 Task: Build a basic calculator with a graphical user interface using Python and Tkinter.
Action: Mouse moved to (726, 541)
Screenshot: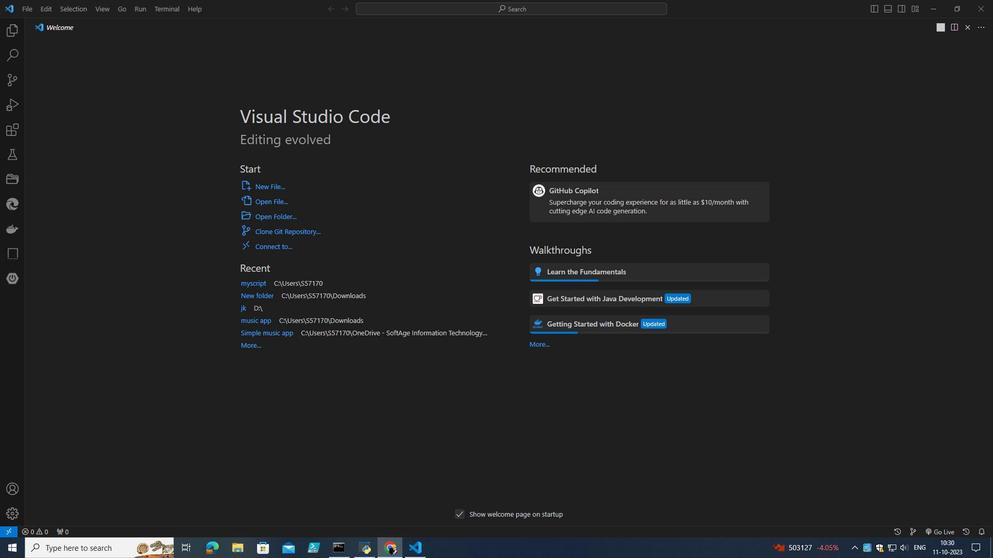 
Action: Mouse pressed left at (726, 541)
Screenshot: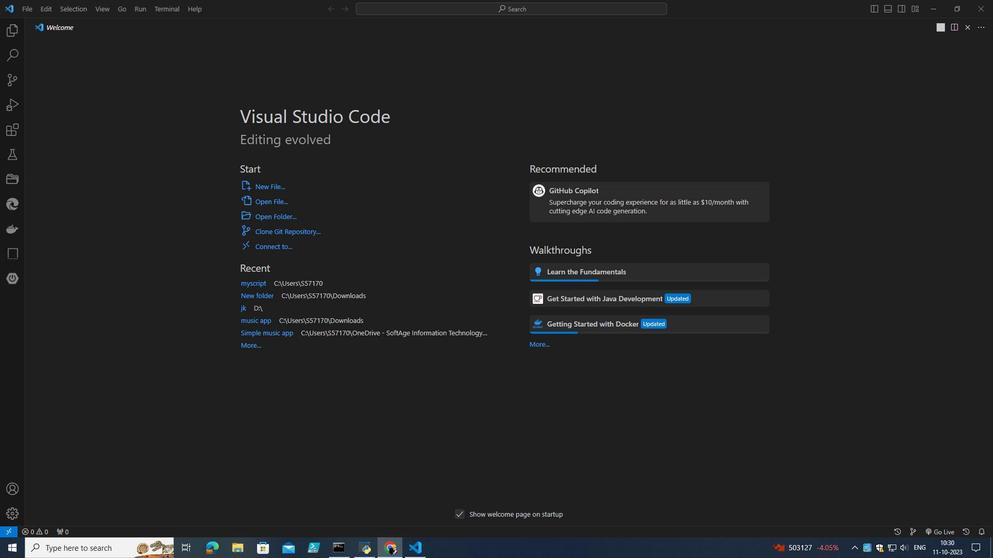 
Action: Mouse moved to (83, 31)
Screenshot: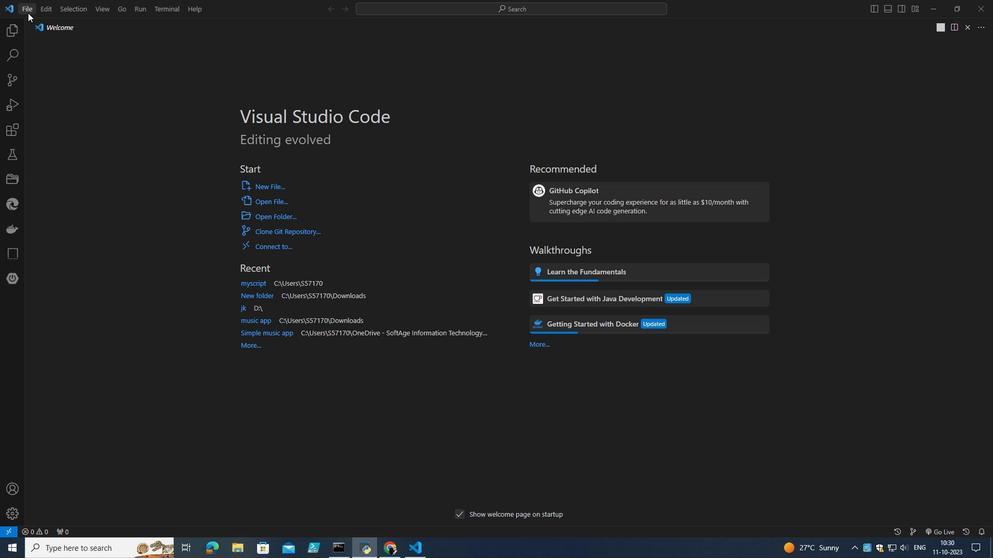 
Action: Mouse pressed left at (83, 31)
Screenshot: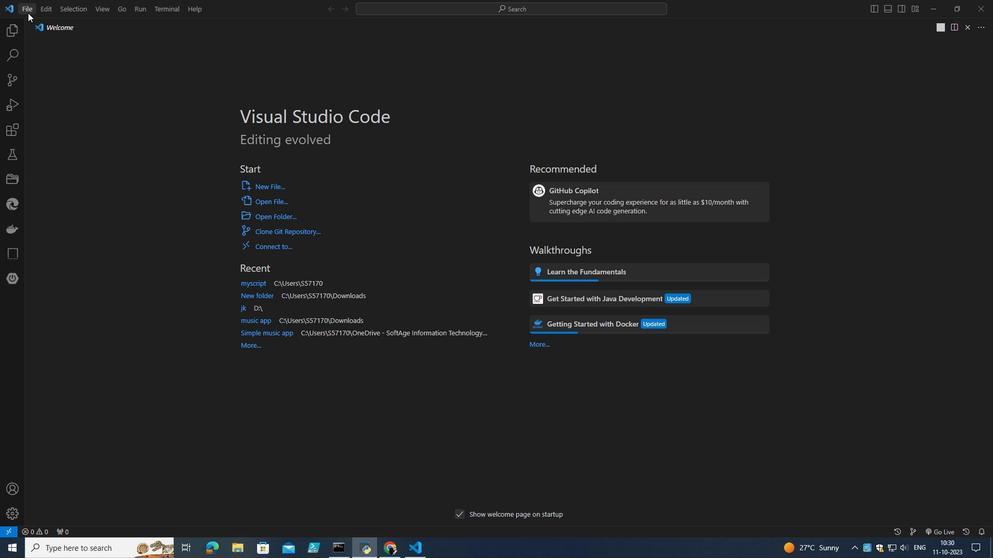 
Action: Mouse moved to (98, 98)
Screenshot: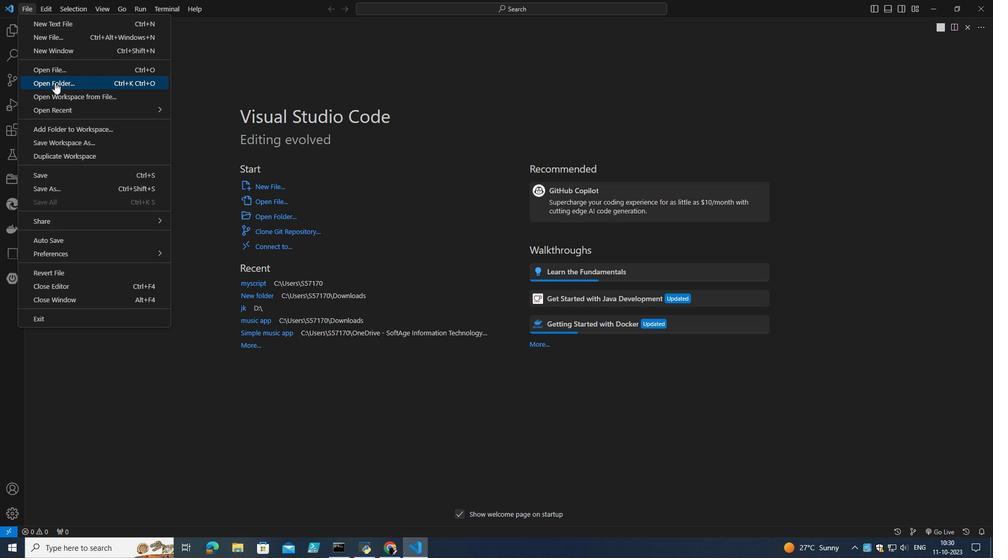 
Action: Mouse pressed left at (98, 98)
Screenshot: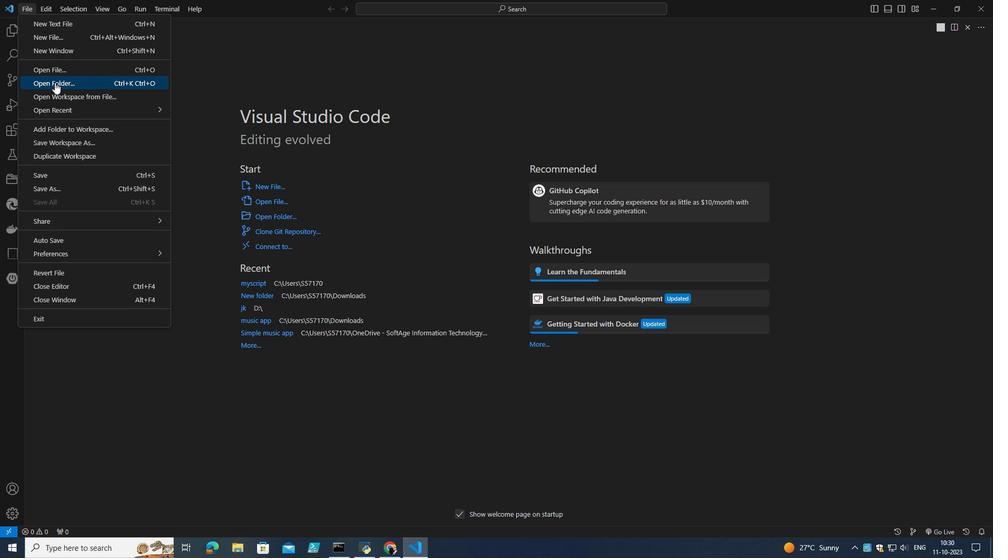 
Action: Mouse moved to (131, 215)
Screenshot: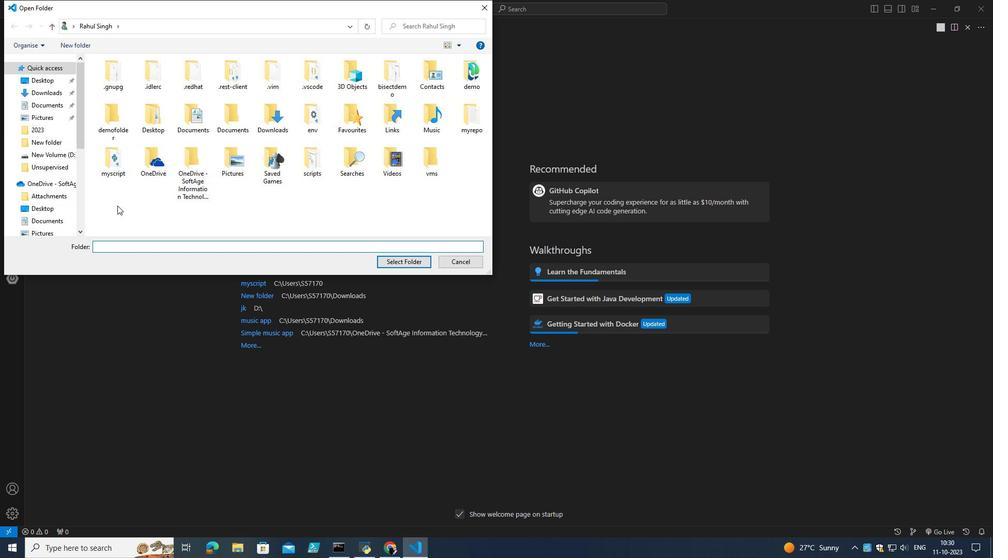 
Action: Mouse pressed right at (131, 215)
Screenshot: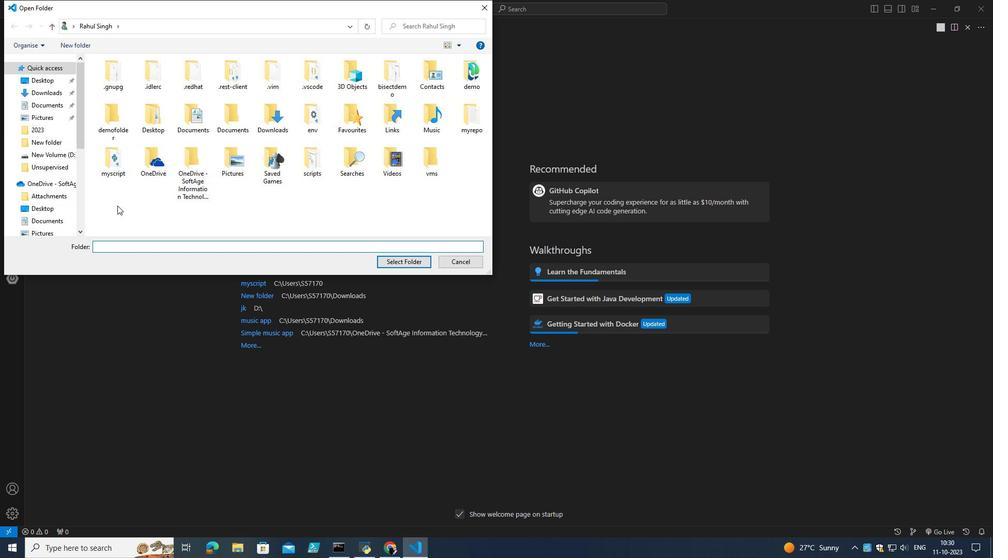 
Action: Mouse moved to (91, 215)
Screenshot: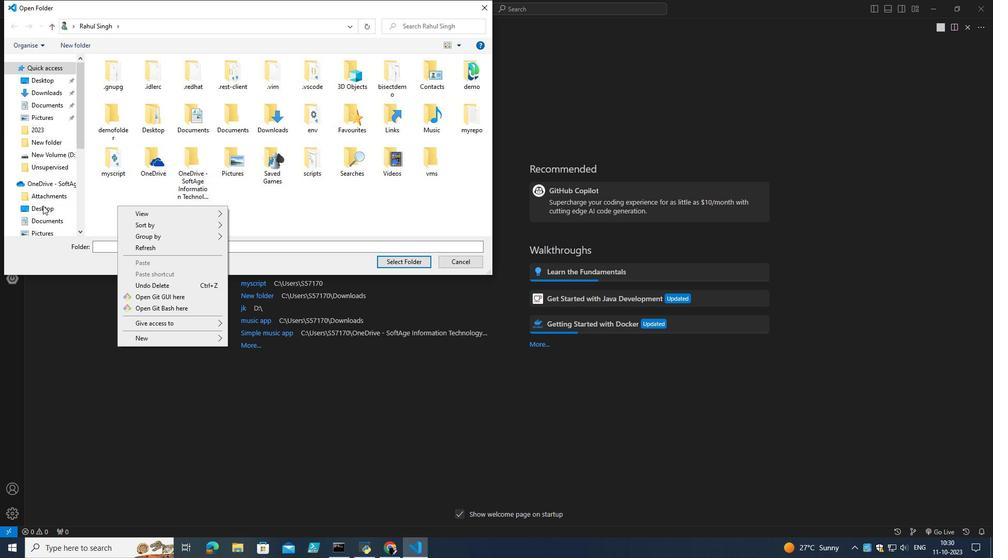 
Action: Mouse pressed left at (91, 215)
Screenshot: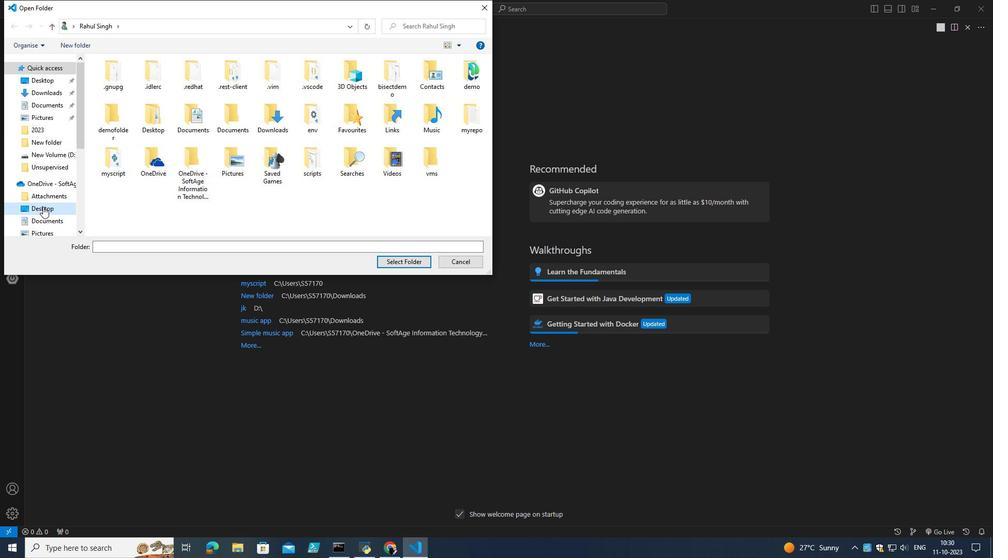 
Action: Mouse moved to (221, 149)
Screenshot: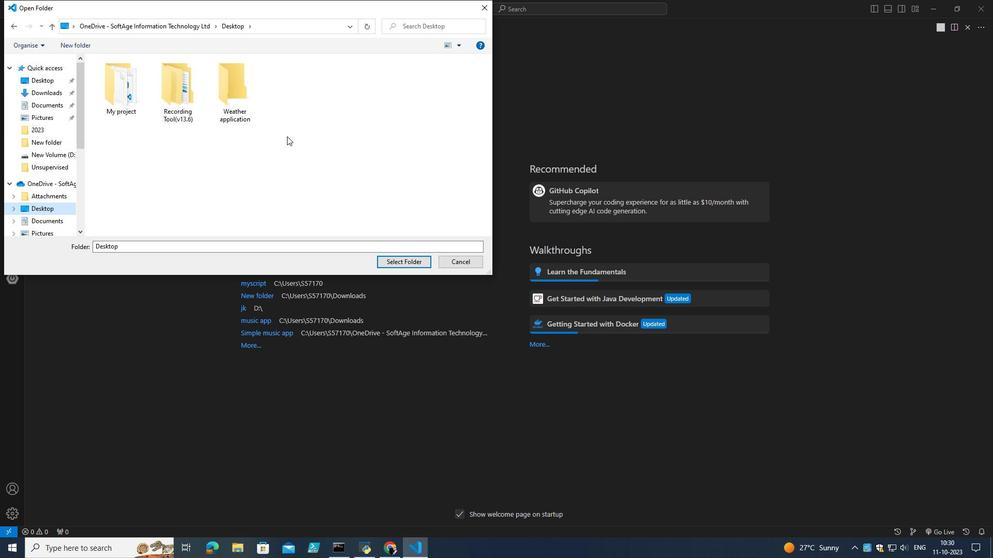 
Action: Mouse pressed right at (221, 149)
Screenshot: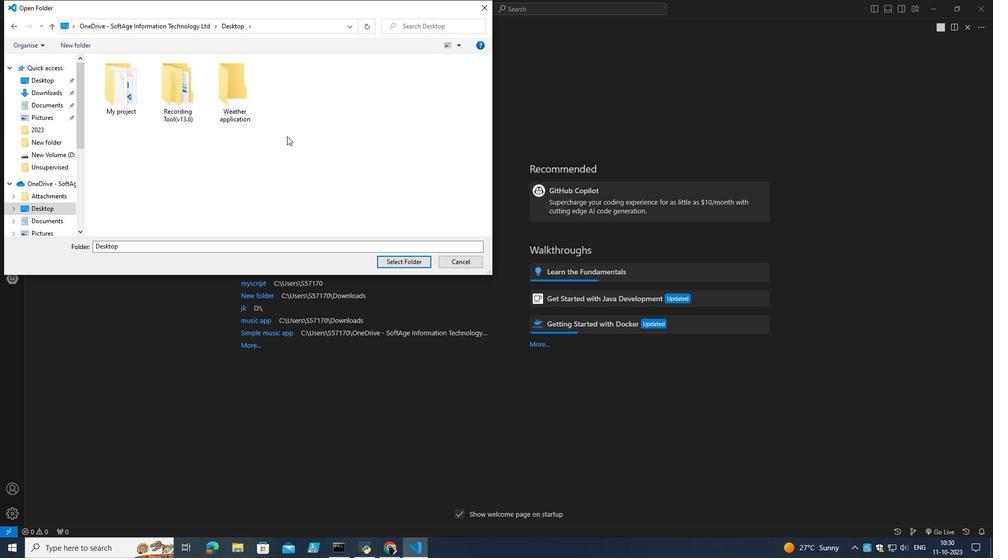 
Action: Mouse moved to (285, 274)
Screenshot: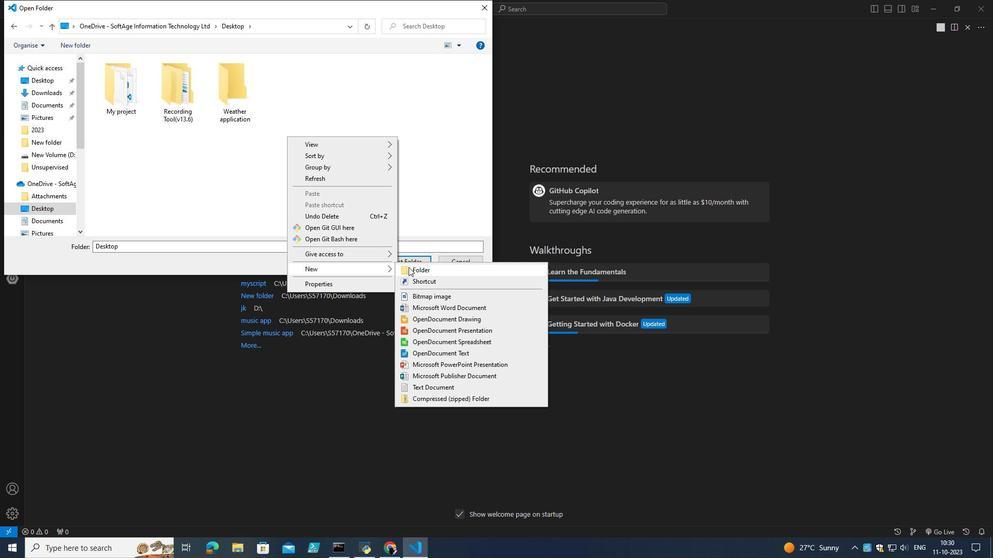 
Action: Mouse pressed left at (285, 274)
Screenshot: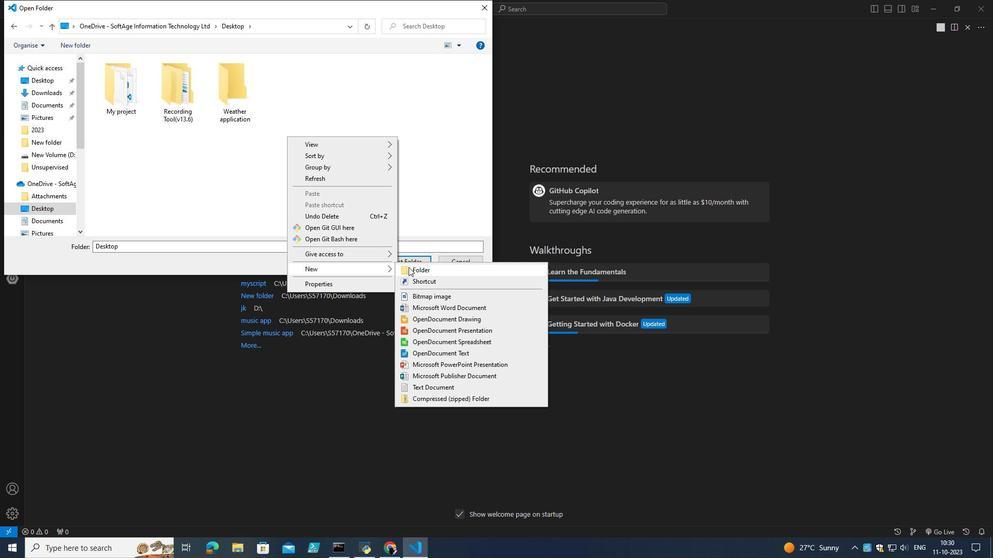 
Action: Mouse moved to (245, 193)
Screenshot: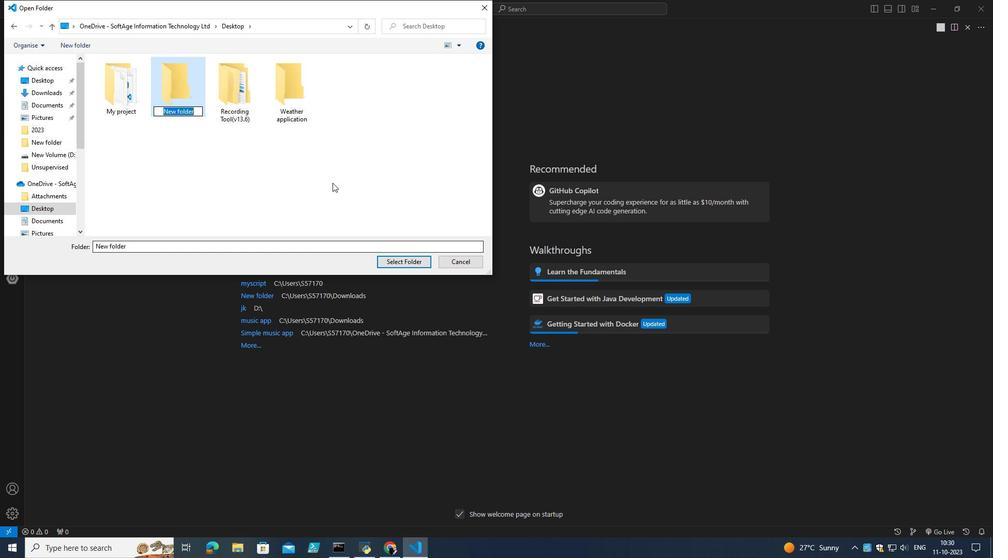
Action: Key pressed <Key.caps_lock>C<Key.caps_lock>alculter<Key.space>app<Key.enter>
Screenshot: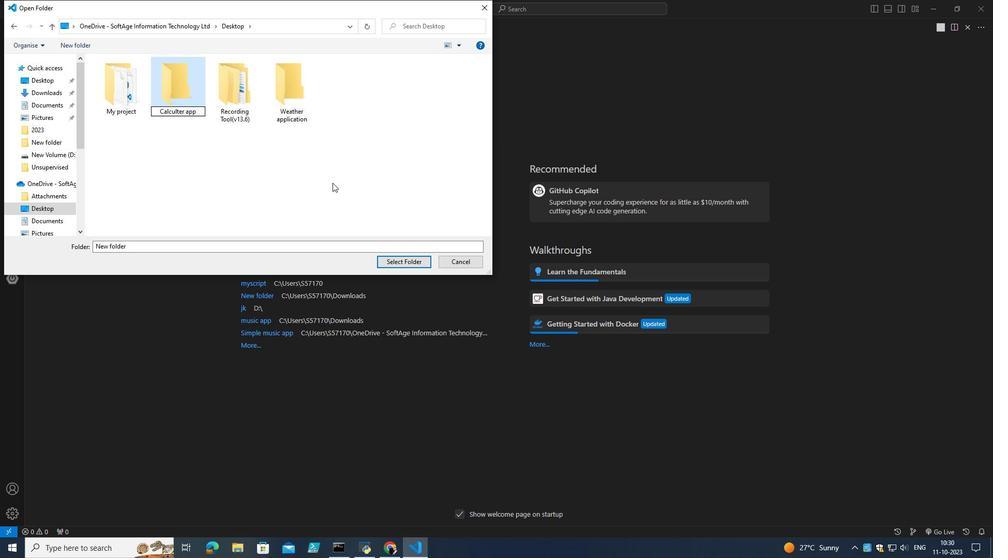 
Action: Mouse moved to (163, 192)
Screenshot: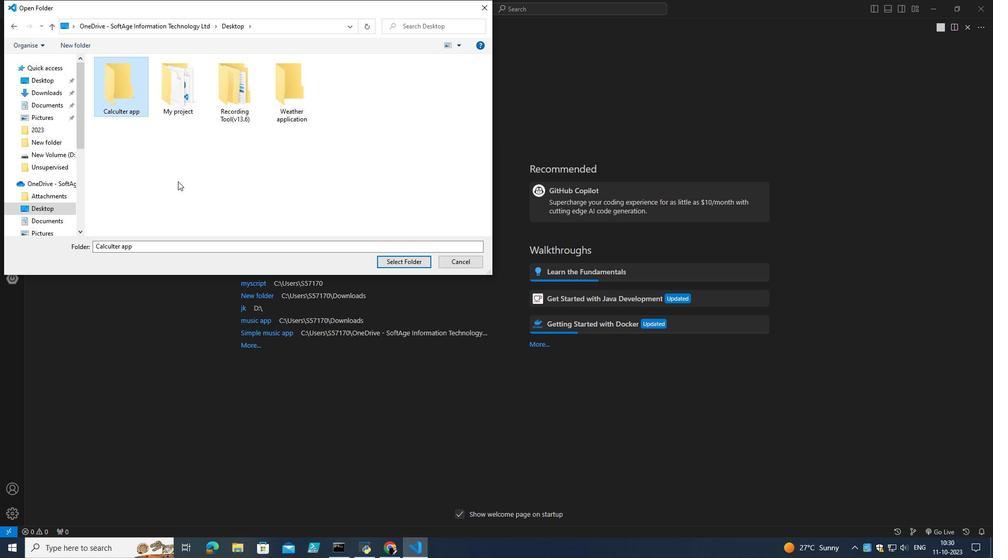 
Action: Mouse pressed left at (163, 192)
Screenshot: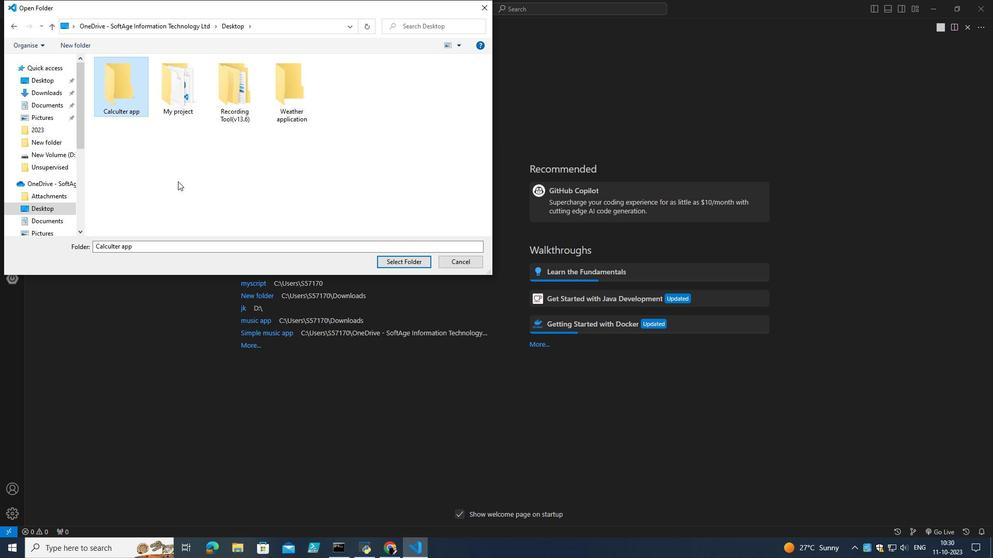 
Action: Mouse moved to (134, 101)
Screenshot: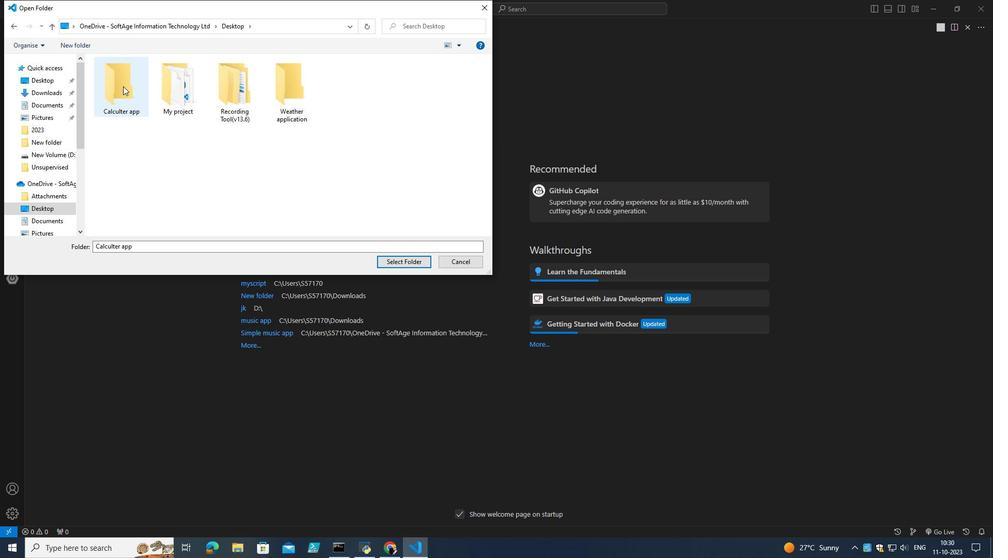 
Action: Mouse pressed left at (134, 101)
Screenshot: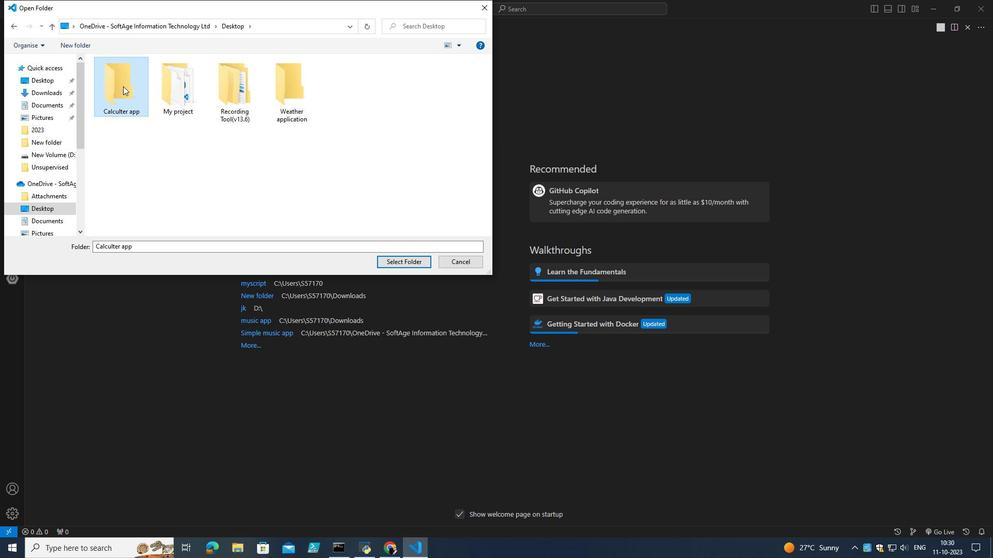 
Action: Mouse pressed left at (134, 101)
Screenshot: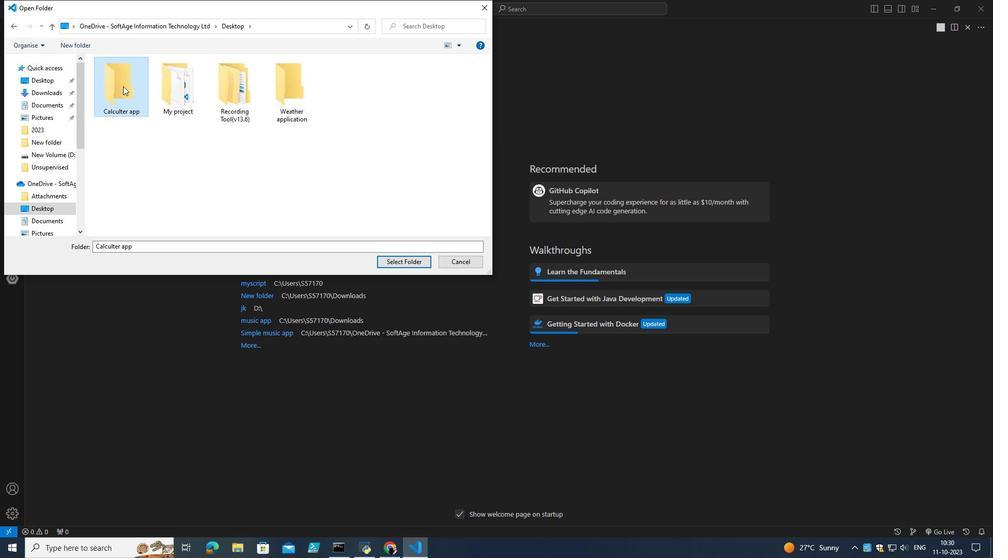 
Action: Mouse moved to (280, 267)
Screenshot: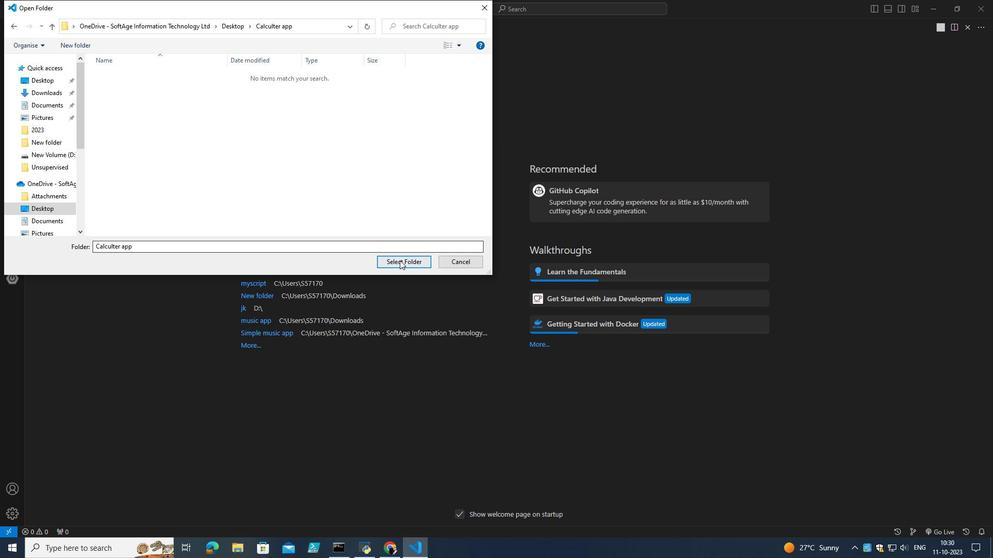 
Action: Mouse pressed left at (280, 267)
Screenshot: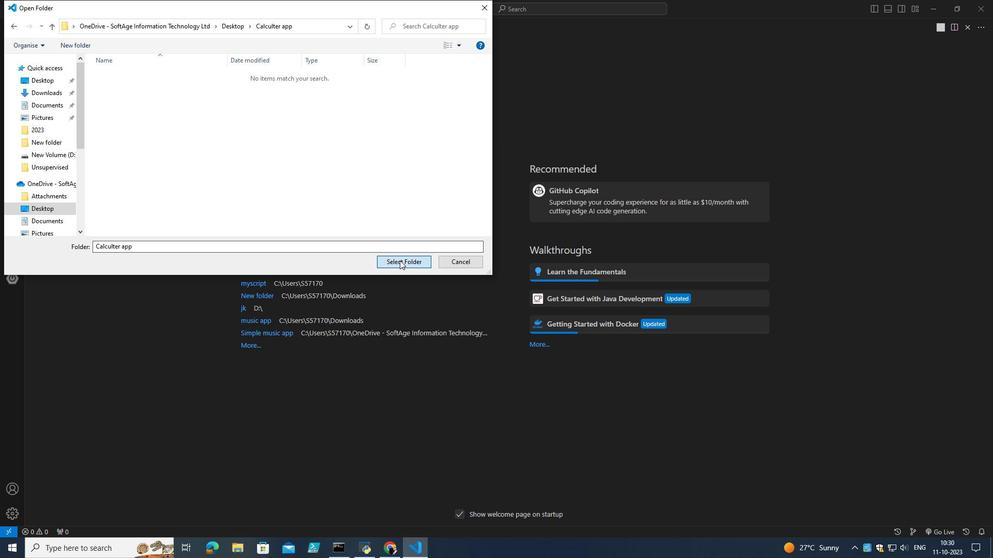 
Action: Mouse moved to (119, 71)
Screenshot: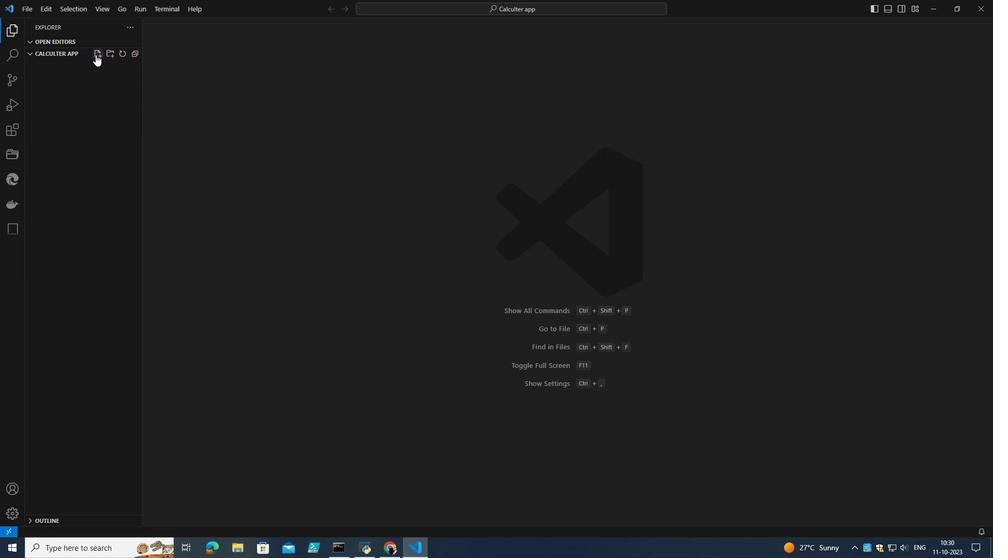 
Action: Mouse pressed left at (119, 71)
Screenshot: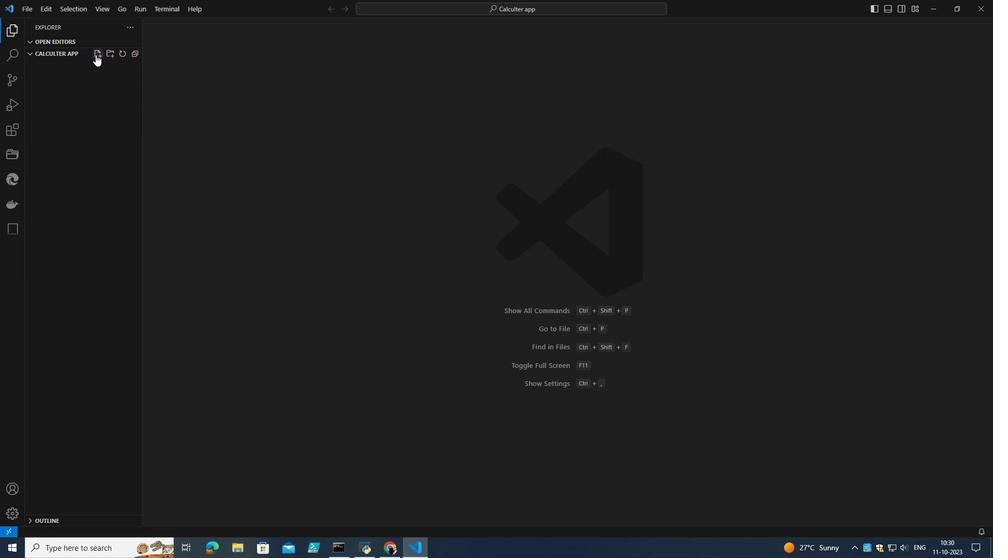 
Action: Mouse moved to (111, 82)
Screenshot: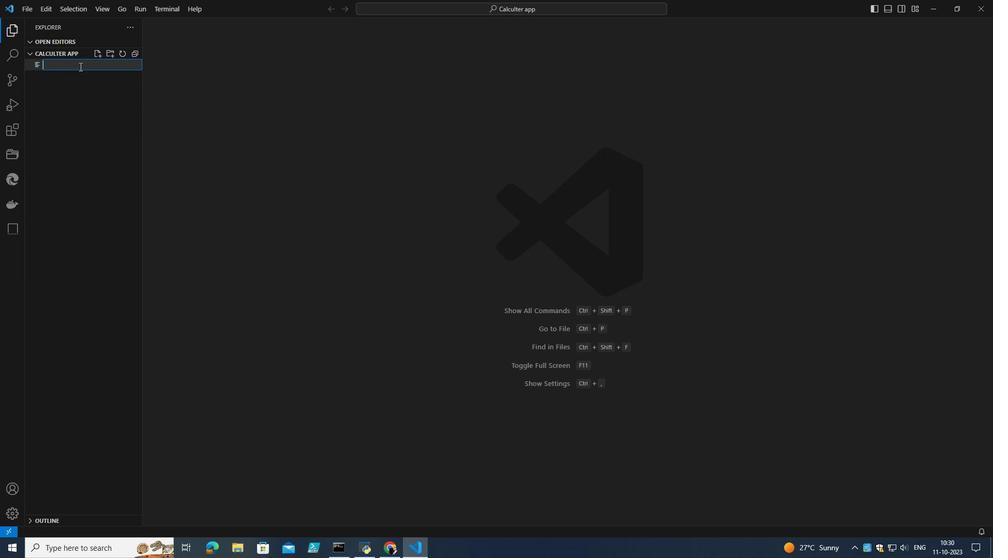 
Action: Mouse pressed left at (111, 82)
Screenshot: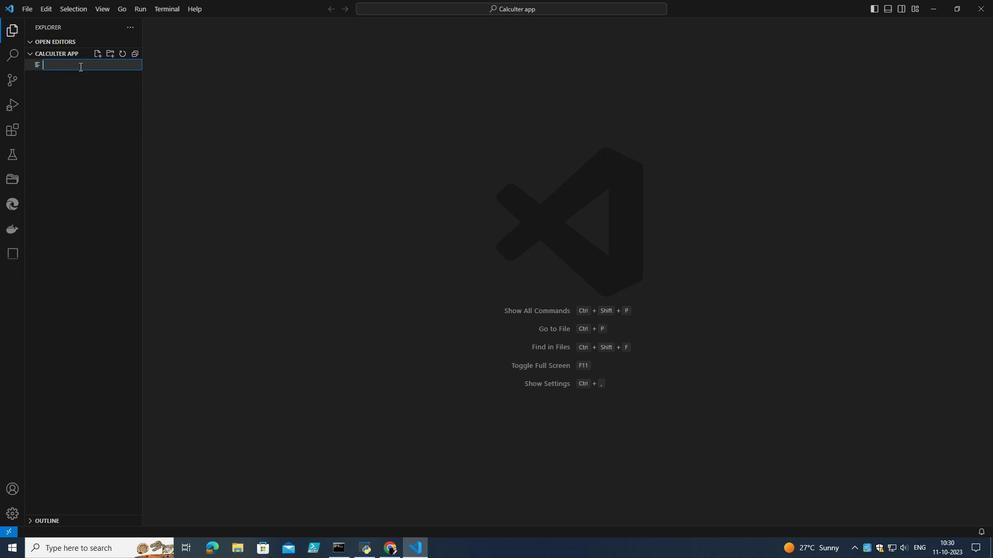 
Action: Key pressed fu<Key.backspace><Key.backspace>calculater<Key.backspace><Key.backspace><Key.backspace><Key.backspace>ator.py<Key.enter>
Screenshot: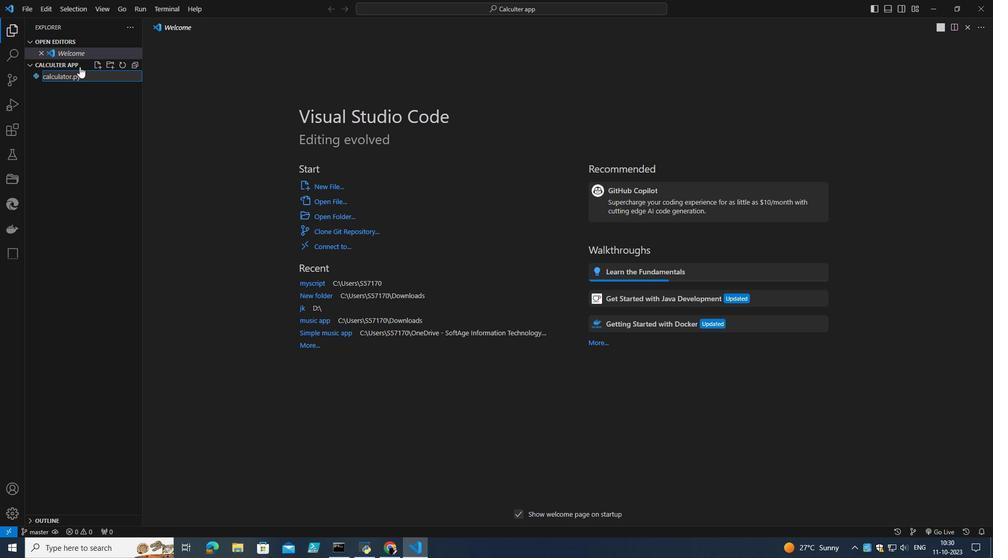
Action: Mouse moved to (171, 70)
Screenshot: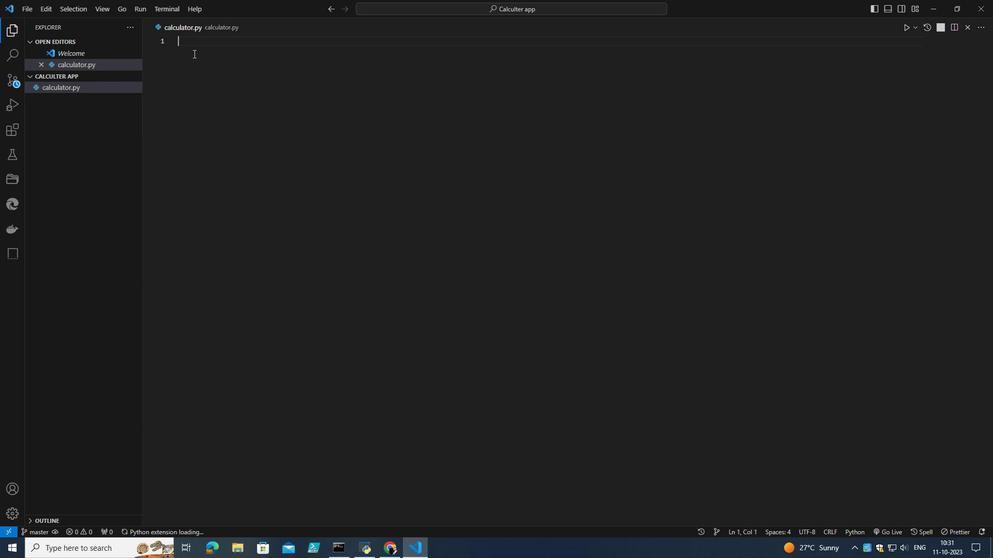 
Action: Mouse pressed left at (171, 70)
Screenshot: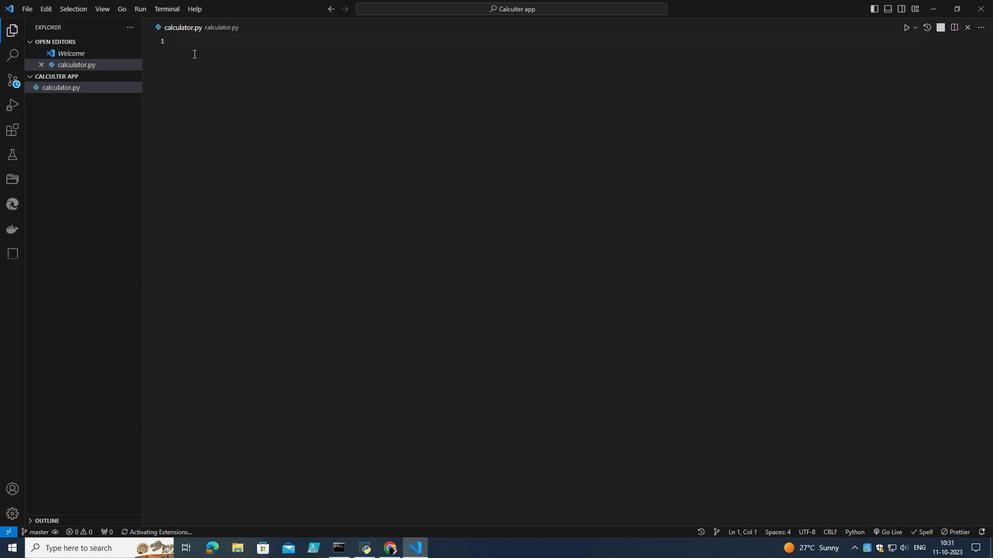 
Action: Mouse moved to (264, 199)
Screenshot: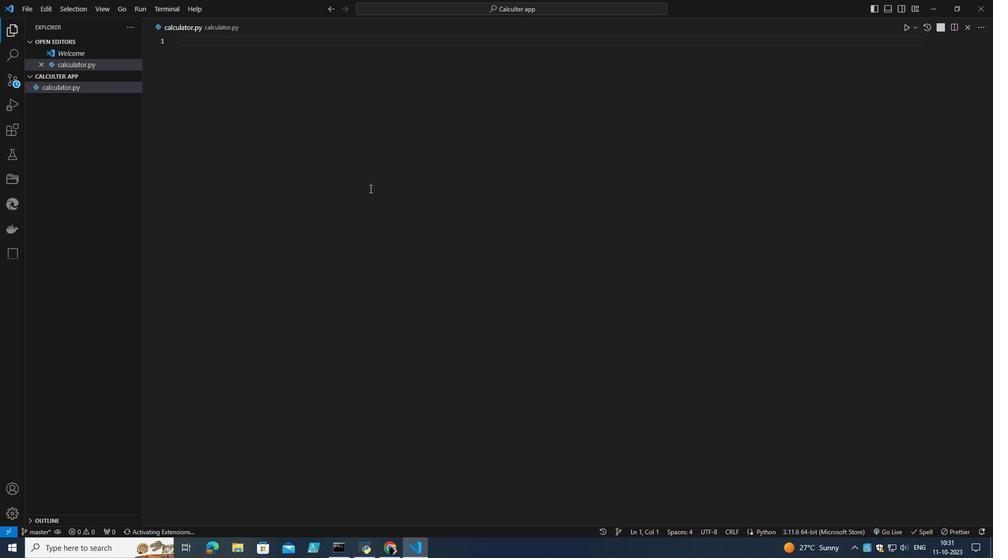 
Action: Mouse pressed left at (264, 199)
Screenshot: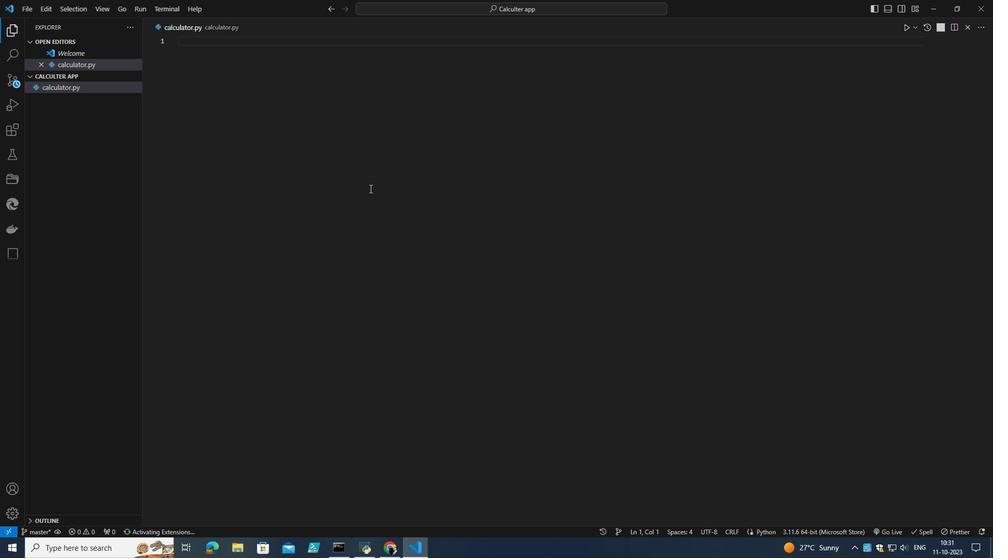 
Action: Mouse moved to (731, 536)
Screenshot: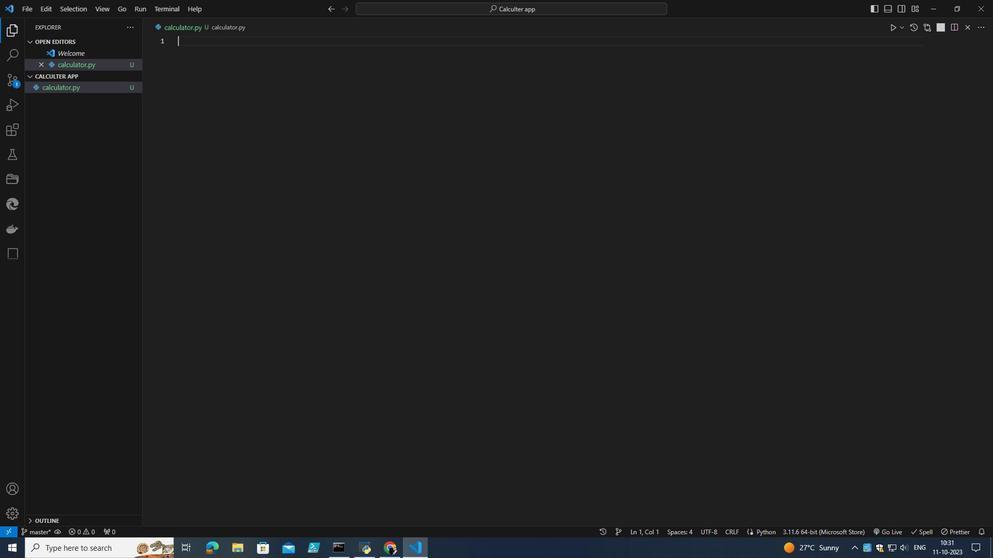 
Action: Mouse pressed left at (731, 536)
Screenshot: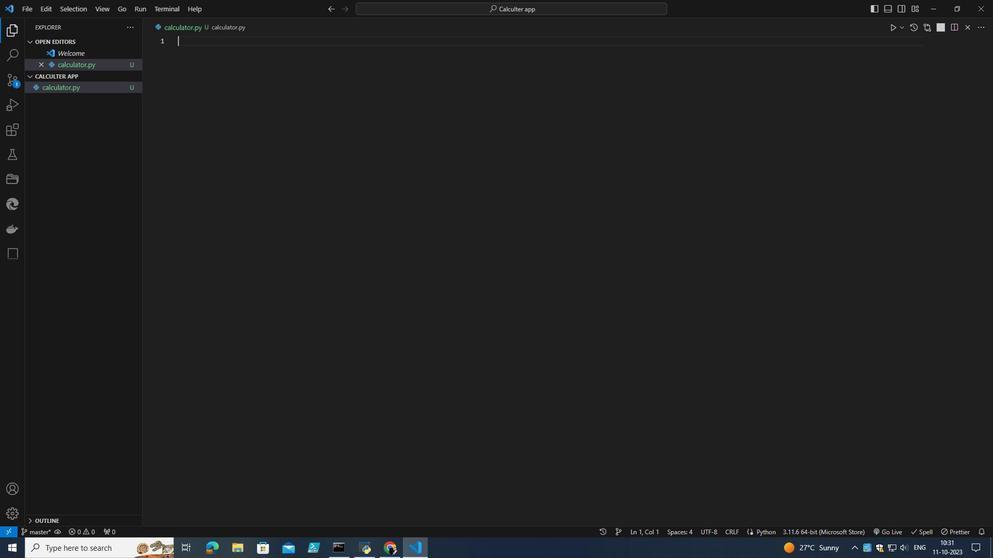 
Action: Mouse moved to (181, 62)
Screenshot: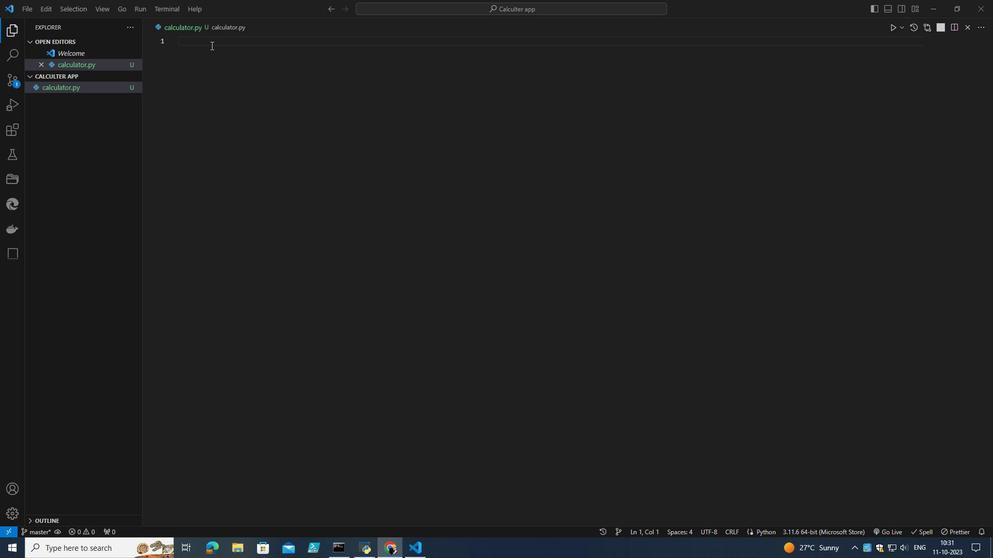 
Action: Mouse pressed left at (181, 62)
Screenshot: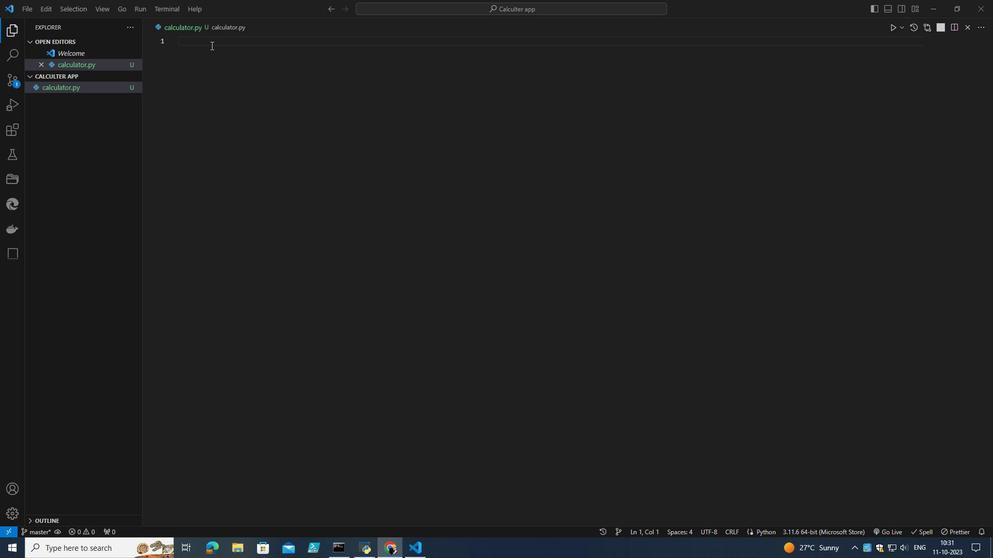 
Action: Key pressed impt<Key.backspace><Key.enter><Key.space>tkinet<Key.backspace><Key.backspace>ter<Key.enter>as<Key.backspace><Key.backspace><Key.space>s<Key.backspace>as<Key.space>tk<Key.enter><Key.enter><Key.enter><Key.shift>#<Key.caps_lock>F<Key.caps_lock>unction<Key.space>to<Key.space>update<Key.space>the<Key.space>s<Key.backspace>display<Key.enter><Key.enter>def<Key.enter><Key.backspace><Key.backspace><Key.backspace><Key.backspace>def<Key.enter><Key.backspace><Key.space>button<Key.shift_r><Key.shift_r><Key.shift_r><Key.shift_r><Key.shift_r>_click<Key.shift_r>(nm<Key.backspace>umber<Key.right><Key.shift_r>:<Key.enter>current<Key.space>=<Key.space>str<Key.enter><Key.shift_r><Key.shift_r><Key.shift_r><Key.shift_r><Key.shift_r><Key.shift_r>(entry.get<Key.right><Key.right><Key.shift_r><Key.shift_r><Key.shift_r><Key.shift_r><Key.shift_r><Key.shift_r>)<Key.up><Key.down><Key.down><Key.up><Key.up><Key.down><Key.down><Key.left><Key.left><Key.shift_r><Key.shift_r><Key.shift_r><Key.shift_r><Key.shift_r><Key.shift_r><Key.shift_r><Key.shift_r><Key.shift_r><Key.shift_r><Key.shift_r><Key.shift_r><Key.shift_r><Key.shift_r>(<Key.right><Key.right><Key.right><Key.backspace><Key.enter>entry..<Key.backspace>delte<Key.enter><Key.backspace><Key.backspace><Key.backspace><Key.backspace>ete<Key.shift_r>(0,<Key.space>tk.<Key.caps_lock>END<Key.enter><Key.right><Key.enter>ENT<Key.backspace><Key.backspace><Key.backspace><Key.caps_lock>entry.insert<Key.shift_r>(0,<Key.space>current<Key.space><Key.shift_r>+<Key.space>str<Key.shift_r>(number<Key.right><Key.right><Key.enter><Key.enter>def=<Key.backspace><Key.space>clear<Key.shift_r>_display<Key.shift_r>(<Key.right><Key.shift_r>:<Key.enter>entry.delte<Key.shift_r>(0,<Key.space>tk.<Key.caps_lock>END
Screenshot: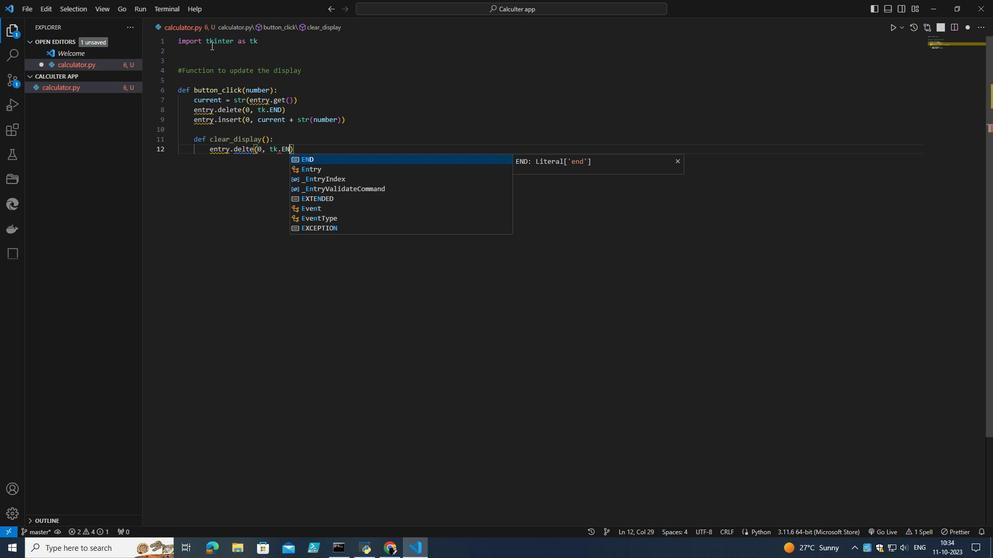 
Action: Mouse moved to (733, 407)
Screenshot: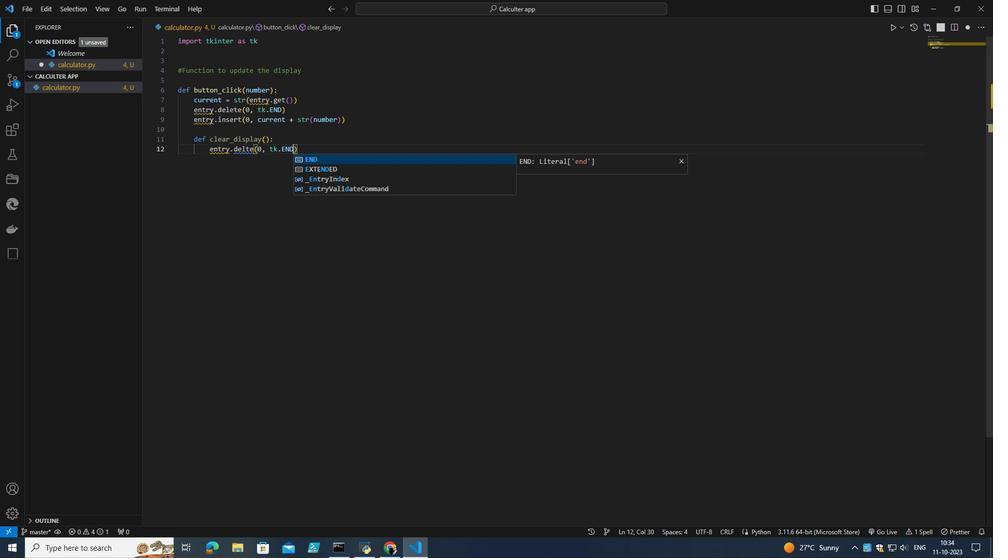 
Action: Mouse scrolled (733, 406) with delta (0, 0)
Screenshot: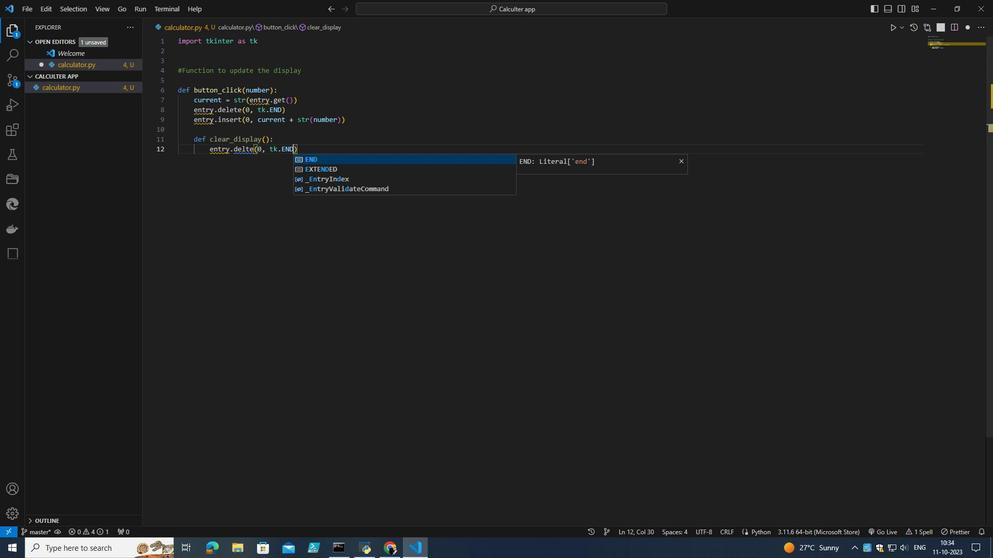 
Action: Mouse scrolled (733, 406) with delta (0, 0)
Screenshot: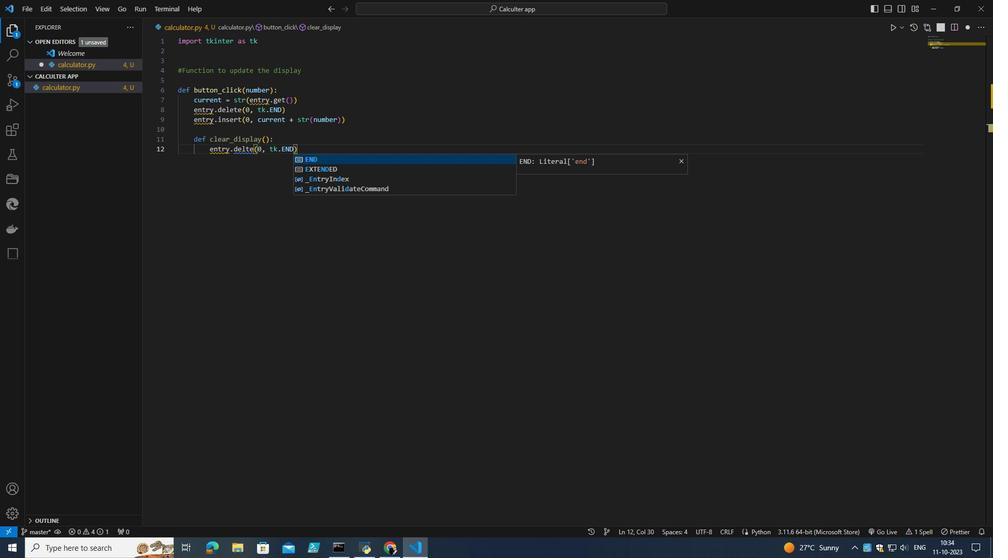 
Action: Mouse scrolled (733, 406) with delta (0, 0)
Screenshot: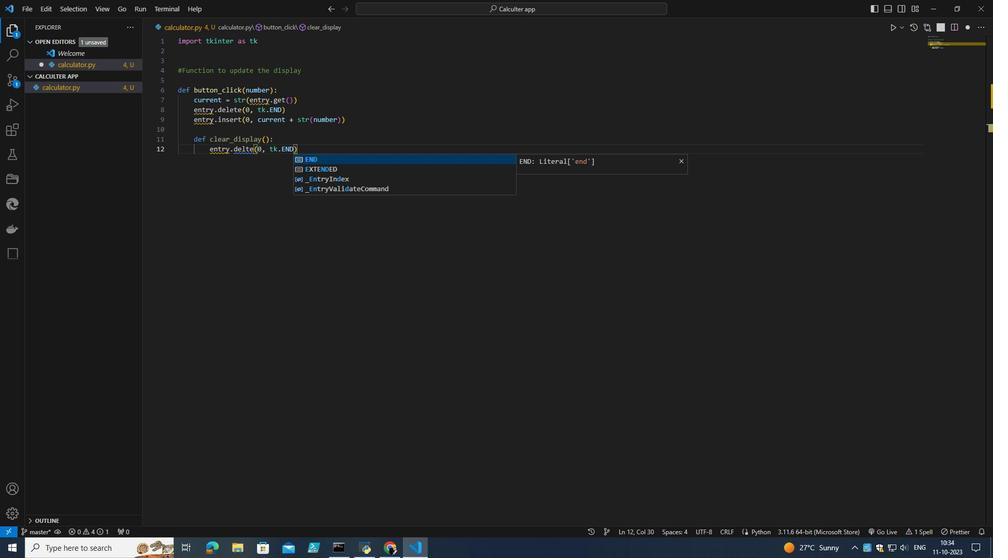 
Action: Mouse scrolled (733, 406) with delta (0, 0)
Screenshot: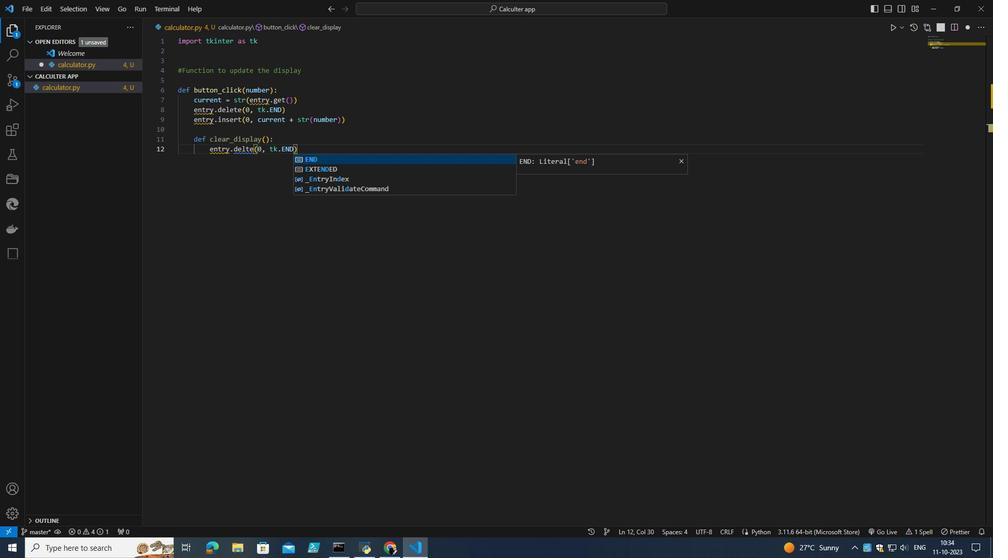 
Action: Mouse moved to (232, 157)
Screenshot: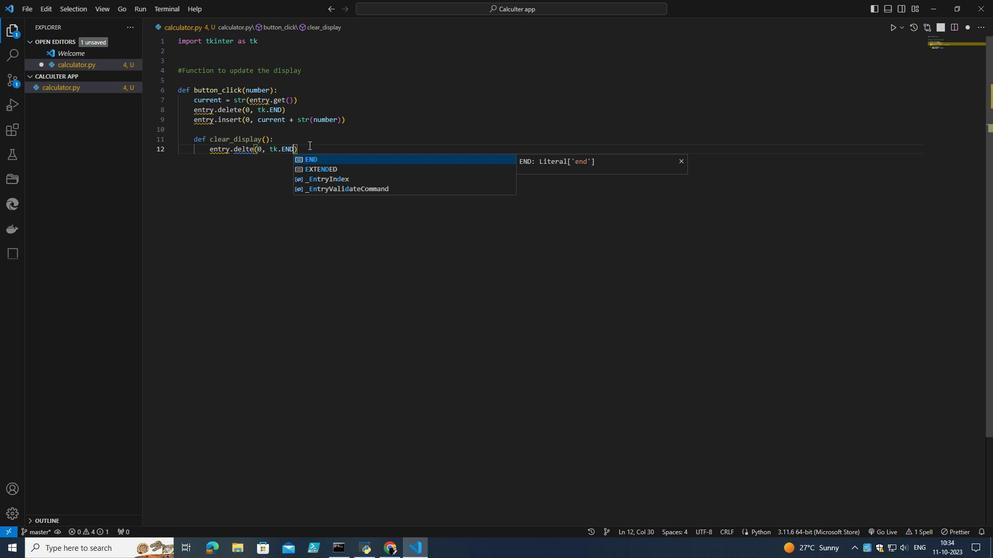 
Action: Mouse pressed left at (232, 157)
Screenshot: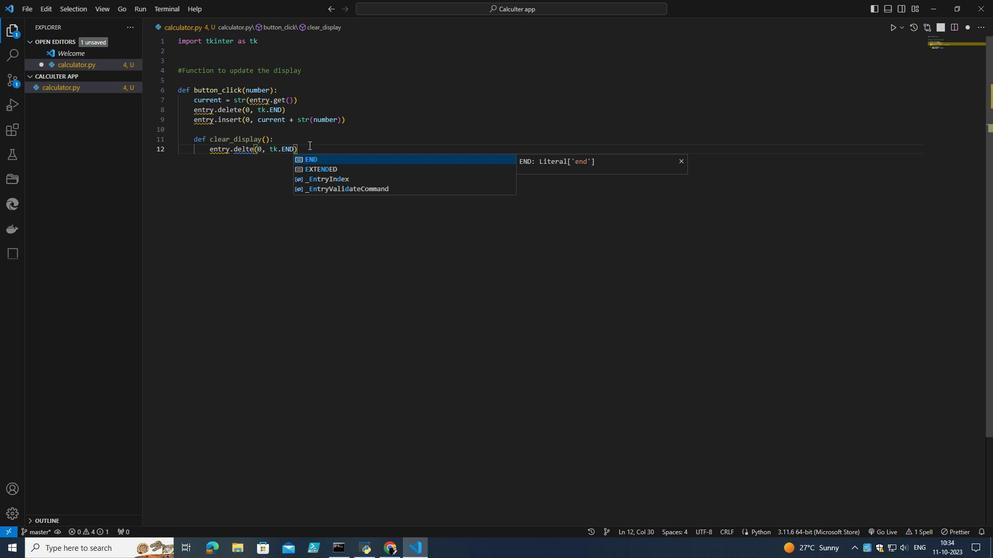 
Action: Key pressed <Key.enter><Key.enter><Key.enter><Key.up>DE<Key.backspace><Key.backspace><Key.caps_lock>def<Key.space>evalute<Key.backspace><Key.backspace><Key.backspace><Key.backspace><Key.backspace><Key.backspace><Key.backspace>clear<Key.shift_r>_display<Key.shift_r>(<Key.right><Key.shift_r>:<Key.enter>entry.delete<Key.up><Key.up><Key.up><Key.up>
Screenshot: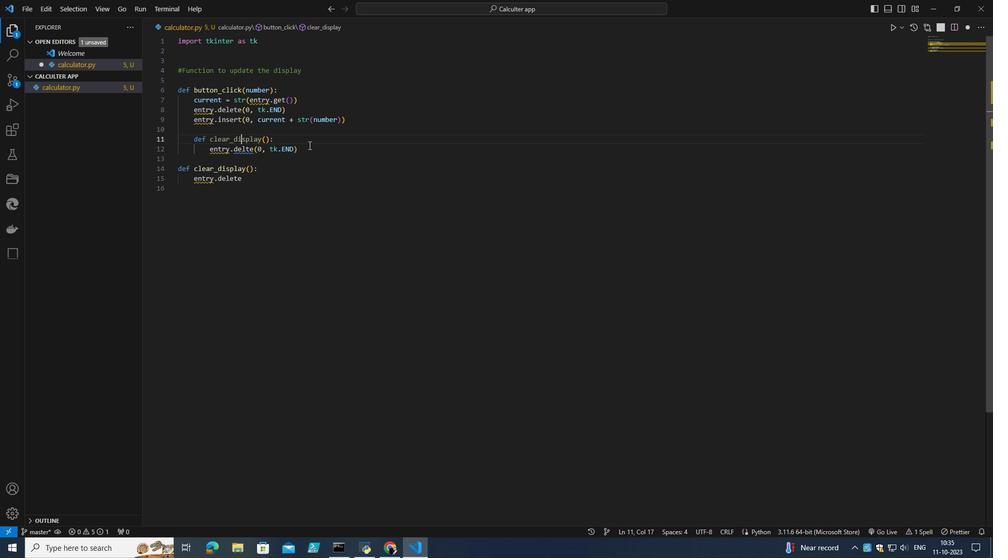 
Action: Mouse moved to (236, 159)
Screenshot: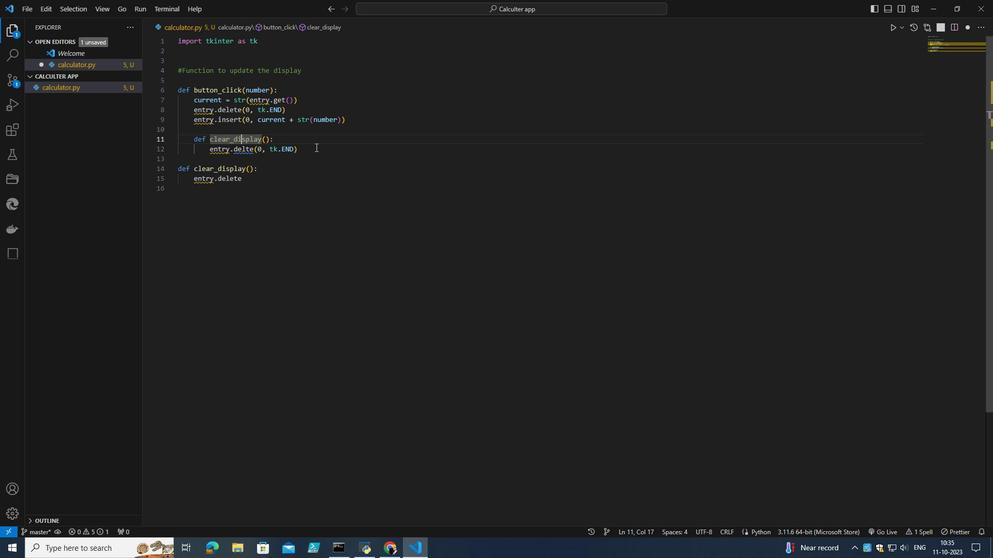 
Action: Mouse pressed left at (236, 159)
Screenshot: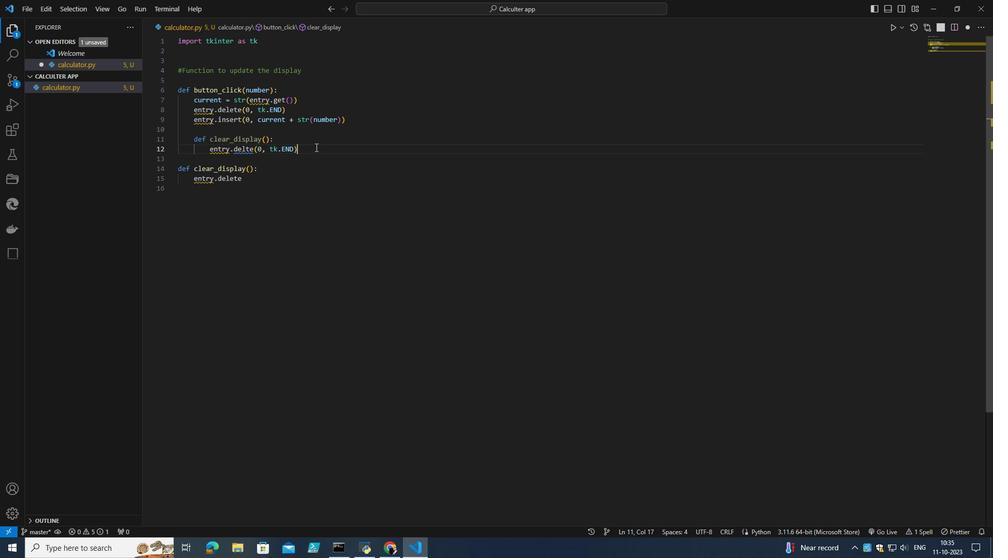 
Action: Mouse moved to (170, 151)
Screenshot: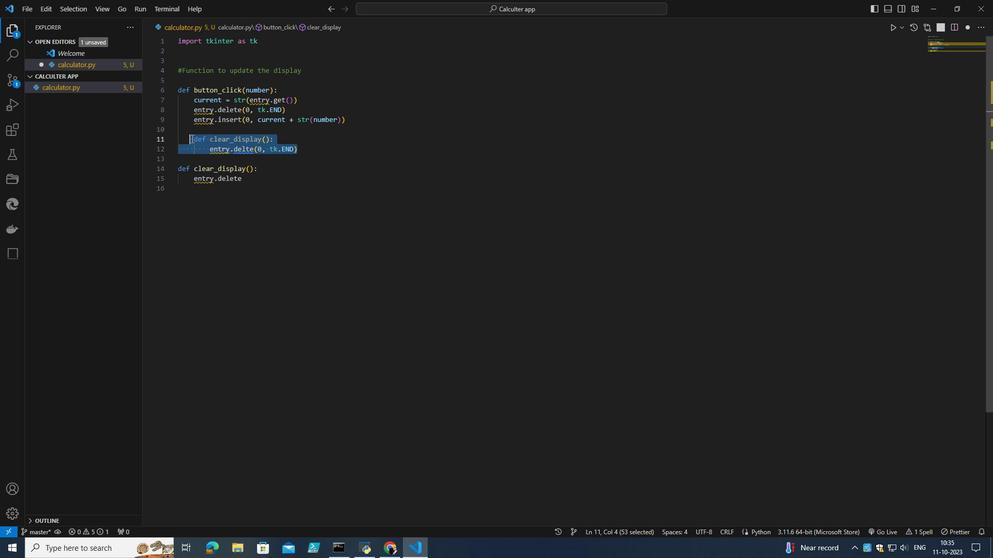 
Action: Key pressed <Key.backspace>
Screenshot: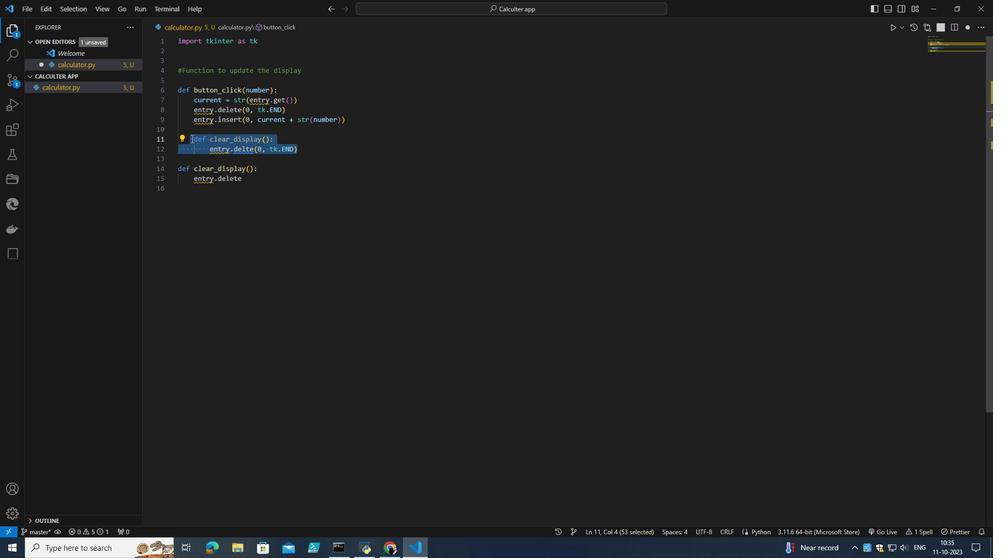 
Action: Mouse moved to (199, 181)
Screenshot: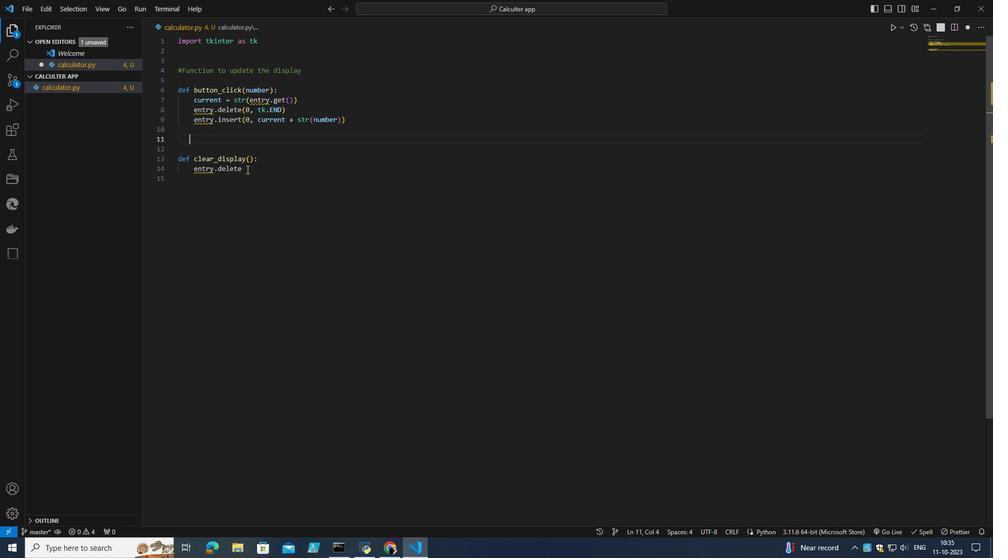 
Action: Mouse pressed left at (199, 181)
Screenshot: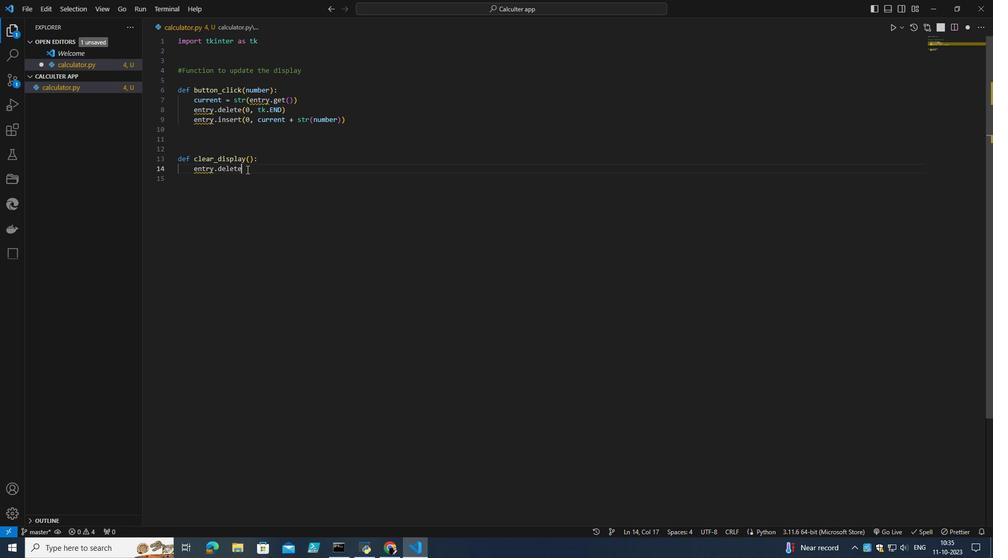 
Action: Key pressed <Key.shift_r>(0<Key.space><Key.backspace>,<Key.space>tk.en<Key.backspace><Key.backspace><Key.caps_lock>END<Key.right><Key.enter><Key.enter><Key.enter><Key.backspace>DEF<Key.backspace><Key.backspace><Key.backspace><Key.caps_lock>def<Key.space>evalute<Key.shift_r>(<Key.right><Key.shift_r>:<Key.enter>try<Key.shift_r>:<Key.enter>result<Key.space>=<Key.space>eval<Key.shift_r>(enty<Key.backspace>ry.get<Key.shift_r>(<Key.right><Key.right><Key.enter>entry.deletee<Key.shift_r><Key.backspace><Key.shift_r><Key.shift_r><Key.shift_r><Key.shift_r><Key.shift_r>(0,<Key.space>tk.<Key.caps_lock>END<Key.right><Key.enter>ENTR<Key.backspace><Key.backspace><Key.backspace><Key.backspace><Key.caps_lock>entry.insert<Key.shift_r>(0,<Key.space>str<Key.shift_r>(result<Key.right><Key.right><Key.enter><Key.enter>e<Key.backspace><Key.backspace>excet<Key.enter><Key.space><Key.caps_lock>E<Key.caps_lock>xc<Key.enter><Key.space>as<Key.space><Key.caps_lock><Key.caps_lock>e<Key.shift_r>:<Key.enter>entry.delete<Key.shift_r>(0,<Key.space>tk,<Key.backspace>.<Key.caps_lock>END<Key.right><Key.enter>ENT<Key.backspace><Key.backspace><Key.backspace><Key.caps_lock>entry.insert<Key.shift_r>(0,<Key.shift_r>"<Key.caps_lock>E<Key.caps_lock>rror<Key.right>
Screenshot: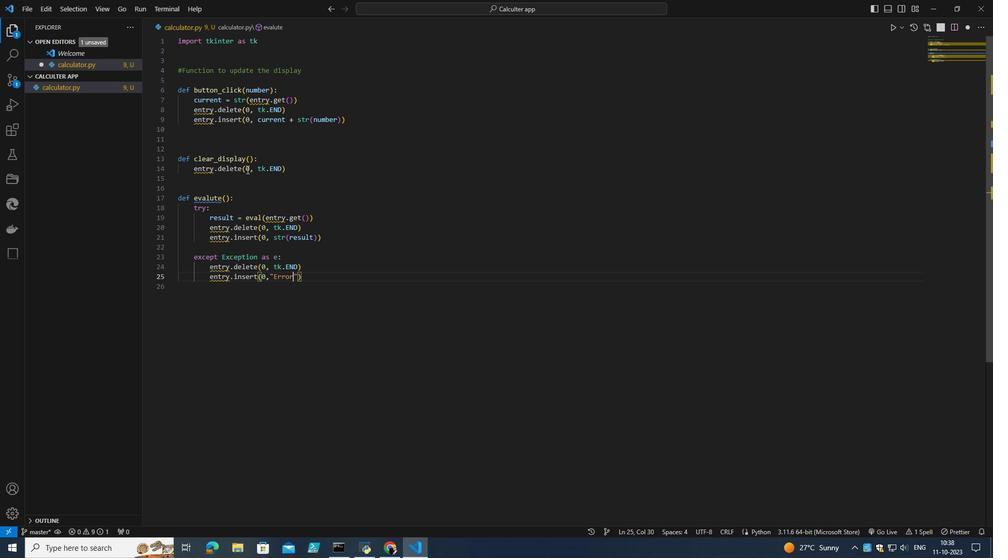 
Action: Mouse moved to (203, 231)
Screenshot: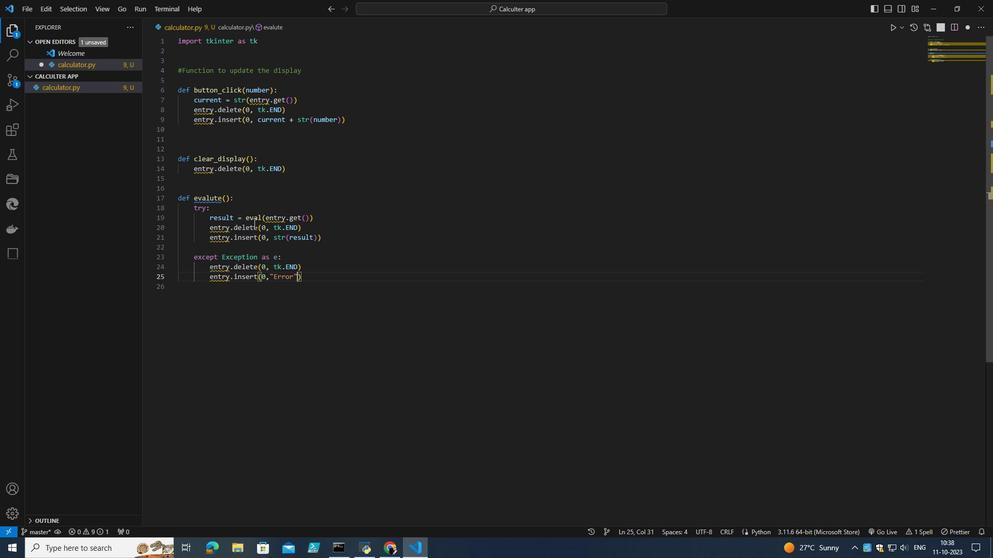
Action: Mouse scrolled (203, 232) with delta (0, 0)
Screenshot: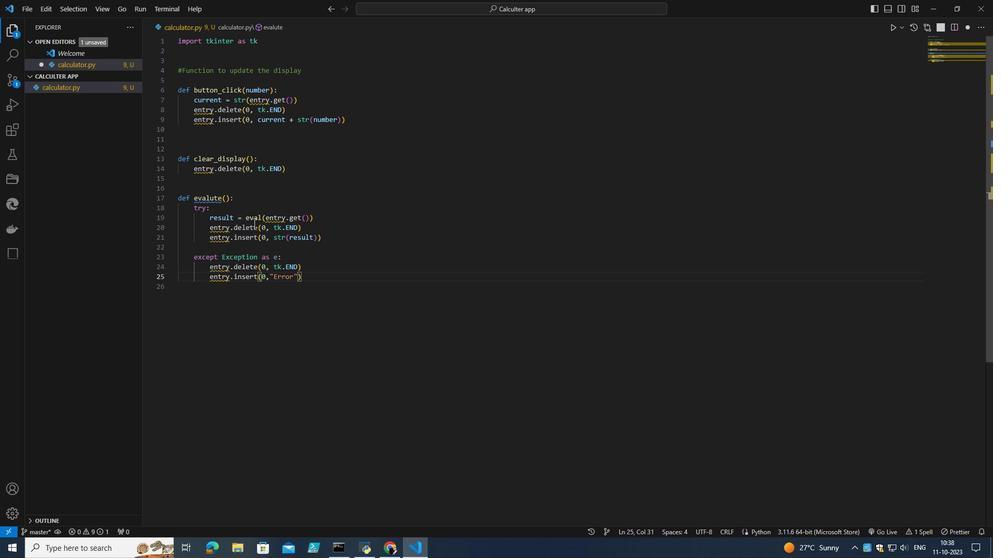 
Action: Mouse scrolled (203, 232) with delta (0, 0)
Screenshot: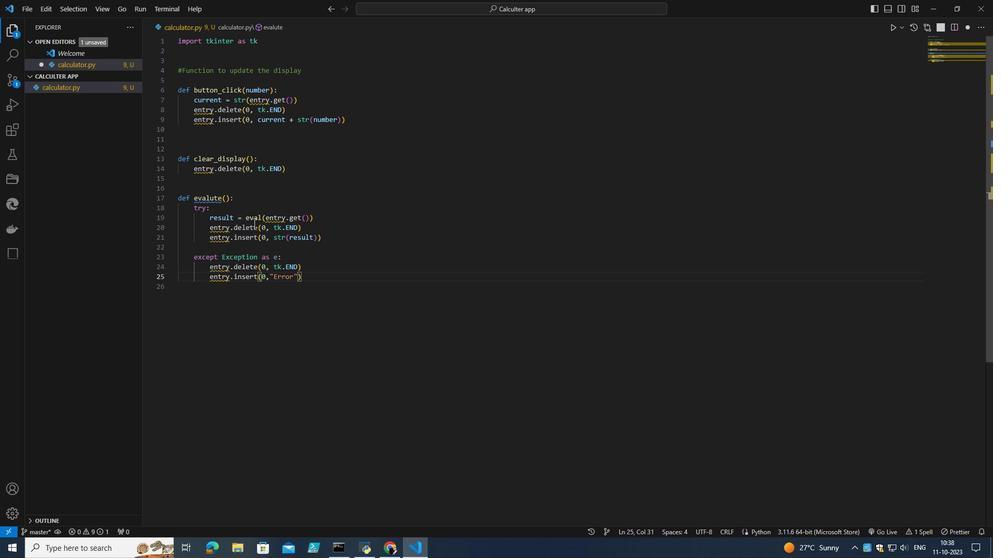 
Action: Mouse moved to (235, 290)
Screenshot: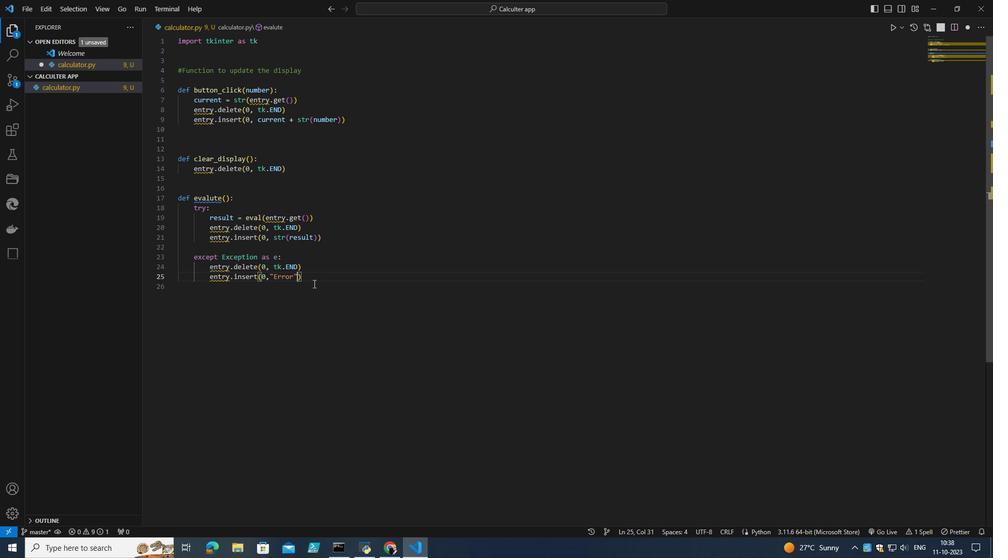 
Action: Mouse pressed left at (235, 290)
Screenshot: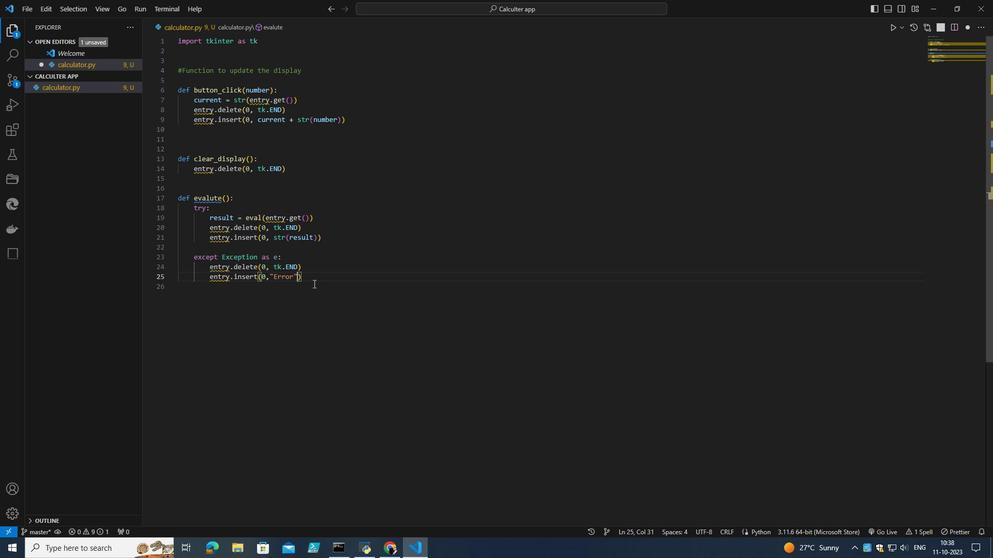 
Action: Mouse moved to (787, 367)
Screenshot: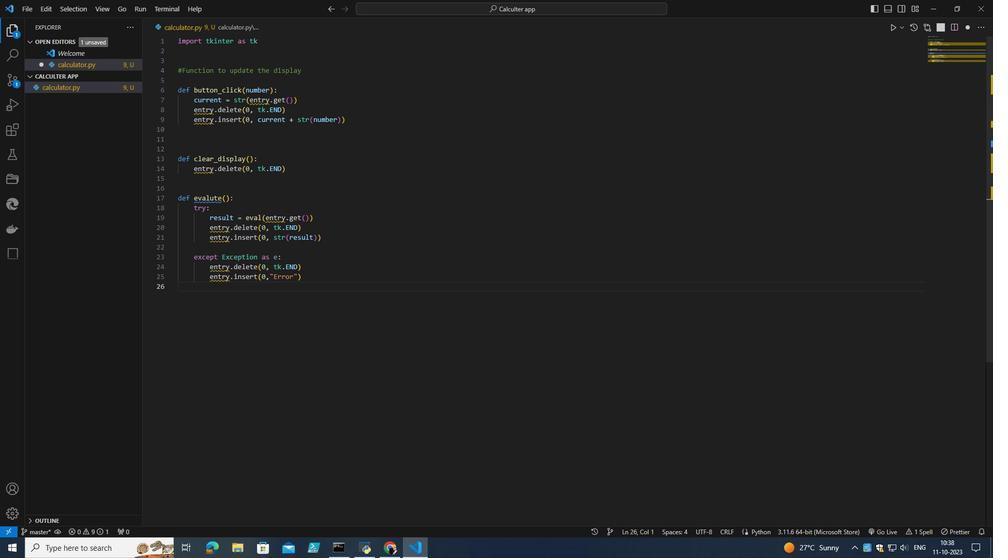 
Action: Mouse scrolled (787, 367) with delta (0, 0)
Screenshot: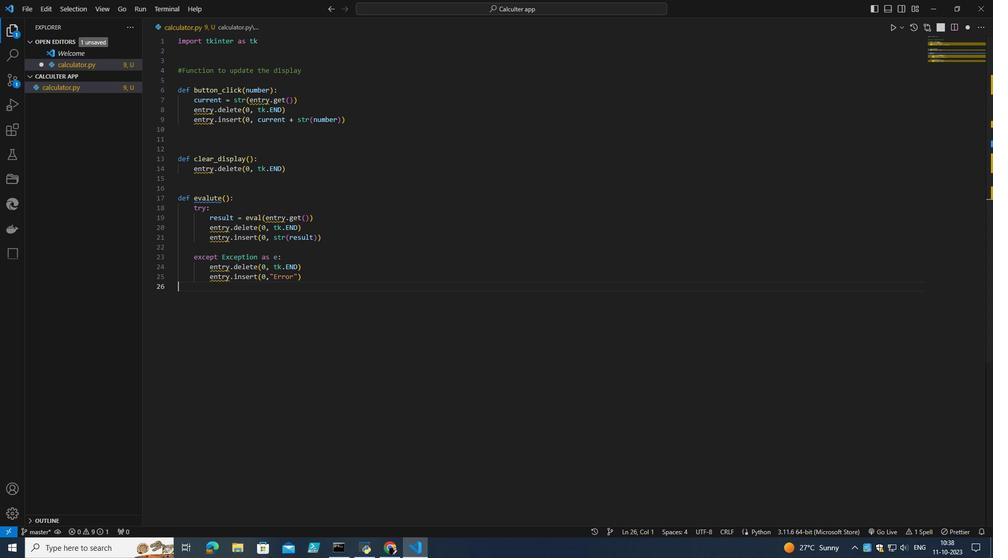 
Action: Mouse scrolled (787, 367) with delta (0, 0)
Screenshot: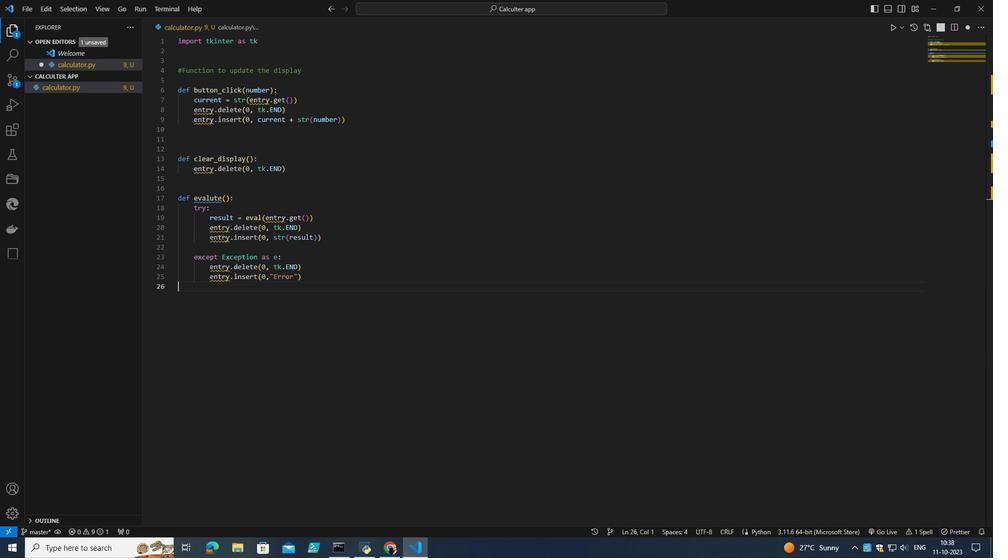 
Action: Mouse scrolled (787, 367) with delta (0, 0)
Screenshot: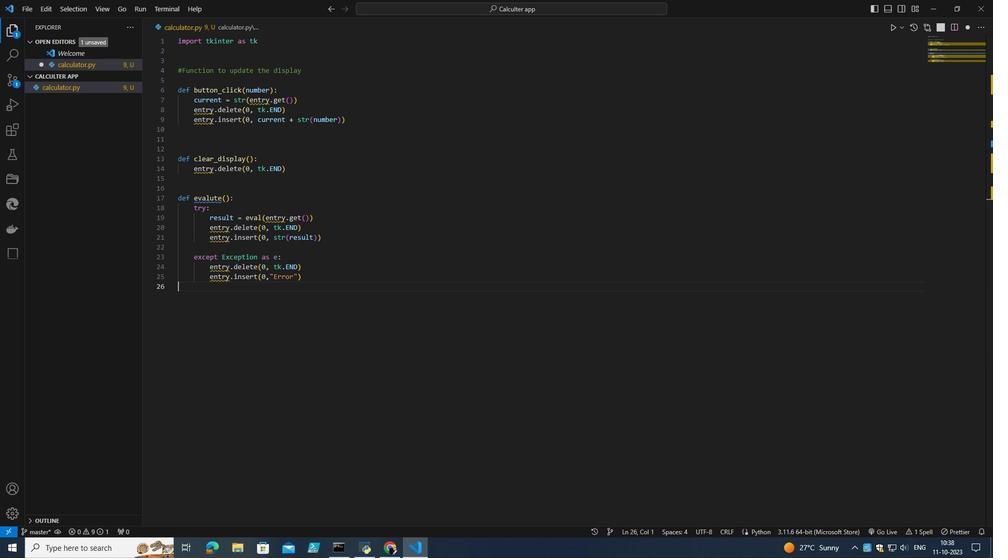
Action: Mouse scrolled (787, 367) with delta (0, 0)
Screenshot: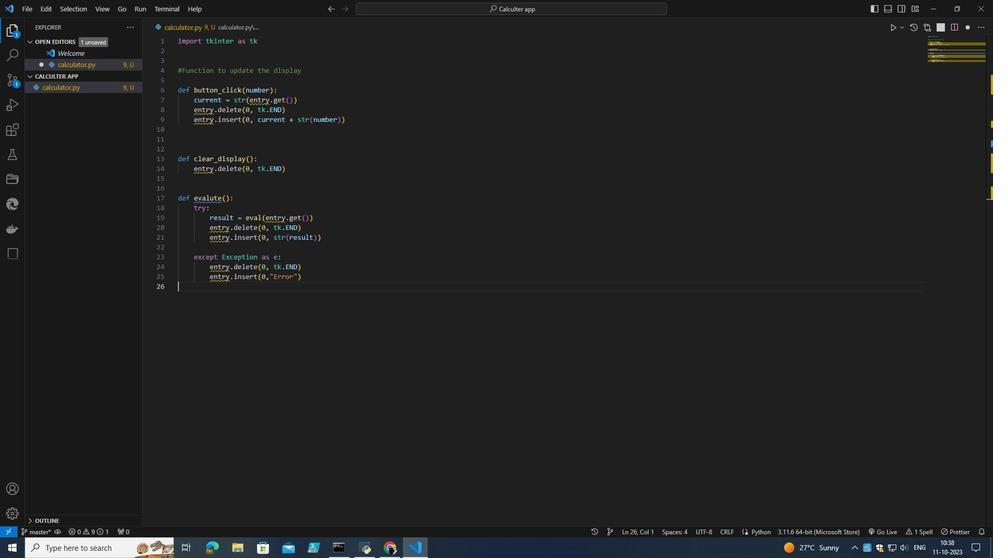 
Action: Mouse scrolled (787, 366) with delta (0, 0)
Screenshot: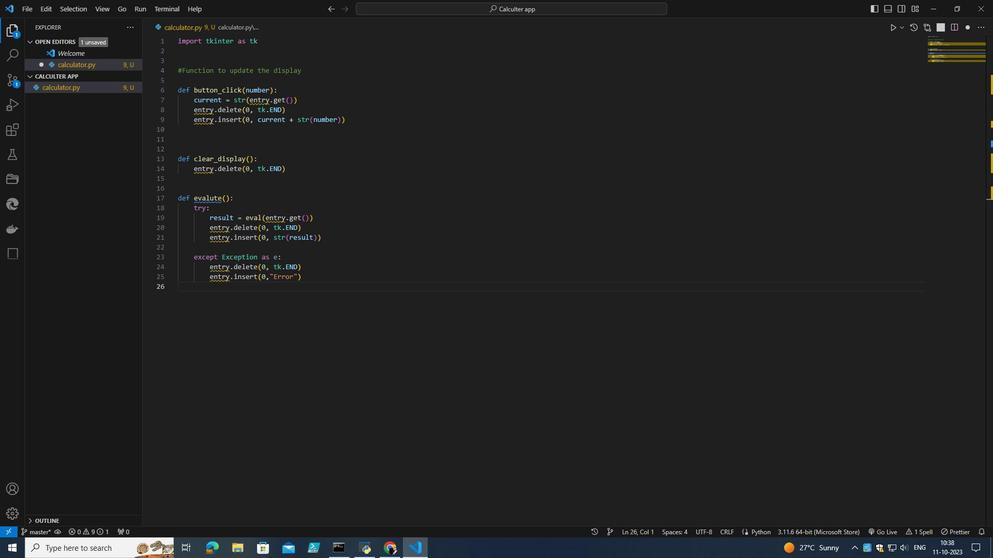 
Action: Mouse scrolled (787, 366) with delta (0, 0)
Screenshot: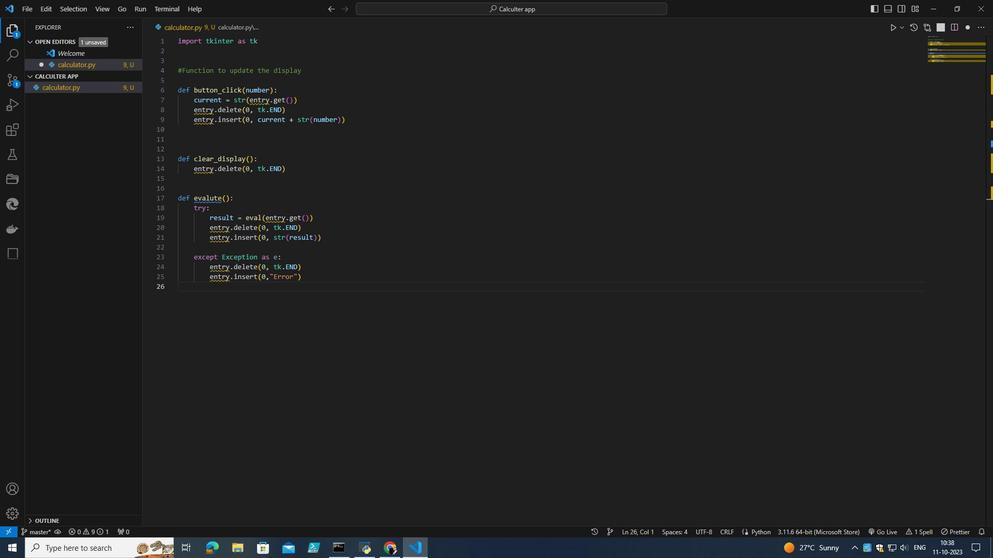 
Action: Mouse moved to (774, 325)
Screenshot: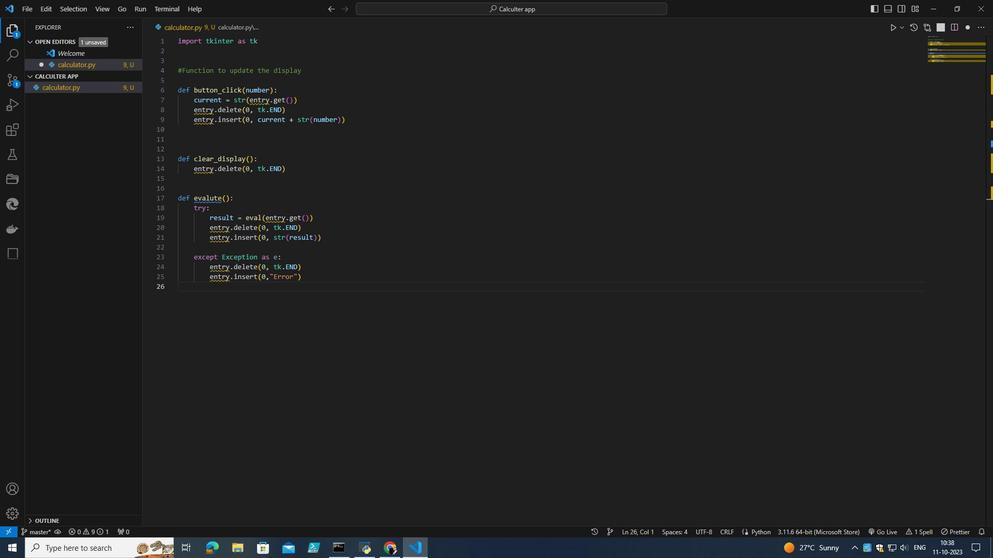 
Action: Mouse scrolled (774, 324) with delta (0, 0)
Screenshot: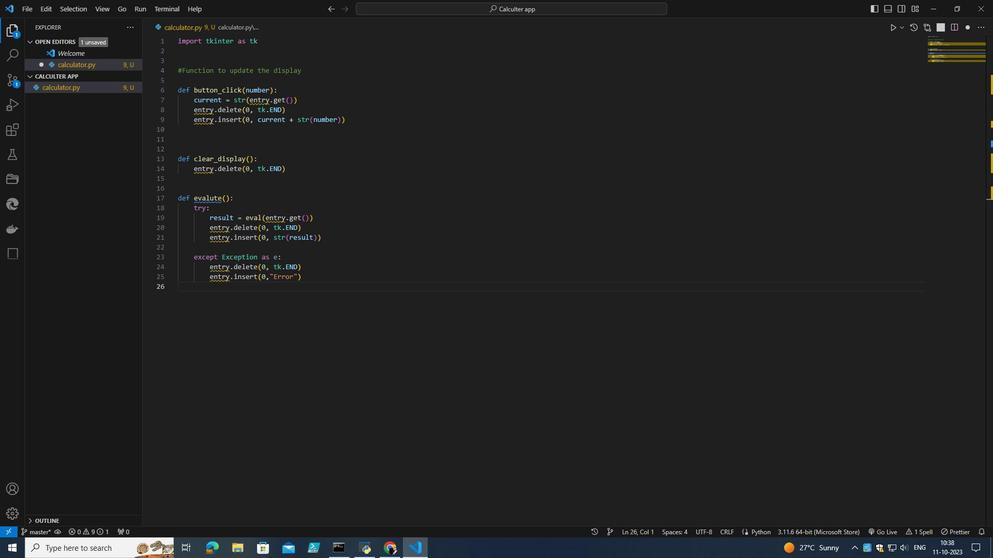 
Action: Mouse scrolled (774, 324) with delta (0, 0)
Screenshot: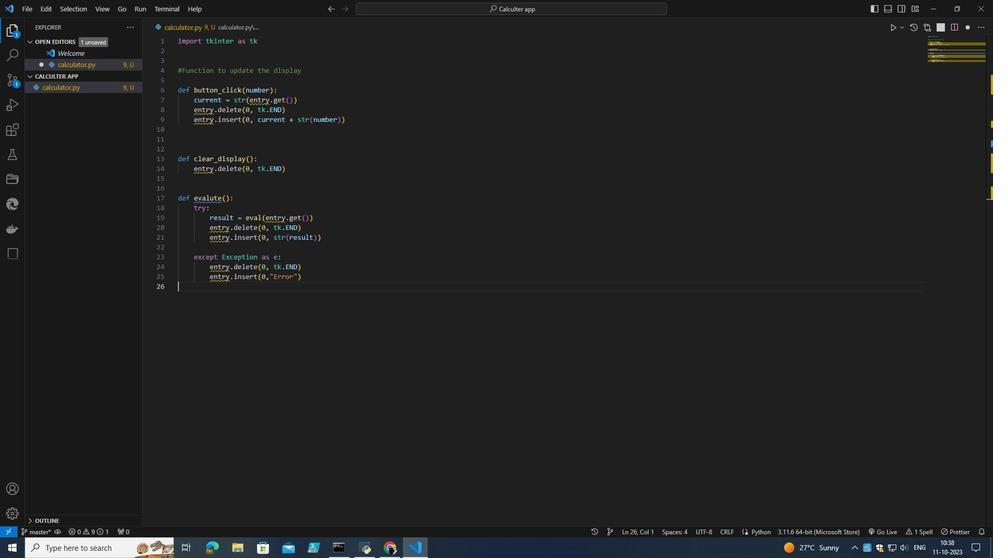 
Action: Mouse moved to (762, 365)
Screenshot: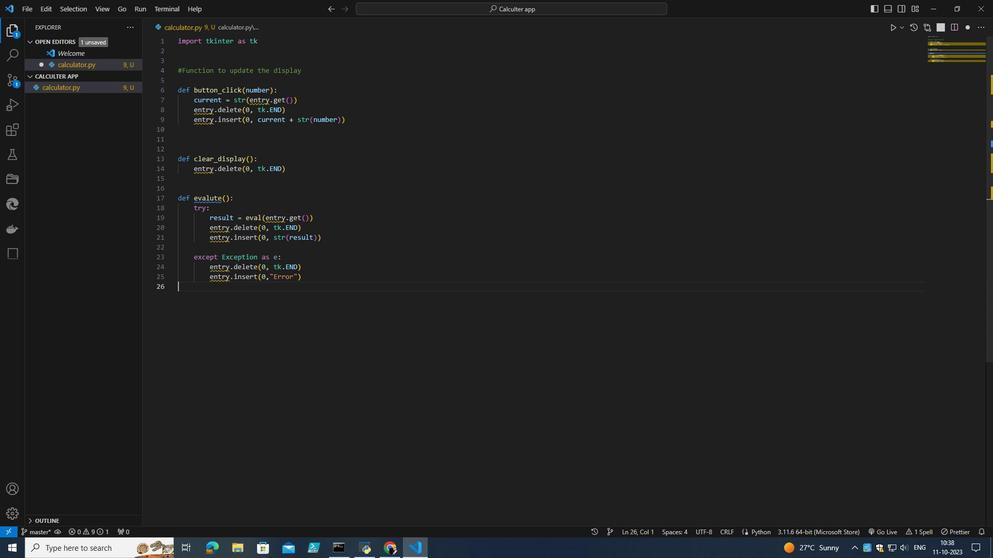 
Action: Mouse scrolled (762, 366) with delta (0, 0)
Screenshot: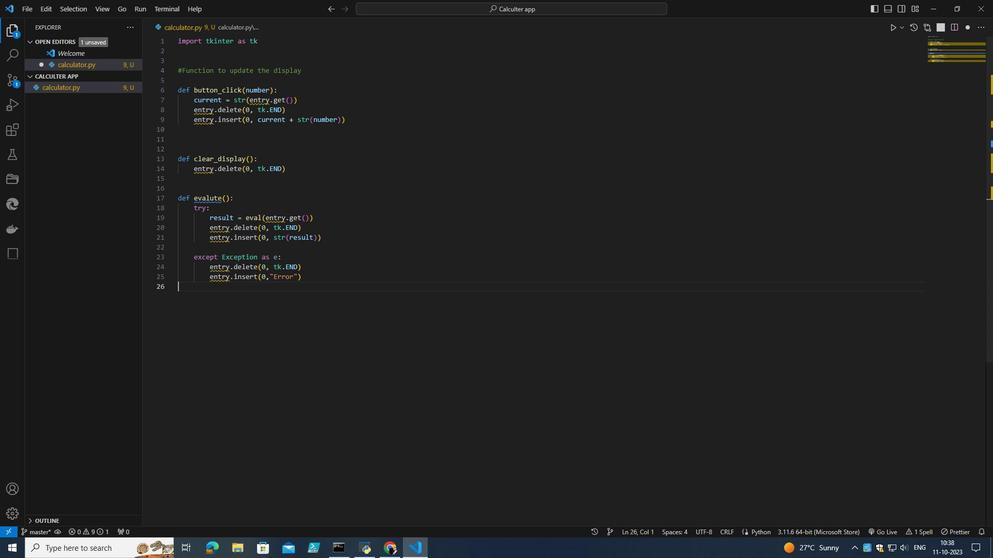 
Action: Mouse scrolled (762, 366) with delta (0, 0)
Screenshot: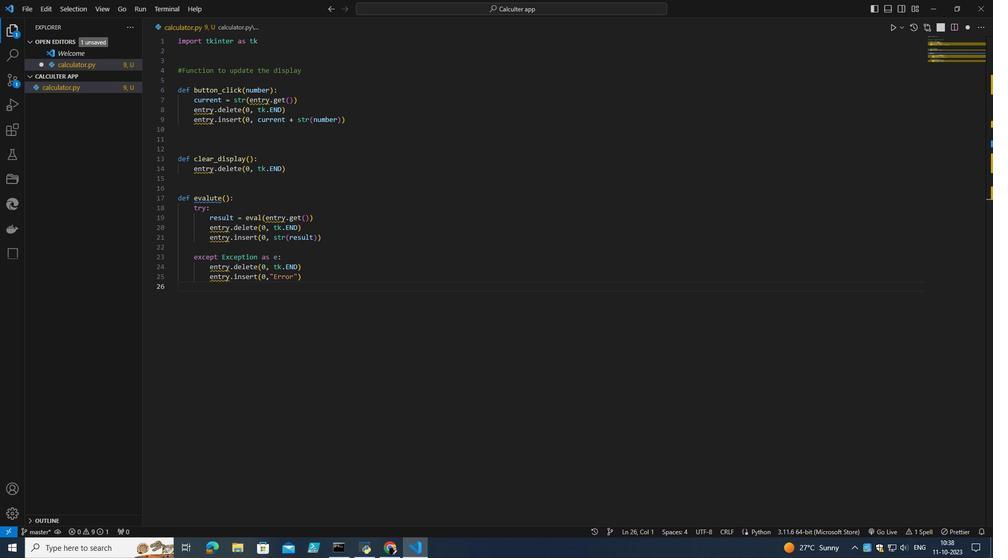 
Action: Mouse scrolled (762, 366) with delta (0, 0)
Screenshot: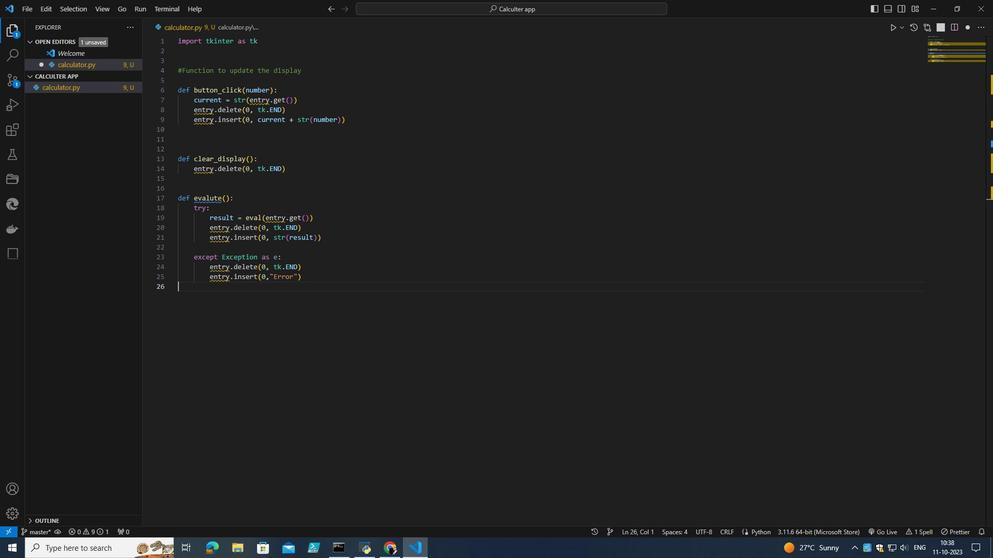 
Action: Mouse moved to (762, 365)
Screenshot: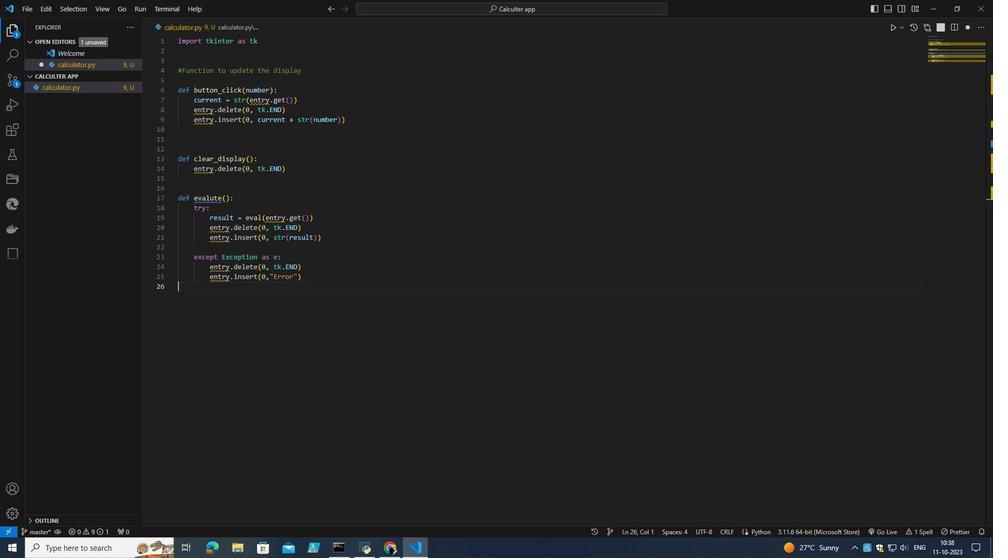 
Action: Mouse scrolled (762, 364) with delta (0, 0)
Screenshot: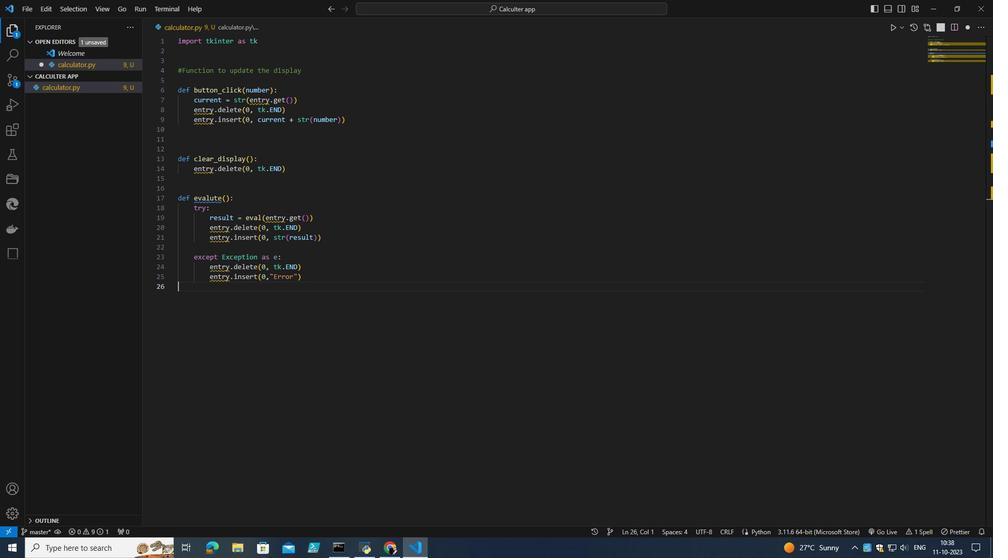 
Action: Mouse scrolled (762, 364) with delta (0, 0)
Screenshot: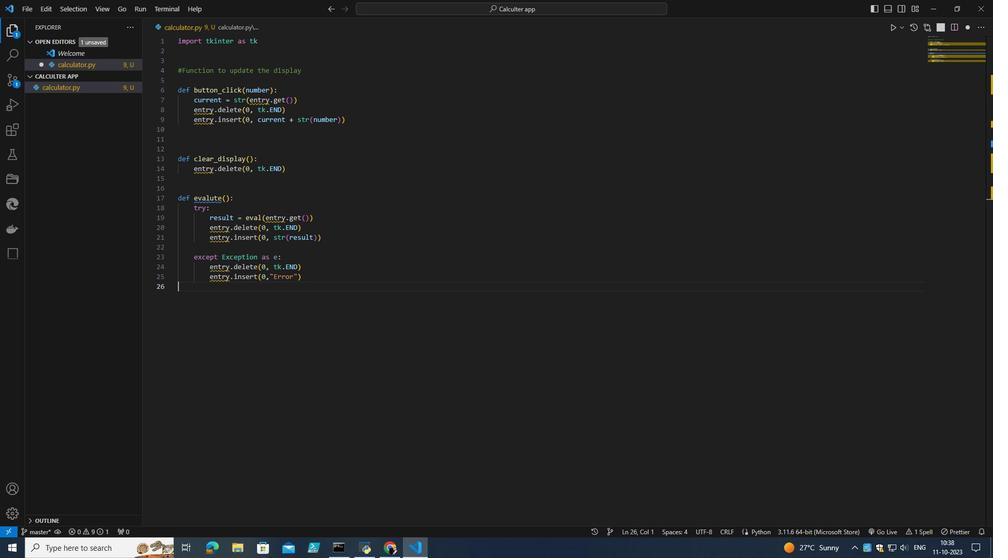 
Action: Mouse scrolled (762, 364) with delta (0, 0)
Screenshot: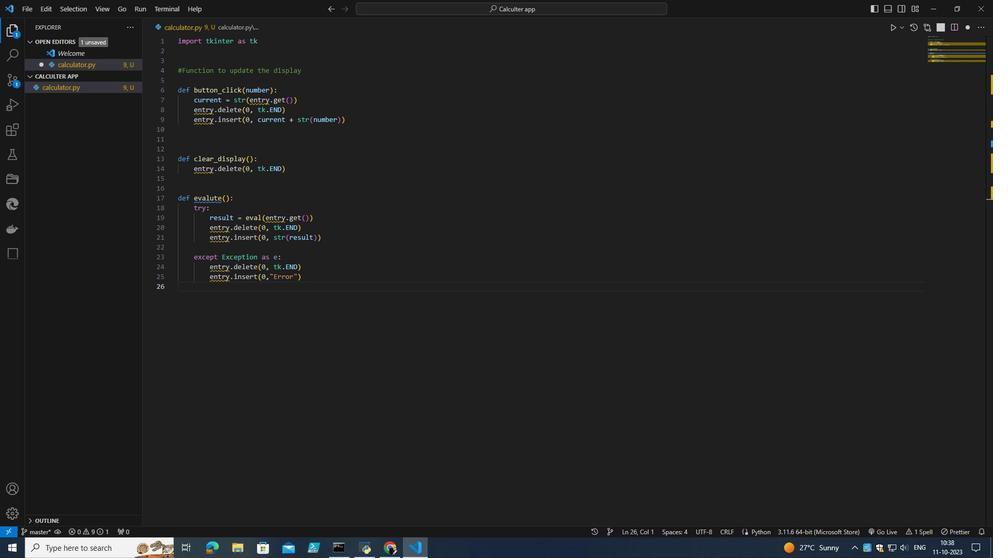 
Action: Mouse moved to (234, 277)
Screenshot: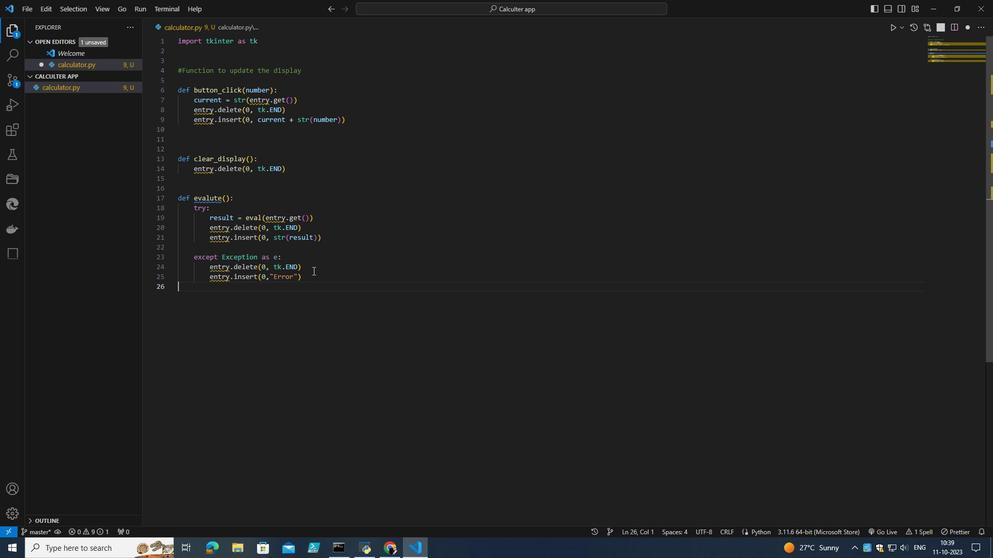 
Action: Mouse pressed left at (234, 277)
Screenshot: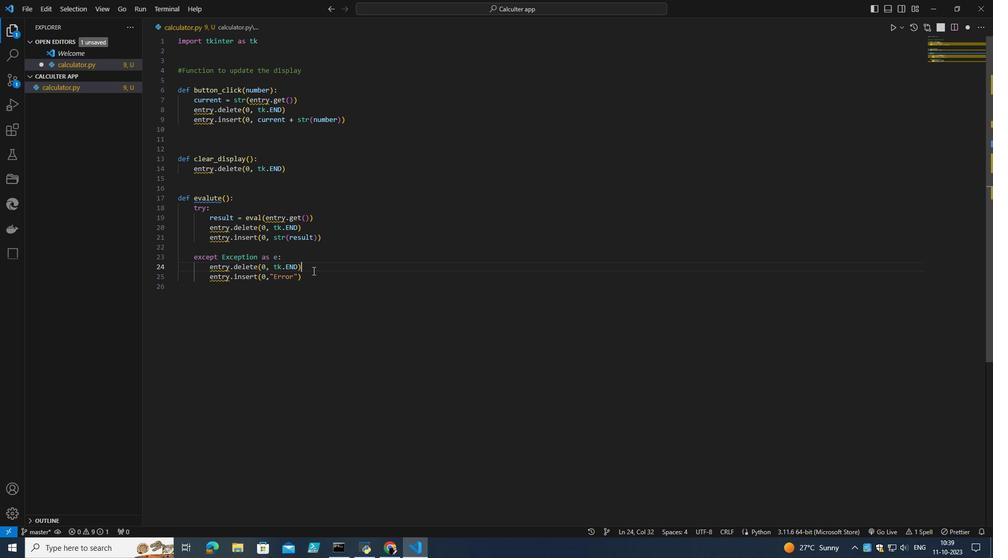 
Action: Mouse moved to (235, 281)
Screenshot: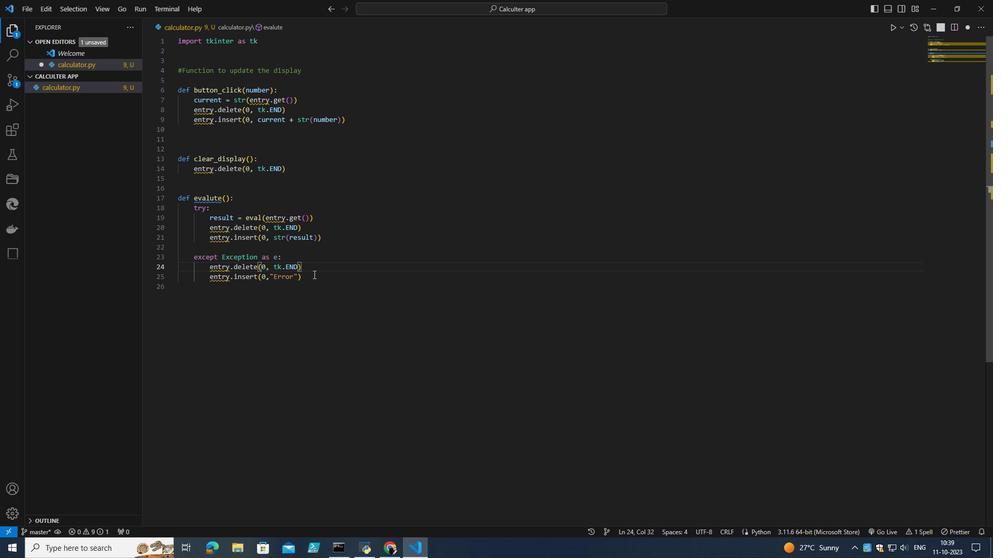 
Action: Mouse pressed left at (235, 281)
Screenshot: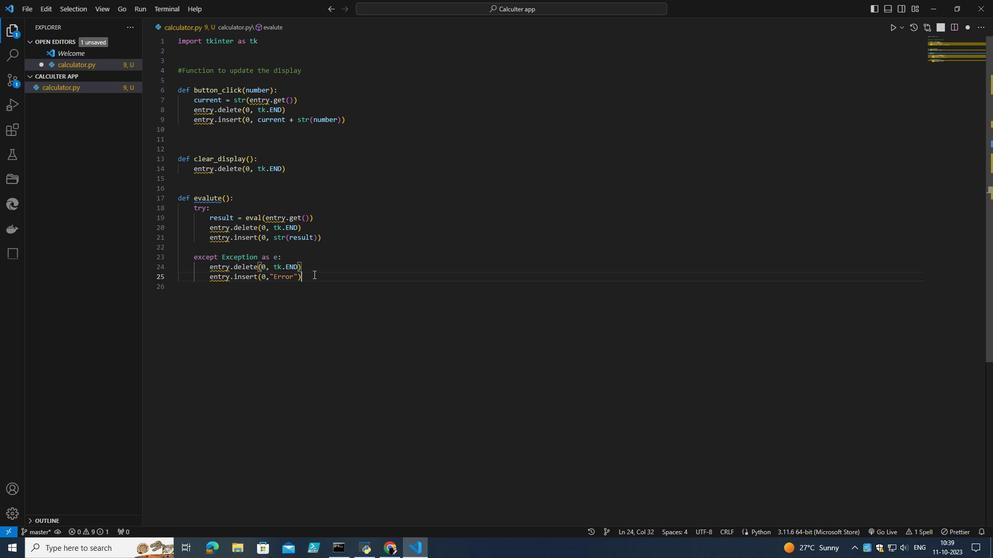 
Action: Key pressed <Key.enter><Key.enter><Key.backspace><Key.shift>#<Key.caps_lock><Key.backspace><Key.backspace><Key.shift><Key.shift><Key.shift><Key.shift><Key.shift>#CRE<Key.backspace><Key.backspace><Key.caps_lock>reate<Key.space>the<Key.space>main<Key.space>window<Key.enter><Key.enter>root<Key.space>=<Key.space>tk.<Key.caps_lock>T<Key.caps_lock><Key.caps_lock><Key.caps_lock>k<Key.shift_r><Key.shift_r><Key.shift_r><Key.shift_r><Key.shift_r><Key.shift_r>(<Key.right><Key.enter>root.title<Key.shift_r><Key.shift_r>(<Key.shift_r>"<Key.caps_lock>B<Key.caps_lock>asic<Key.space><Key.caps_lock><Key.caps_lock><Key.caps_lock>C<Key.caps_lock>alculator<Key.right><Key.right><Key.enter><Key.enter><Key.enter><Key.enter><Key.enter><Key.shift><Key.shift><Key.shift><Key.shift>#<Key.caps_lock>C<Key.caps_lock>reate<Key.space>the<Key.space>entry<Key.space>fil<Key.backspace>eld<Key.enter><Key.enter>
Screenshot: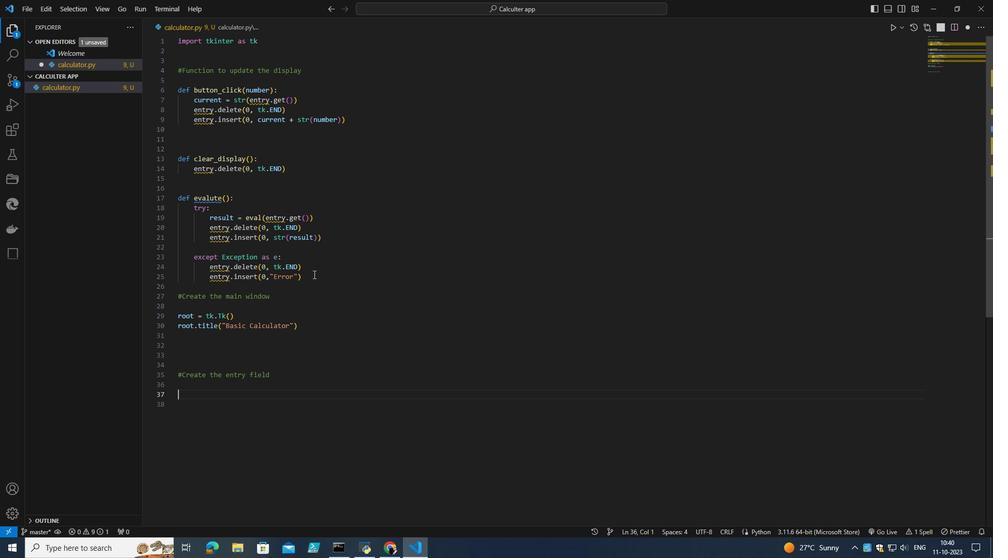 
Action: Mouse moved to (763, 397)
Screenshot: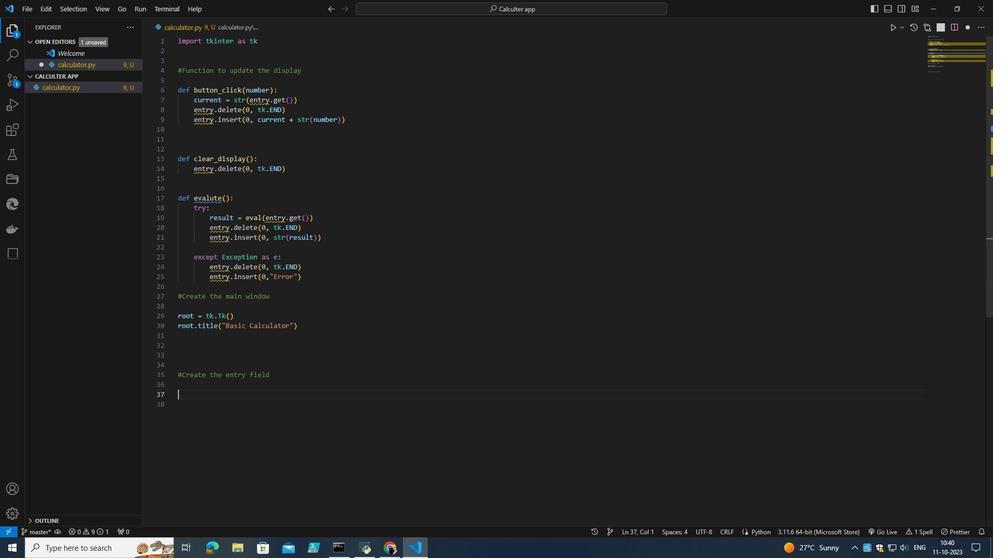 
Action: Mouse scrolled (763, 396) with delta (0, 0)
Screenshot: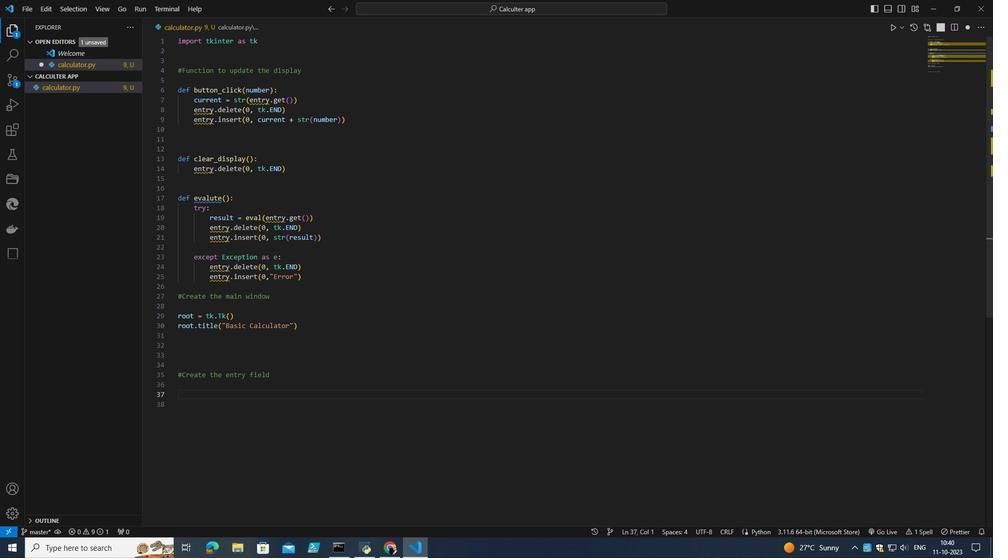 
Action: Mouse scrolled (763, 396) with delta (0, 0)
Screenshot: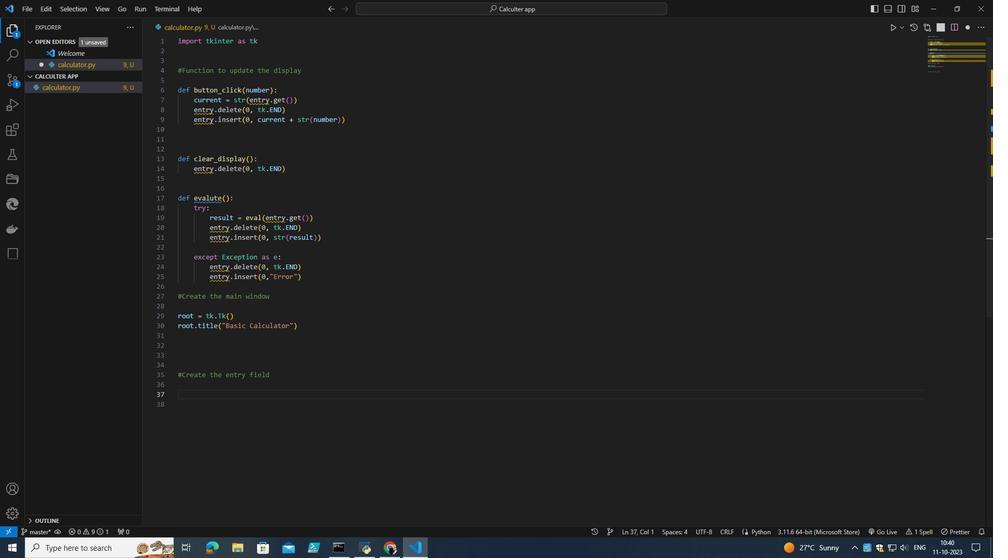 
Action: Mouse scrolled (763, 396) with delta (0, 0)
Screenshot: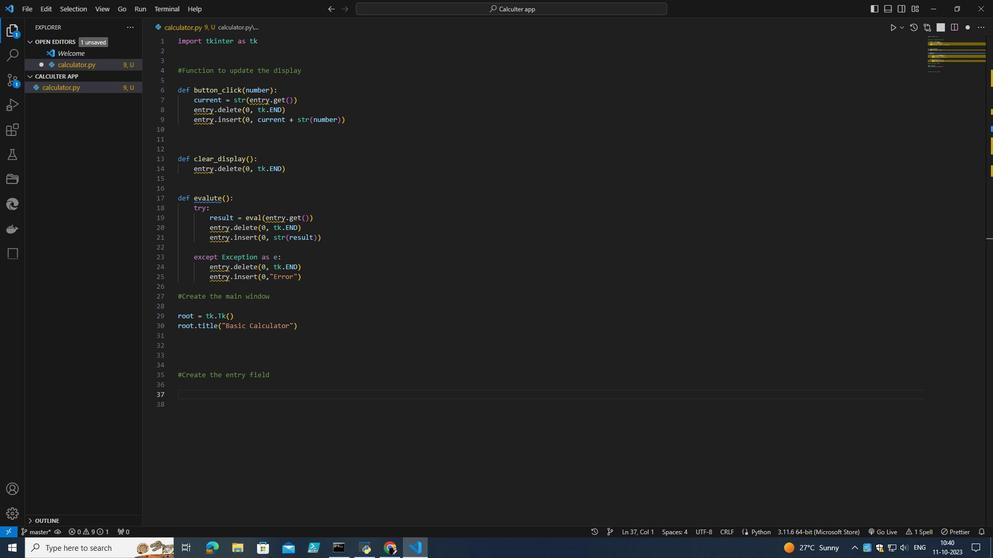 
Action: Mouse scrolled (763, 396) with delta (0, 0)
Screenshot: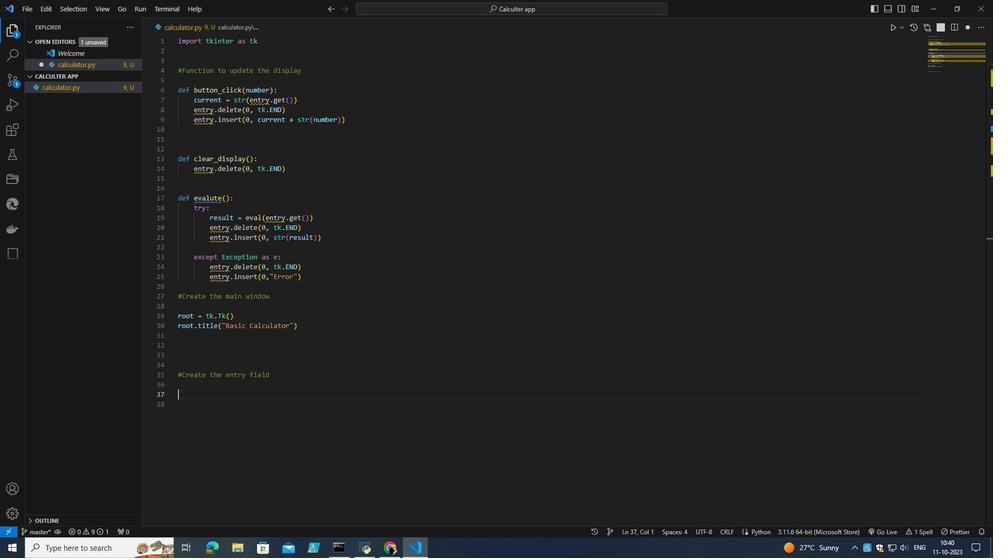 
Action: Mouse moved to (184, 396)
Screenshot: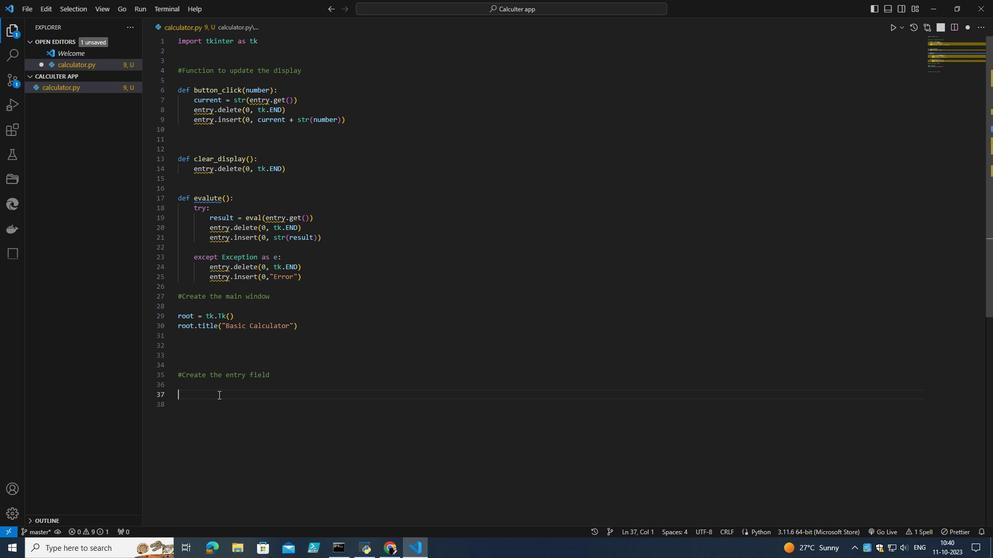 
Action: Mouse pressed left at (184, 396)
Screenshot: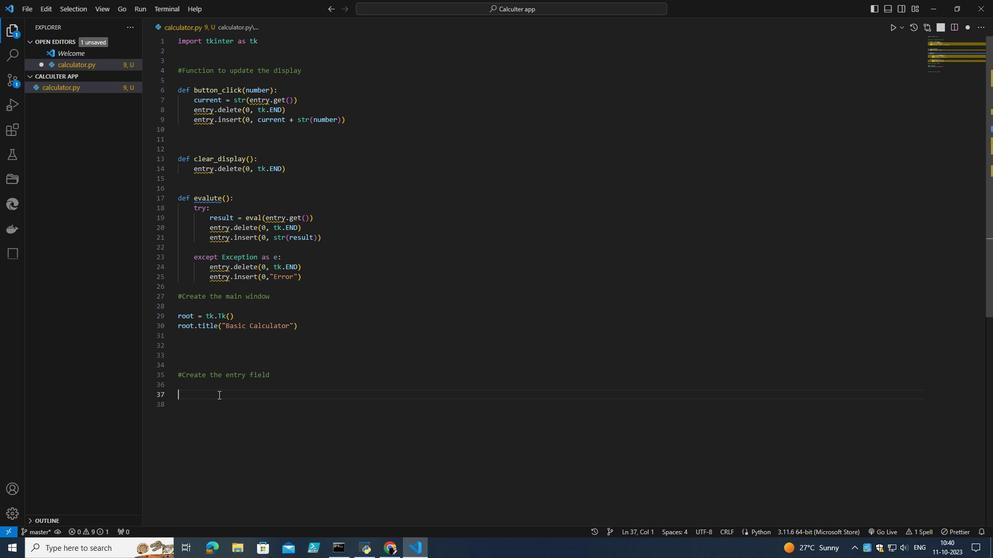 
Action: Key pressed entry<Key.space>=<Key.space>tk.<Key.caps_lock>E<Key.caps_lock>ntry<Key.enter>
Screenshot: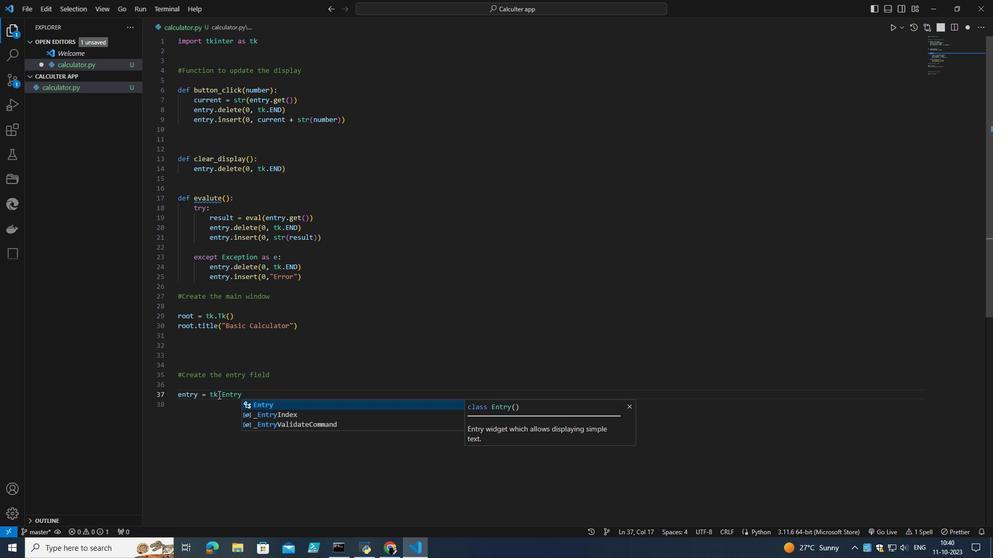 
Action: Mouse scrolled (184, 396) with delta (0, 0)
Screenshot: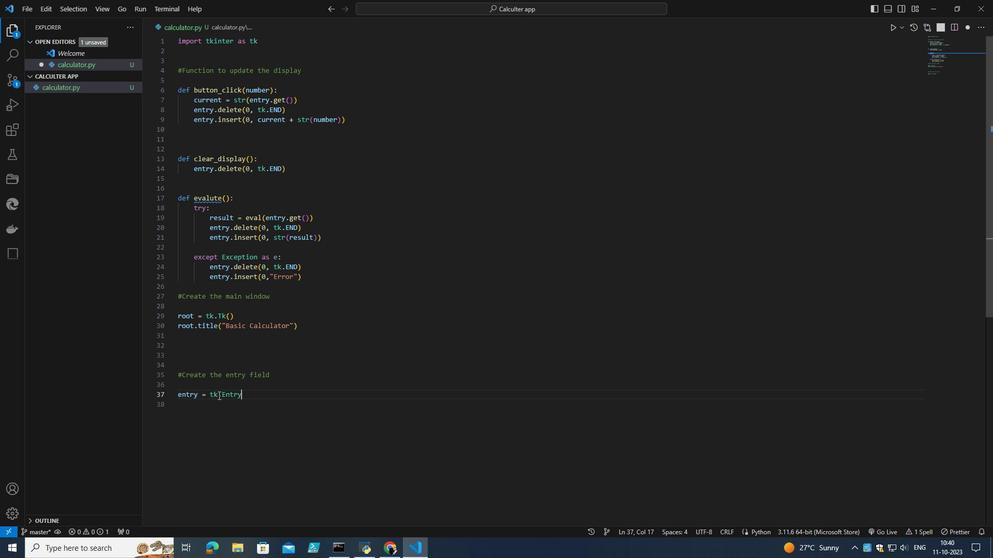 
Action: Mouse moved to (197, 372)
Screenshot: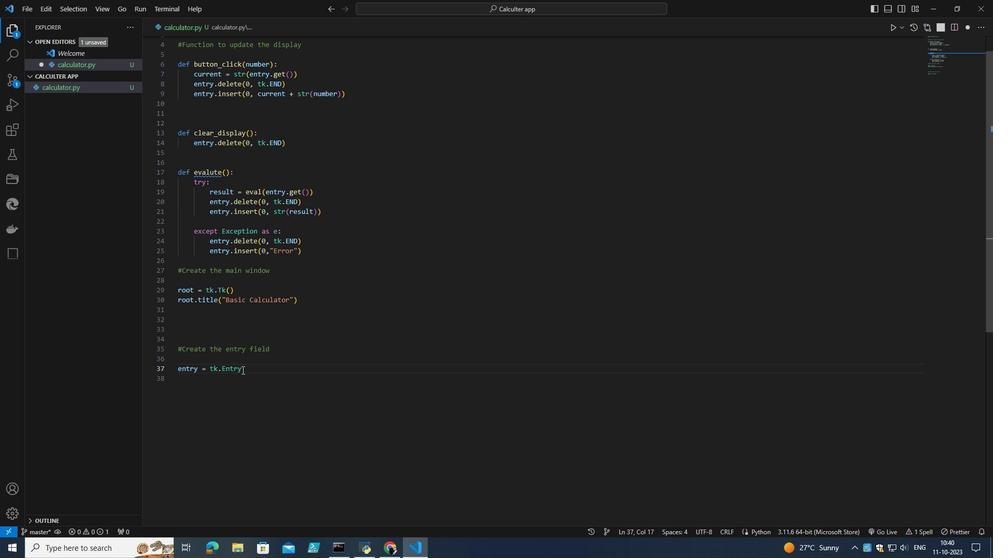 
Action: Mouse pressed left at (197, 372)
Screenshot: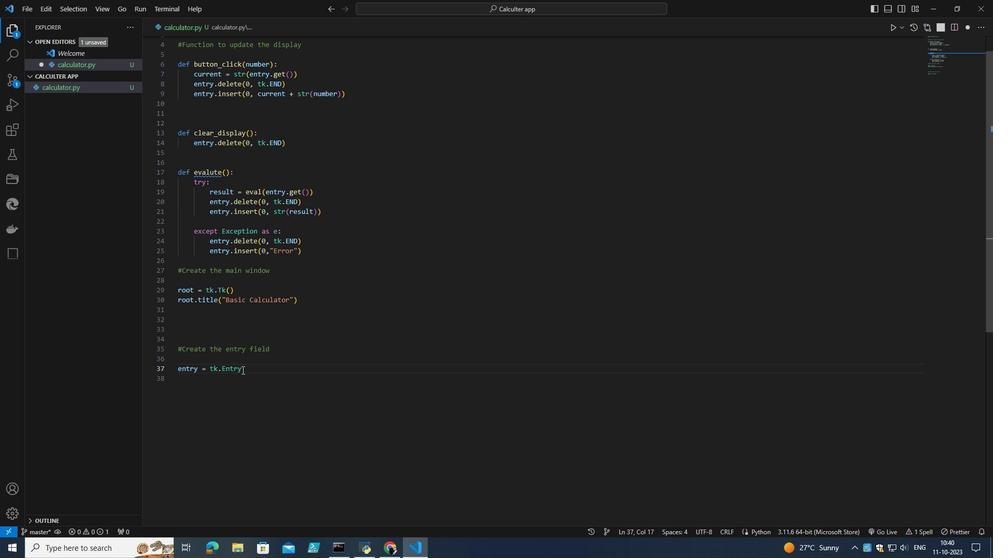 
Action: Mouse moved to (207, 428)
Screenshot: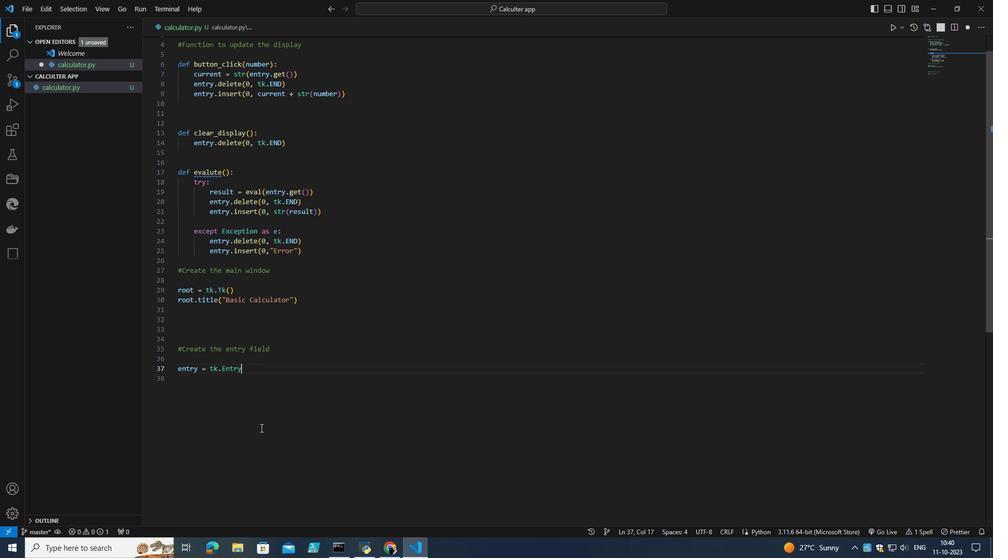 
Action: Key pressed <Key.shift_r>(root,<Key.space>wid<Key.enter>16,<Key.space>font=<Key.shift_r><Key.shift_r><Key.shift_r>(<Key.caps_lock>A<Key.caps_lock>rial'<Key.left><Key.left><Key.left><Key.left><Key.left><Key.left>'<Key.right><Key.right><Key.right><Key.right><Key.right><Key.right>,<Key.space>20<Key.right><Key.right><Key.enter>entry.grid<Key.shift_r>(row=0,<Key.space>column=0,<Key.space>col<Key.enter>4<Key.right><Key.enter><Key.enter><Key.enter><Key.enter><Key.shift>#<Key.caps_lock>C<Key.caps_lock>reate<Key.space>buttons<Key.enter><Key.enter><Key.enter>buttons<Key.space>-<Key.backspace>=<Key.space>[<Key.enter>'7'<Key.space><Key.backspace>,<Key.space>'8,<Key.backspace><Key.right>,<Key.space>'9<Key.right>,<Key.space>'/<Key.right>,<Key.enter>'4<Key.right>,<Key.space>'5<Key.right>,<Key.space>'6<Key.right>,<Key.space>'<Key.shift_r>*<Key.right>,<Key.enter>'1<Key.right><Key.space><Key.backspace>,<Key.space>'2<Key.right>,<Key.space>'3<Key.right>,<Key.space>-<Key.backspace>'-<Key.right>,<Key.enter>'c<Key.backspace><Key.caps_lock>C<Key.caps_lock><Key.right><Key.space>'0'<Key.left><Key.left><Key.left><Key.left>,<Key.right><Key.right><Key.right><Key.right>,<Key.space>'=<Key.right>,<Key.space>'<Key.shift_r>+<Key.right>,
Screenshot: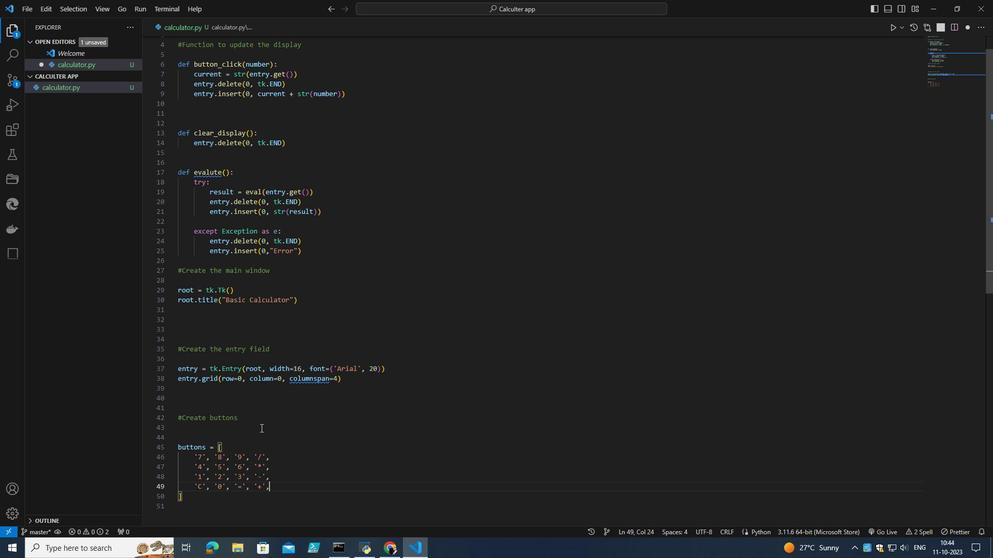 
Action: Mouse moved to (215, 453)
Screenshot: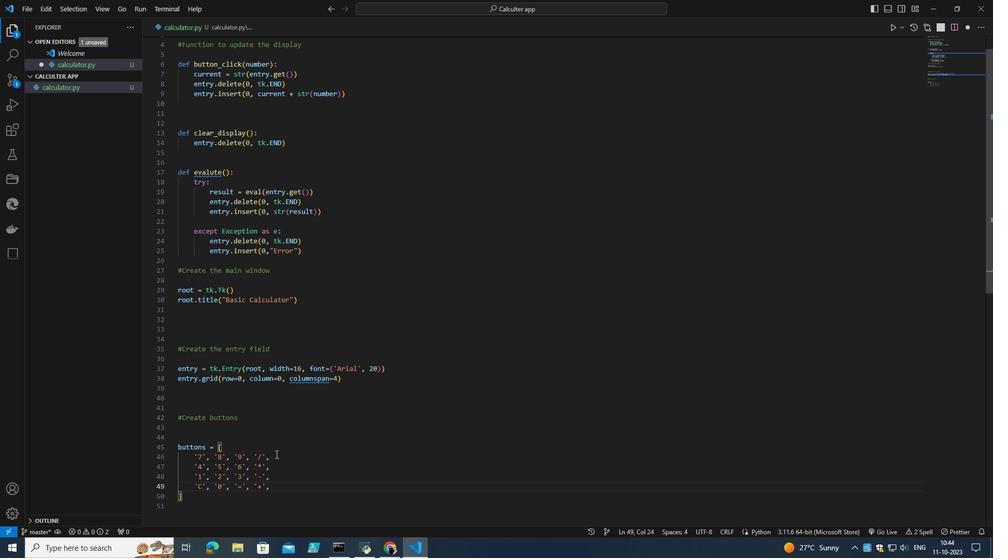 
Action: Mouse scrolled (215, 452) with delta (0, 0)
Screenshot: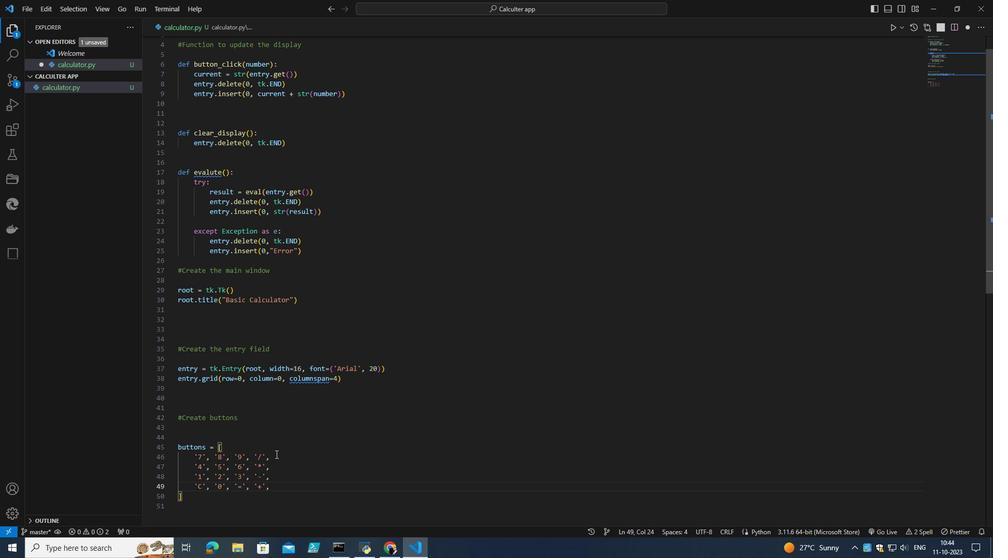 
Action: Mouse moved to (229, 422)
Screenshot: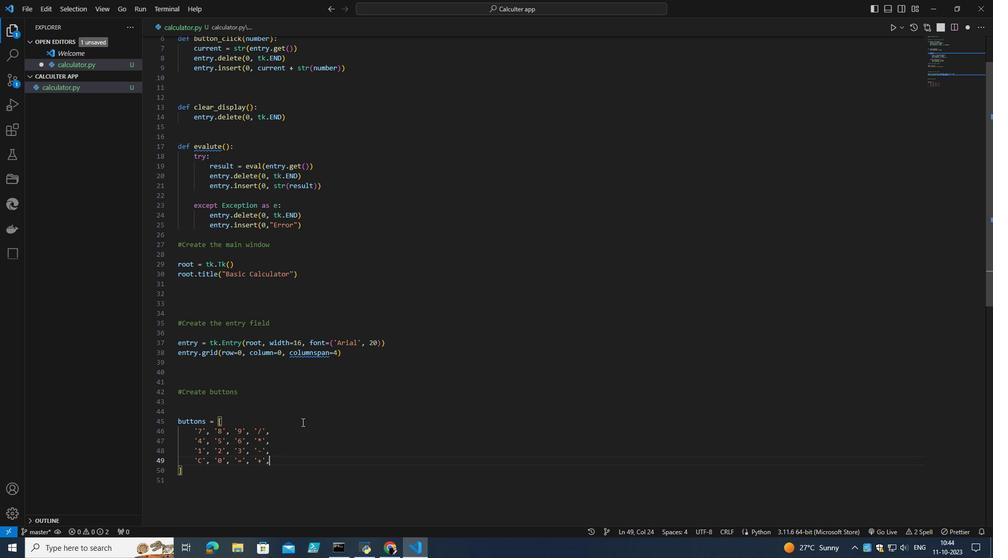 
Action: Mouse scrolled (229, 422) with delta (0, 0)
Screenshot: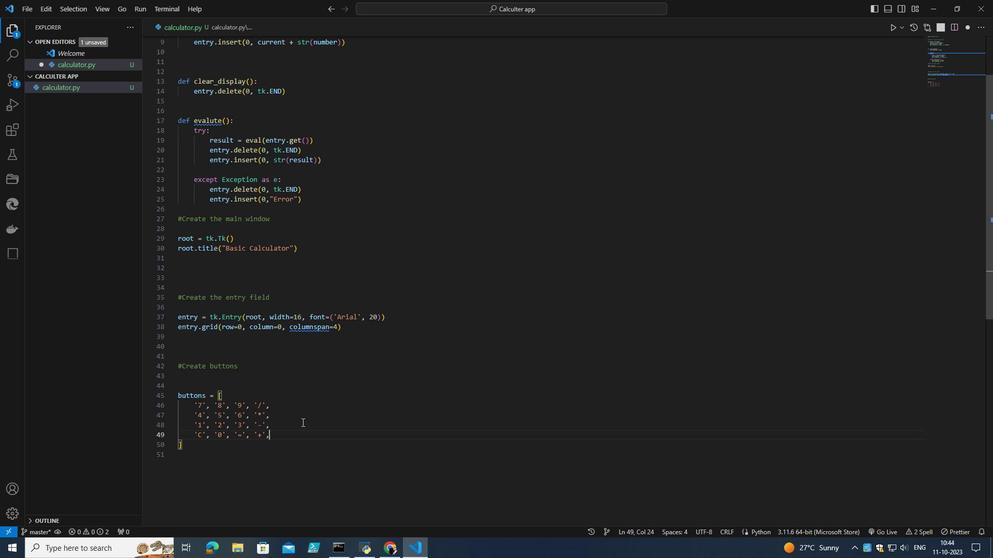 
Action: Mouse scrolled (229, 422) with delta (0, 0)
Screenshot: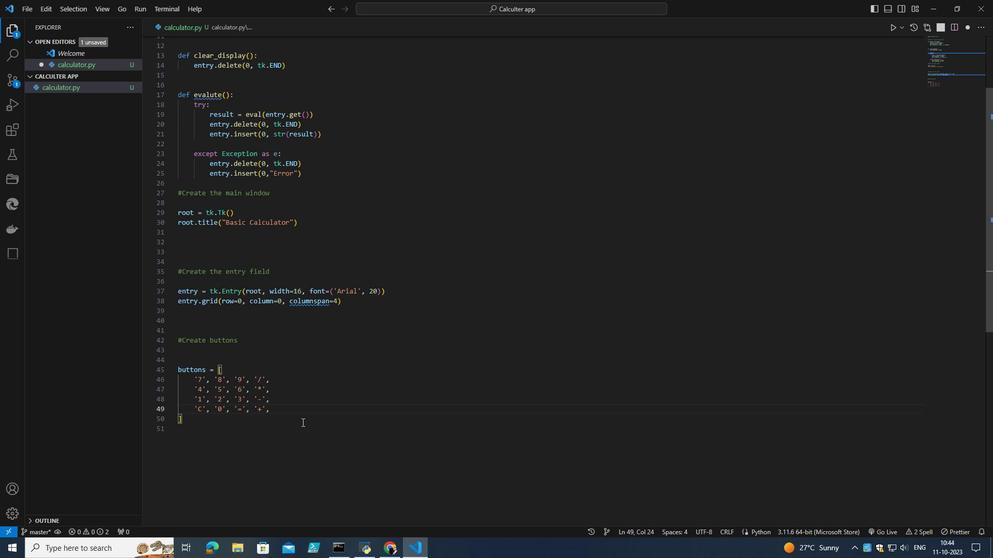 
Action: Mouse scrolled (229, 422) with delta (0, 0)
Screenshot: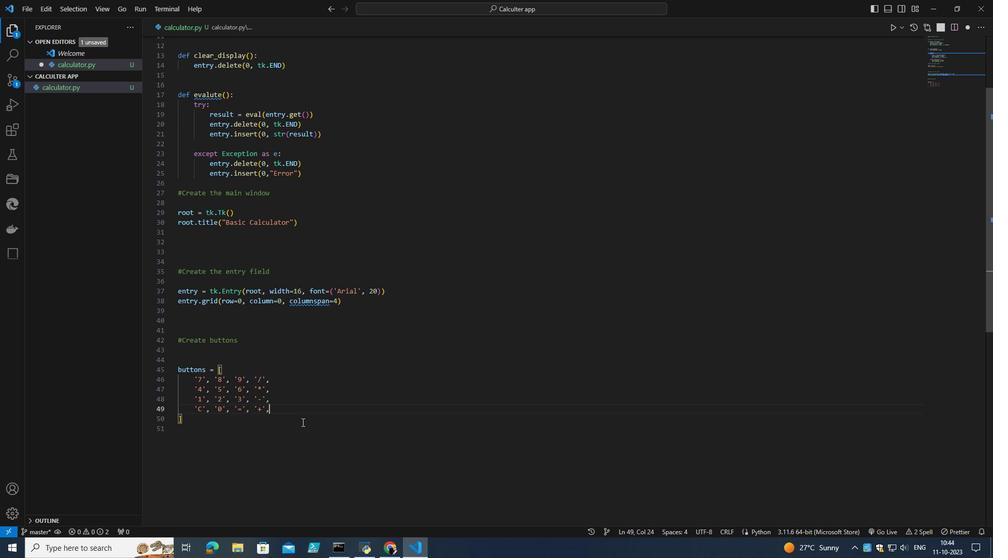 
Action: Mouse moved to (185, 404)
Screenshot: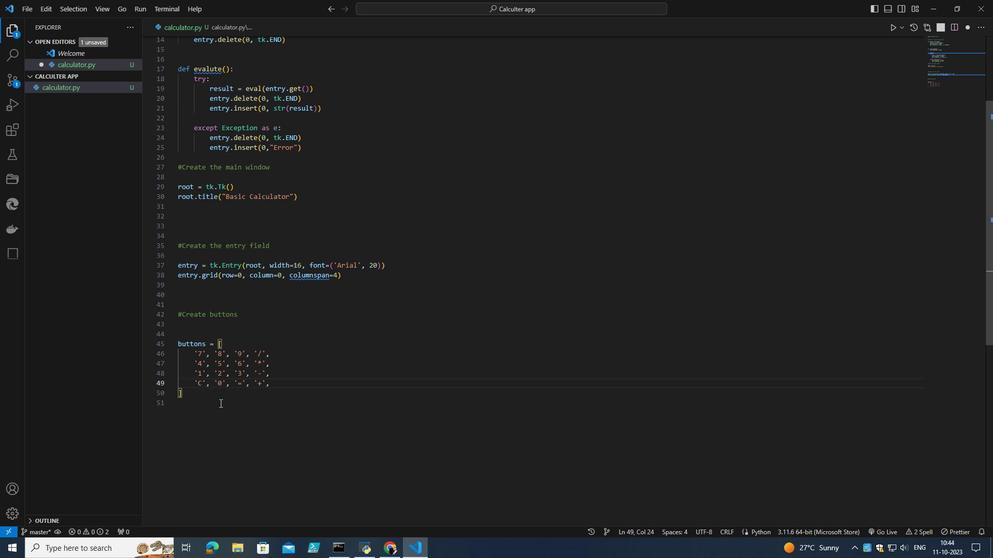 
Action: Mouse pressed left at (185, 404)
Screenshot: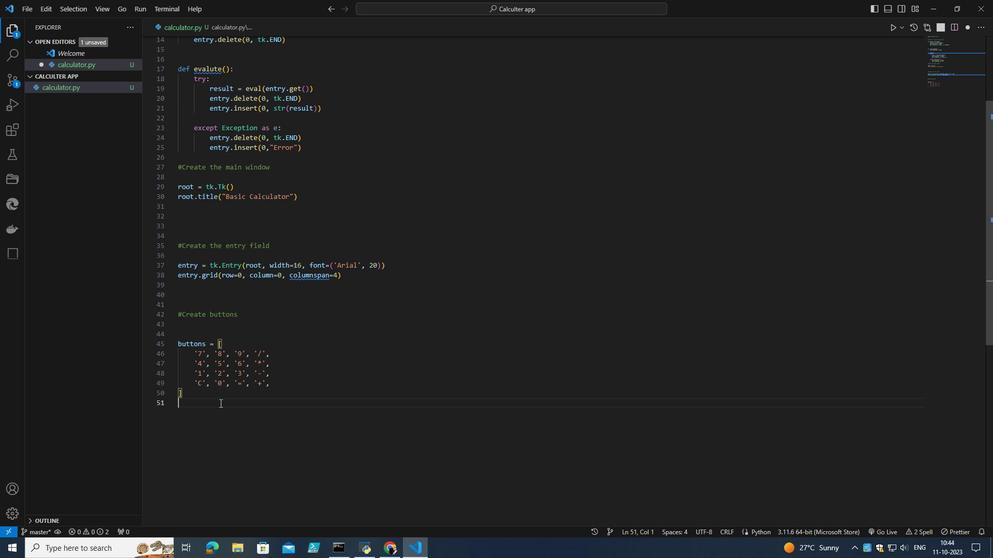 
Action: Mouse moved to (204, 409)
Screenshot: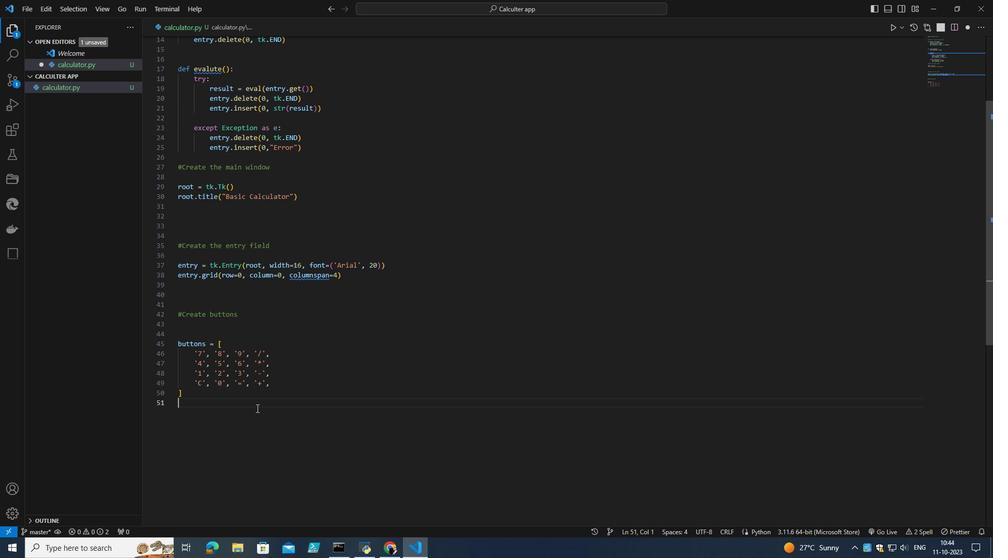 
Action: Key pressed <Key.enter><Key.enter>
Screenshot: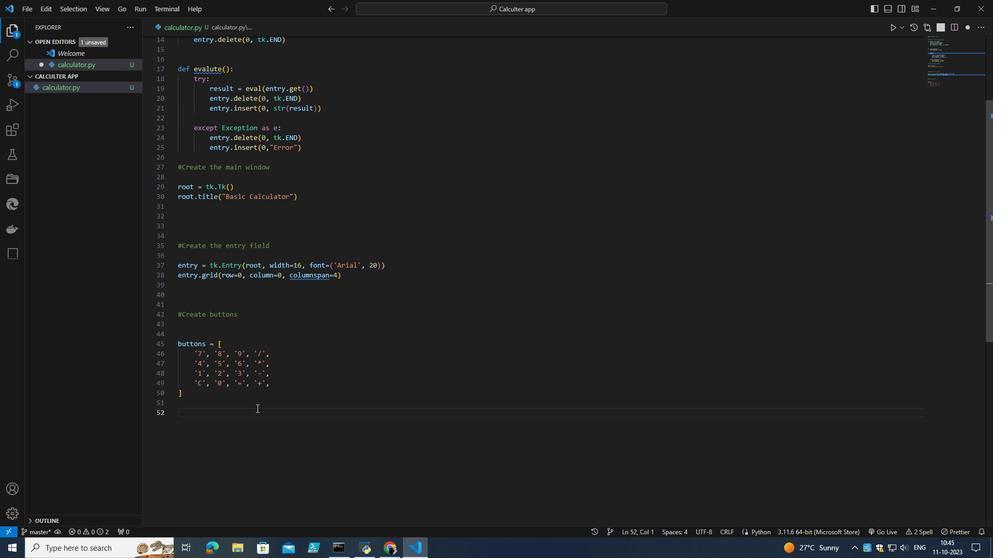 
Action: Mouse moved to (756, 496)
Screenshot: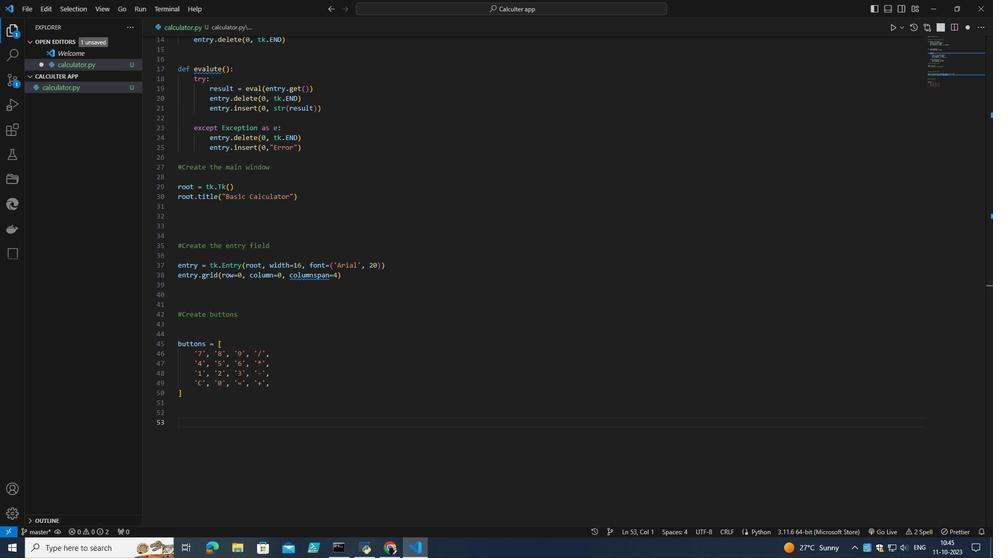 
Action: Mouse pressed left at (756, 496)
Screenshot: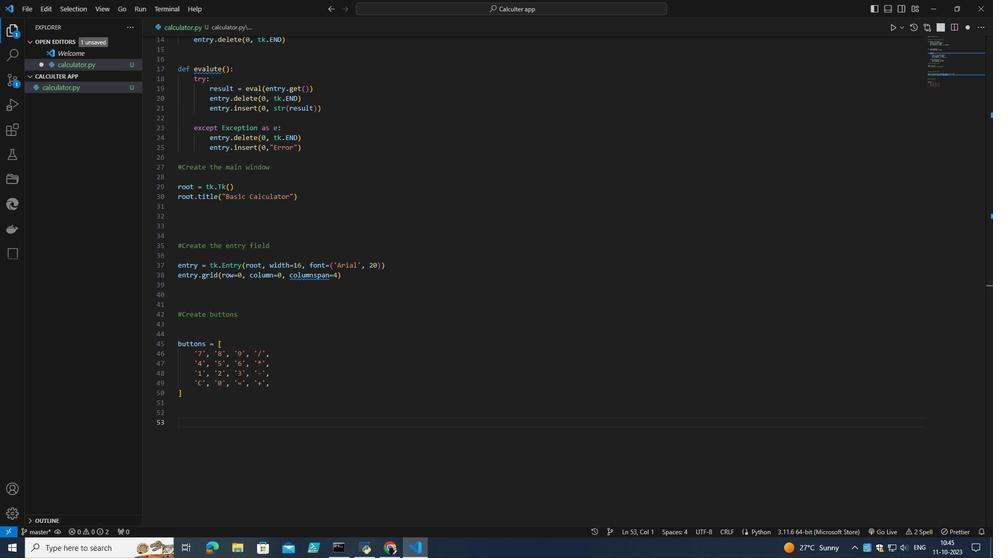 
Action: Key pressed add<Key.space>more<Key.space>function<Key.space>in<Key.space>upper
Screenshot: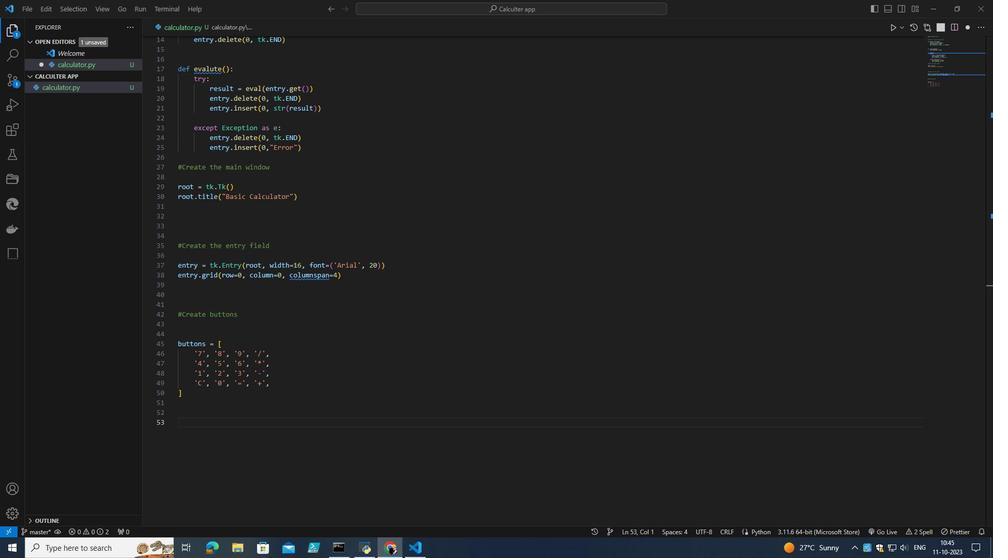 
Action: Mouse moved to (330, 434)
Screenshot: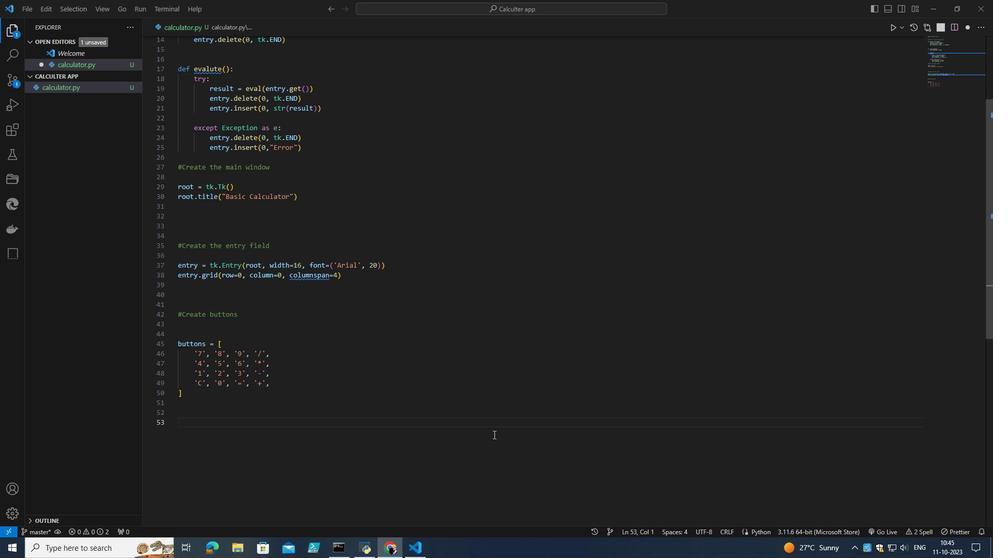 
Action: Mouse pressed left at (330, 434)
Screenshot: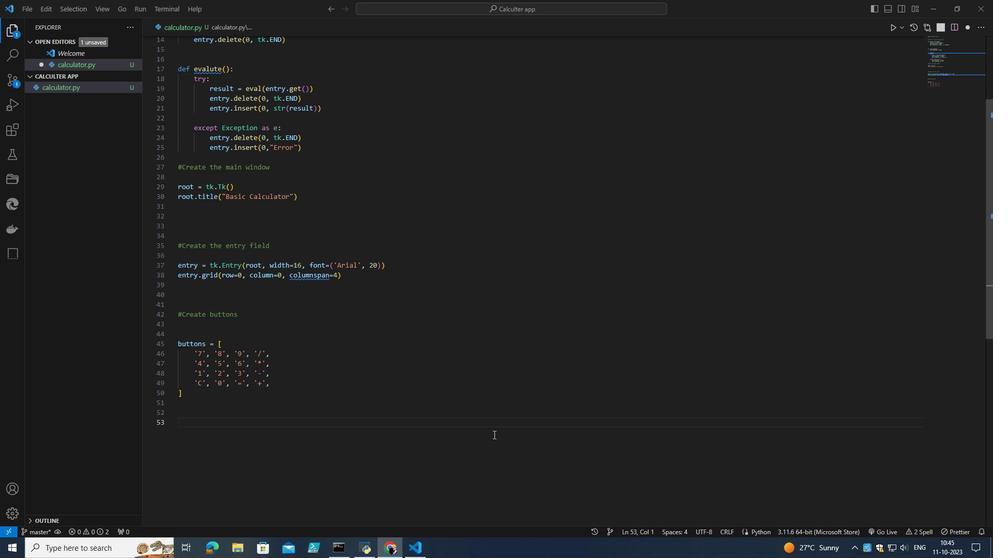 
Action: Mouse moved to (189, 424)
Screenshot: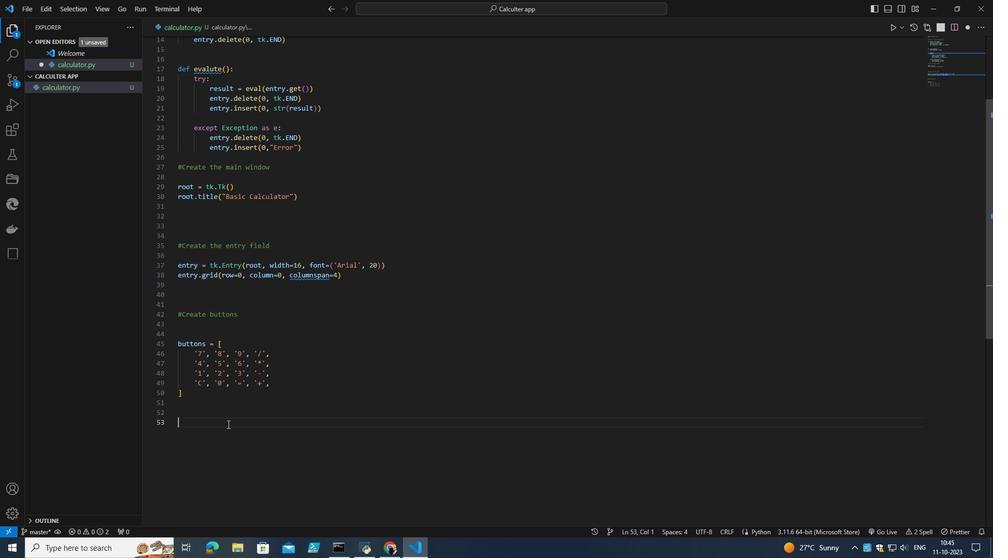 
Action: Key pressed <Key.shift>#<Key.caps_lock>A<Key.caps_lock>d<Key.space><Key.backspace>d<Key.space>buttons<Key.space>
Screenshot: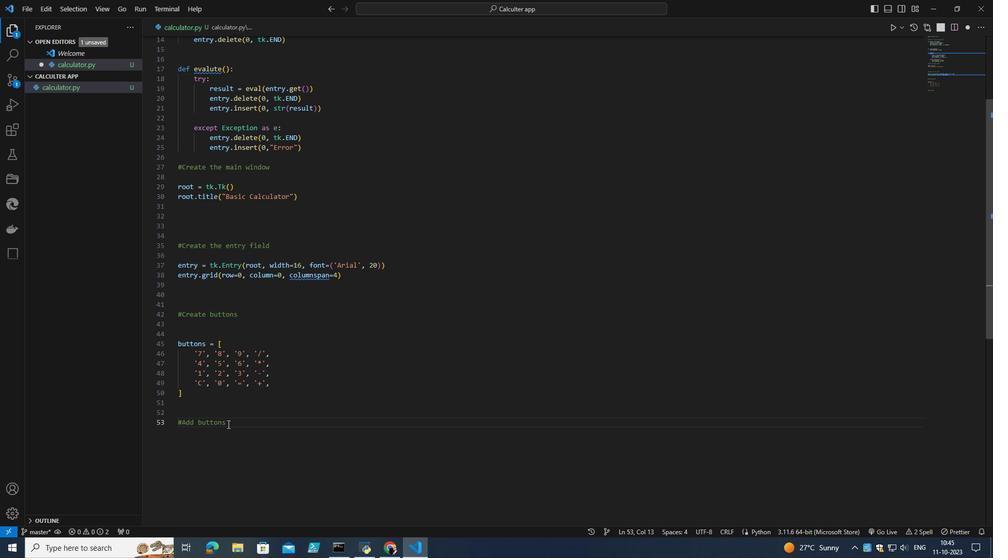 
Action: Mouse moved to (785, 496)
Screenshot: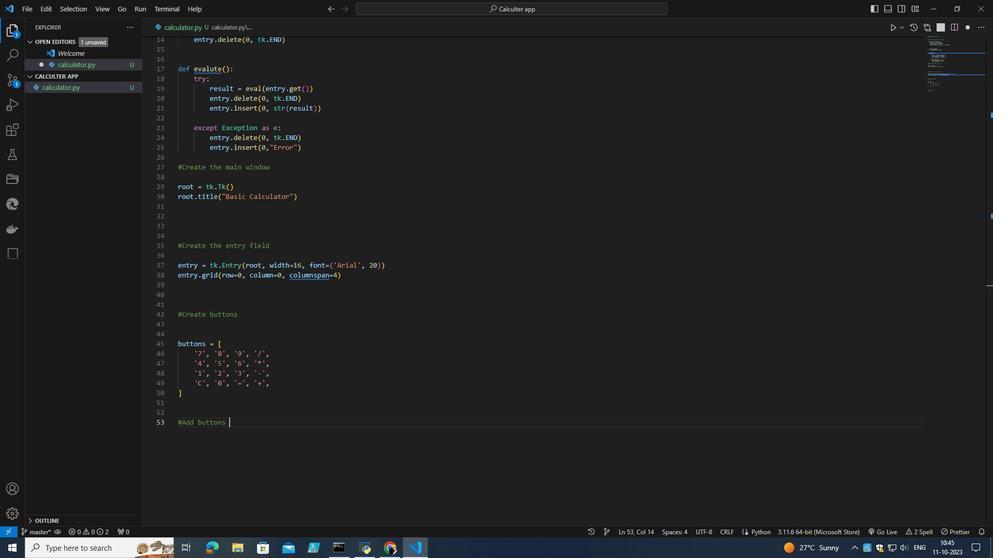 
Action: Mouse pressed left at (785, 496)
Screenshot: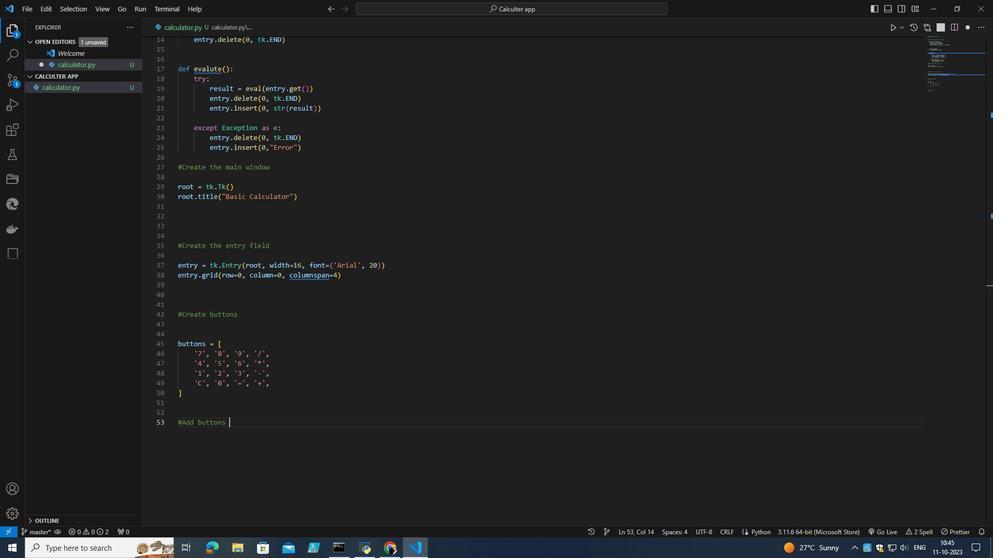 
Action: Key pressed <Key.space>calculator<Key.space>app<Key.enter>
Screenshot: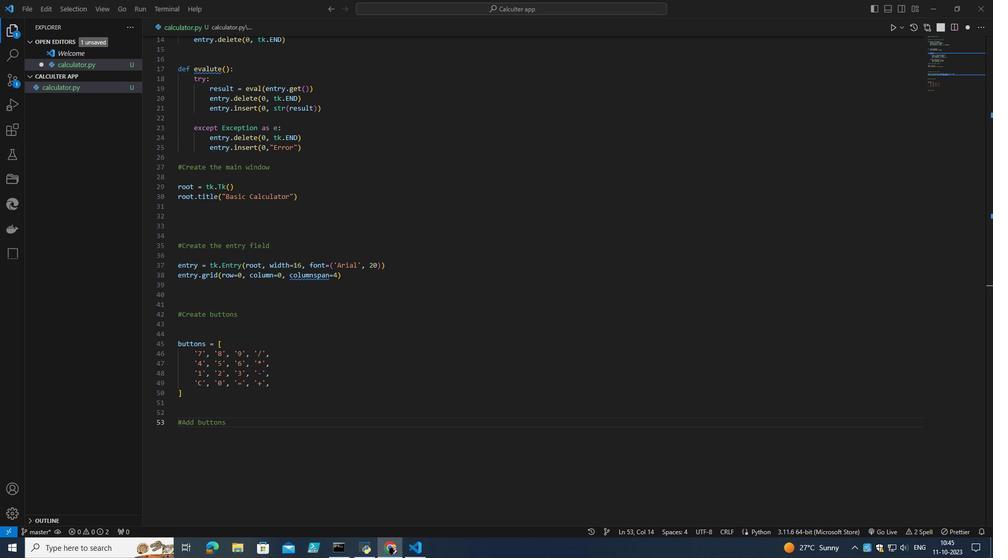 
Action: Mouse moved to (227, 431)
Screenshot: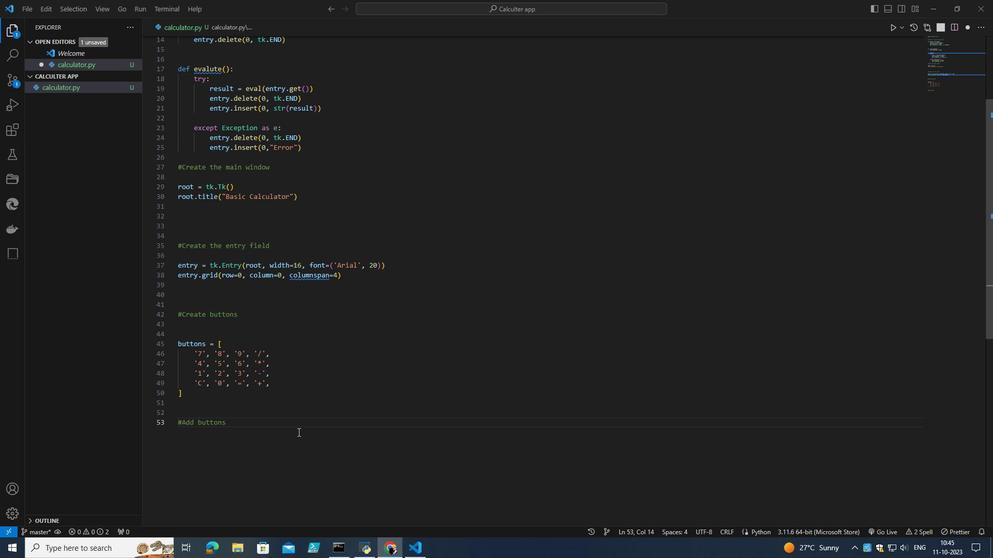 
Action: Mouse pressed left at (227, 431)
Screenshot: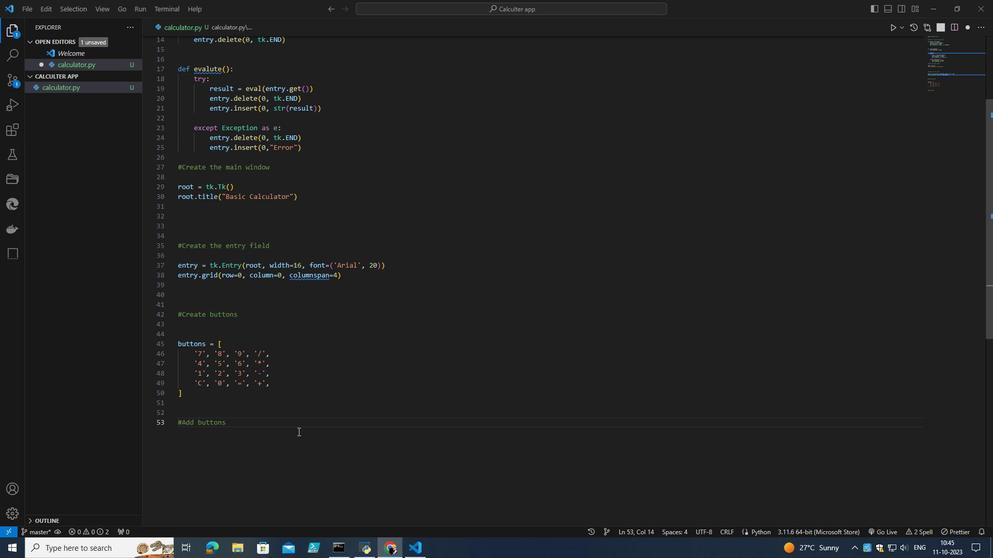 
Action: Mouse moved to (318, 454)
Screenshot: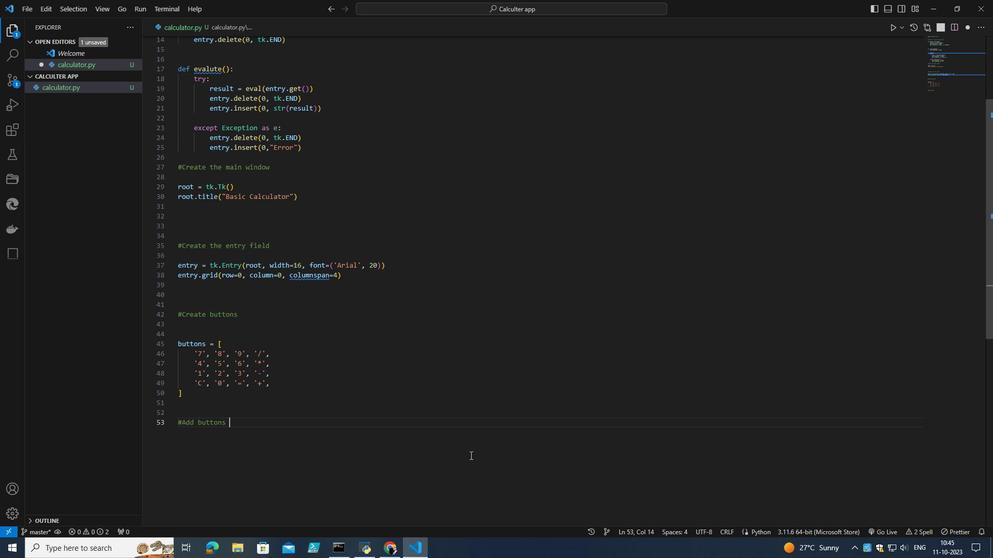 
Action: Key pressed to<Key.space>the<Key.space>grid<Key.enter><Key.enter>row<Key.shift_r>_val<Key.space>=<Key.space>1<Key.enter>col<Key.shift_r>_val<Key.space>=<Key.space>0<Key.enter><Key.enter><Key.enter><Key.enter>for<Key.space>button<Key.shift_r>_text<Key.space>in<Key.enter><Key.space>bu<Key.down><Key.down><Key.enter><Key.enter><Key.backspace><Key.shift_r>:<Key.enter>button<Key.space>=<Key.space>tk.<Key.caps_lock>B<Key.caps_lock>utton<Key.enter><Key.shift_r>(root,<Key.space>text=button<Key.shift_r>_t<Key.enter>,<Key.space>padx<Key.enter>20,<Key.space>pady<Key.enter>20,<Key.space>
Screenshot: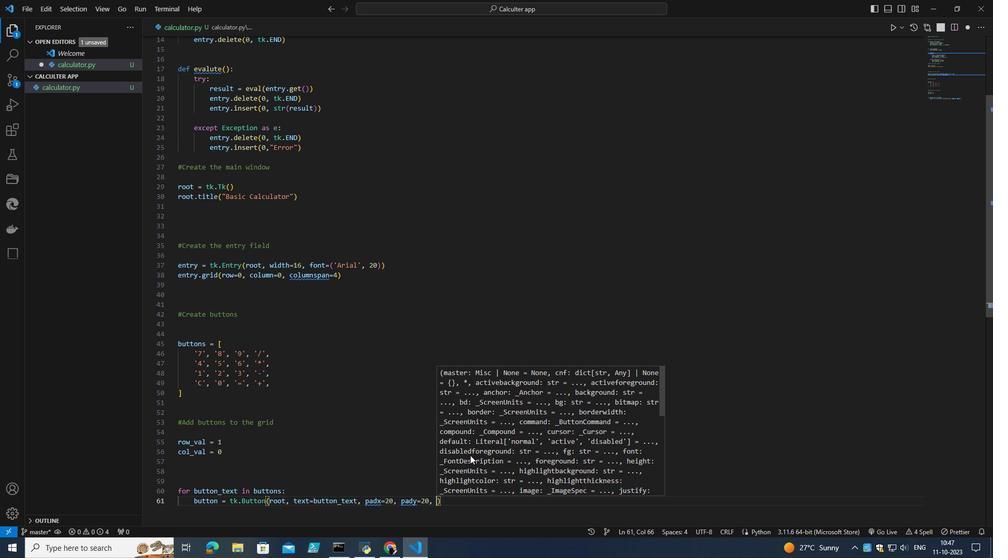 
Action: Mouse moved to (778, 423)
Screenshot: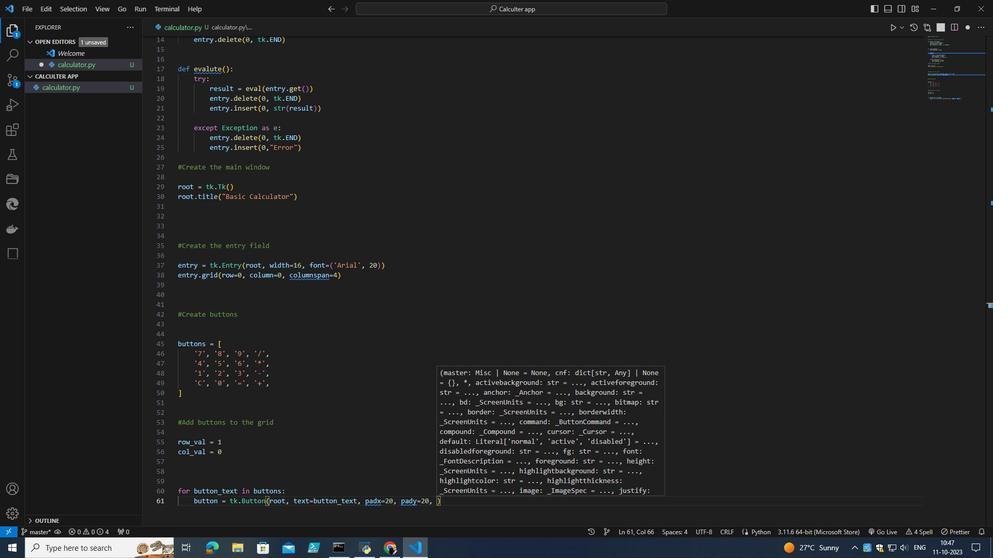 
Action: Mouse scrolled (778, 423) with delta (0, 0)
Screenshot: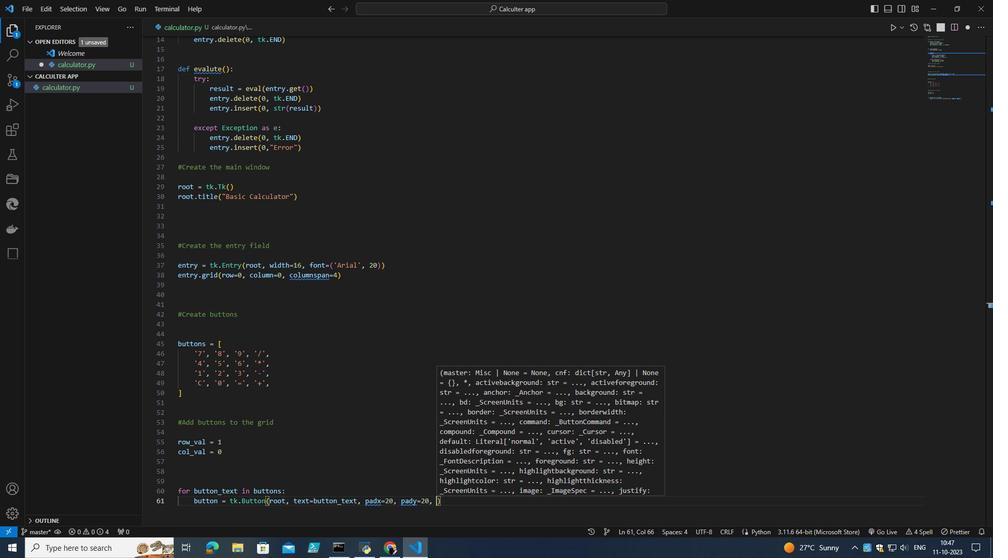 
Action: Mouse scrolled (778, 423) with delta (0, 0)
Screenshot: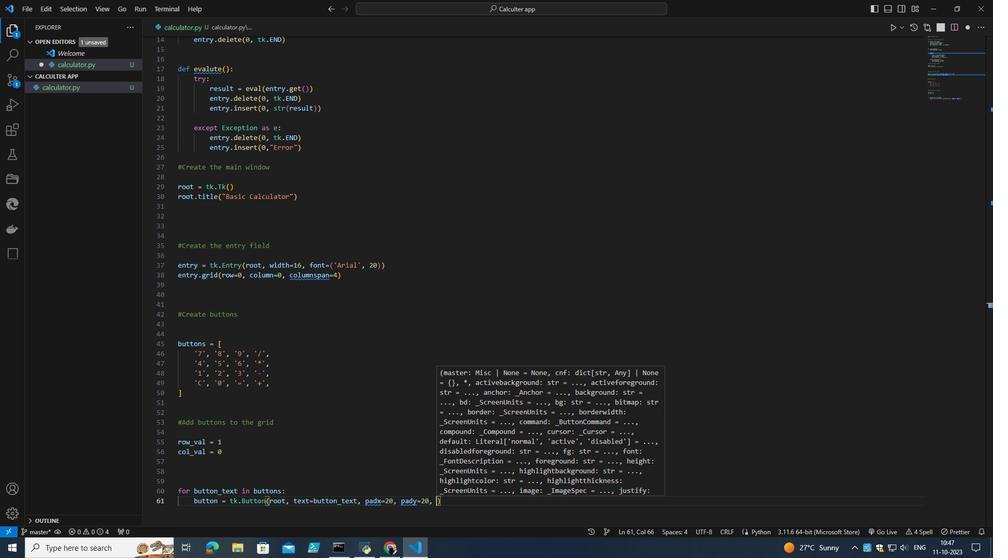
Action: Mouse scrolled (778, 423) with delta (0, 0)
Screenshot: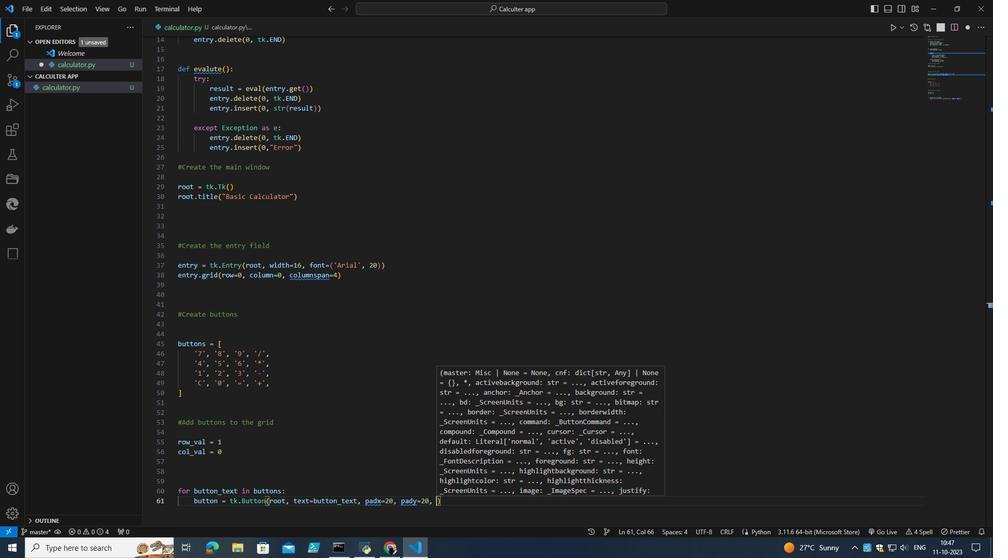
Action: Mouse moved to (778, 424)
Screenshot: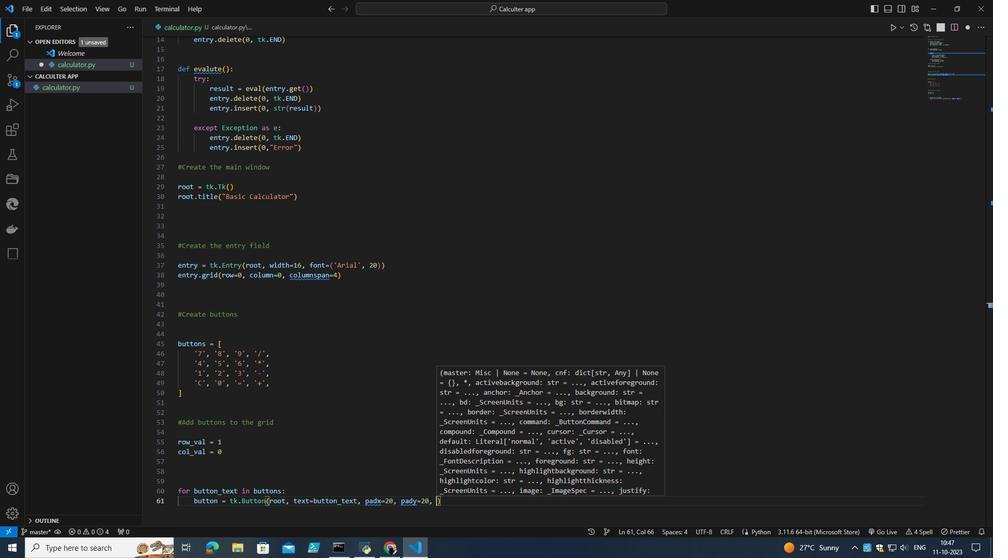 
Action: Mouse scrolled (778, 423) with delta (0, 0)
Screenshot: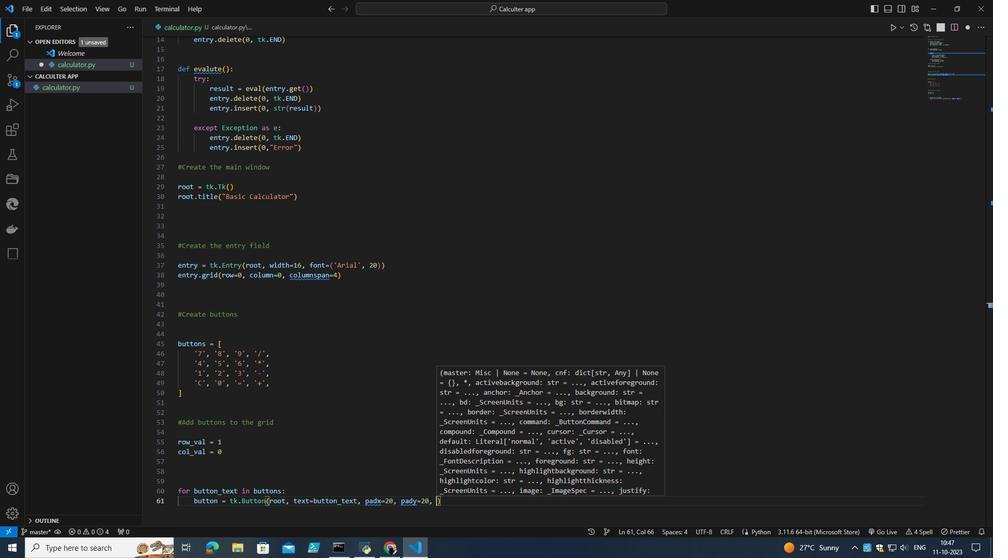 
Action: Mouse scrolled (778, 423) with delta (0, 0)
Screenshot: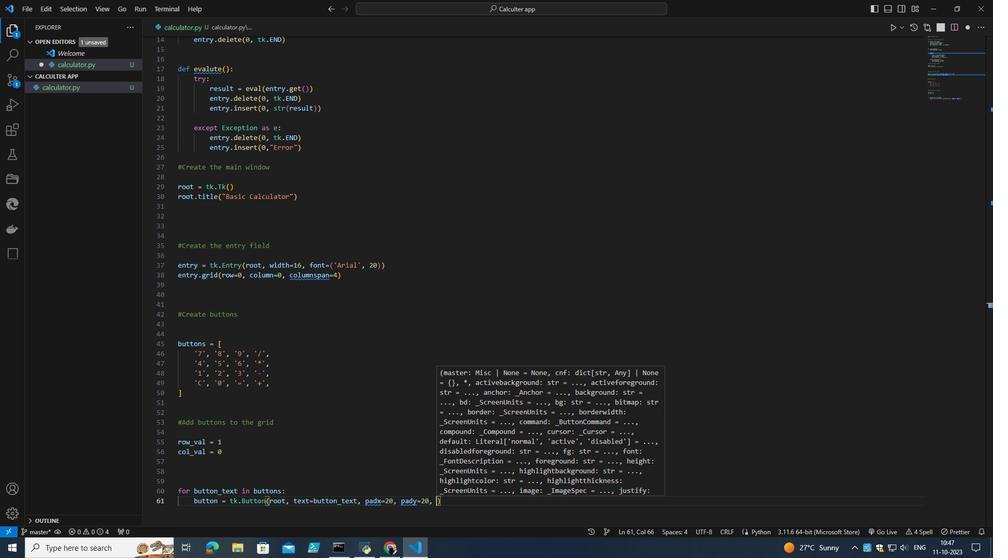 
Action: Mouse scrolled (778, 423) with delta (0, 0)
Screenshot: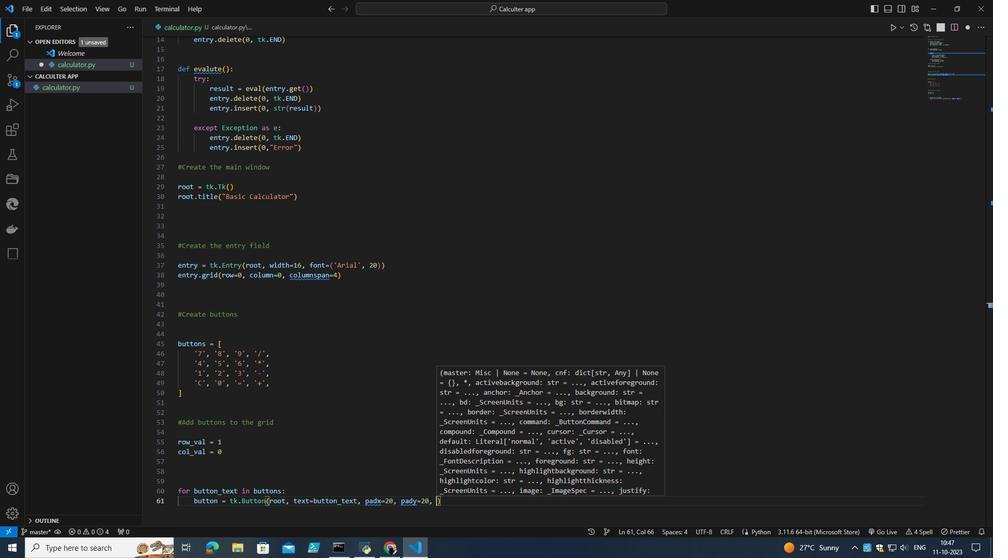 
Action: Mouse moved to (777, 359)
Screenshot: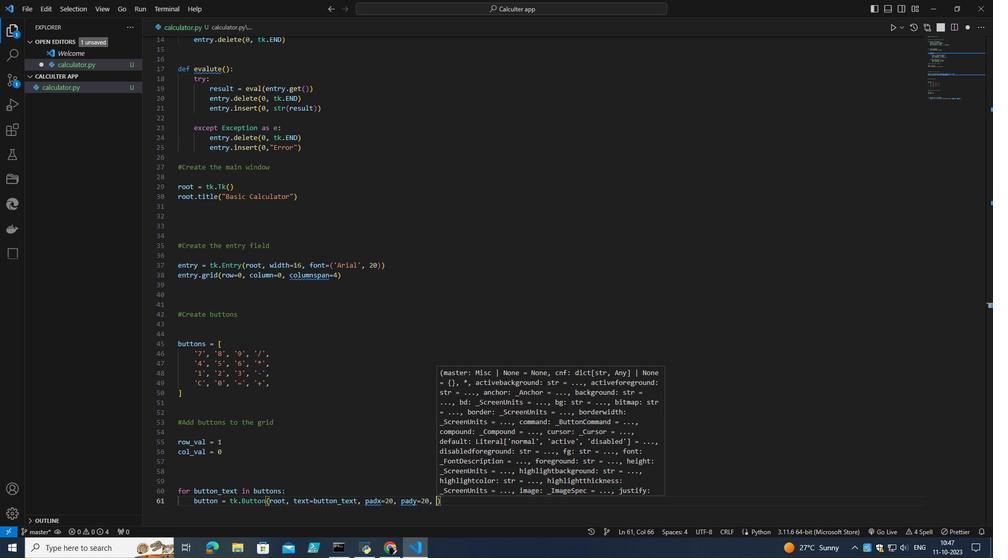 
Action: Mouse pressed left at (777, 359)
Screenshot: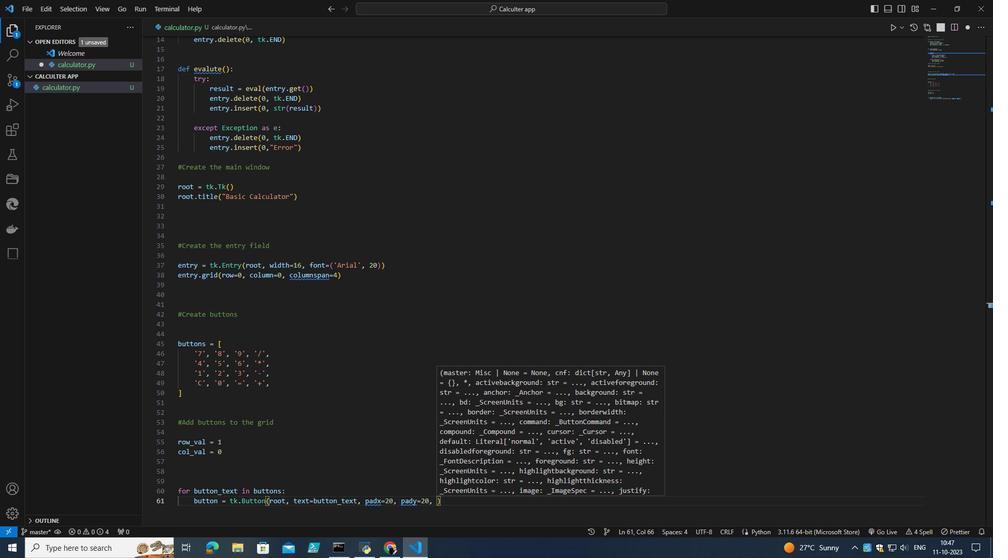 
Action: Mouse moved to (816, 360)
Screenshot: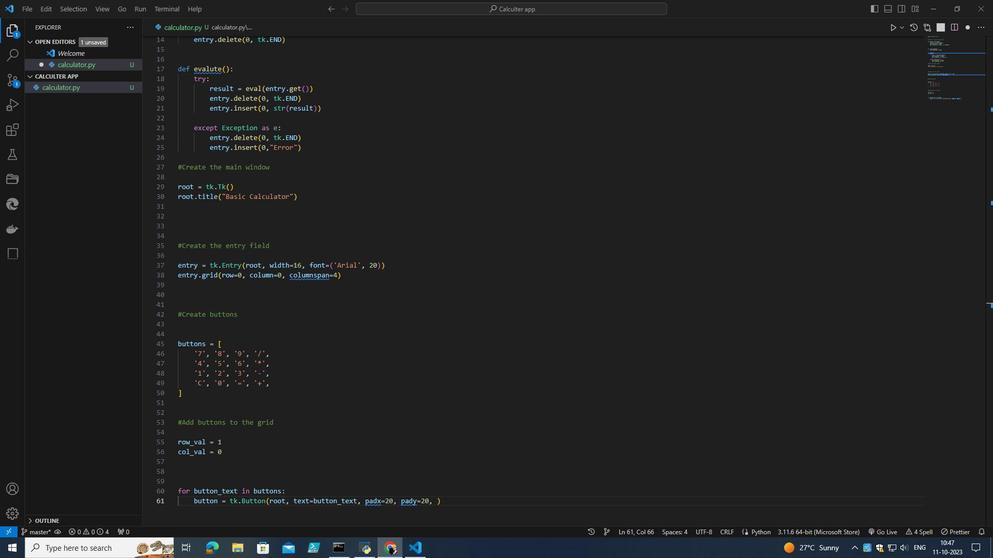 
Action: Mouse scrolled (816, 361) with delta (0, 0)
Screenshot: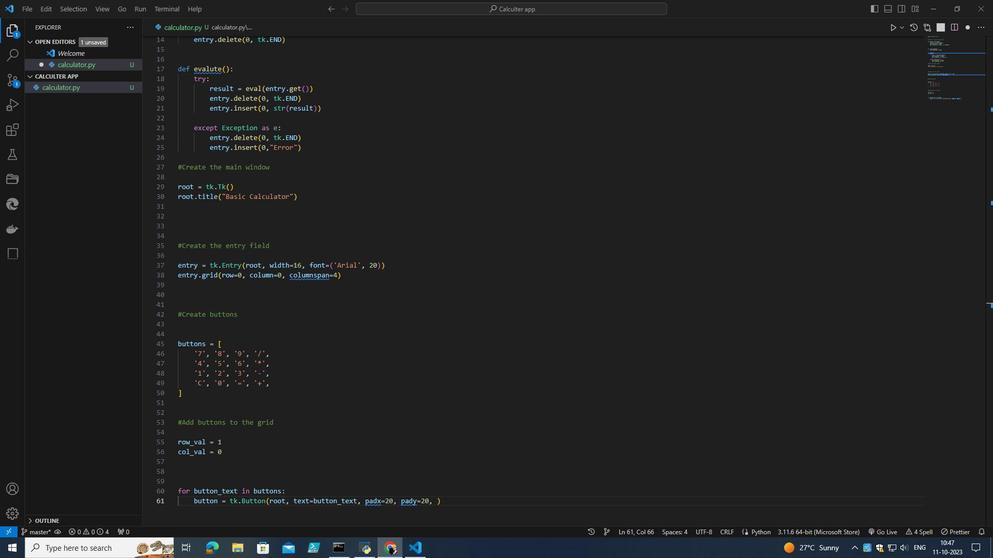 
Action: Mouse scrolled (816, 361) with delta (0, 0)
Screenshot: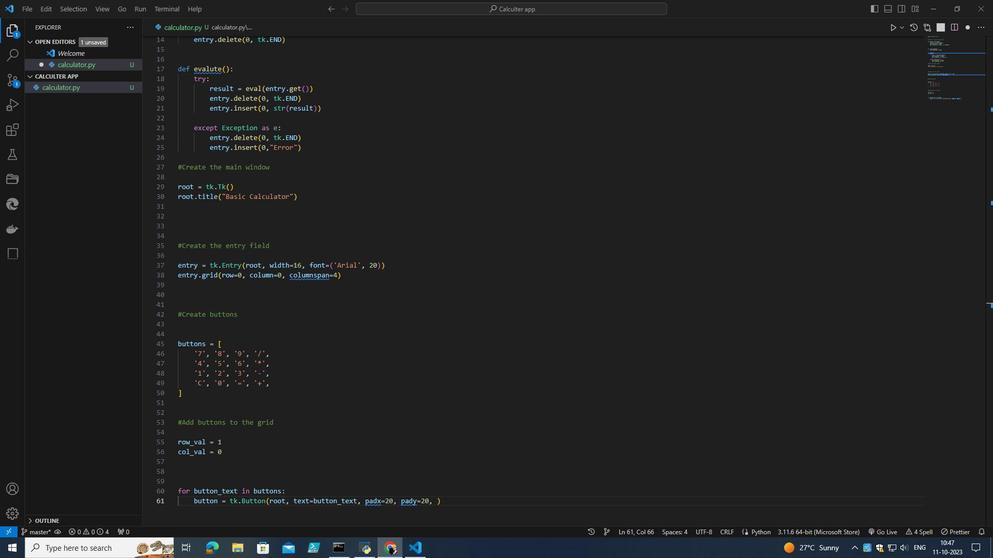 
Action: Mouse scrolled (816, 361) with delta (0, 0)
Screenshot: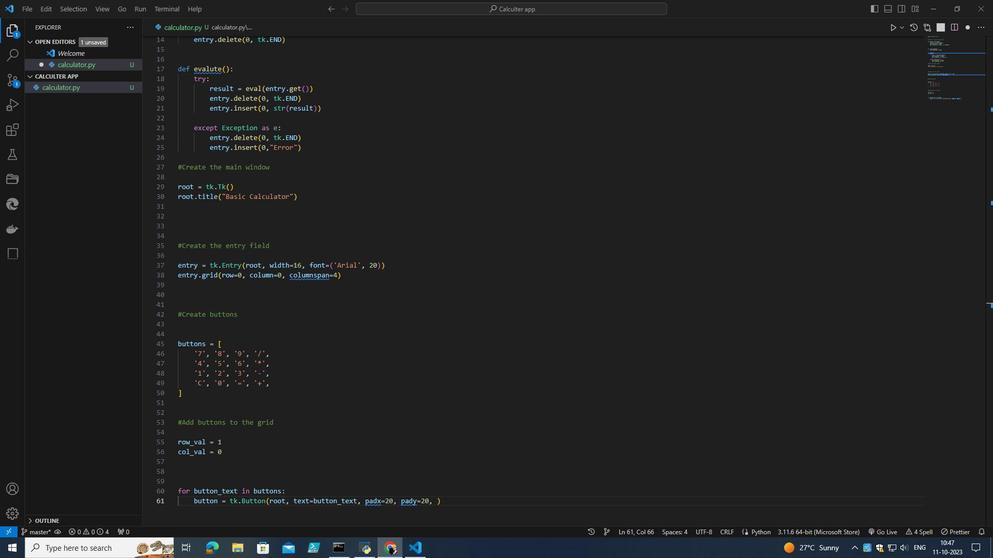 
Action: Mouse moved to (816, 360)
Screenshot: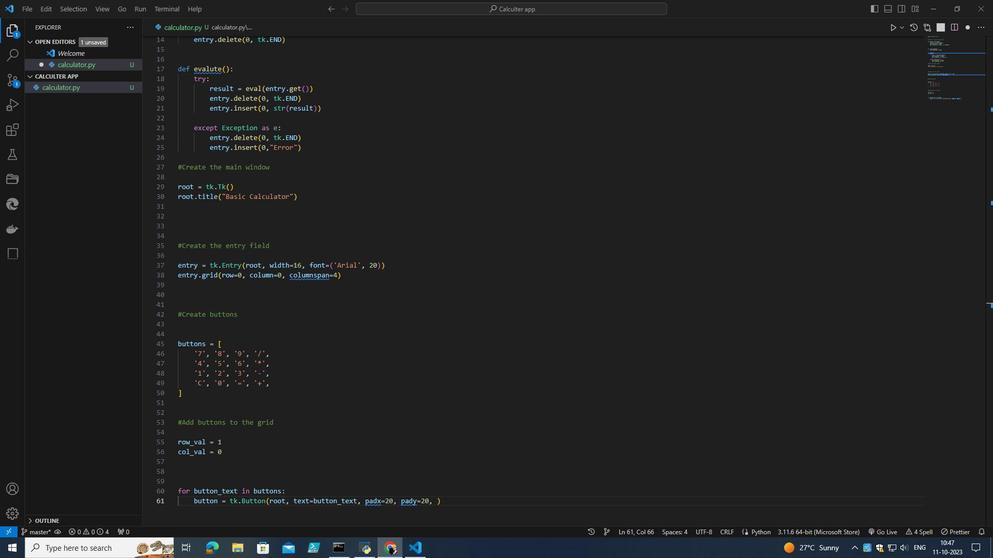 
Action: Mouse scrolled (816, 361) with delta (0, 0)
Screenshot: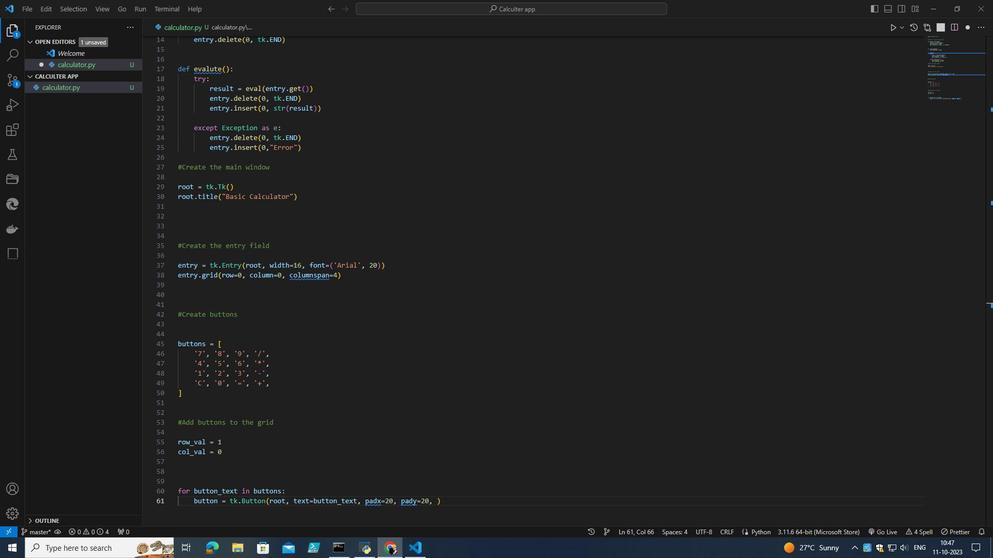 
Action: Mouse scrolled (816, 361) with delta (0, 0)
Screenshot: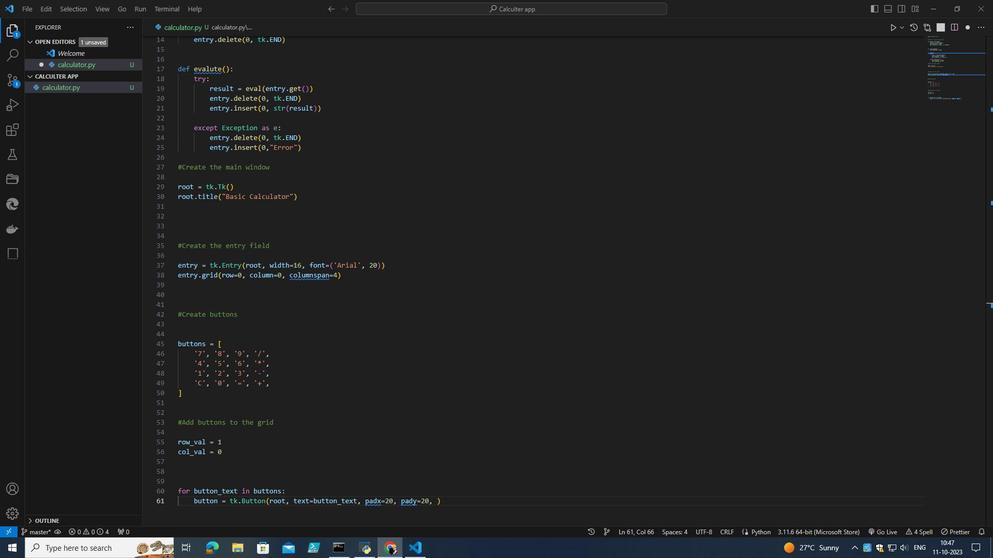 
Action: Mouse scrolled (816, 359) with delta (0, 0)
Screenshot: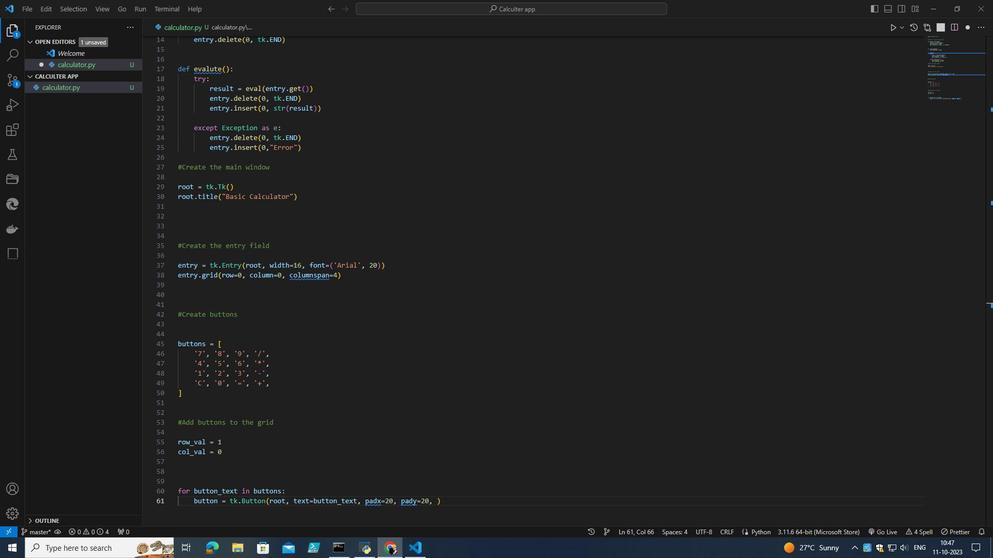 
Action: Mouse moved to (297, 494)
Screenshot: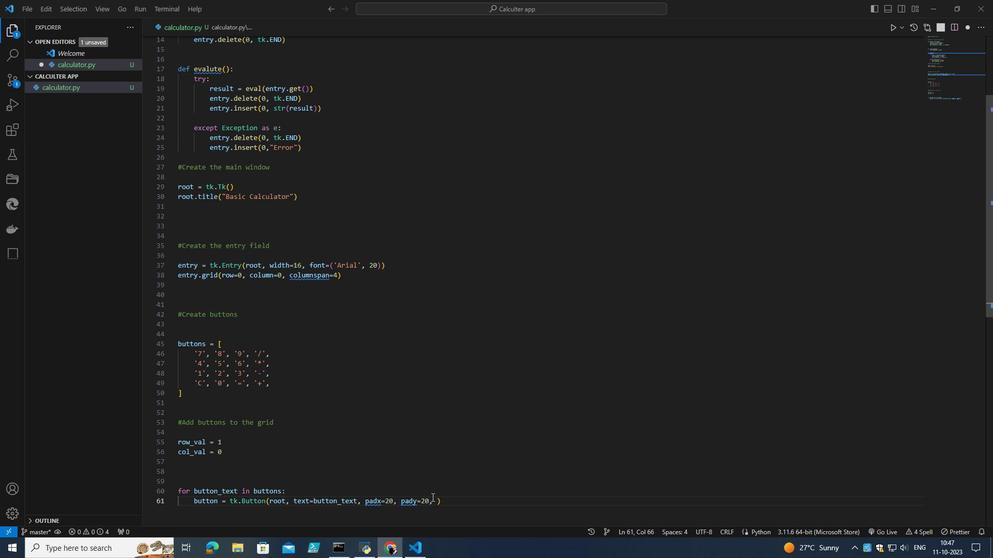 
Action: Mouse pressed left at (297, 494)
Screenshot: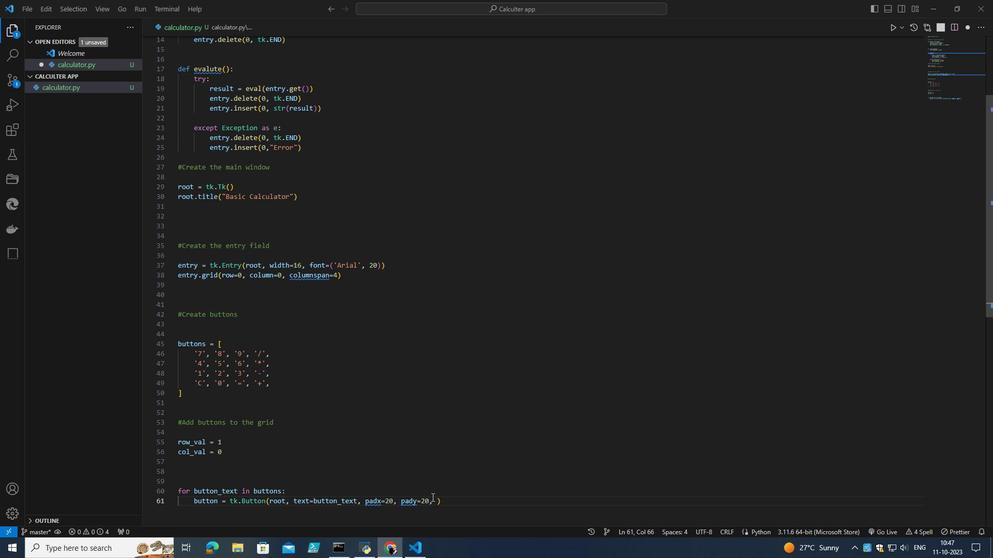 
Action: Mouse moved to (307, 498)
Screenshot: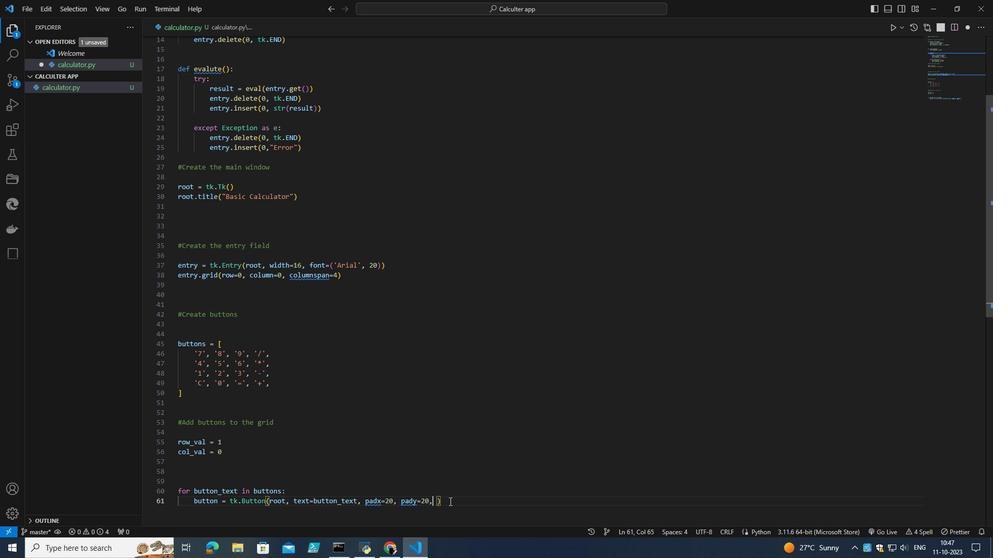
Action: Key pressed <Key.space>font=<Key.backspace><Key.backspace>t=<Key.shift_r>(<Key.caps_lock>A<Key.backspace>'<Key.caps_lock>a<Key.caps_lock>RIA<Key.backspace><Key.backspace><Key.backspace><Key.backspace>A<Key.caps_lock>rial<Key.right>,<Key.space>16<Key.right>,<Key.space>command<Key.enter>lamb<Key.enter><Key.space>text=button<Key.shift_r>_te<Key.enter><Key.space><Key.backspace><Key.shift_r>:
Screenshot: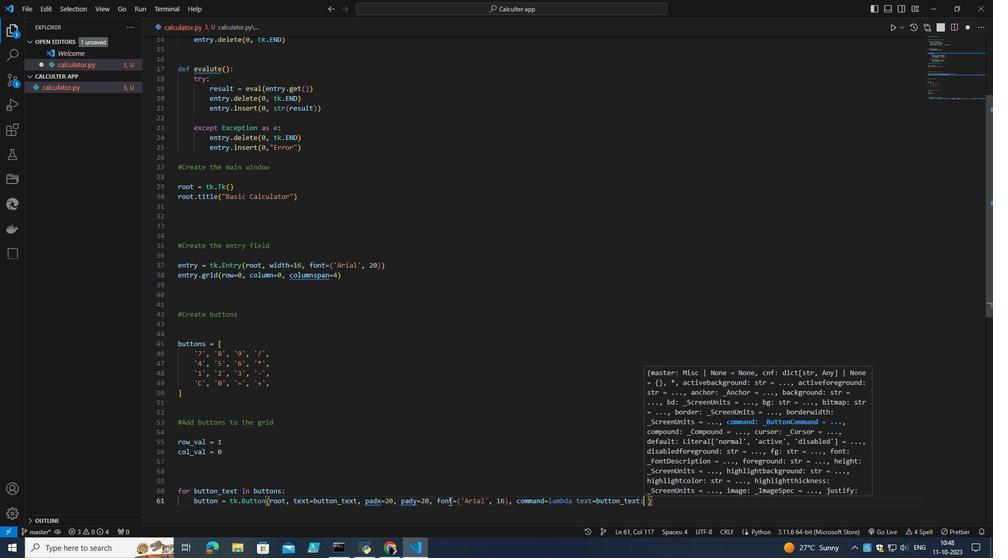 
Action: Mouse moved to (816, 448)
Screenshot: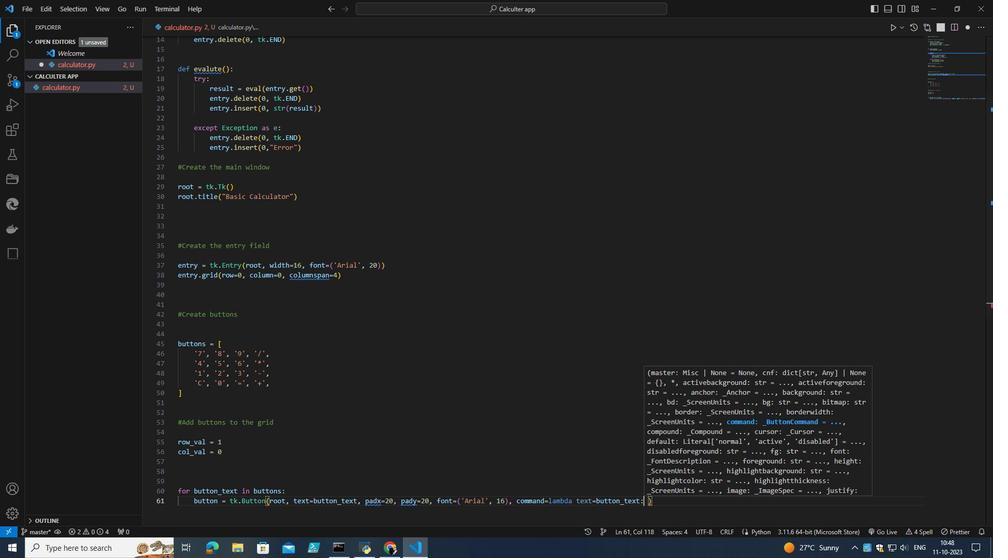 
Action: Mouse scrolled (816, 448) with delta (0, 0)
Screenshot: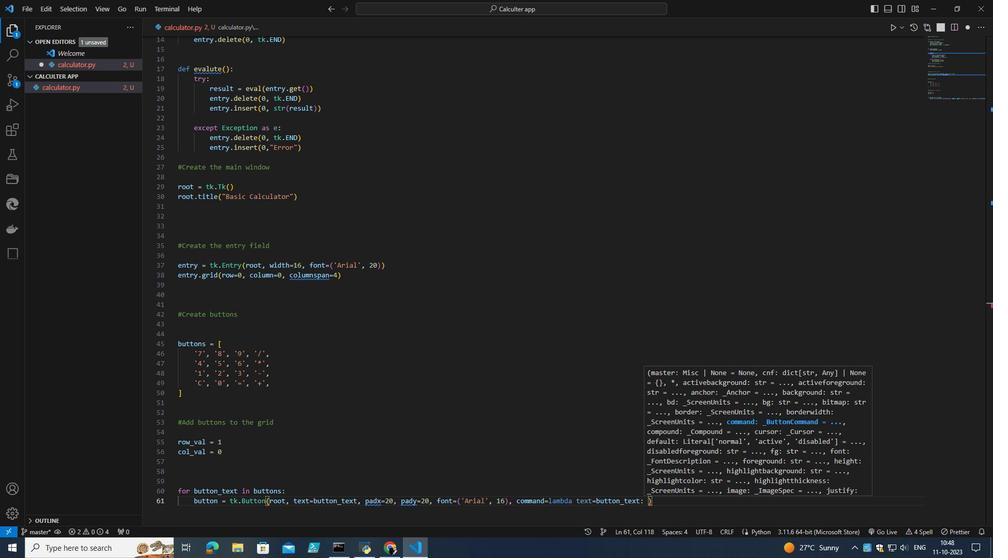 
Action: Mouse scrolled (816, 448) with delta (0, 0)
Screenshot: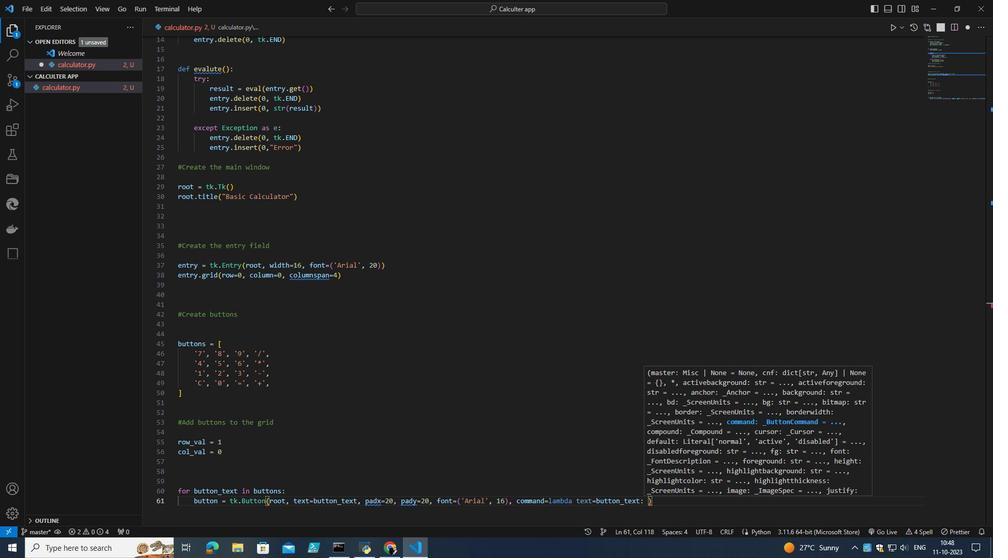 
Action: Mouse scrolled (816, 448) with delta (0, 0)
Screenshot: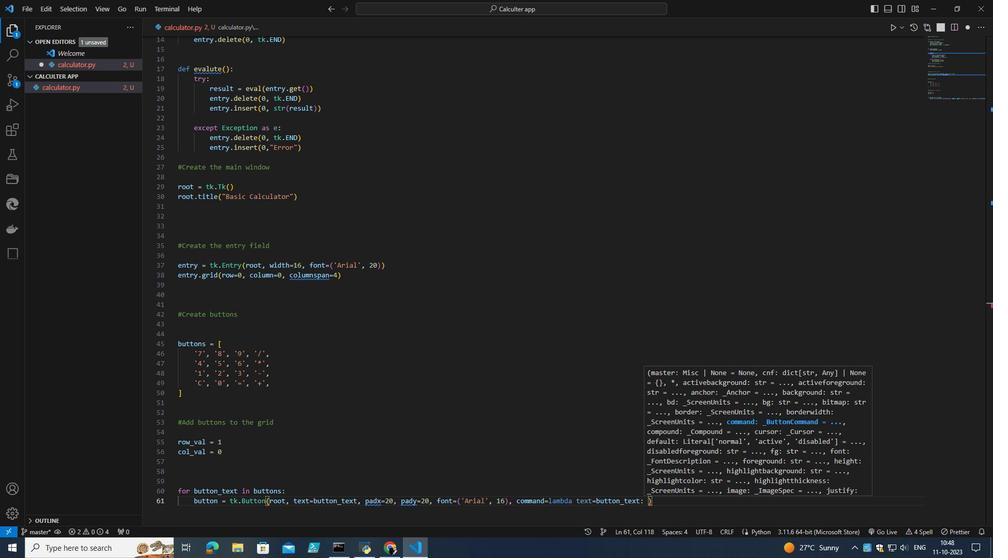 
Action: Mouse scrolled (816, 448) with delta (0, 0)
Screenshot: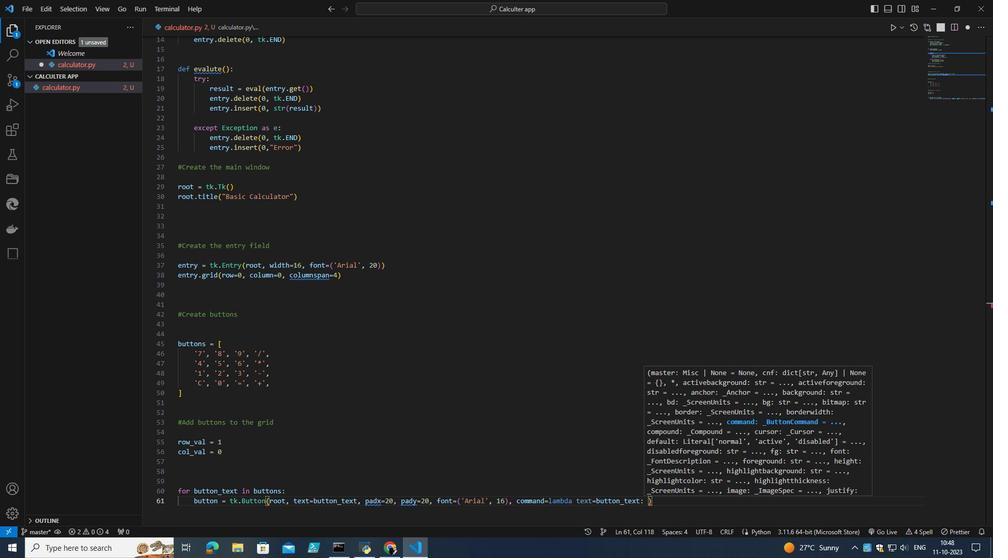 
Action: Mouse moved to (823, 358)
Screenshot: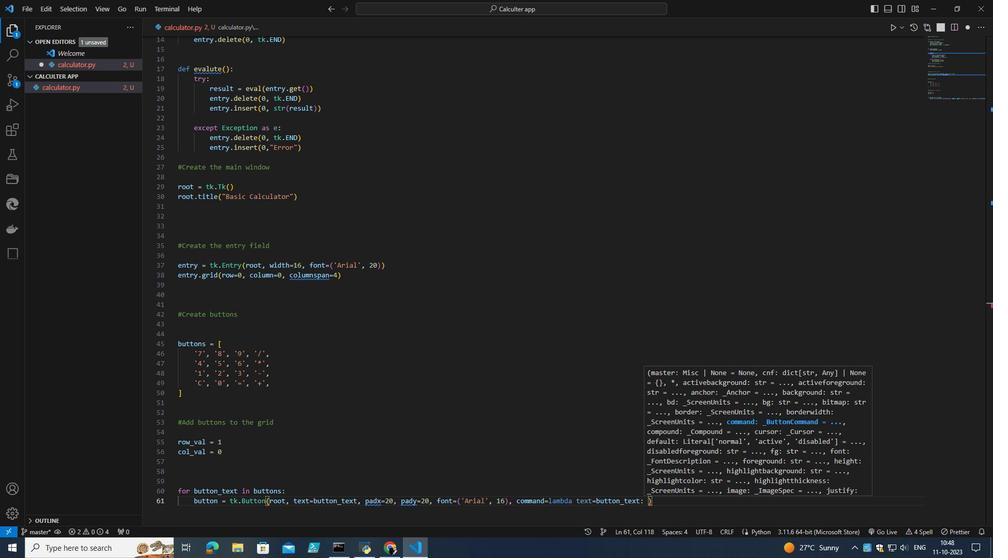 
Action: Mouse pressed left at (823, 358)
Screenshot: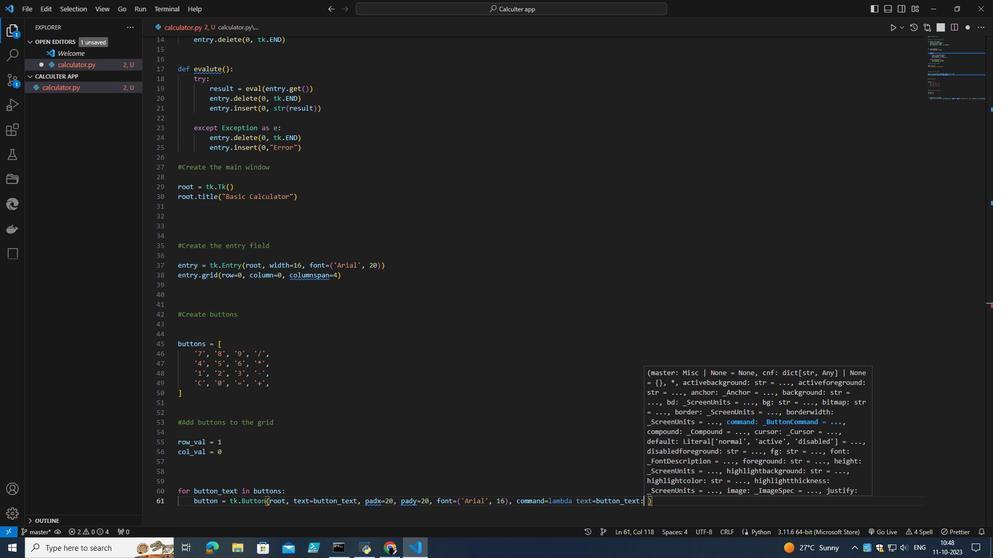 
Action: Mouse moved to (839, 357)
Screenshot: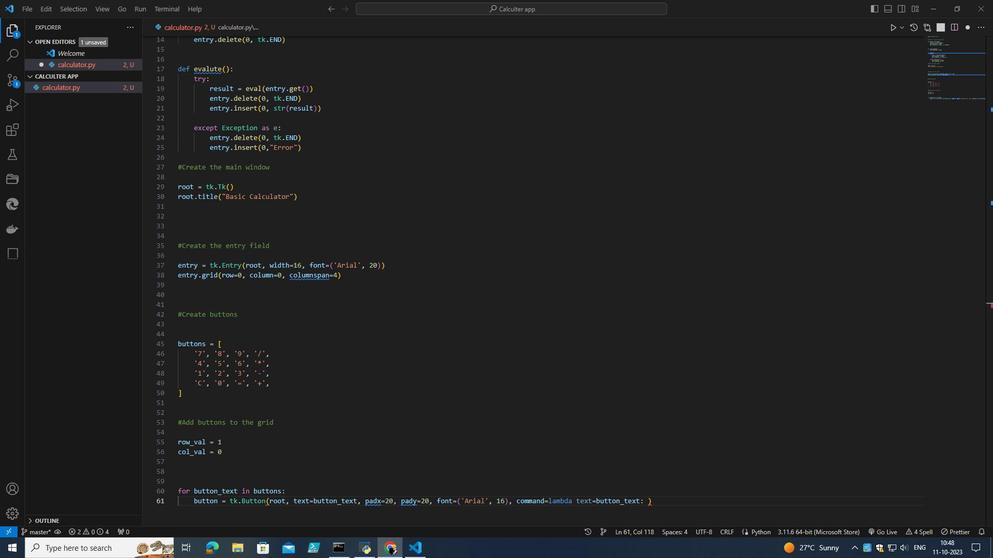 
Action: Mouse scrolled (839, 357) with delta (0, 0)
Screenshot: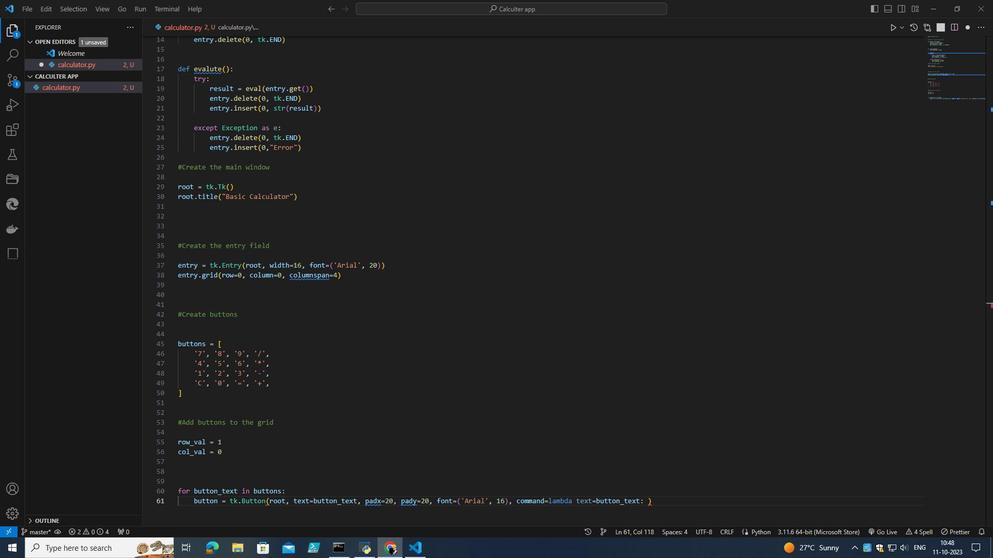 
Action: Mouse scrolled (839, 357) with delta (0, 0)
Screenshot: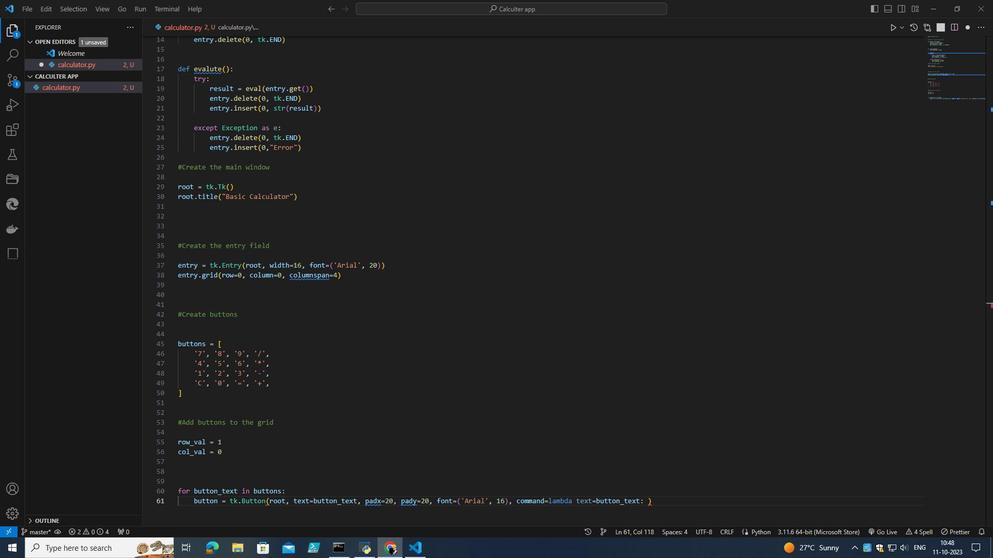 
Action: Mouse scrolled (839, 357) with delta (0, 0)
Screenshot: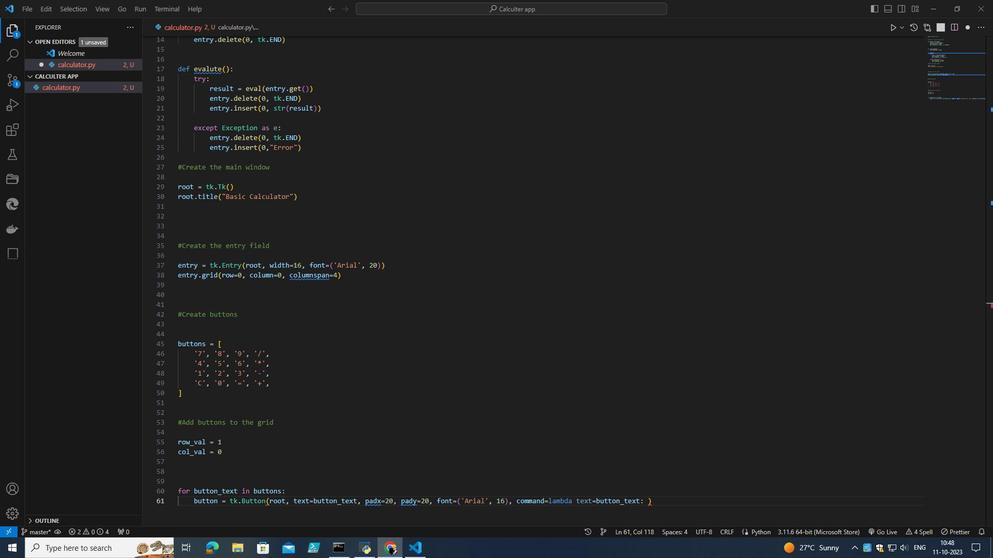 
Action: Mouse moved to (410, 493)
Screenshot: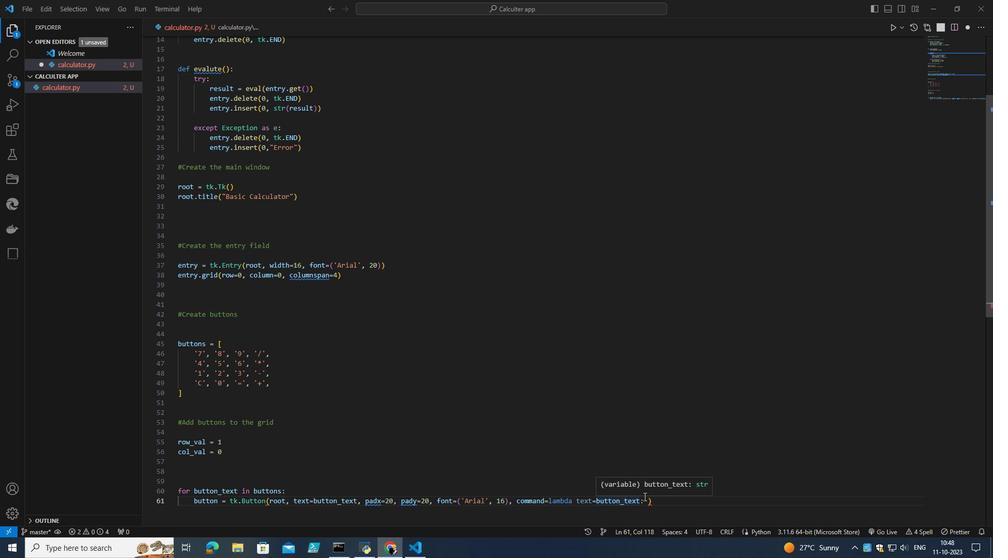 
Action: Mouse pressed left at (410, 493)
Screenshot: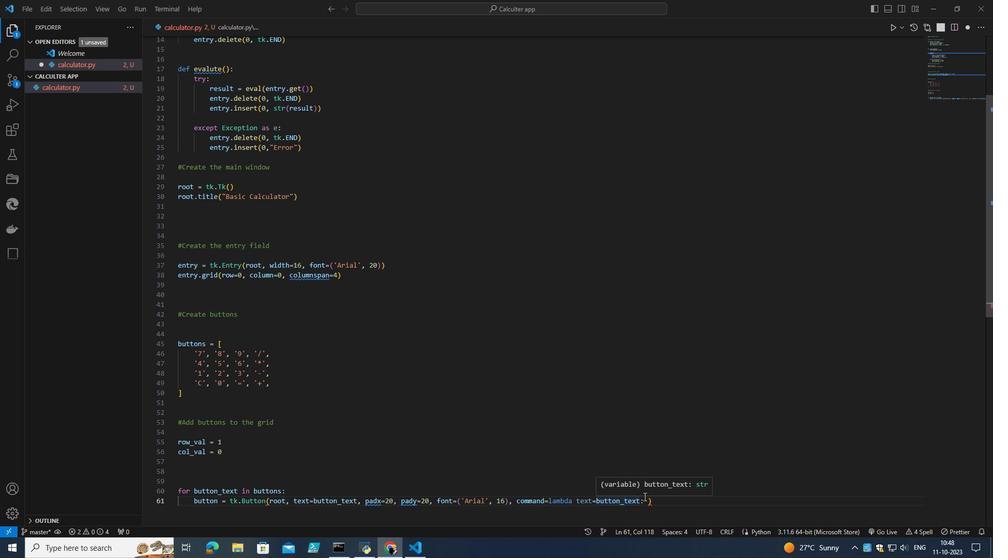 
Action: Mouse moved to (440, 491)
Screenshot: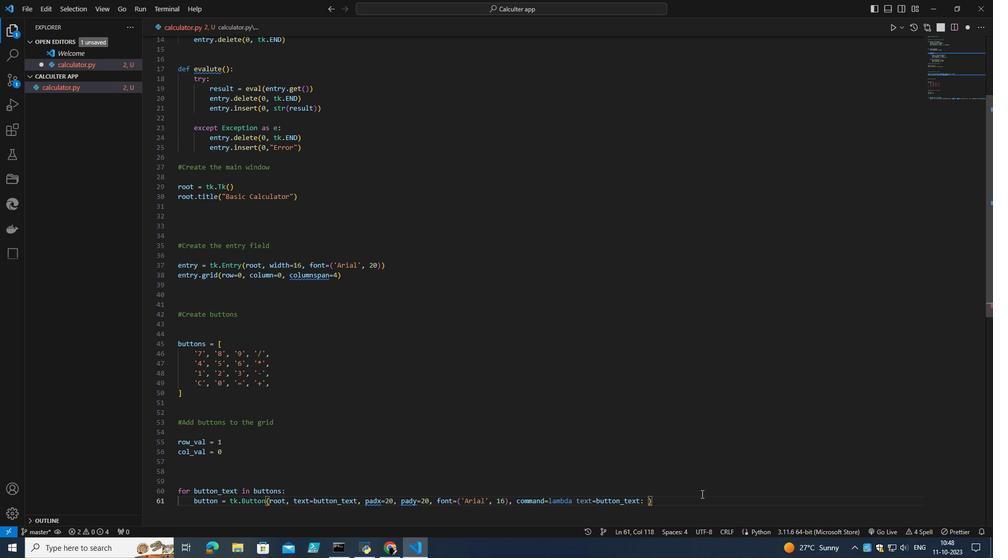 
Action: Key pressed <Key.space>button<Key.shift_r>_c<Key.enter><Key.shift_r>(ext<Key.backspace><Key.backspace><Key.backspace>text<Key.enter><Key.right><Key.right><Key.right><Key.enter>
Screenshot: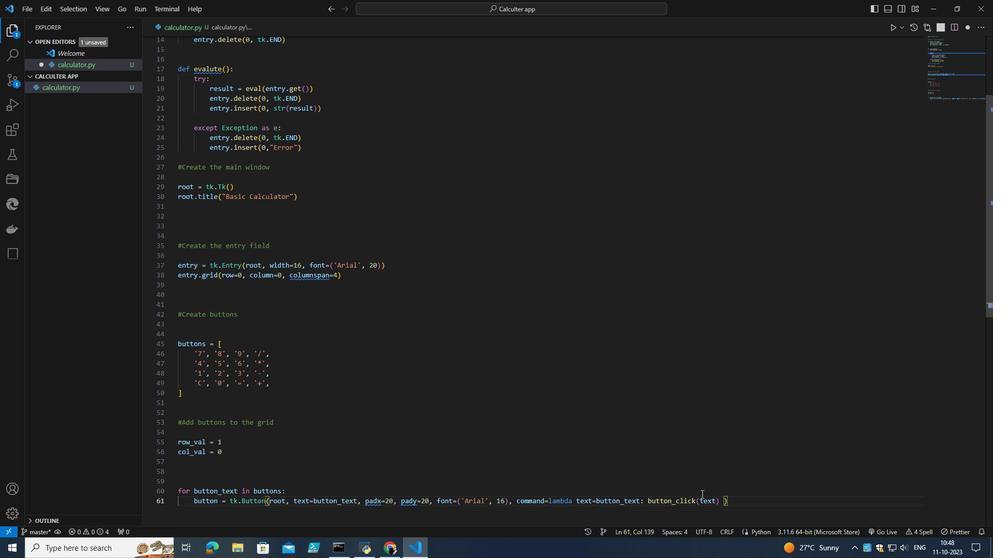 
Action: Mouse moved to (867, 408)
Screenshot: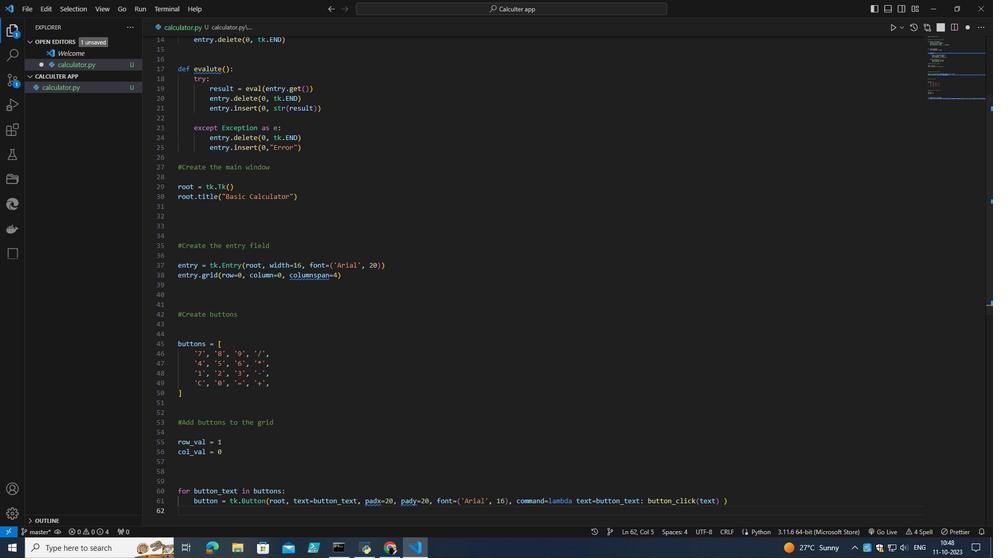 
Action: Mouse scrolled (867, 408) with delta (0, 0)
Screenshot: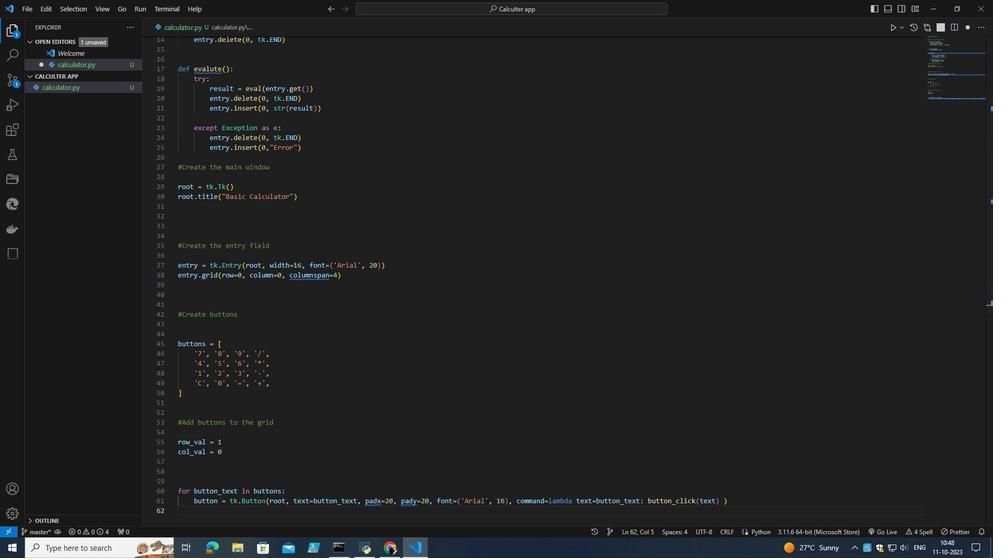 
Action: Mouse scrolled (867, 408) with delta (0, 0)
Screenshot: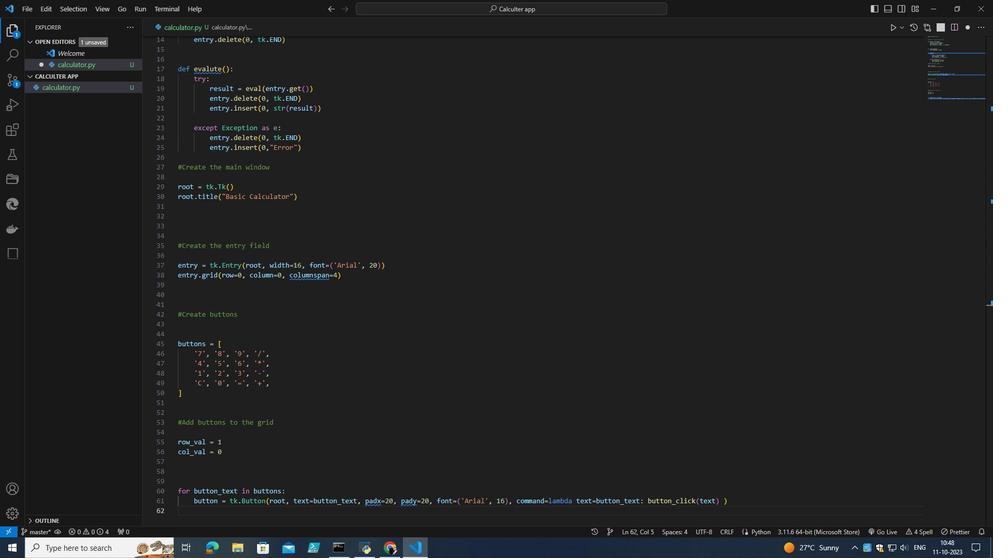 
Action: Mouse moved to (858, 407)
Screenshot: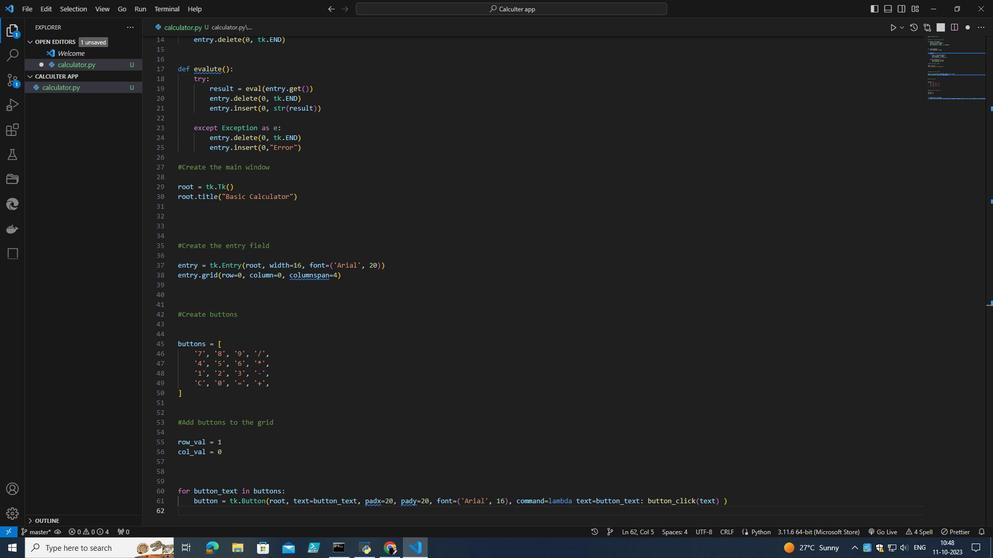 
Action: Mouse pressed left at (858, 407)
Screenshot: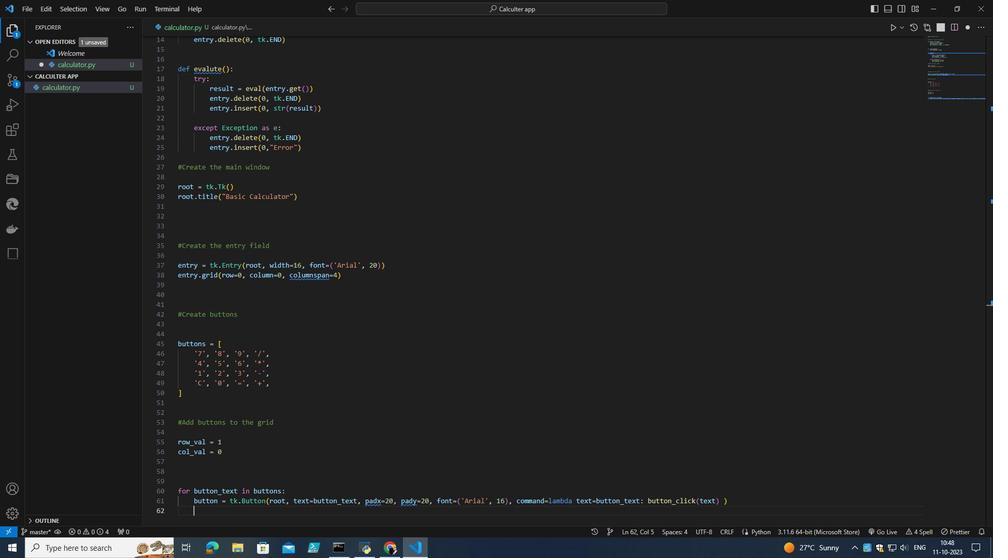 
Action: Mouse moved to (766, 381)
Screenshot: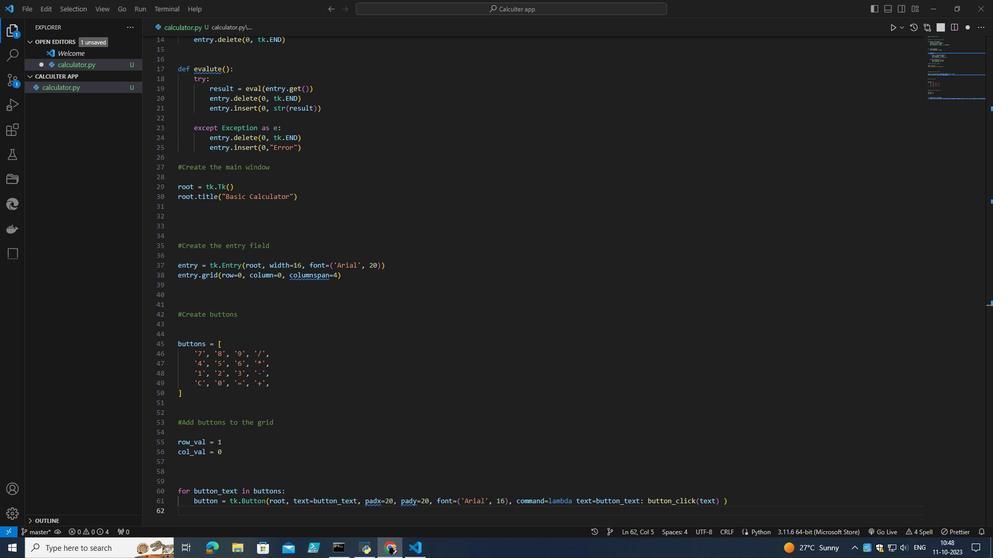 
Action: Mouse scrolled (766, 382) with delta (0, 0)
Screenshot: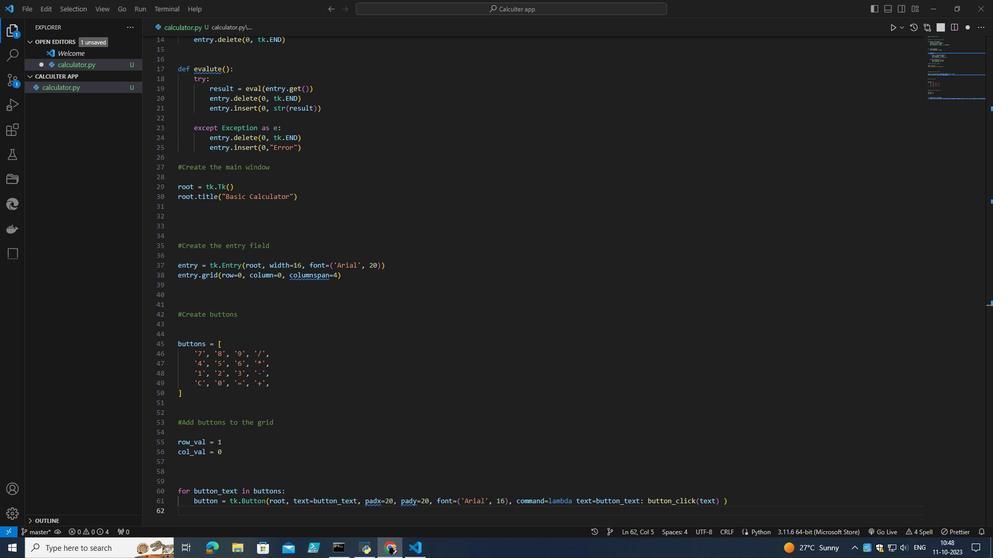 
Action: Mouse scrolled (766, 382) with delta (0, 0)
Screenshot: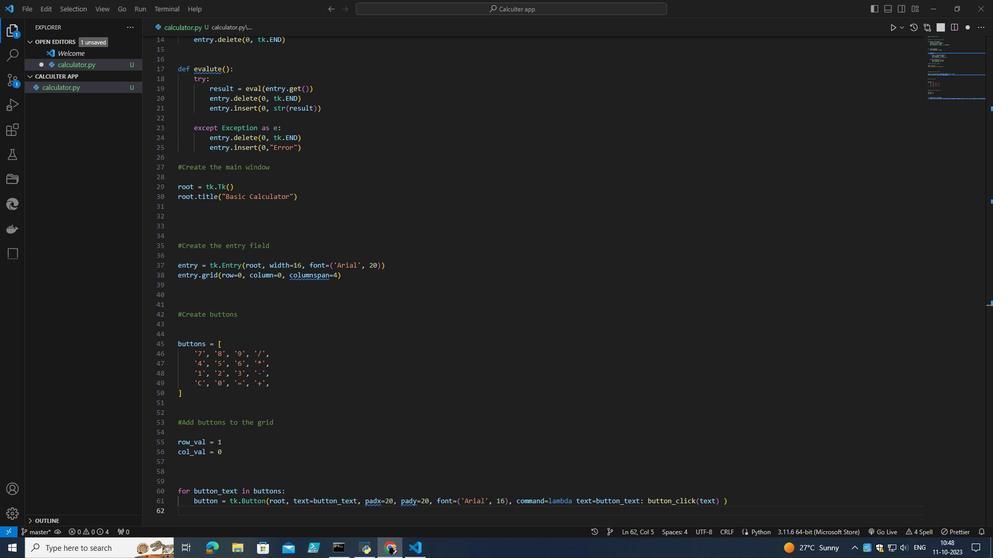 
Action: Mouse scrolled (766, 382) with delta (0, 0)
Screenshot: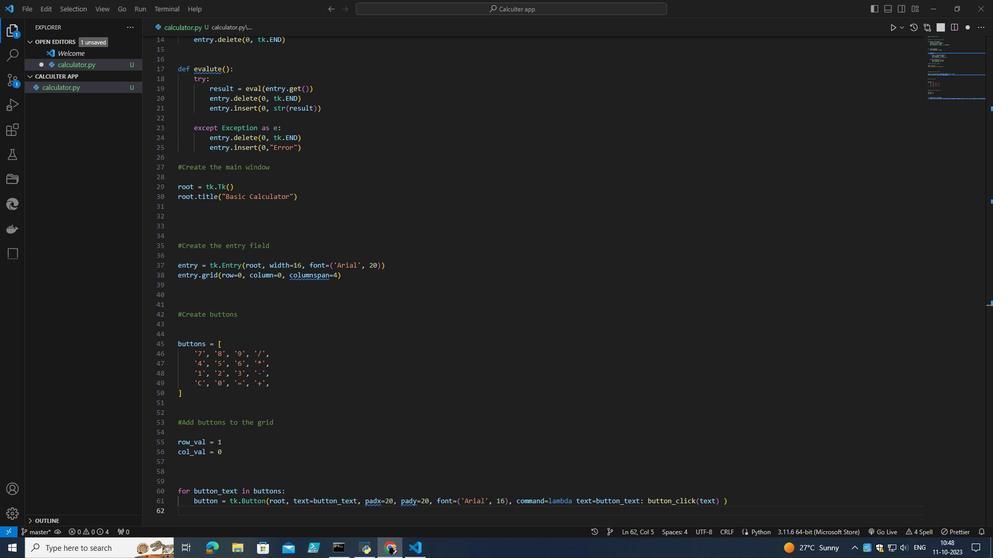 
Action: Mouse moved to (206, 445)
Screenshot: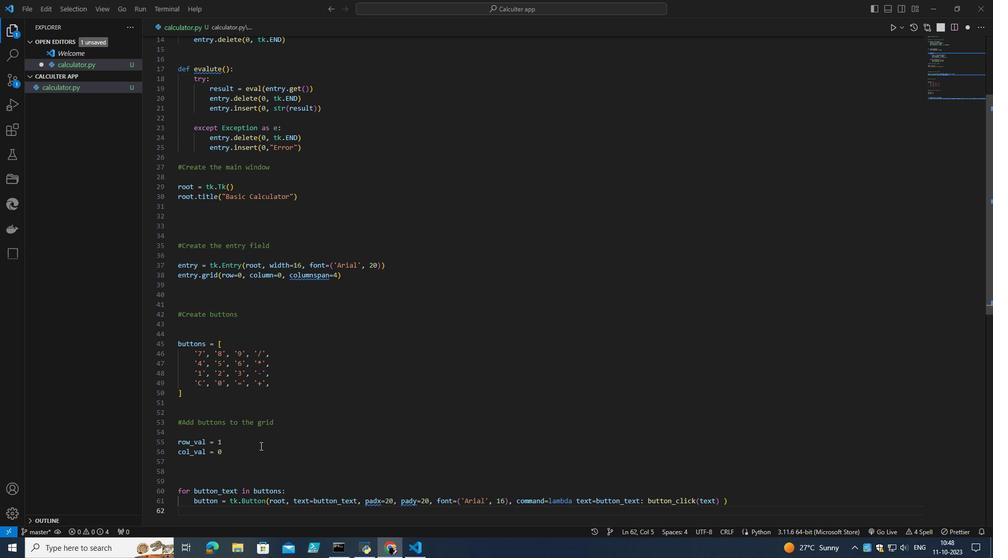 
Action: Mouse scrolled (206, 444) with delta (0, 0)
Screenshot: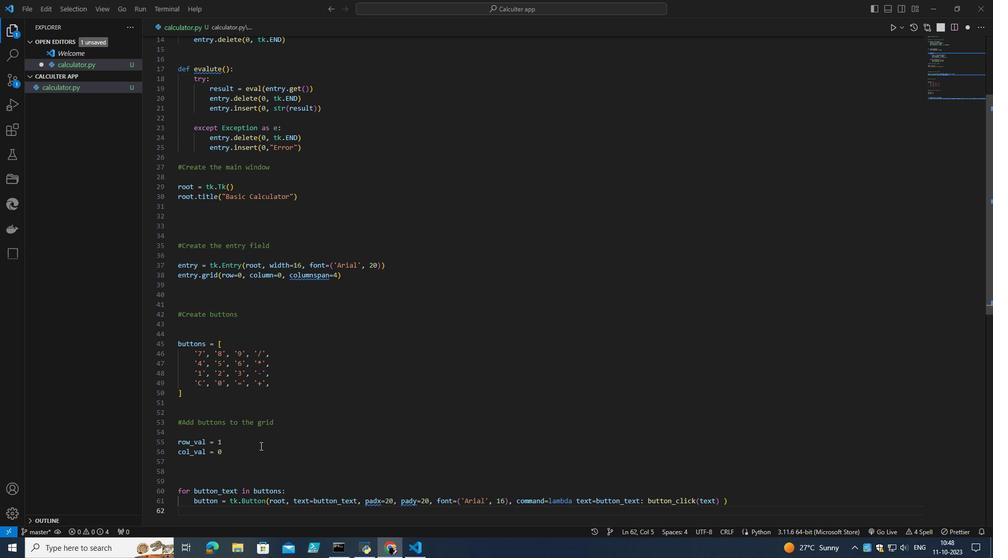 
Action: Mouse scrolled (206, 444) with delta (0, 0)
Screenshot: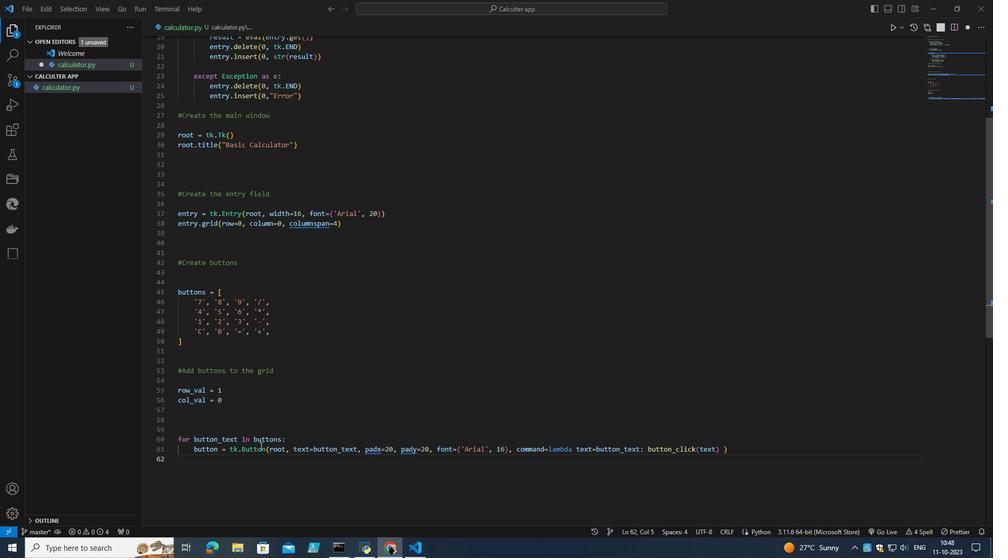 
Action: Mouse scrolled (206, 444) with delta (0, 0)
Screenshot: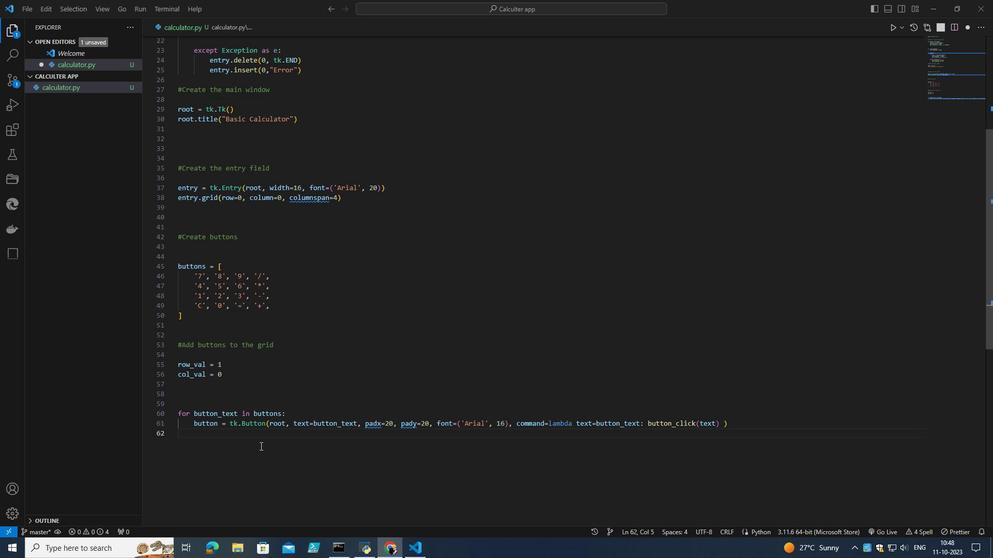
Action: Mouse scrolled (206, 445) with delta (0, 0)
Screenshot: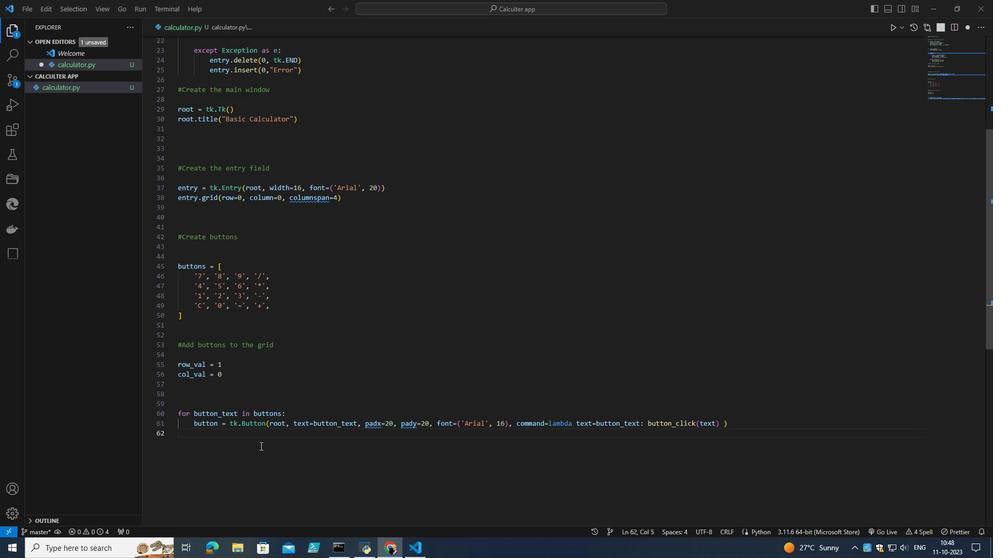 
Action: Mouse moved to (187, 461)
Screenshot: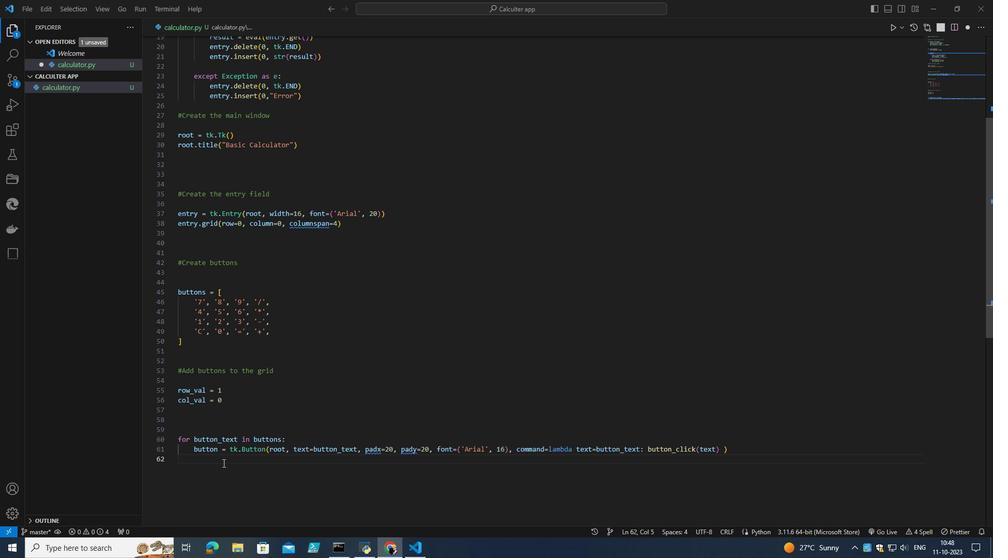 
Action: Mouse pressed left at (187, 461)
Screenshot: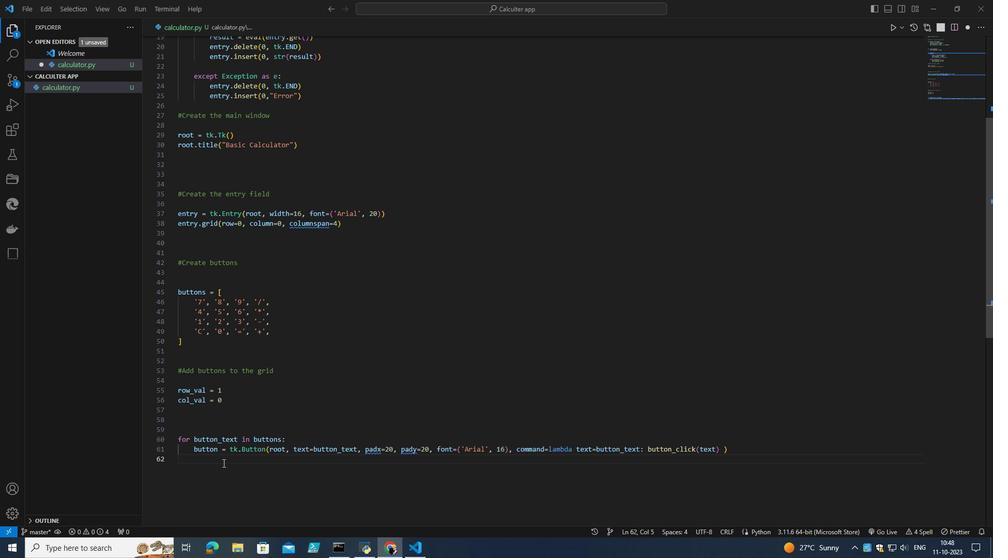 
Action: Mouse moved to (192, 462)
Screenshot: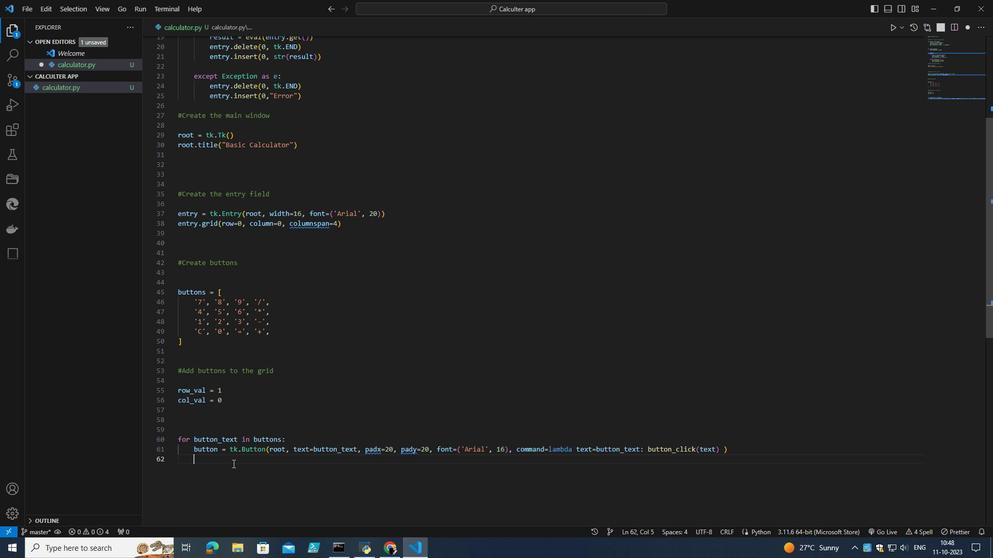 
Action: Key pressed button.grid<Key.shift_r>(row=row<Key.shift_r>_val<Key.enter>,<Key.space>column<Key.enter>col<Key.shift_r>_v<Key.enter><Key.right><Key.enter>col<Key.enter><Key.space><Key.shift_r>+<Key.shift_r>=<Key.space>1<Key.enter>if<Key.space>col<Key.shift_r>+<Key.backspace><Key.shift_r>_val<Key.enter><Key.space><Key.shift_r>><Key.space>3<Key.shift_r>:<Key.enter>col<Key.enter><Key.space>=<Key.space>0<Key.enter>row<Key.enter><Key.space><Key.shift_r>+=<Key.space>1<Key.enter><Key.enter><Key.enter><Key.enter><Key.backspace><Key.backspace><Key.shift>#<Key.caps_lock>A<Key.caps_lock>dd<Key.space>a<Key.space>clear<Key.space>button<Key.enter><Key.enter><Key.enter>clear<Key.shift_r>_button<Key.space>=<Key.space>tk.<Key.caps_lock>B<Key.caps_lock>ut<Key.enter><Key.shift_r>(root,<Key.space>text=bu<Key.down><Key.down><Key.enter>,<Key.space>pp<Key.backspace><Key.backspace><Key.backspace><Key.backspace><Key.backspace><Key.backspace><Key.backspace><Key.backspace><Key.backspace><Key.backspace><Key.backspace><Key.backspace><Key.backspace><Key.backspace><Key.backspace><Key.backspace><Key.backspace><Key.backspace><Key.backspace><Key.backspace>text<Key.enter>cl<Key.backspace><Key.backspace><Key.shift_r>"clear<Key.right><Key.space>padx<Key.enter><Key.space><Key.backspace>20<Key.right>,<Key.backspace><Key.left><Key.alt_gr>,<Key.space>pad<Key.down><Key.enter>20,<Key.space>fibt<Key.backspace><Key.backspace><Key.backspace>ont<Key.enter>
Screenshot: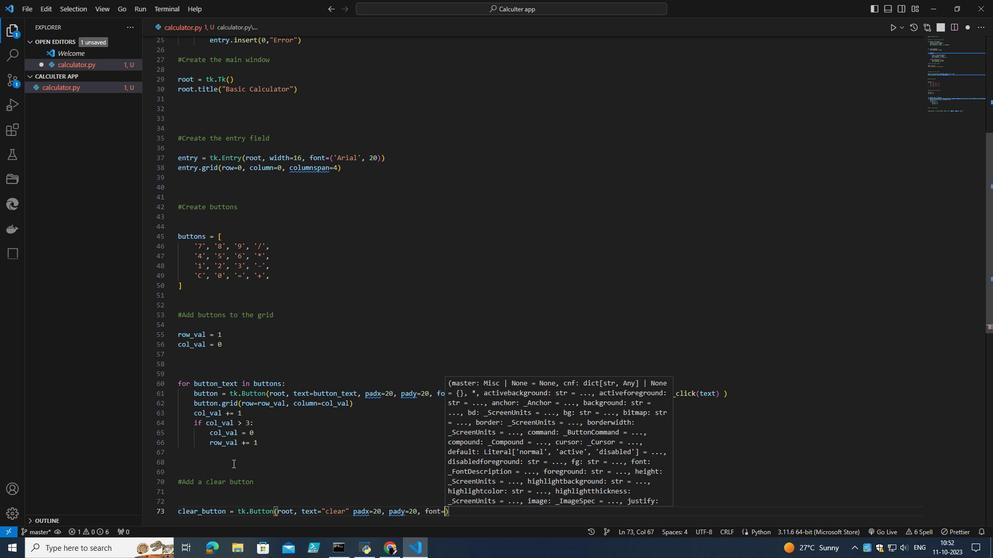 
Action: Mouse moved to (858, 396)
Screenshot: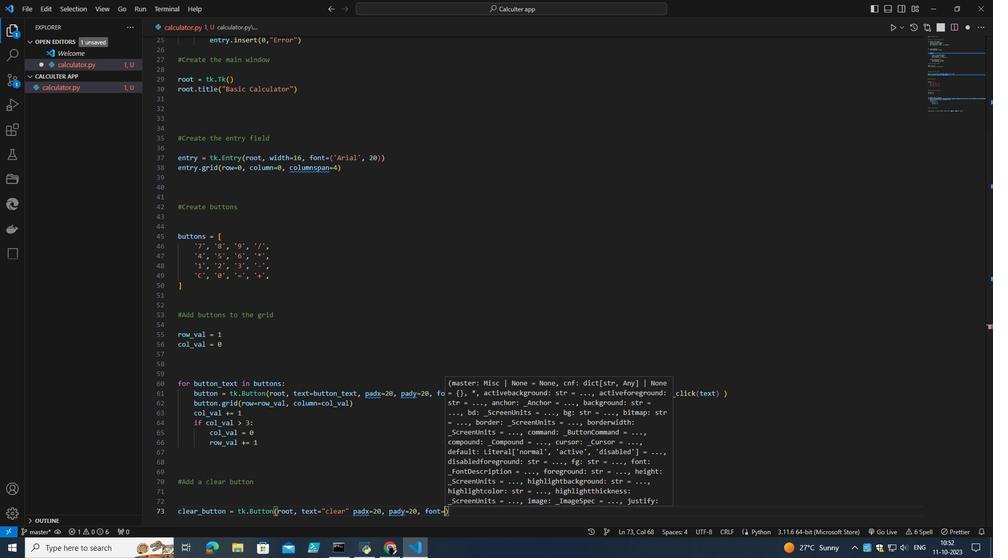 
Action: Mouse scrolled (858, 395) with delta (0, 0)
Screenshot: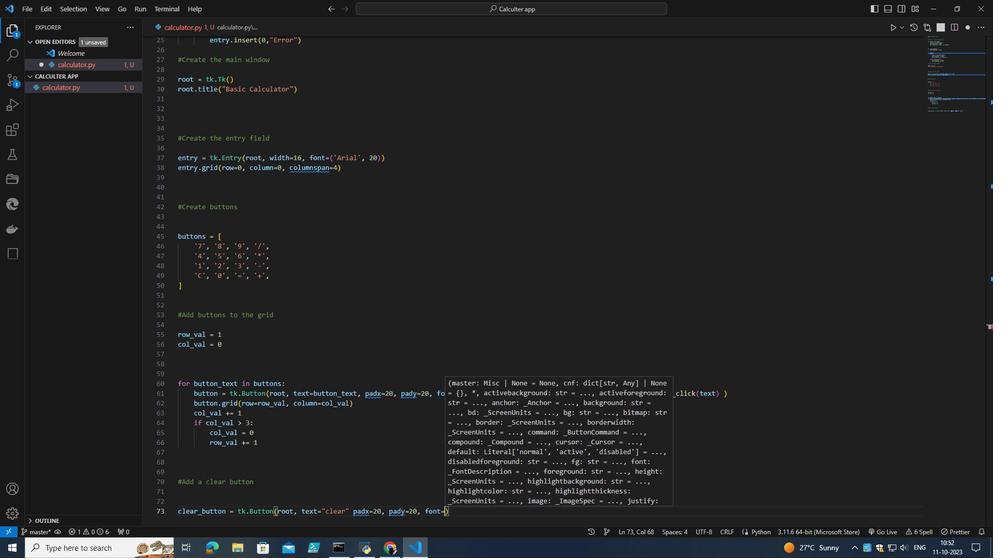 
Action: Mouse scrolled (858, 395) with delta (0, 0)
Screenshot: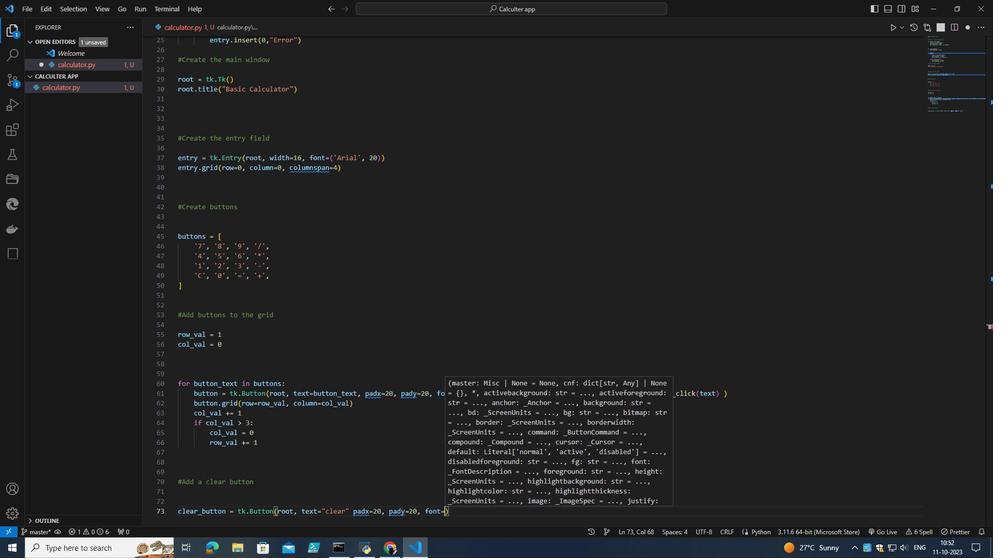 
Action: Mouse scrolled (858, 395) with delta (0, 0)
Screenshot: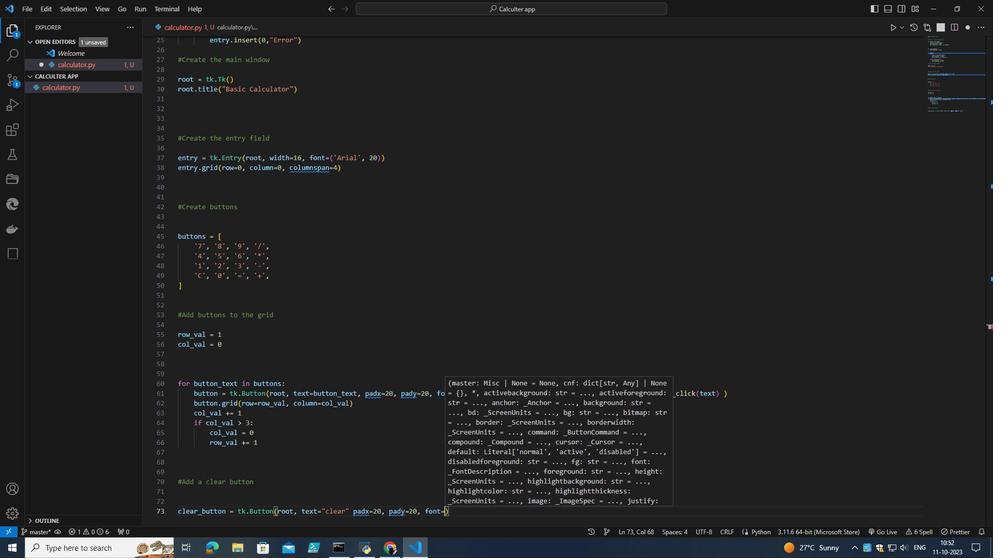 
Action: Mouse moved to (814, 408)
Screenshot: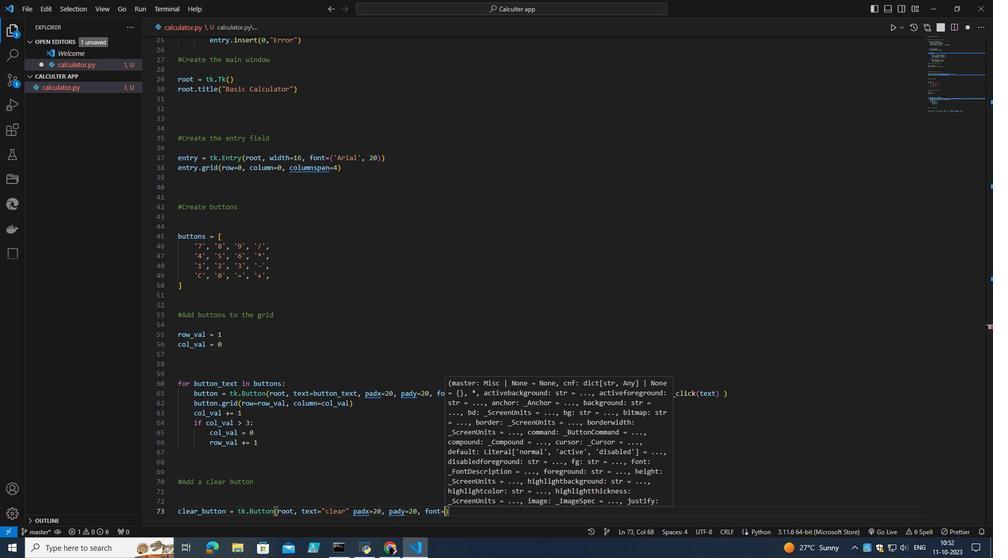 
Action: Mouse pressed left at (814, 408)
Screenshot: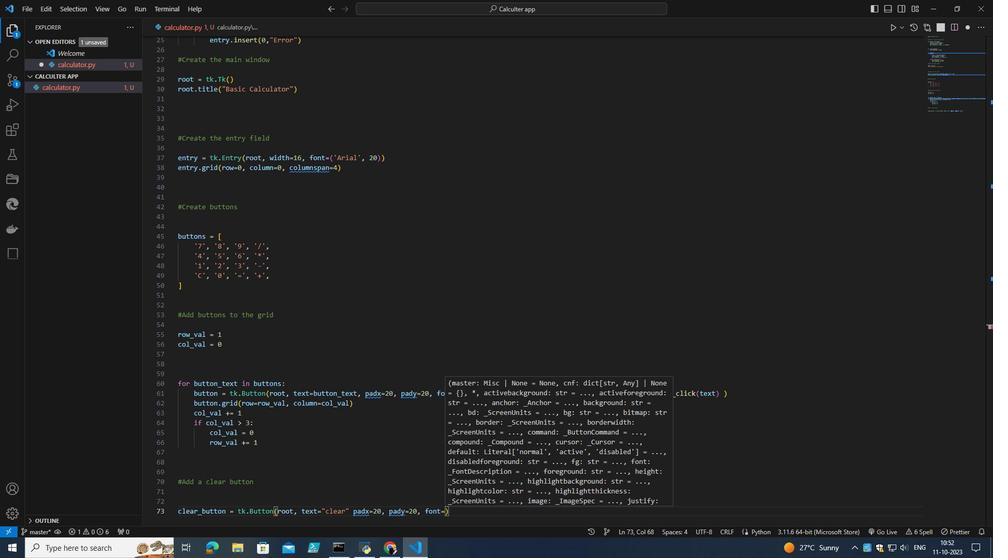 
Action: Mouse moved to (305, 506)
Screenshot: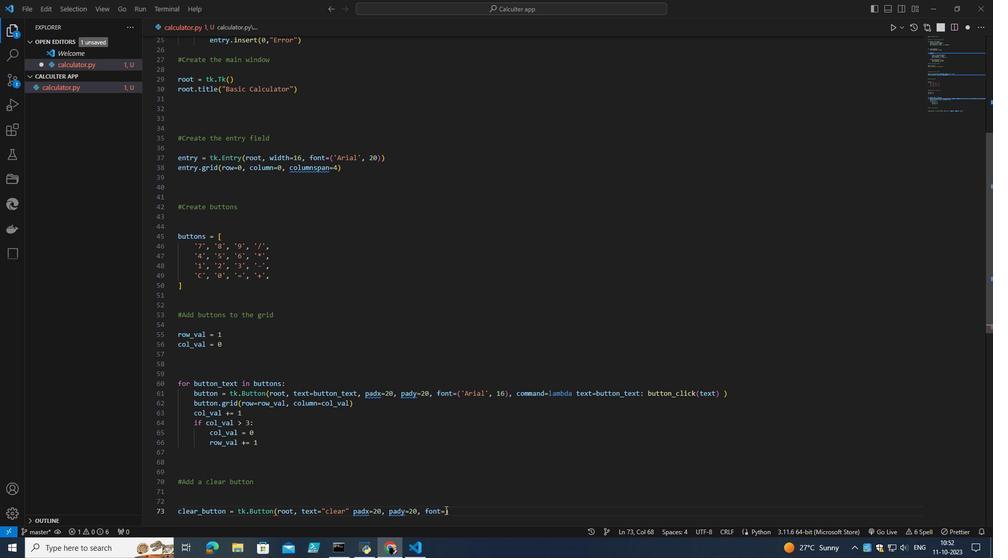 
Action: Mouse pressed left at (305, 506)
Screenshot: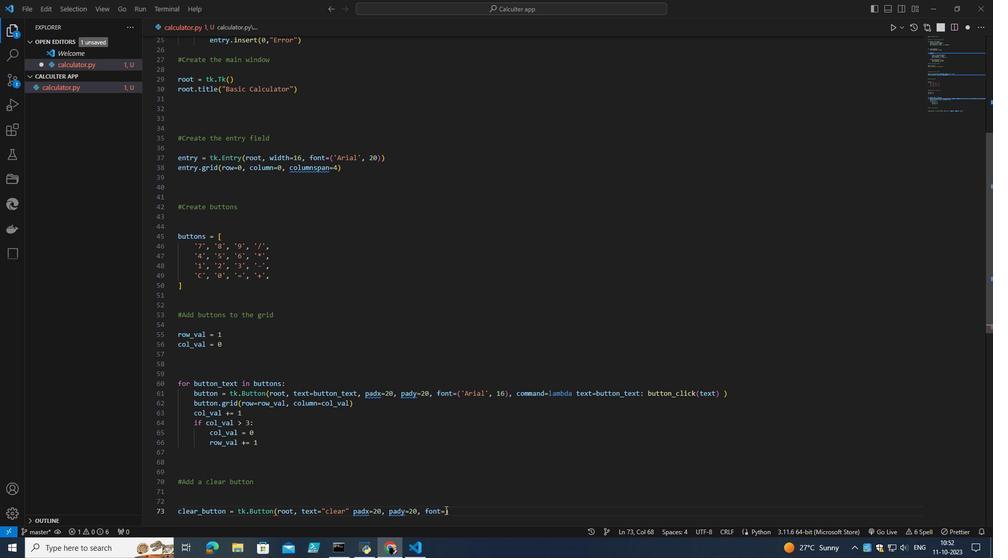 
Action: Mouse moved to (329, 501)
Screenshot: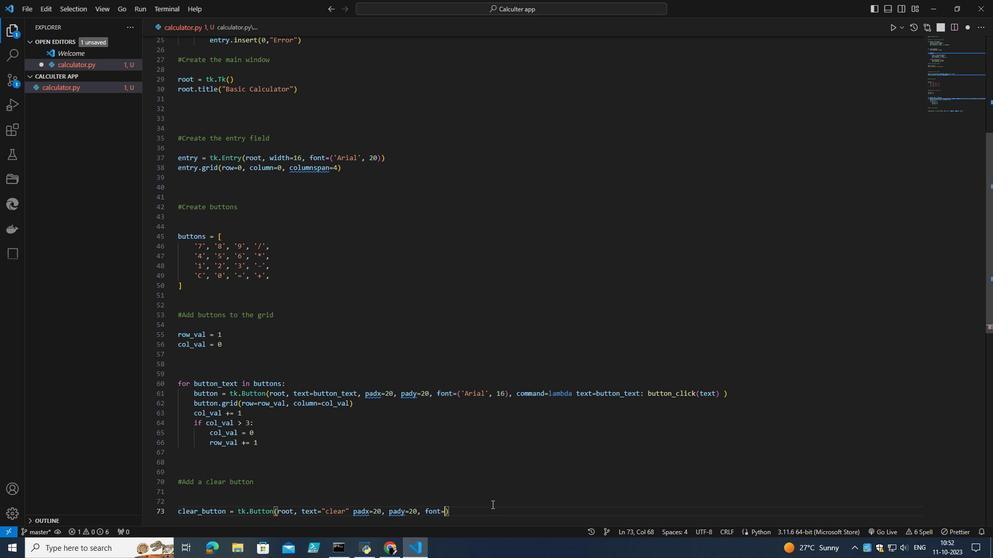 
Action: Key pressed '<Key.caps_lock>A<Key.caps_lock>rial<Key.right>,<Key.space>16<Key.right>,<Key.space>com<Key.enter>clear<Key.shift_r>_display<Key.shift_r><Key.shift_r>)
Screenshot: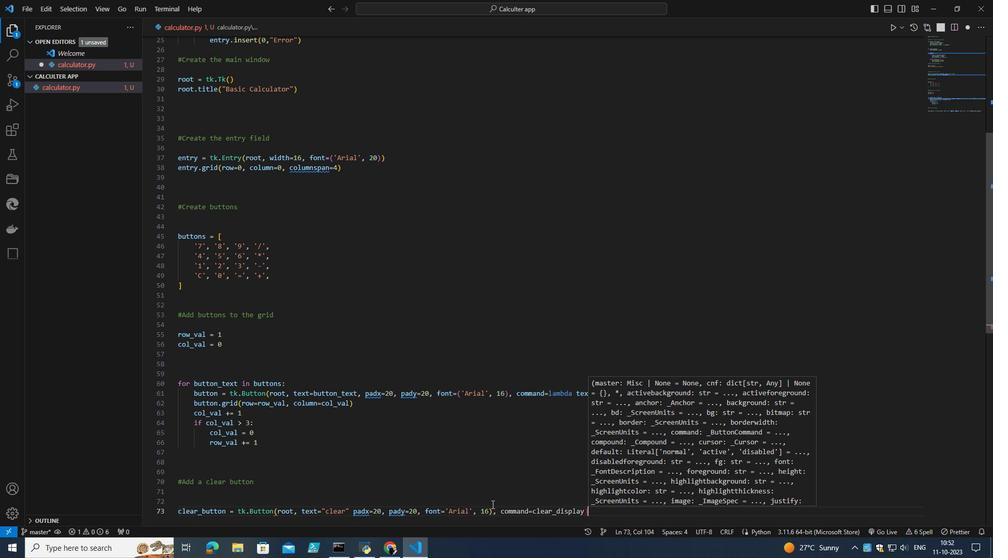 
Action: Mouse moved to (835, 406)
Screenshot: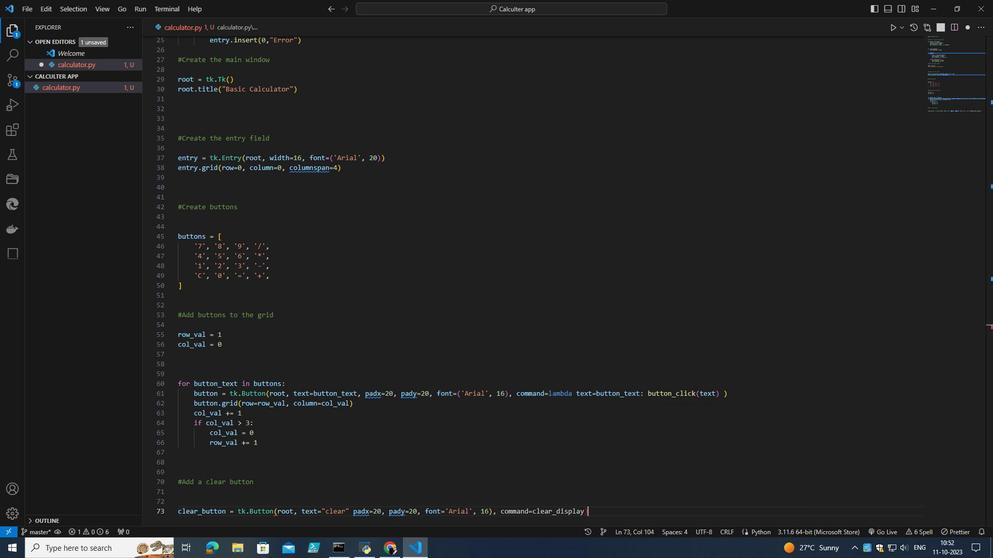 
Action: Mouse pressed left at (835, 406)
Screenshot: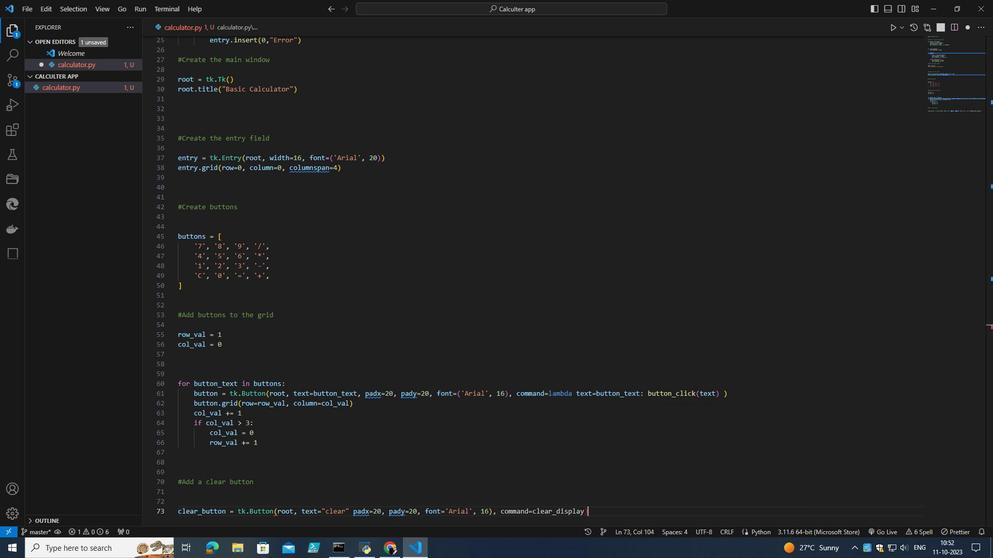
Action: Mouse moved to (381, 501)
Screenshot: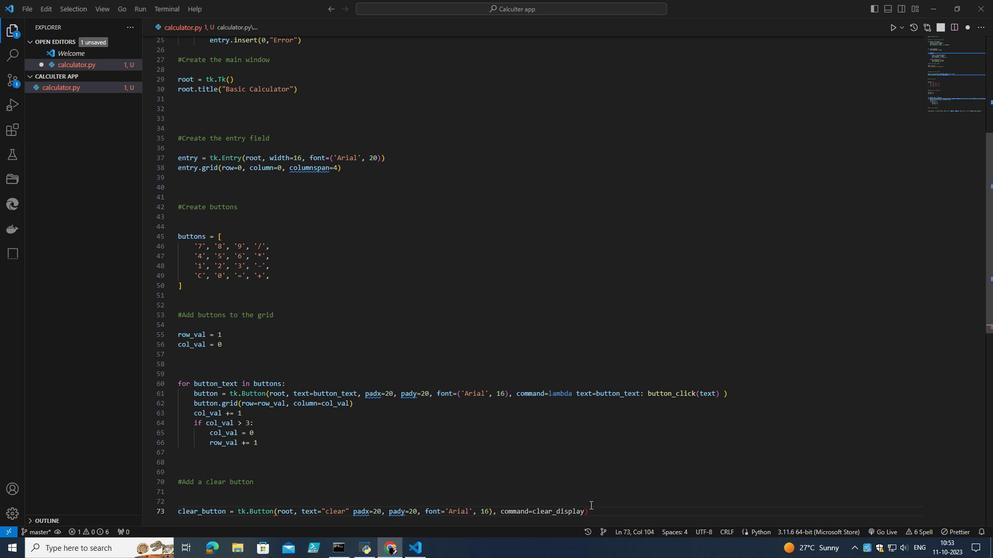 
Action: Mouse pressed left at (381, 501)
Screenshot: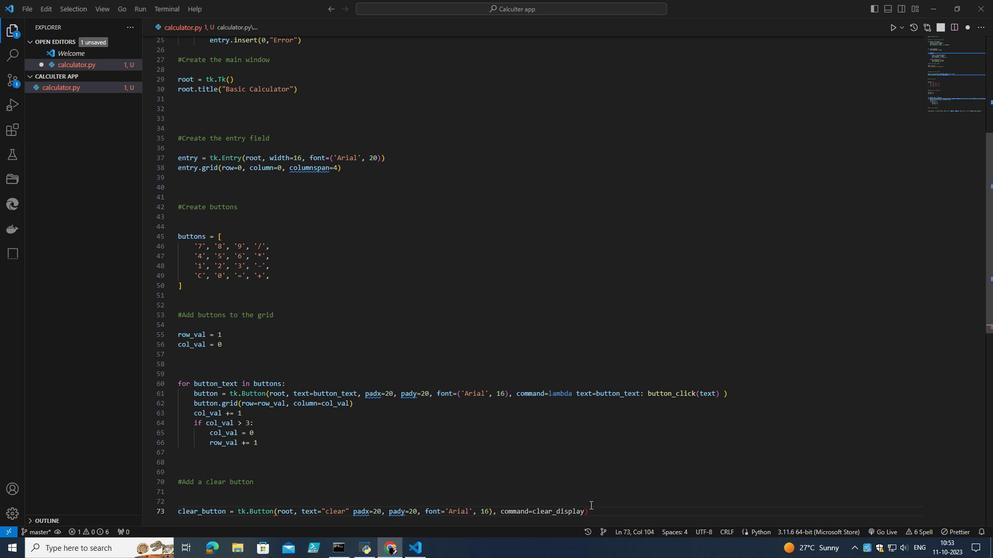 
Action: Mouse moved to (384, 509)
Screenshot: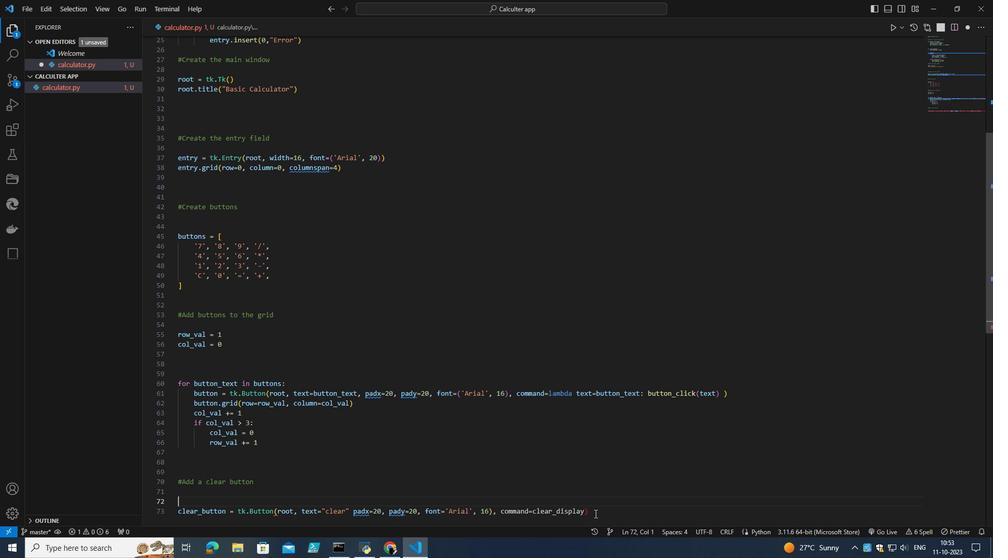
Action: Mouse pressed left at (384, 509)
Screenshot: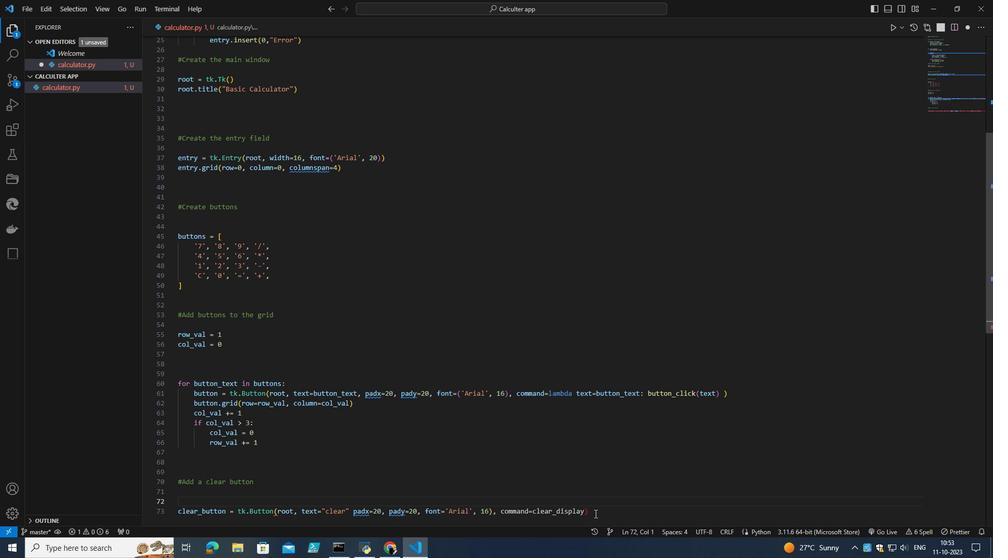 
Action: Key pressed <Key.enter>
Screenshot: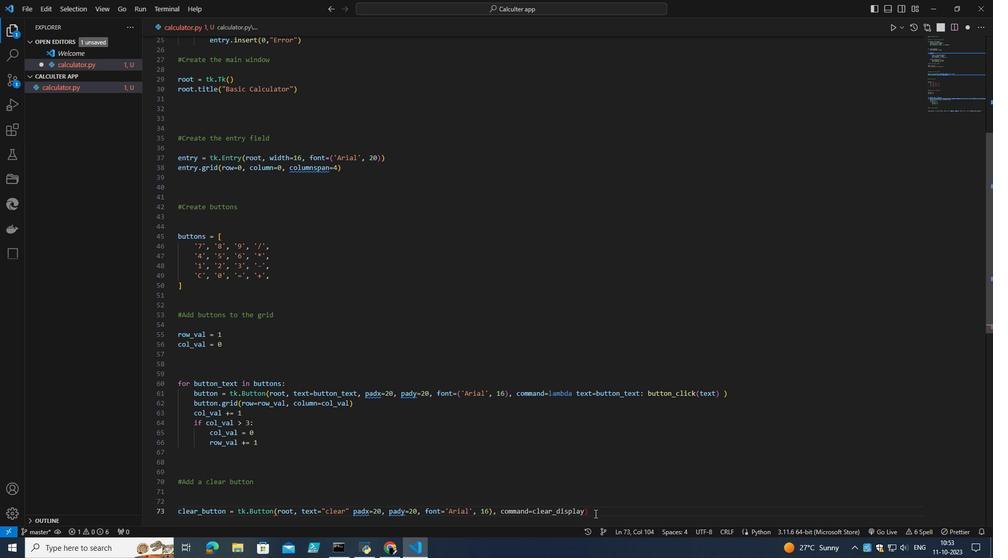 
Action: Mouse moved to (811, 408)
Screenshot: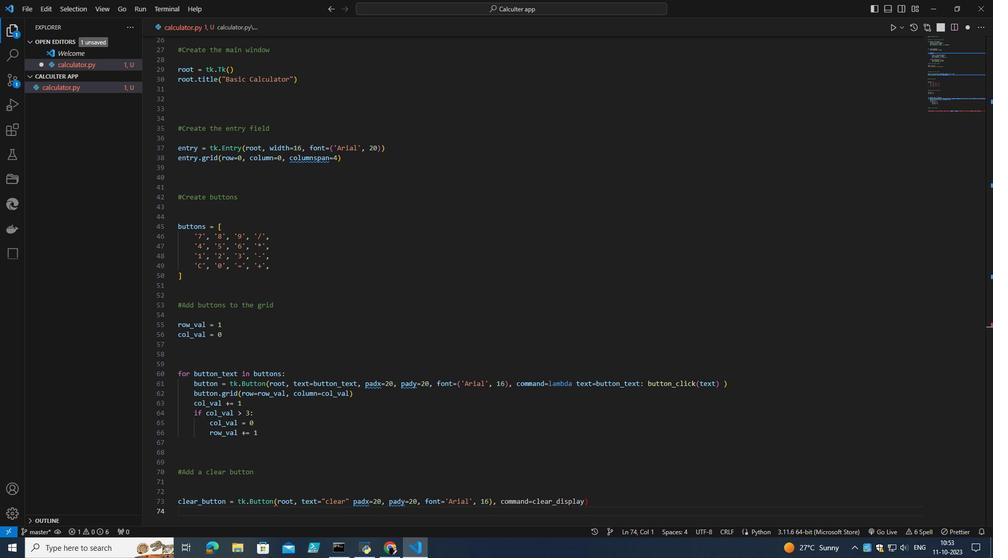 
Action: Mouse pressed left at (811, 408)
Screenshot: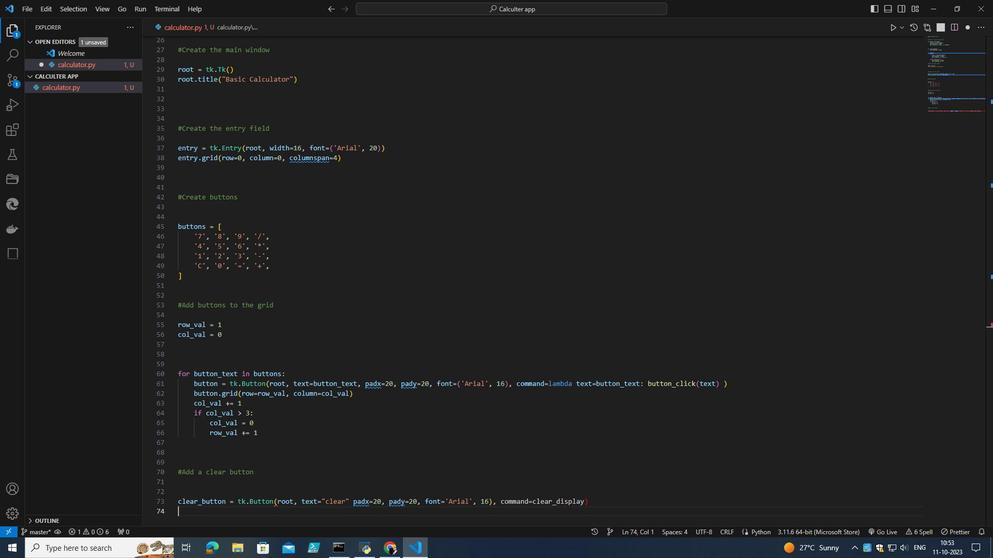 
Action: Mouse moved to (305, 497)
Screenshot: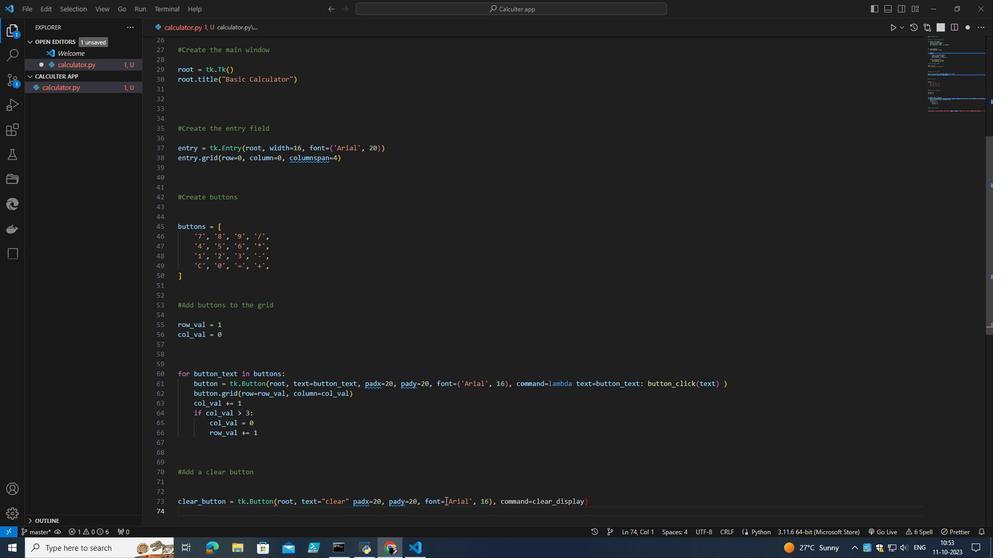 
Action: Mouse pressed left at (305, 497)
Screenshot: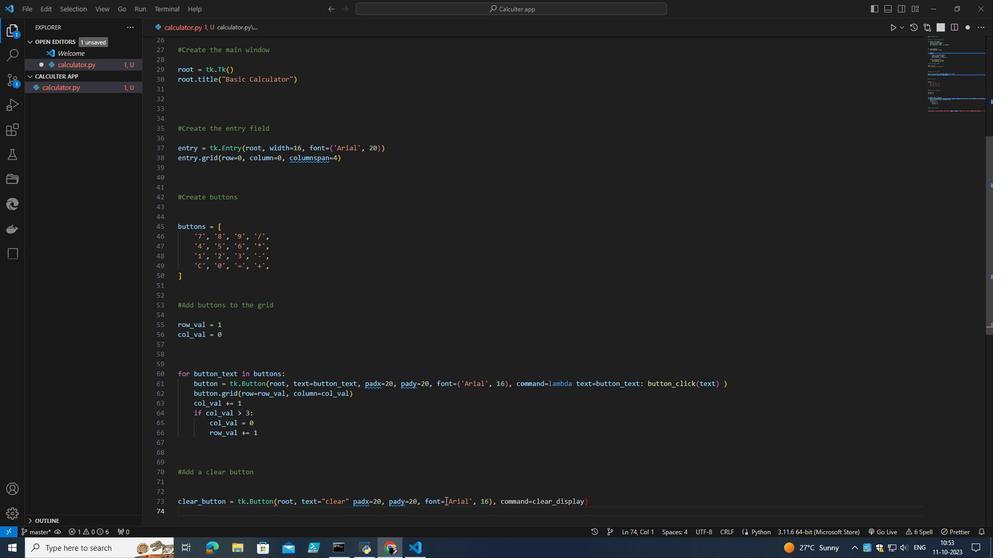 
Action: Mouse moved to (325, 497)
Screenshot: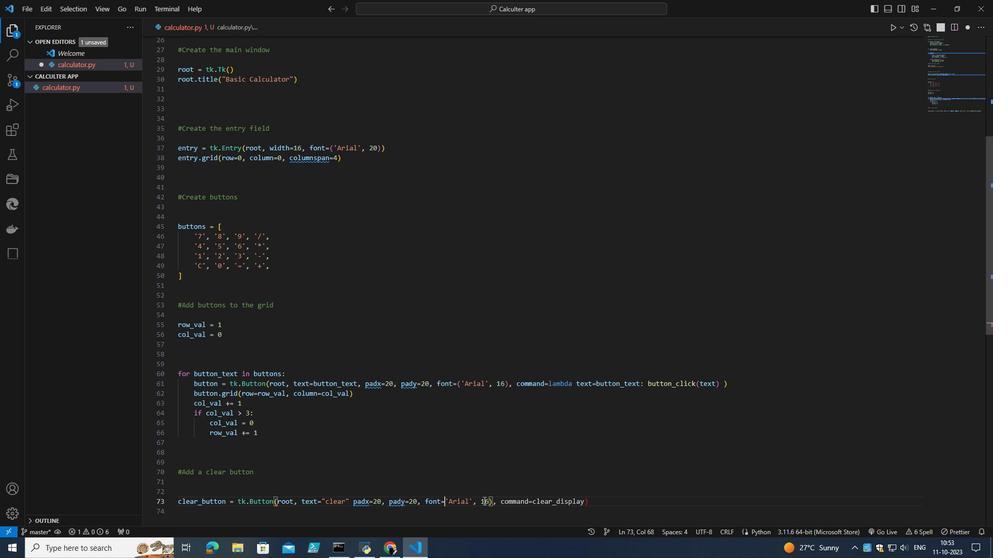 
Action: Key pressed <Key.shift_r><Key.shift_r><Key.shift_r>(<Key.right><Key.backspace><Key.right><Key.right><Key.right><Key.right><Key.right><Key.right><Key.right><Key.right><Key.right><Key.right><Key.right><Key.right><Key.right><Key.right><Key.right><Key.right><Key.right><Key.right><Key.right><Key.right><Key.right><Key.right><Key.right><Key.right><Key.right><Key.right><Key.right><Key.right><Key.right><Key.right><Key.right><Key.right><Key.right><Key.right><Key.right><Key.right><Key.right><Key.enter><Key.backspace>
Screenshot: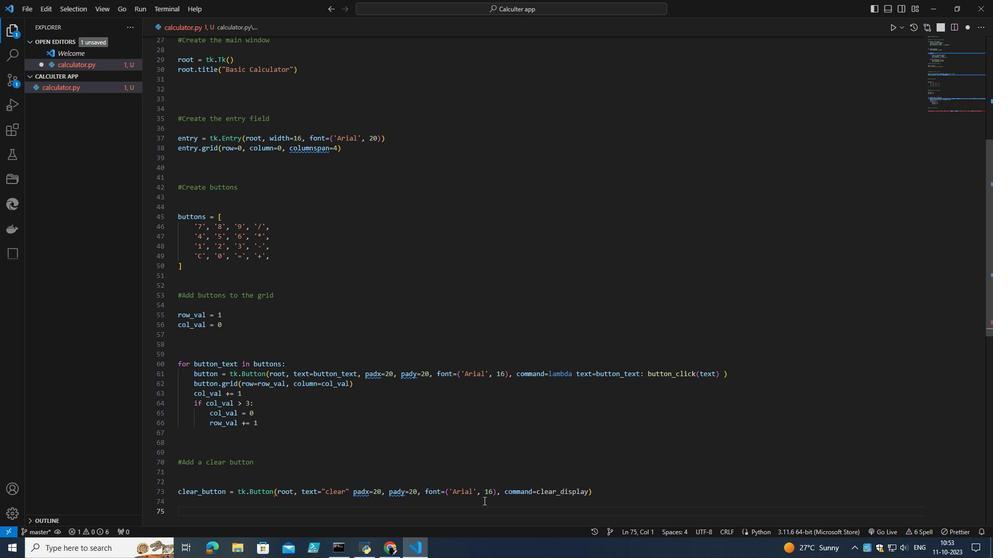 
Action: Mouse moved to (828, 406)
Screenshot: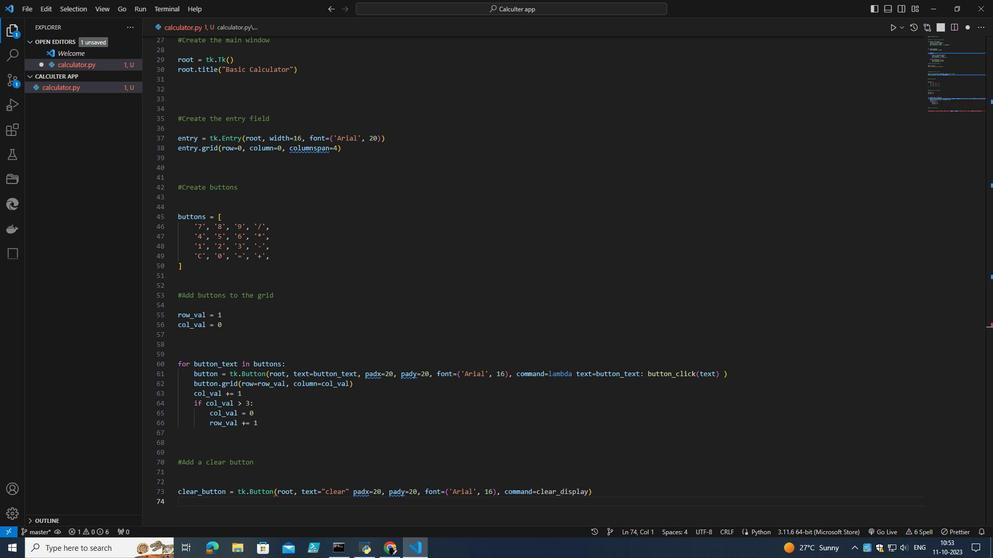 
Action: Mouse pressed left at (828, 406)
Screenshot: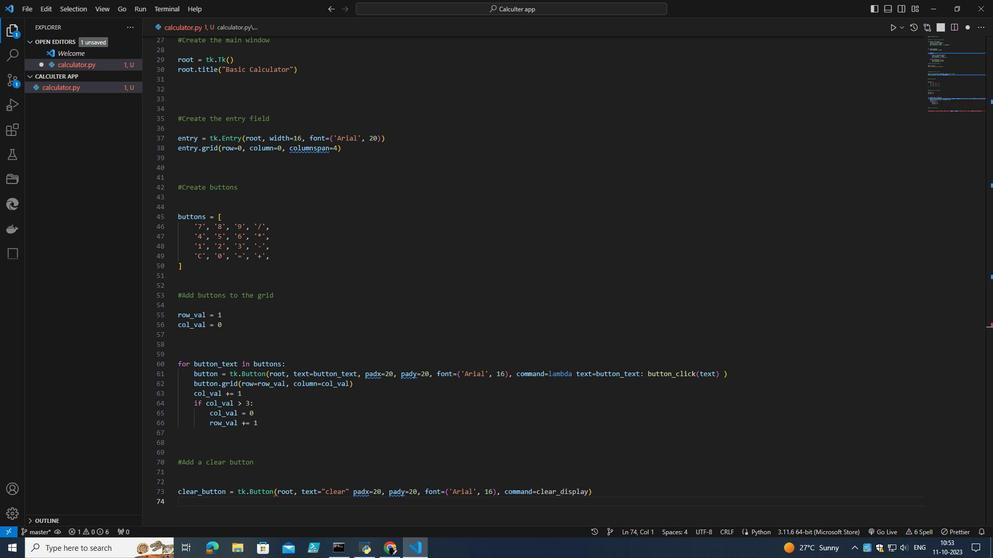 
Action: Mouse moved to (176, 499)
Screenshot: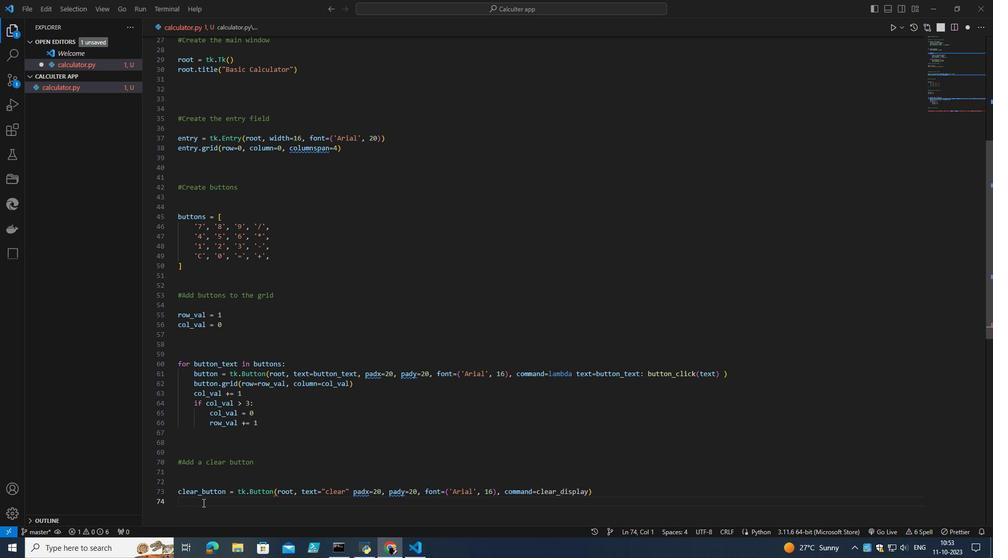 
Action: Mouse pressed left at (176, 499)
Screenshot: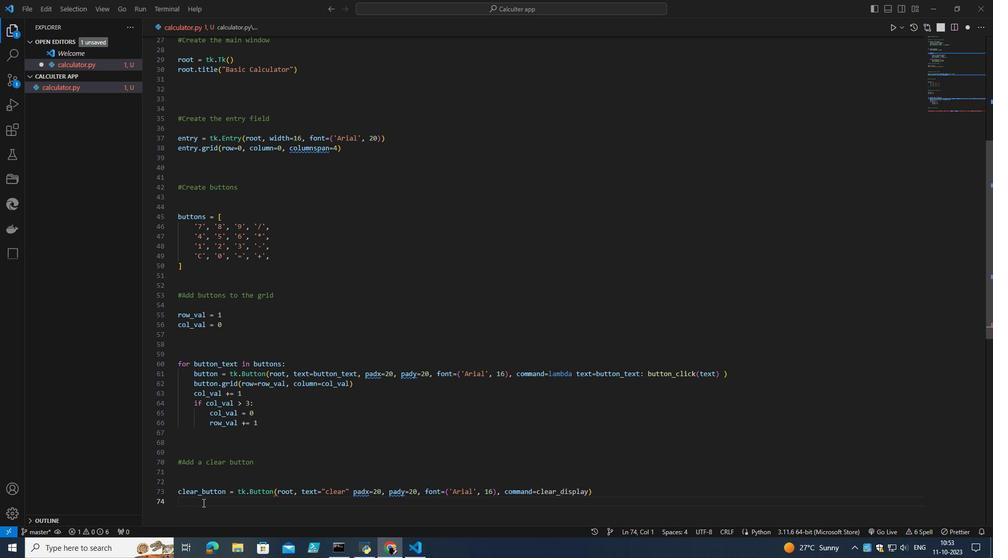 
Action: Key pressed clear<Key.shift_r>_b<Key.enter>.grid<Key.shift_r><Key.shift_r>(roe<Key.backspace>w=row<Key.shift_r>_val<Key.enter>,<Key.space>col<Key.enter>=<Key.backspace>col<Key.shift_r>_<Key.enter><Key.right><Key.enter><Key.enter><Key.enter><Key.shift>#<Key.caps_lock>A<Key.caps_lock>dd<Key.space>an<Key.space>equals<Key.space>buttn<Key.enter><Key.enter><Key.up><Key.up><Key.right><Key.right><Key.right><Key.right><Key.right><Key.right><Key.right><Key.right><Key.right><Key.right><Key.right><Key.right><Key.right><Key.right><Key.right><Key.right><Key.right><Key.right><Key.right>o<Key.right><Key.enter><Key.enter>equals<Key.shift_r>_button<Key.space>=<Key.space>tk.<Key.caps_lock><Key.caps_lock>u<Key.backspace><Key.caps_lock>B<Key.caps_lock>t<Key.backspace>ut<Key.enter><Key.shift_r>(root,<Key.space>text=<Key.shift_r><Key.shift_r><Key.shift_r><Key.shift_r><Key.shift_r><Key.shift_r><Key.shift_r><Key.shift_r><Key.shift_r><Key.shift_r><Key.shift_r><Key.shift_r><Key.shift_r><Key.shift_r><Key.shift_r><Key.shift_r><Key.shift_r><Key.shift_r>'=<Key.right><Key.backspace><Key.backspace><Key.backspace><Key.shift_r>"=<Key.right>,<Key.space>padx=20,<Key.space>font='<Key.caps_lock>A<Key.caps_lock>rial<Key.right>
Screenshot: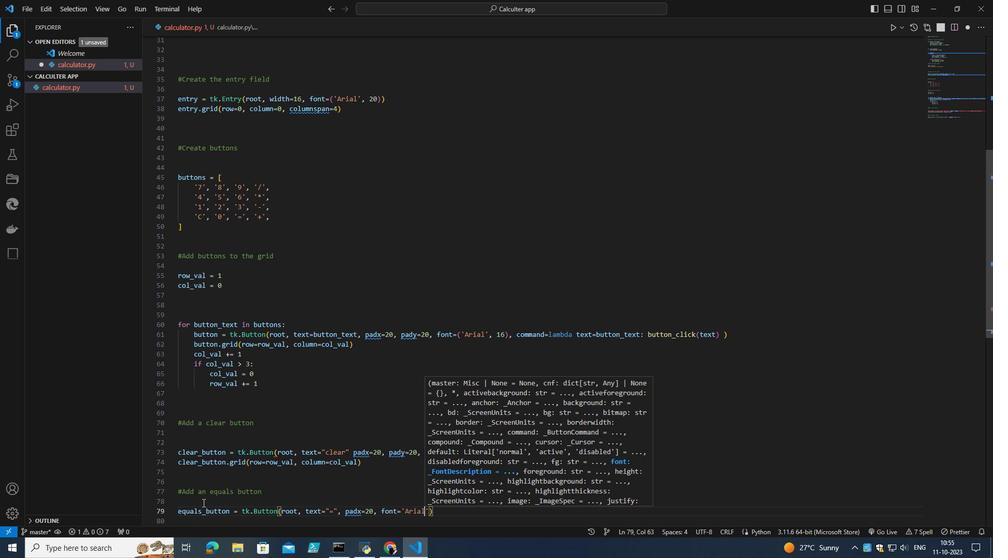 
Action: Mouse moved to (784, 408)
Screenshot: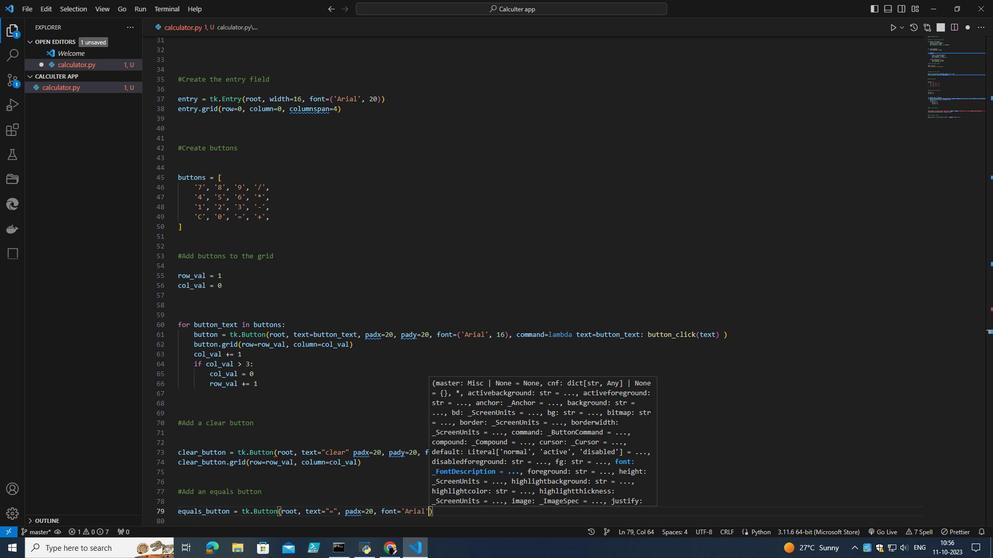 
Action: Mouse pressed left at (784, 408)
Screenshot: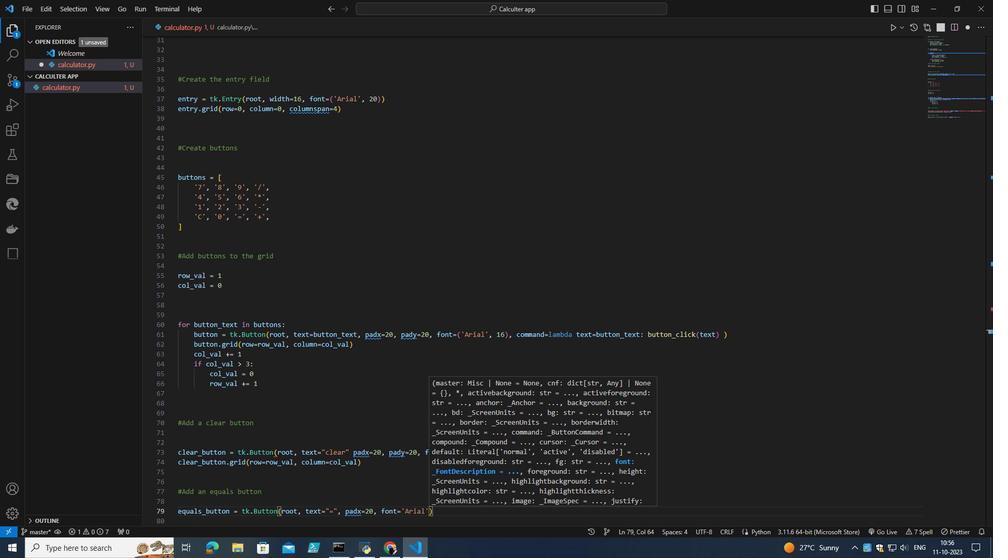 
Action: Mouse moved to (296, 506)
Screenshot: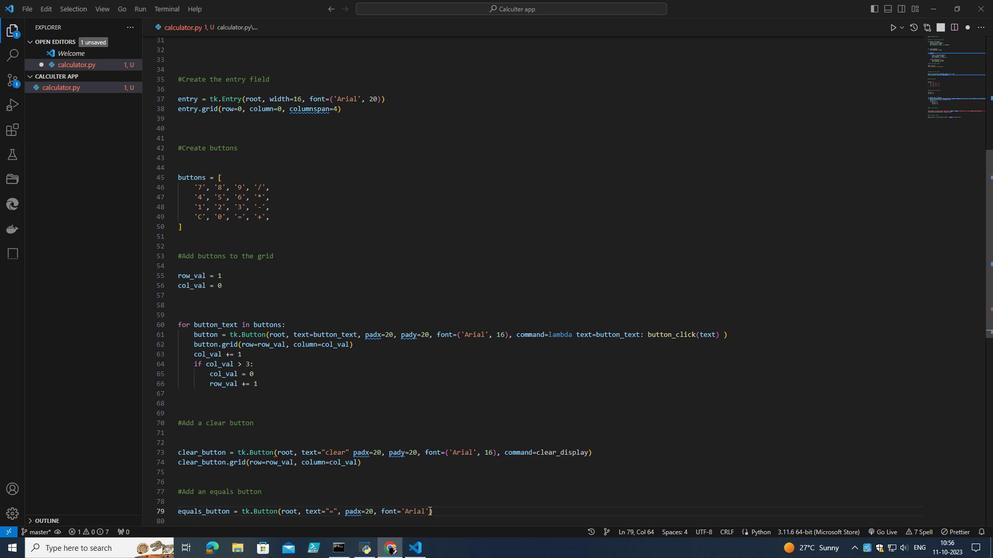 
Action: Mouse pressed left at (296, 506)
Screenshot: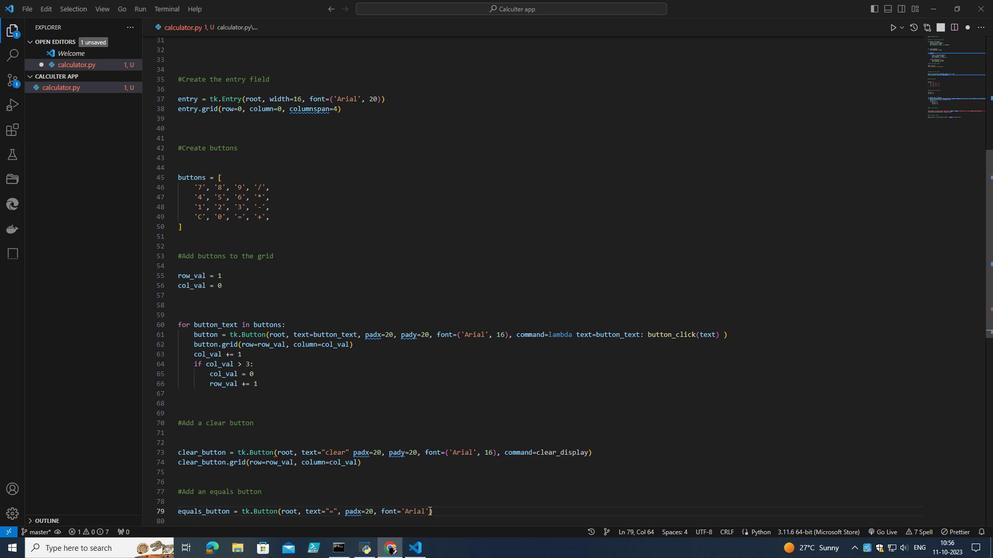 
Action: Mouse moved to (318, 504)
Screenshot: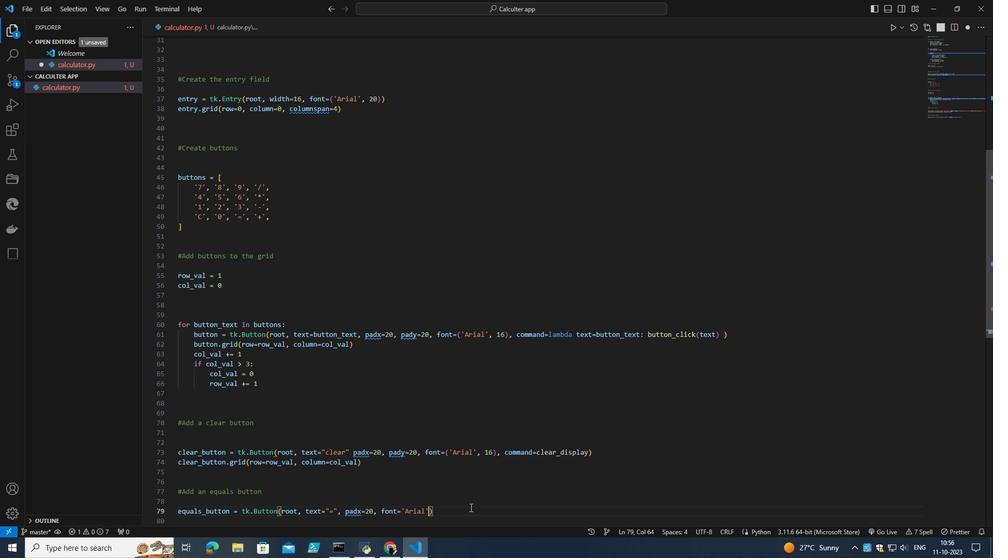 
Action: Key pressed ,<Key.space>16<Key.right>,<Key.space>command=ev<Key.down><Key.enter>
Screenshot: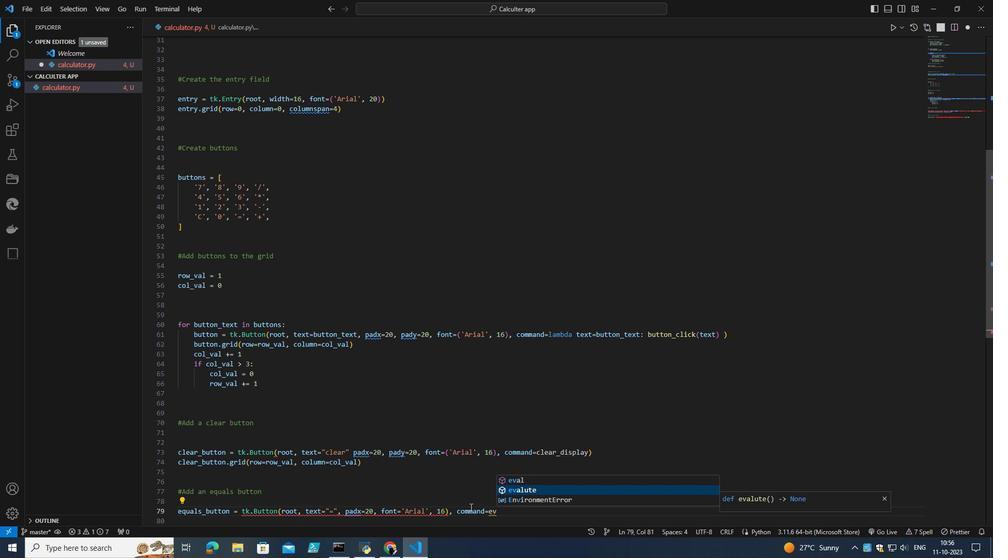 
Action: Mouse moved to (803, 407)
Screenshot: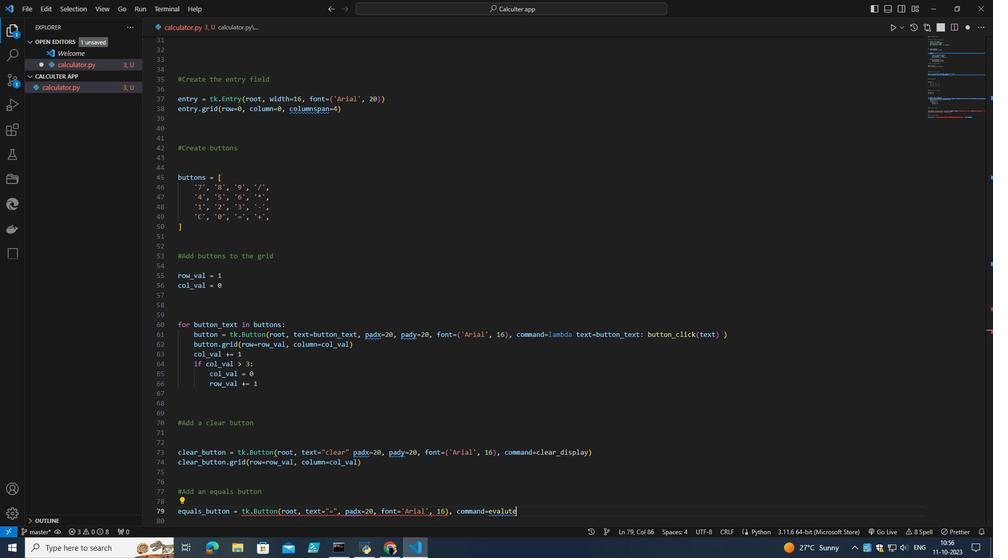 
Action: Mouse pressed left at (803, 407)
Screenshot: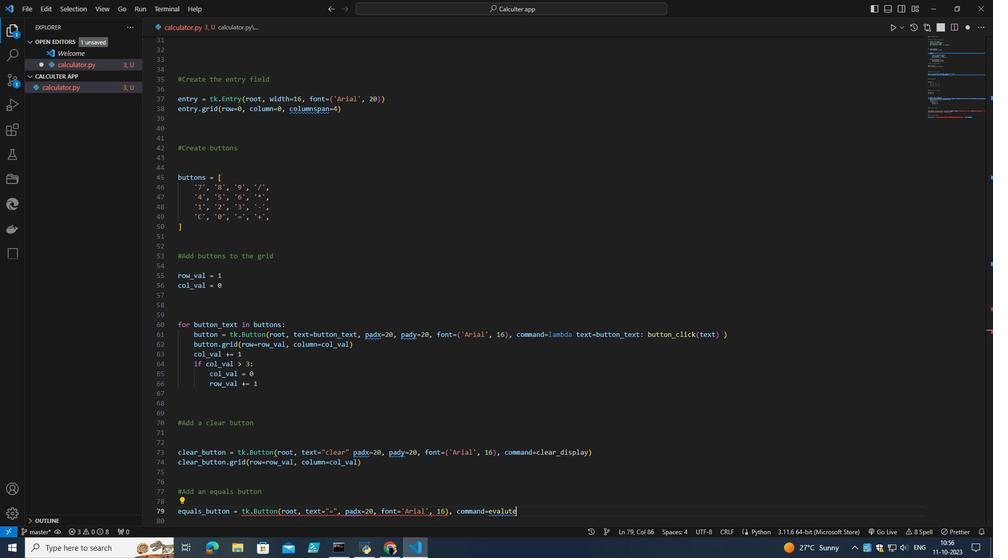 
Action: Mouse moved to (251, 511)
Screenshot: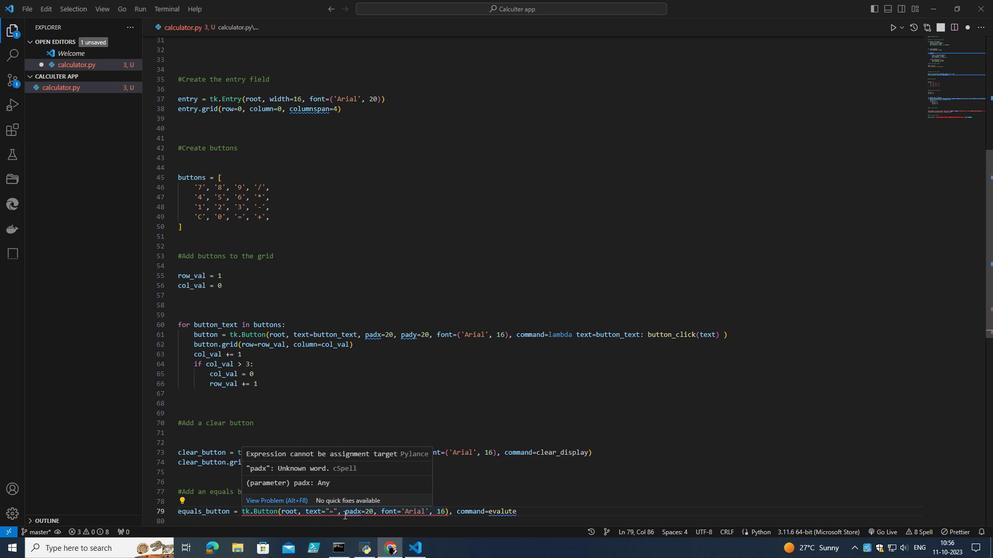 
Action: Mouse pressed left at (251, 511)
Screenshot: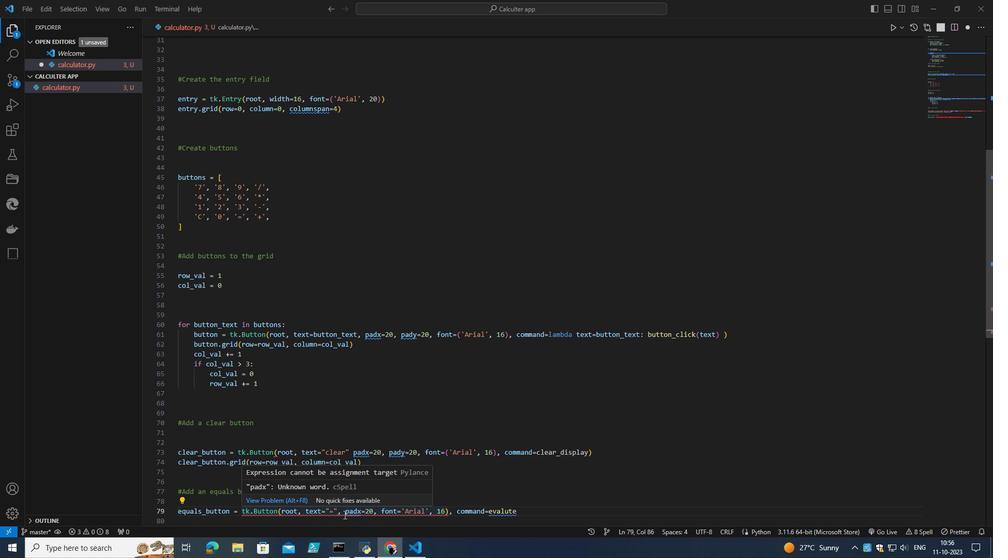 
Action: Mouse moved to (266, 501)
Screenshot: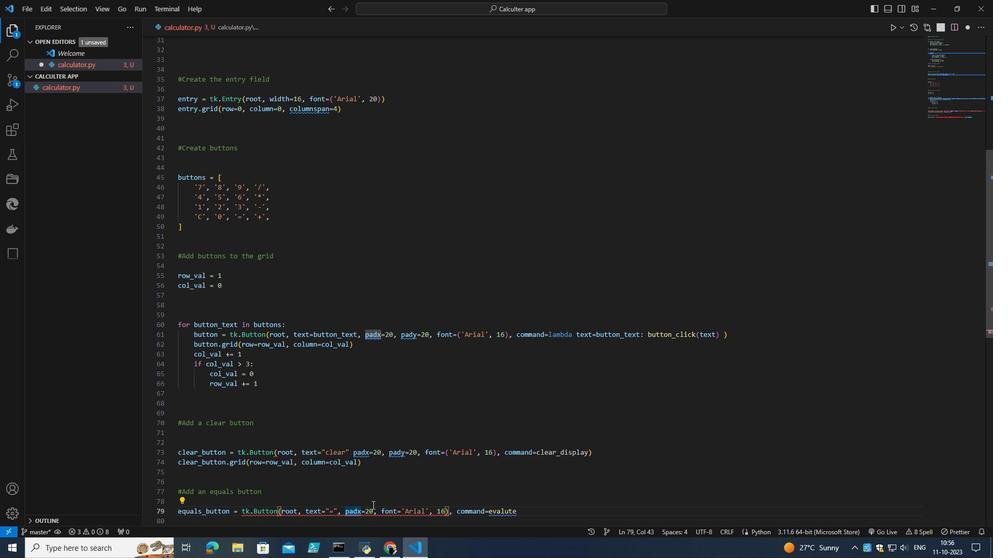 
Action: Mouse pressed left at (266, 501)
Screenshot: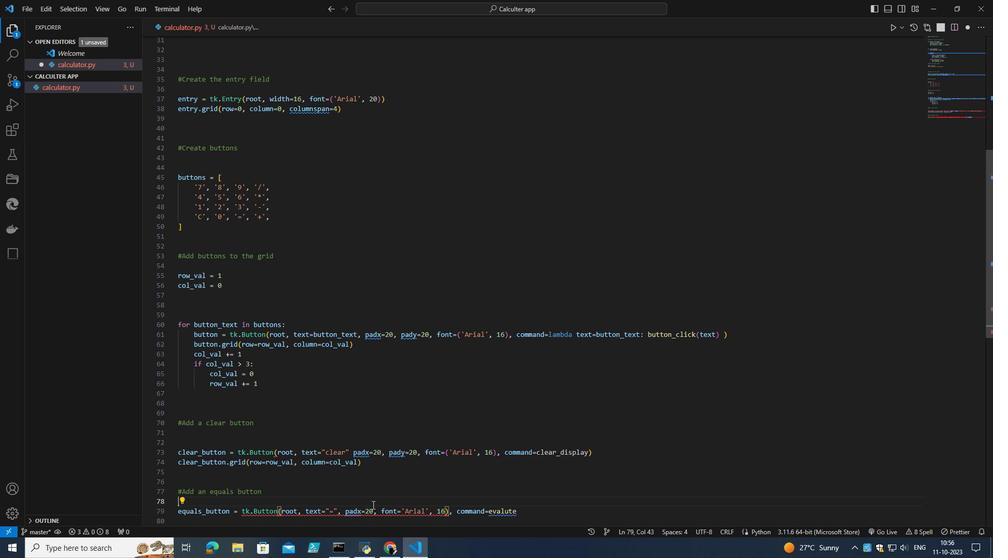 
Action: Mouse moved to (348, 506)
Screenshot: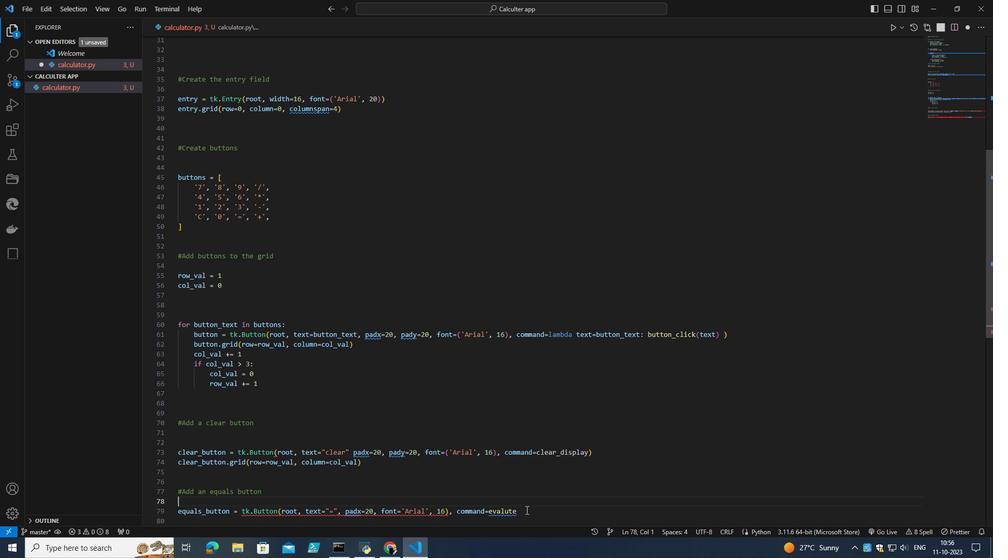 
Action: Mouse pressed left at (348, 506)
Screenshot: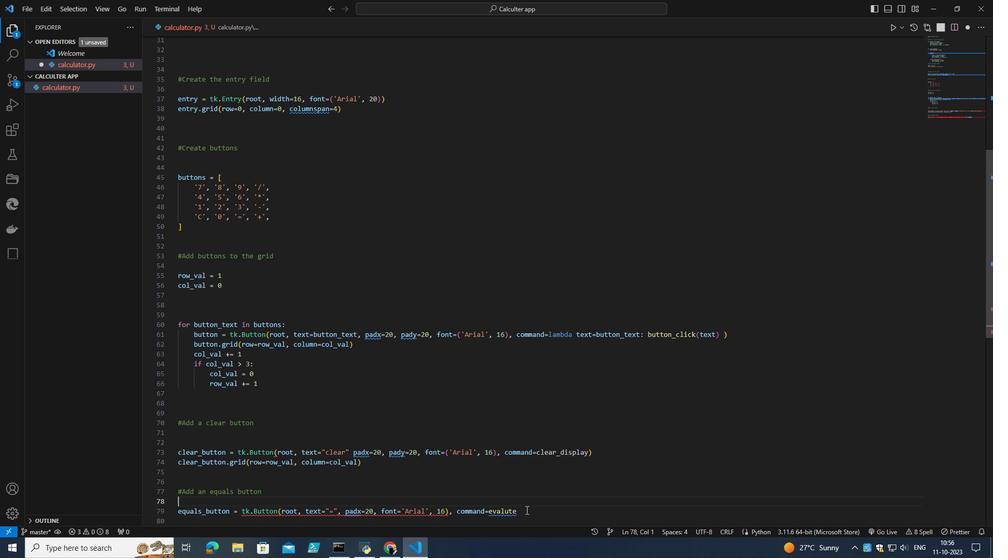 
Action: Mouse moved to (195, 439)
Screenshot: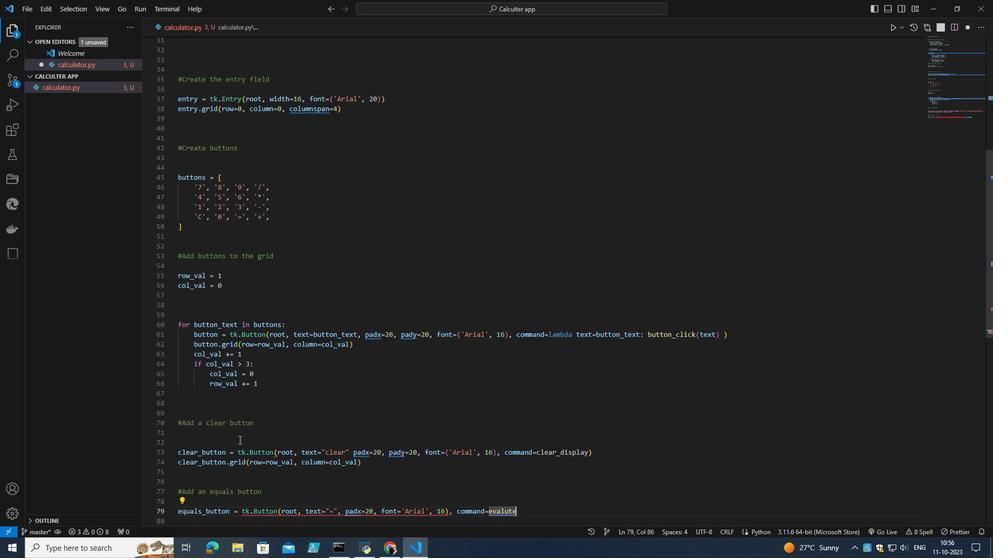 
Action: Mouse scrolled (195, 439) with delta (0, 0)
Screenshot: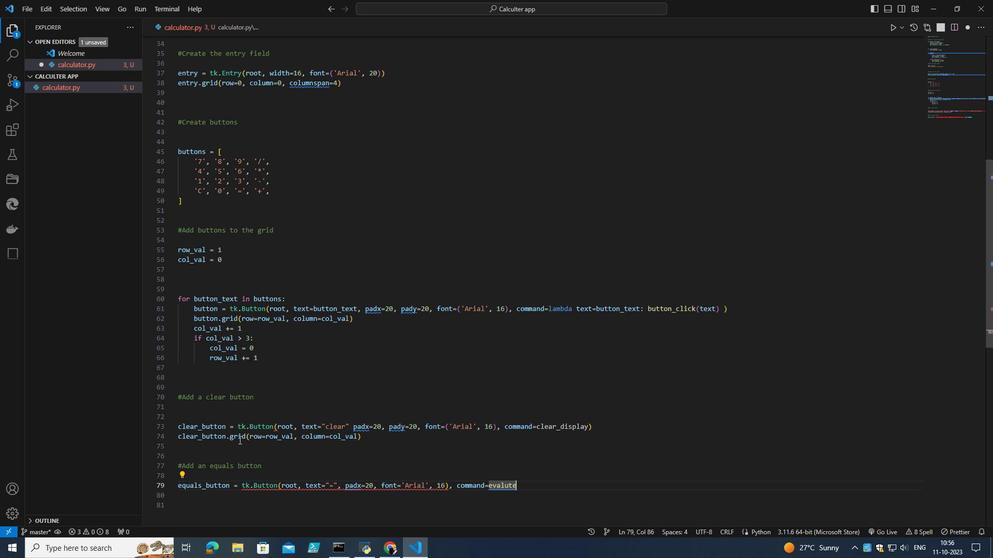 
Action: Mouse scrolled (195, 439) with delta (0, 0)
Screenshot: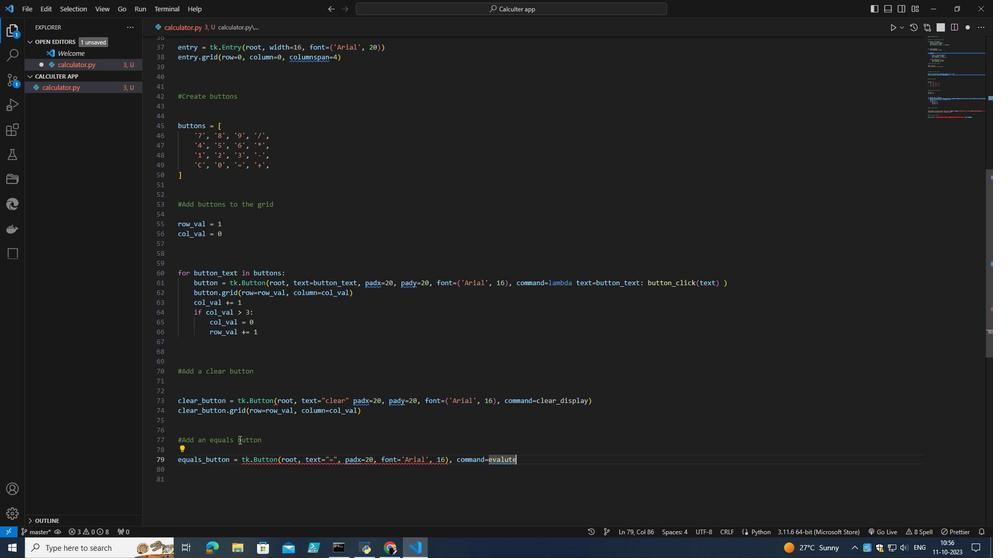 
Action: Mouse moved to (116, 97)
Screenshot: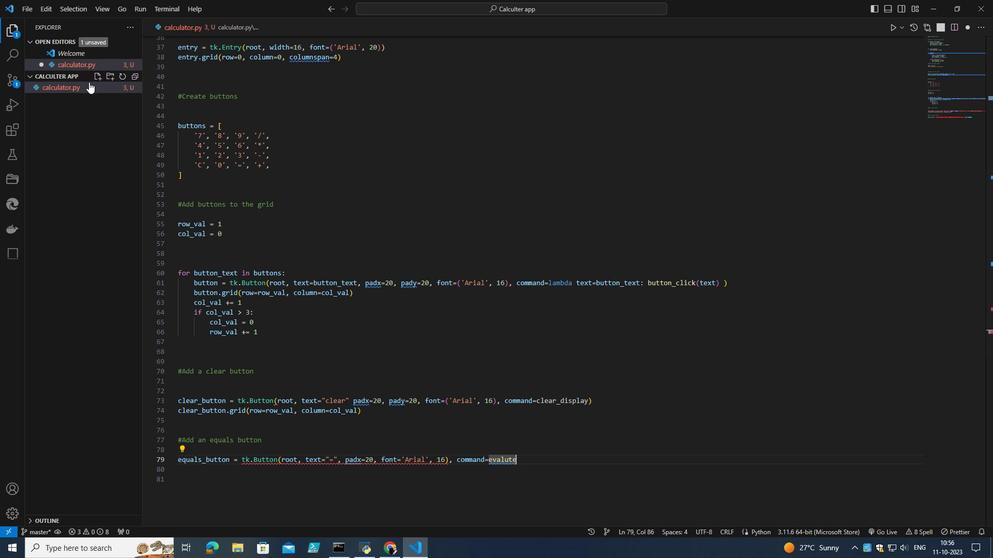 
Action: Mouse pressed left at (116, 97)
Screenshot: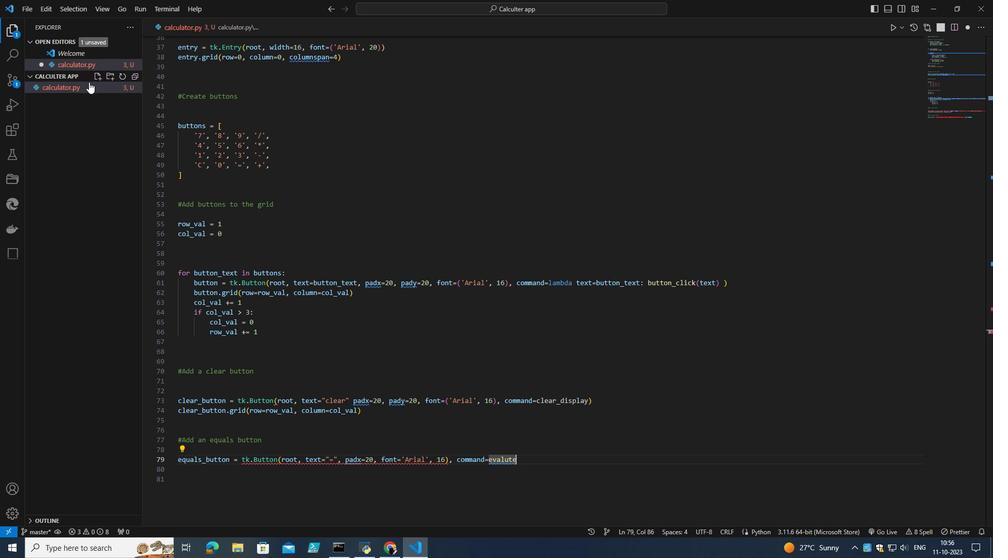
Action: Mouse moved to (186, 182)
Screenshot: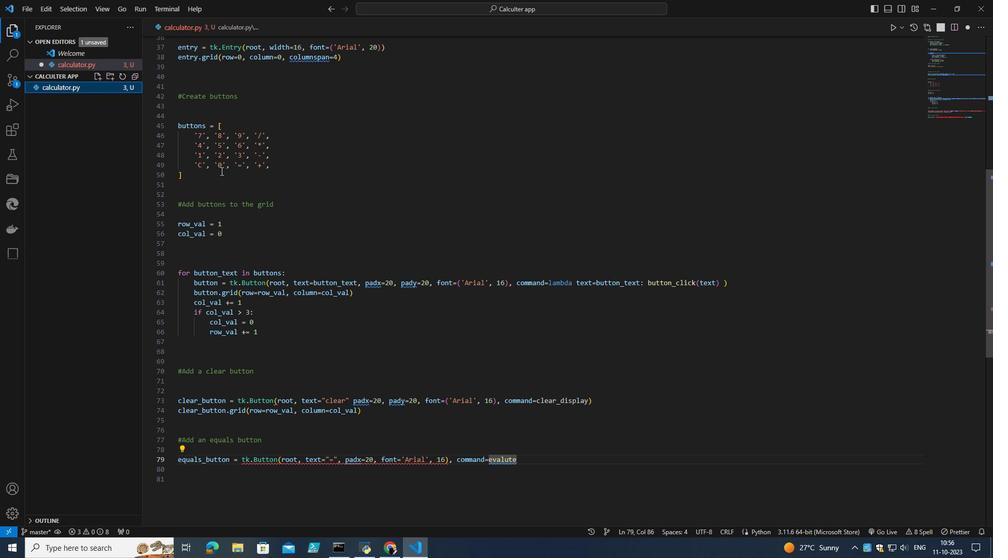 
Action: Mouse scrolled (186, 183) with delta (0, 0)
Screenshot: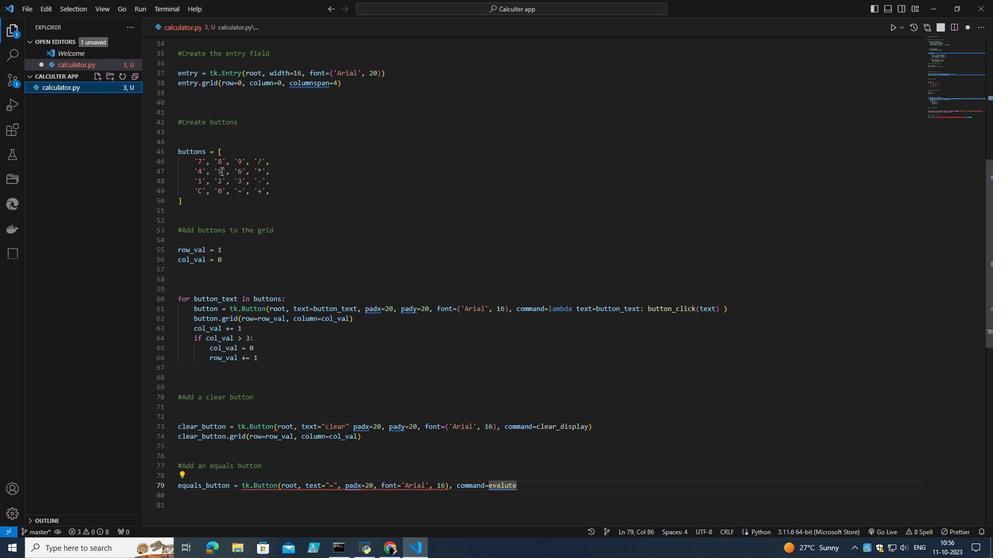 
Action: Mouse scrolled (186, 182) with delta (0, 0)
Screenshot: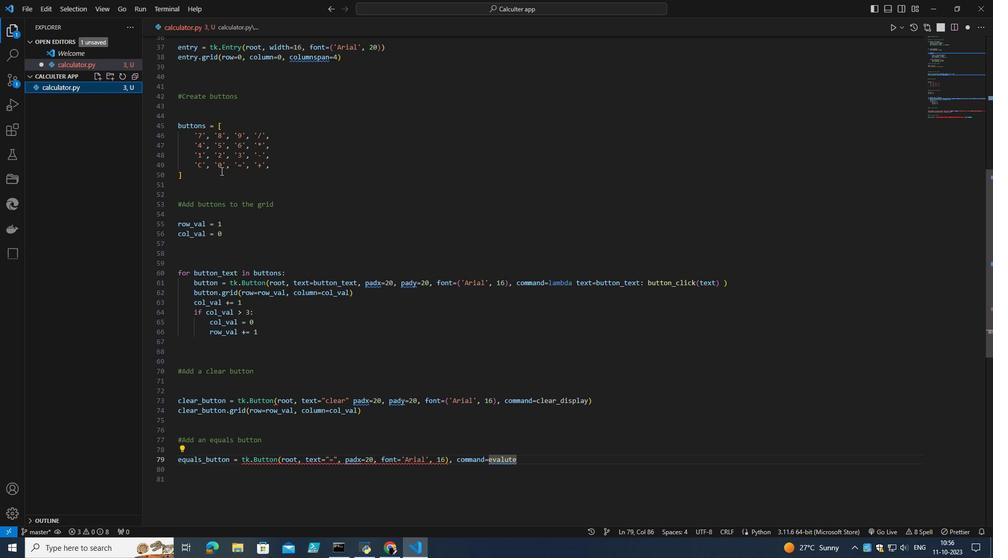 
Action: Mouse moved to (188, 207)
Screenshot: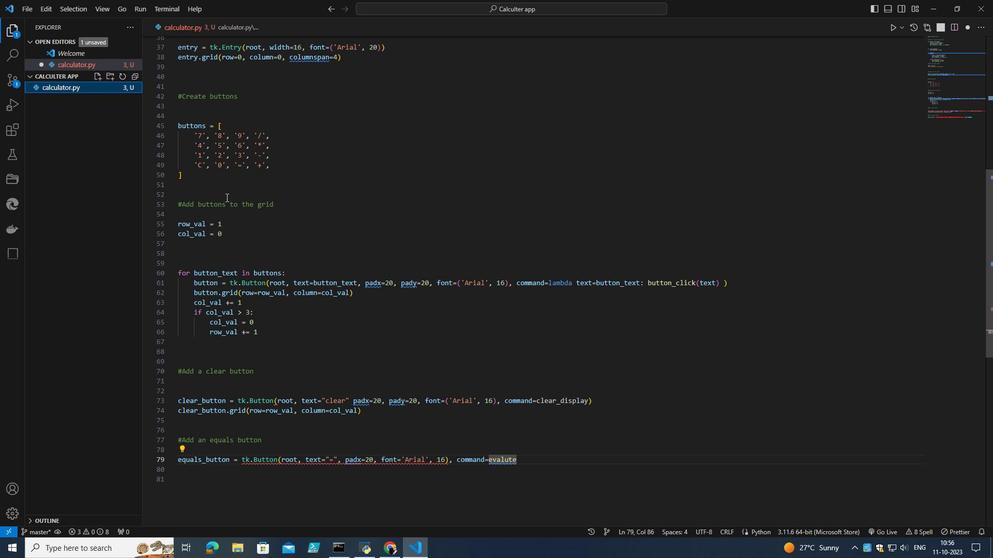 
Action: Mouse scrolled (188, 208) with delta (0, 0)
Screenshot: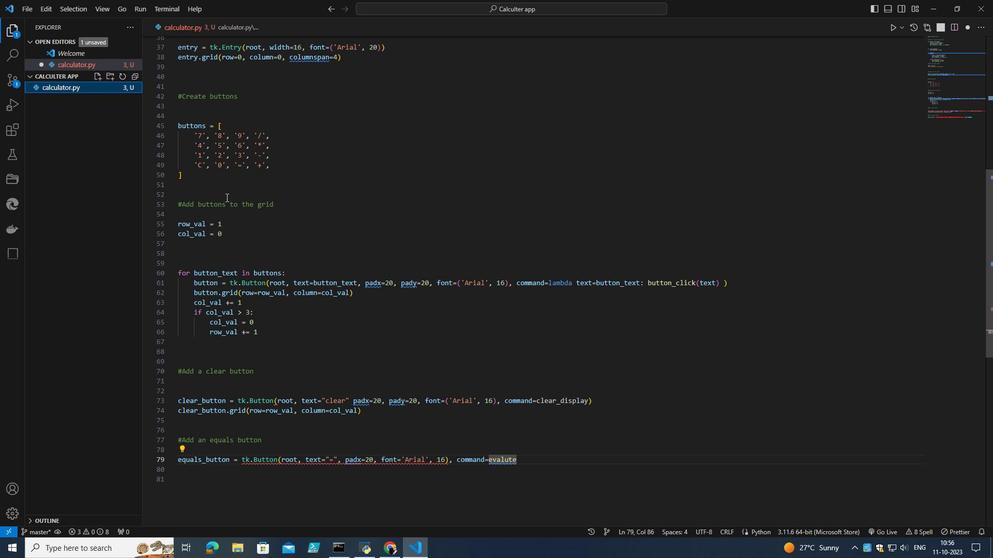 
Action: Mouse scrolled (188, 208) with delta (0, 0)
Screenshot: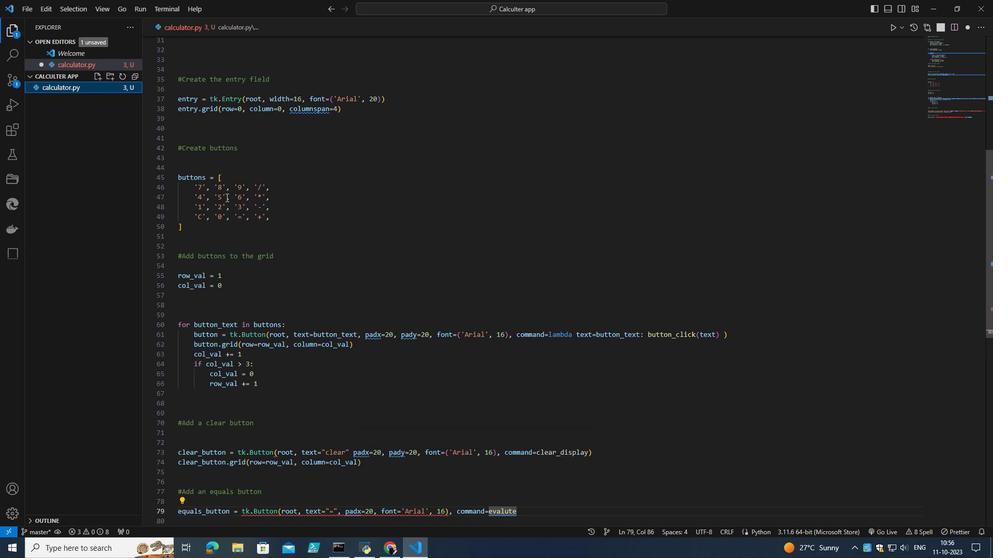 
Action: Mouse moved to (193, 223)
Screenshot: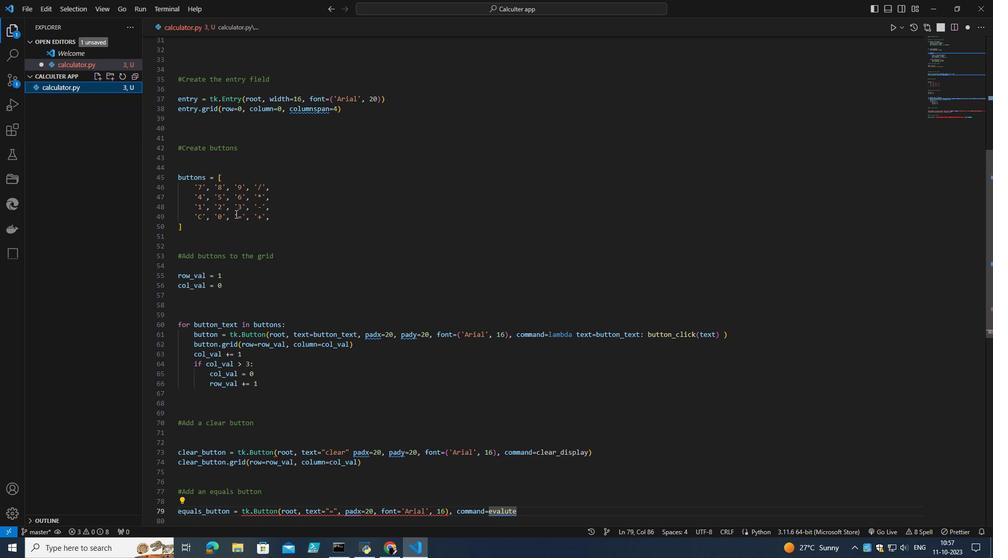 
Action: Mouse scrolled (193, 222) with delta (0, 0)
Screenshot: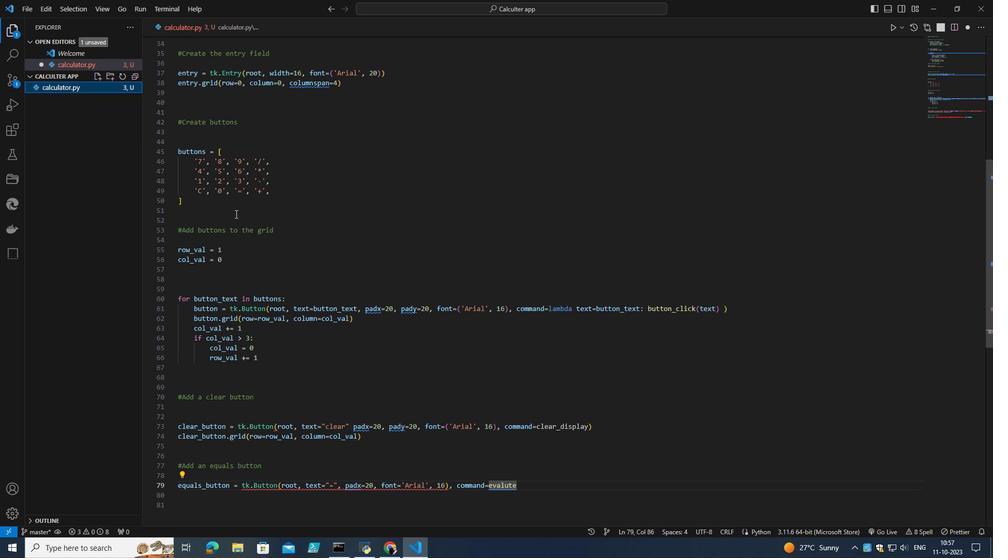 
Action: Mouse scrolled (193, 222) with delta (0, 0)
Screenshot: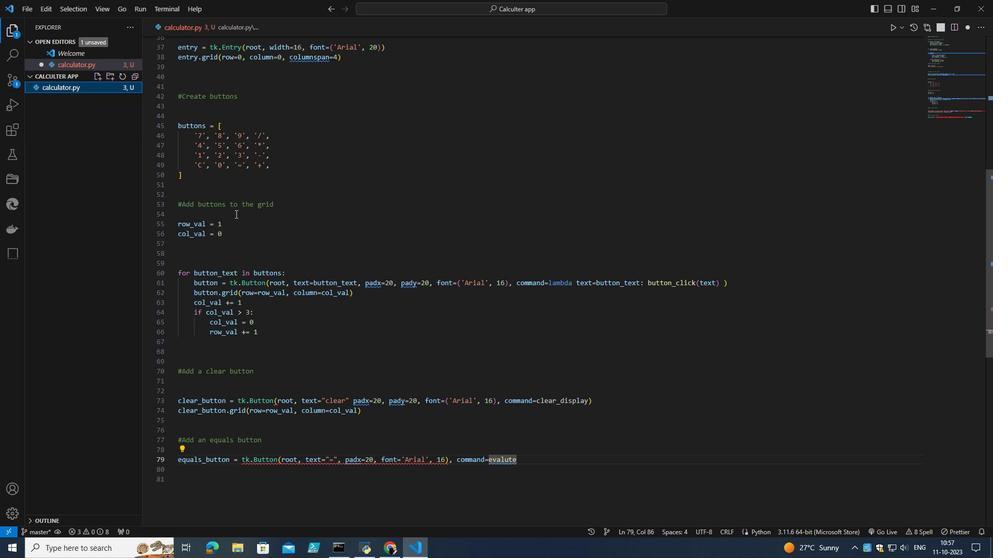 
Action: Mouse moved to (200, 267)
Screenshot: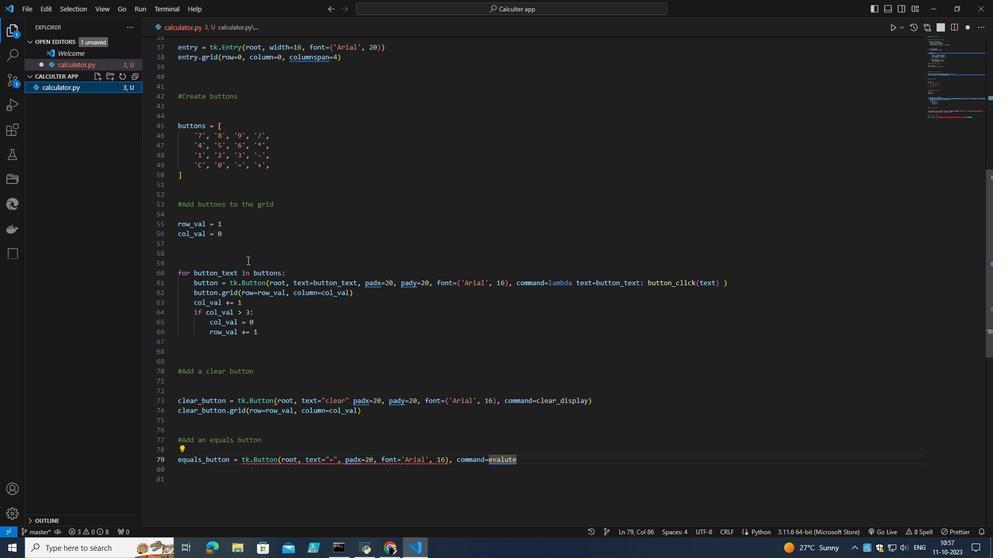 
Action: Mouse scrolled (200, 267) with delta (0, 0)
Screenshot: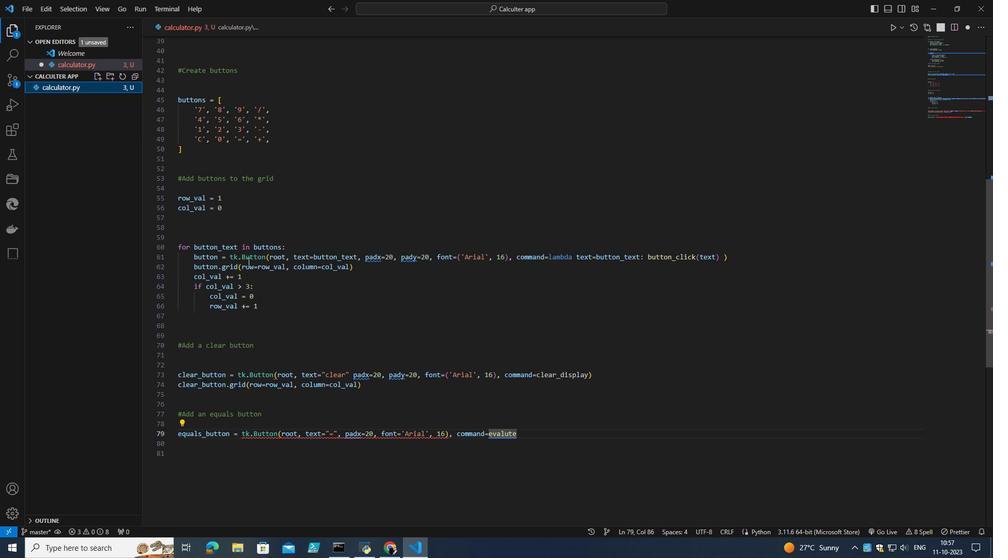 
Action: Mouse scrolled (200, 267) with delta (0, 0)
Screenshot: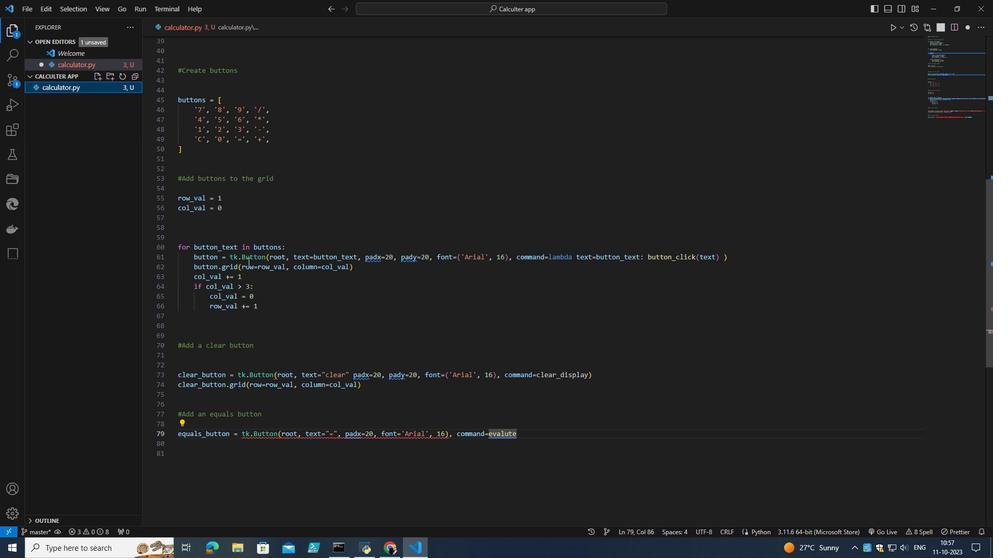 
Action: Mouse moved to (200, 282)
Screenshot: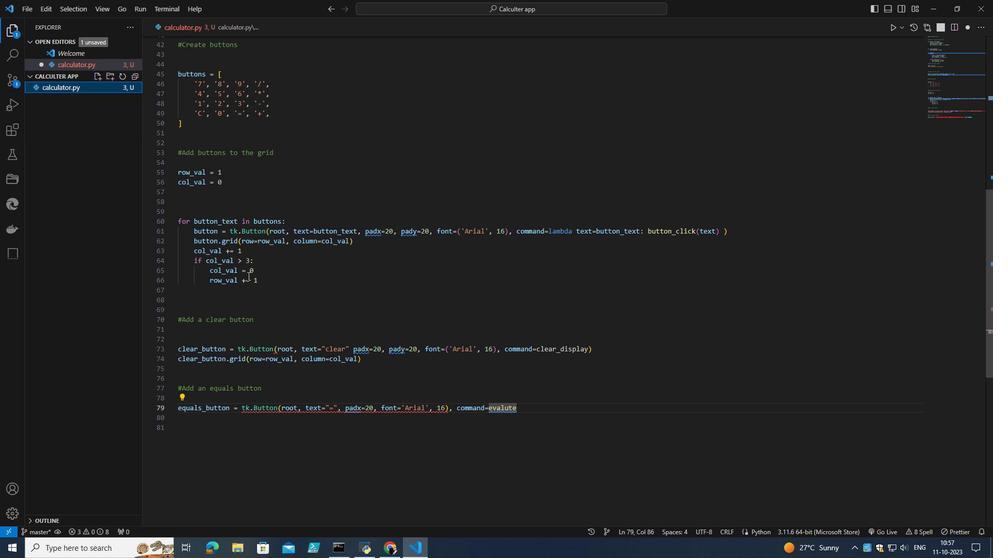 
Action: Mouse scrolled (200, 282) with delta (0, 0)
Screenshot: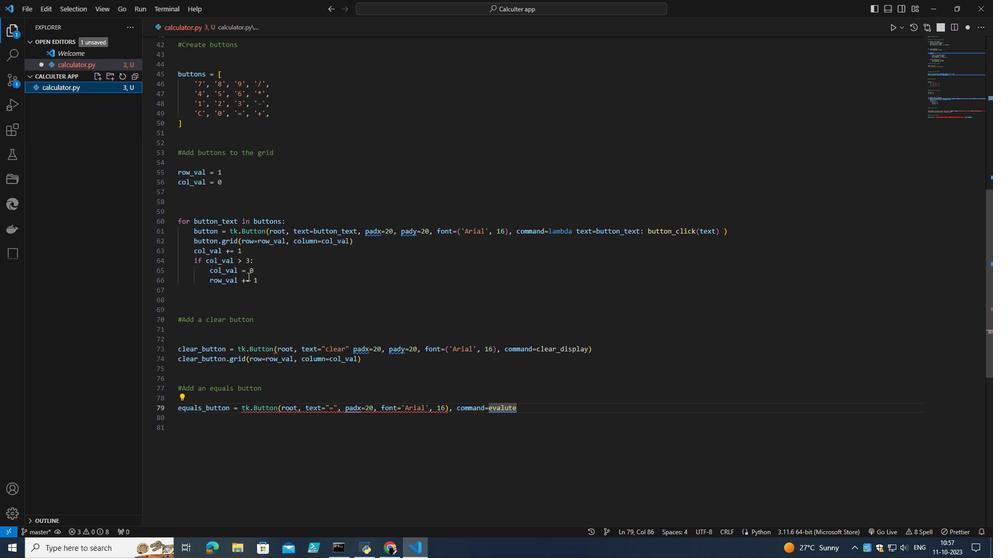 
Action: Mouse moved to (200, 283)
Screenshot: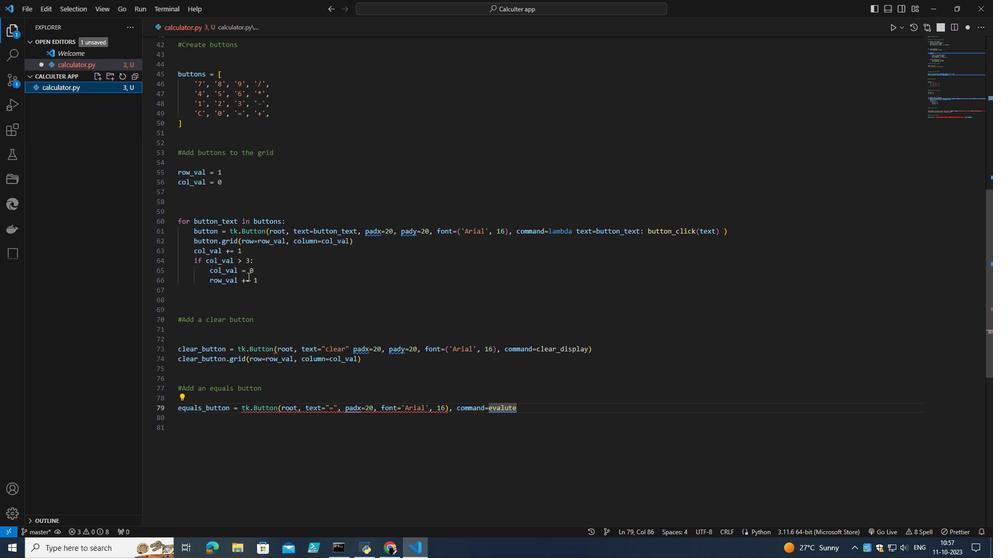 
Action: Mouse scrolled (200, 282) with delta (0, 0)
Screenshot: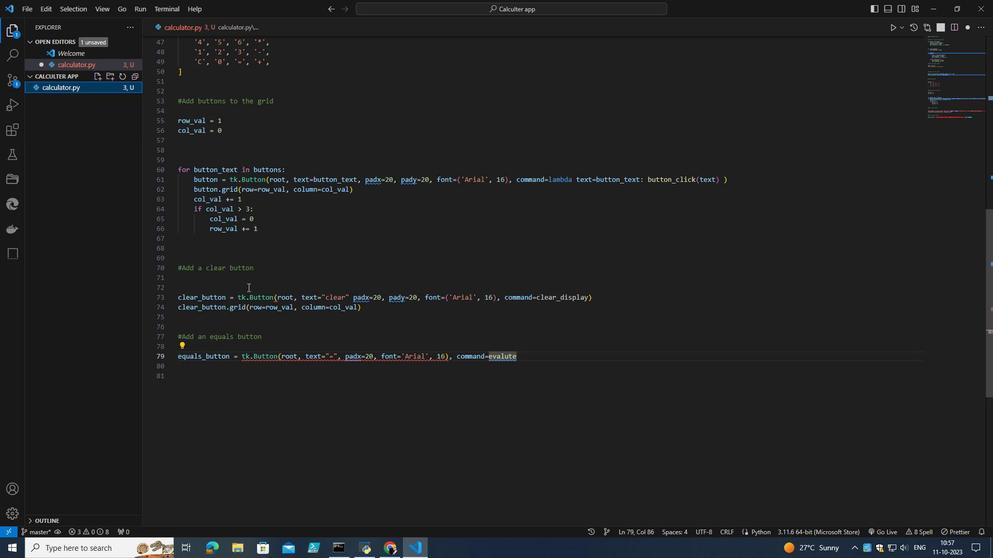 
Action: Mouse moved to (200, 286)
Screenshot: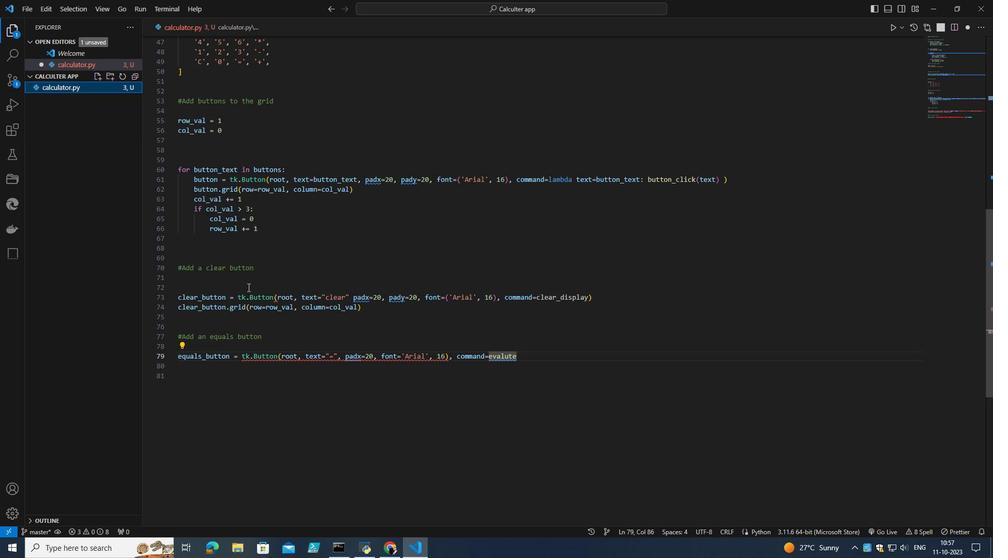 
Action: Mouse scrolled (200, 286) with delta (0, 0)
Screenshot: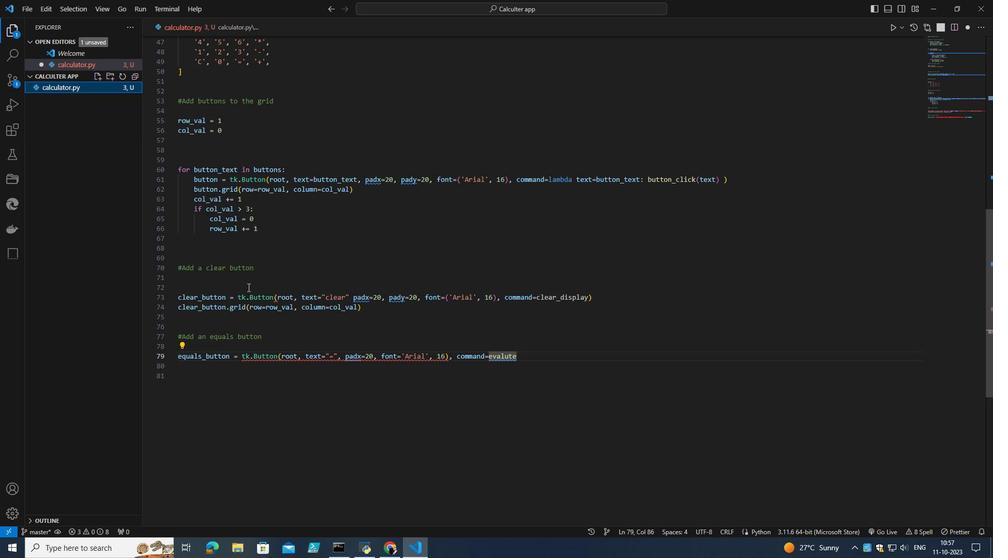 
Action: Mouse moved to (200, 297)
Screenshot: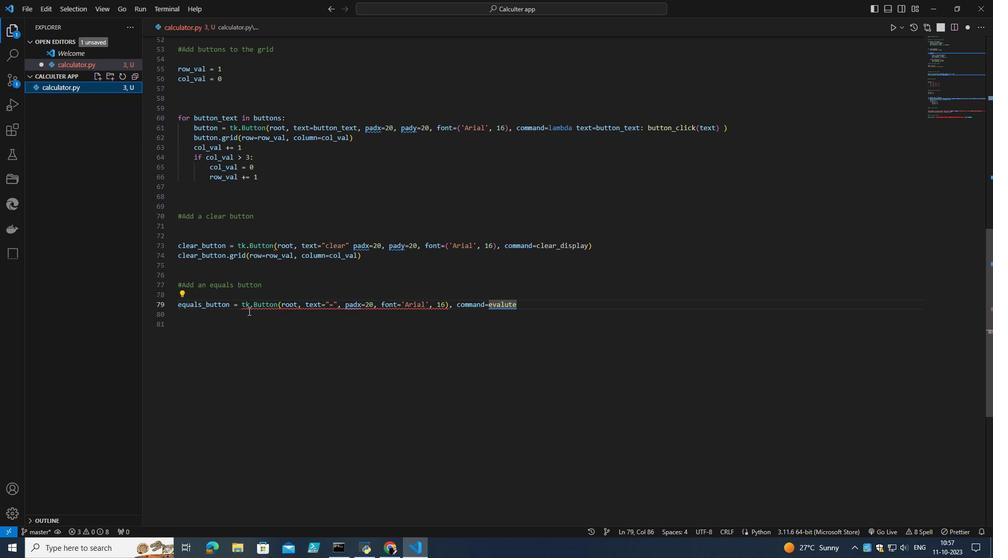 
Action: Mouse scrolled (200, 296) with delta (0, 0)
Screenshot: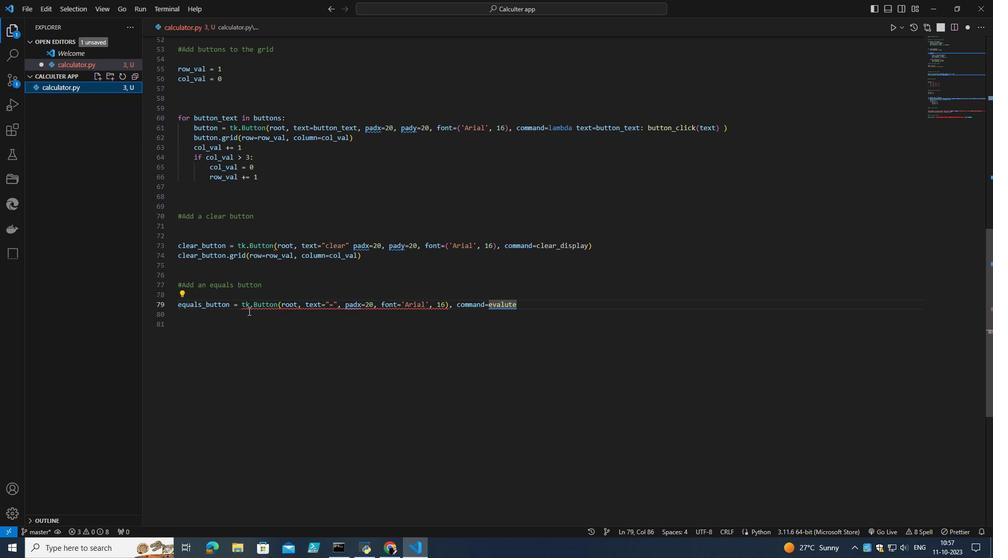 
Action: Mouse moved to (344, 316)
Screenshot: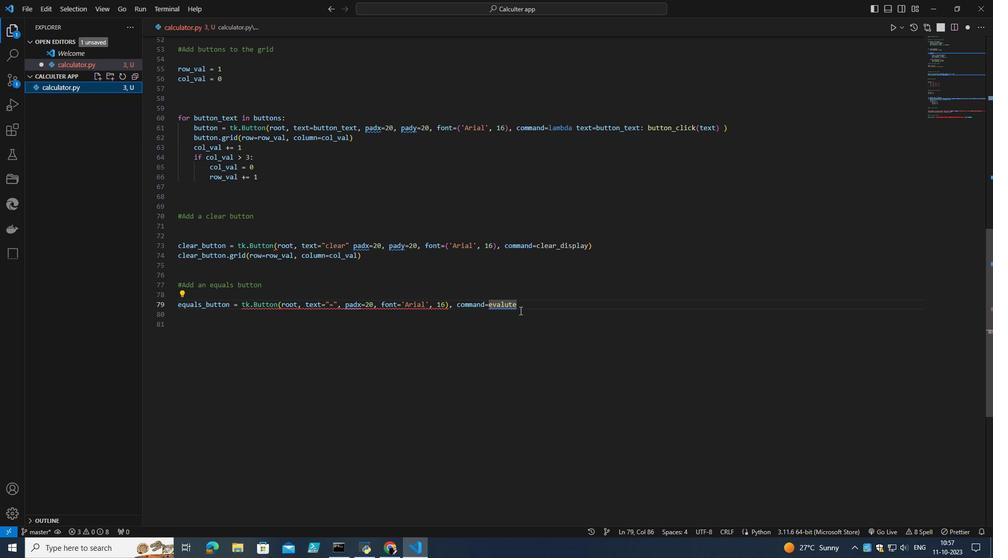 
Action: Mouse pressed left at (344, 316)
Screenshot: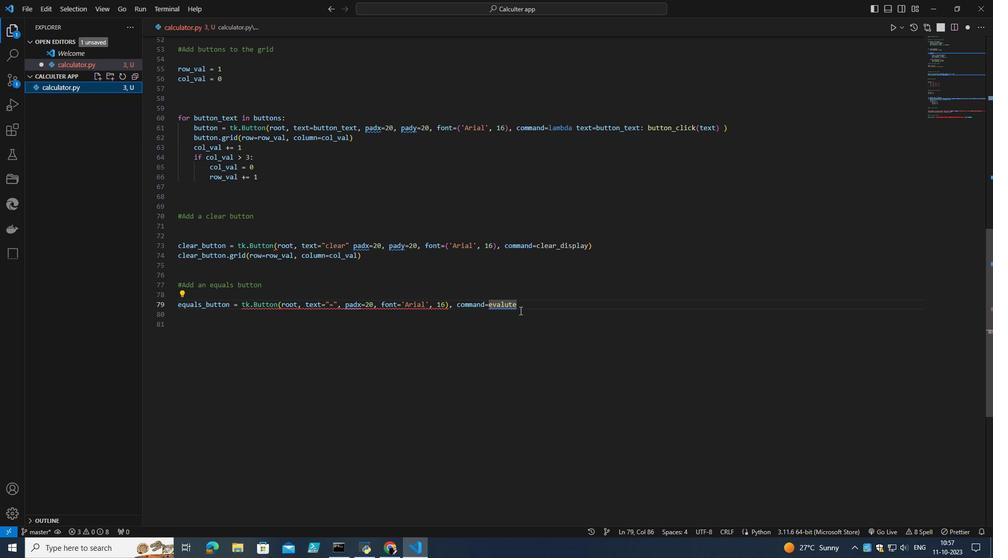
Action: Mouse moved to (796, 406)
Screenshot: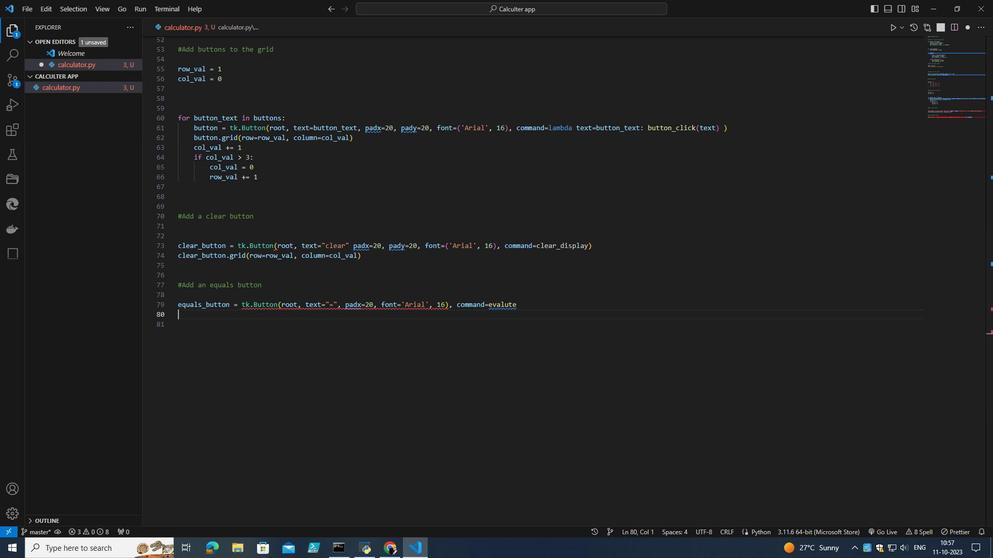 
Action: Mouse pressed left at (796, 406)
Screenshot: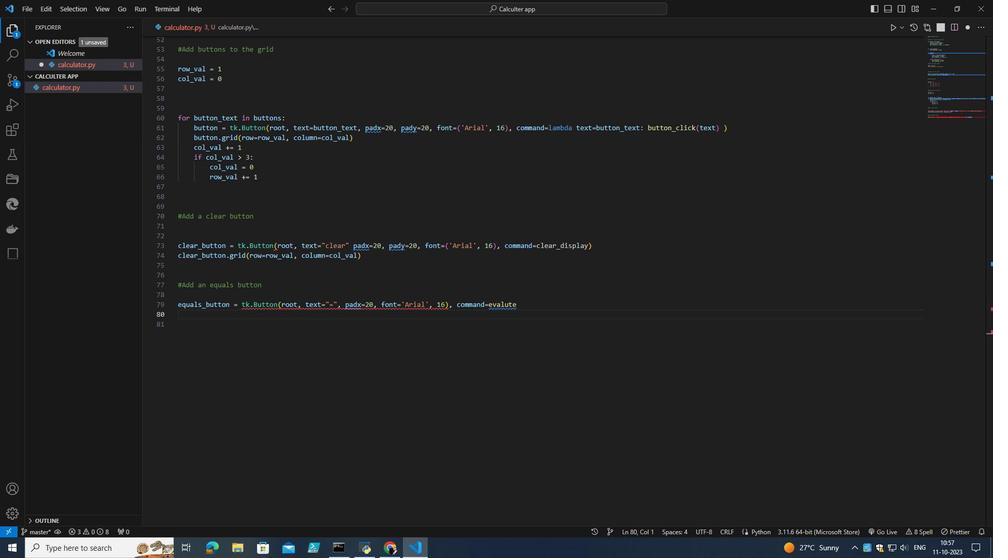 
Action: Mouse moved to (211, 331)
Screenshot: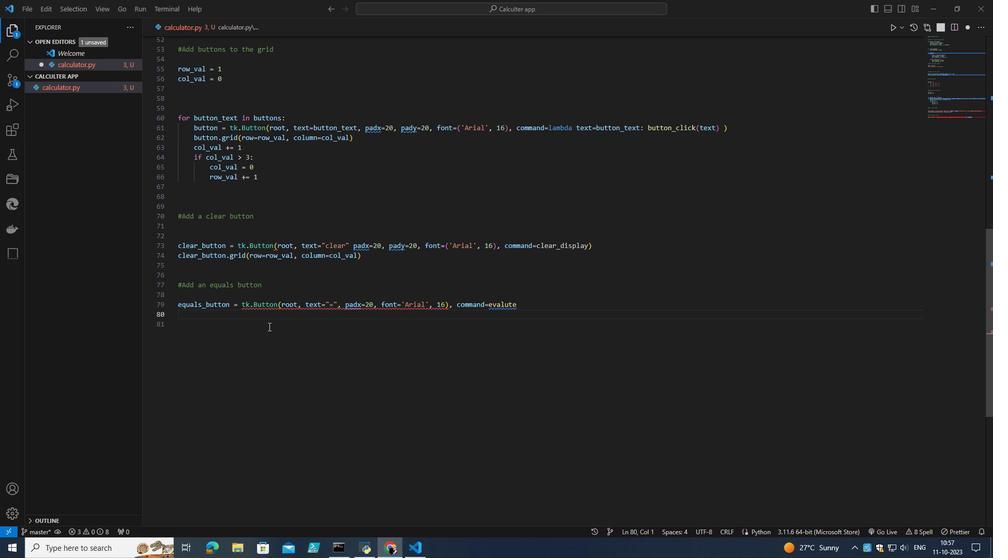 
Action: Mouse pressed left at (211, 331)
Screenshot: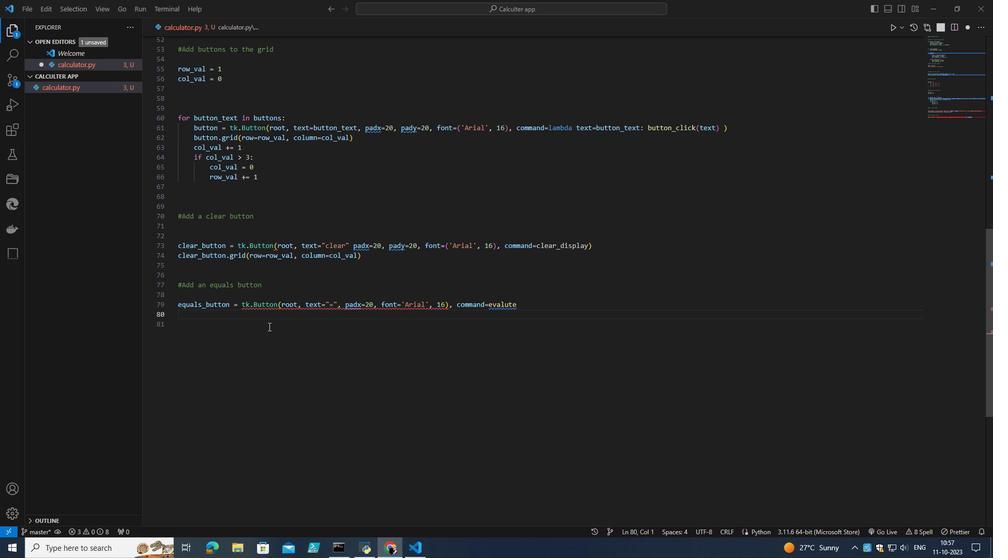 
Action: Mouse moved to (235, 332)
Screenshot: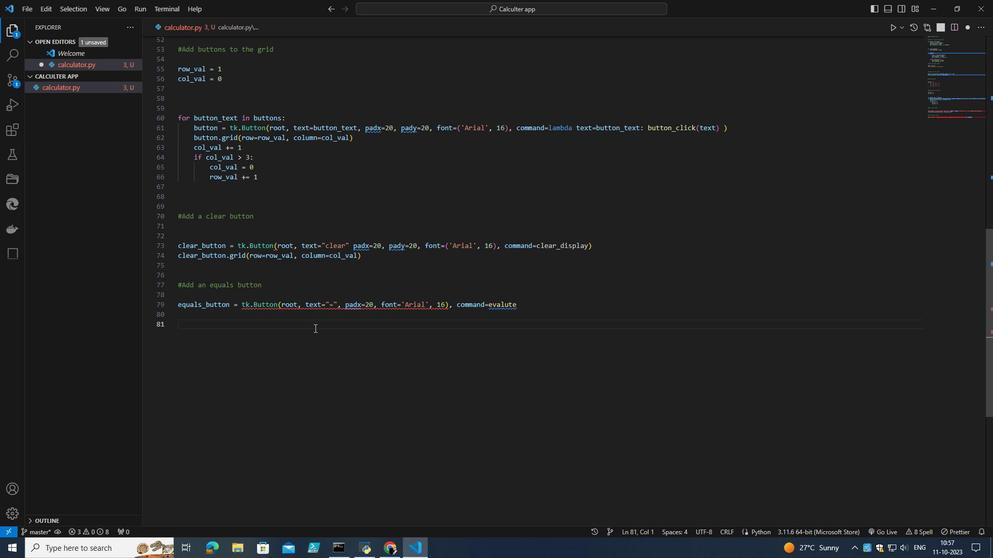 
Action: Mouse pressed left at (235, 332)
Screenshot: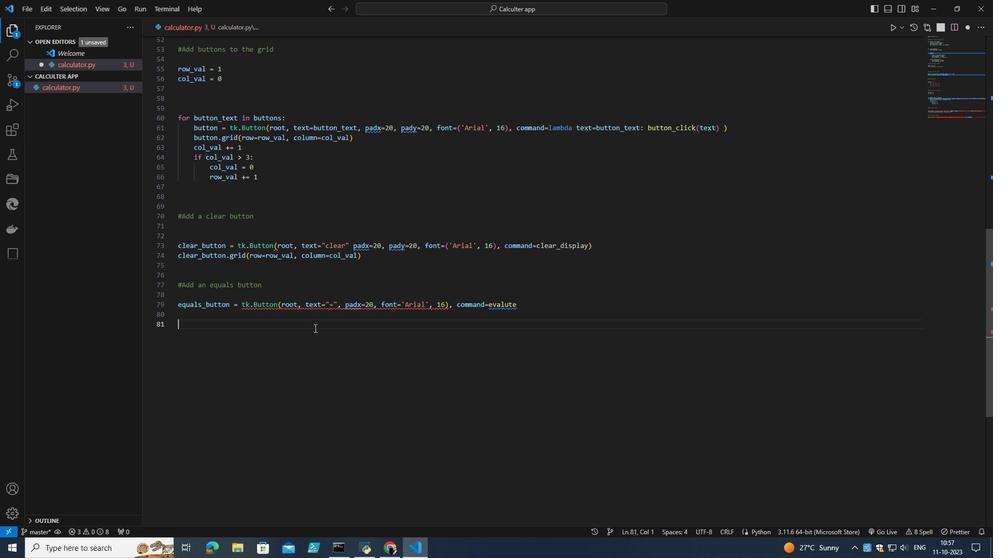 
Action: Mouse moved to (230, 358)
Screenshot: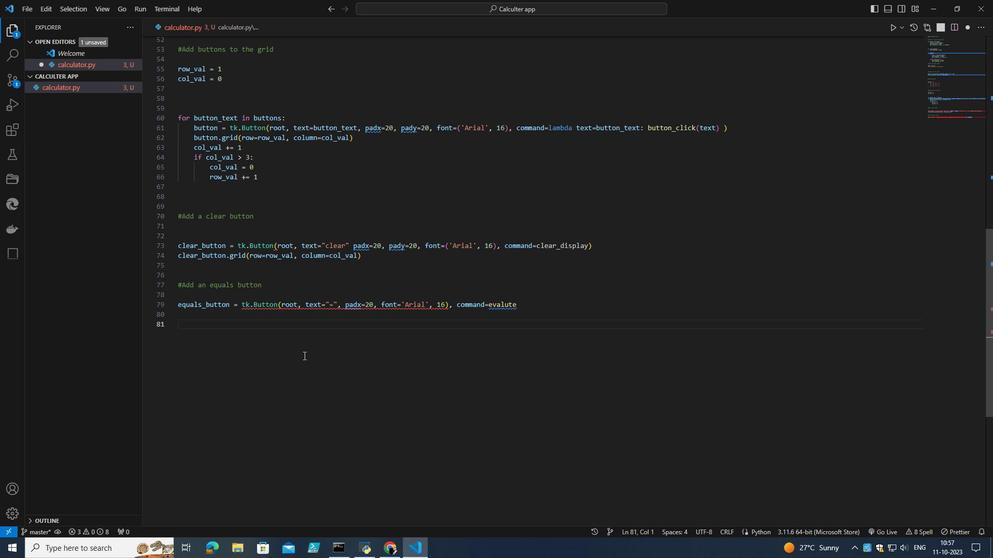 
Action: Mouse pressed left at (230, 358)
Screenshot: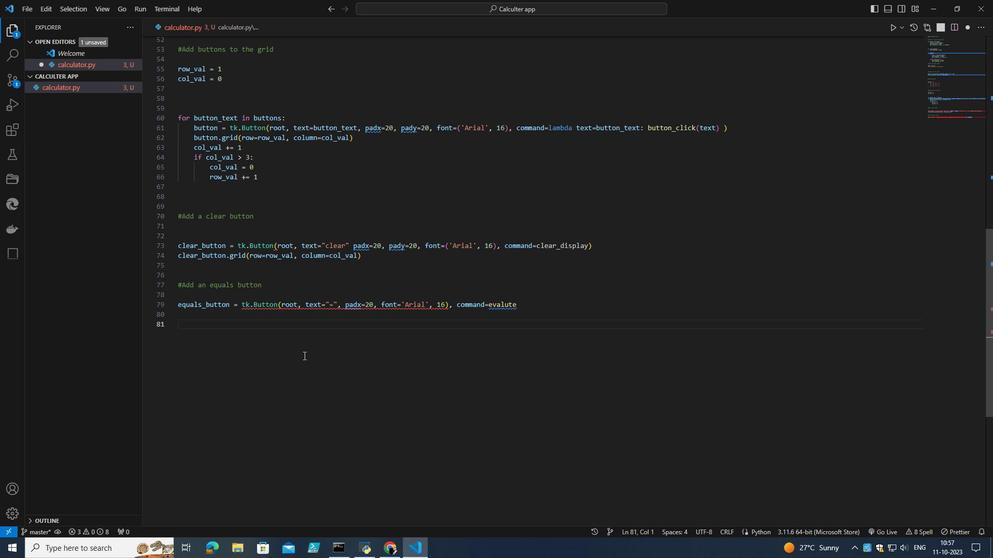 
Action: Mouse moved to (249, 352)
